 Task: Find Tudor-style Townhouses in Milwaukee with Quaint Architecture.
Action: Mouse moved to (233, 183)
Screenshot: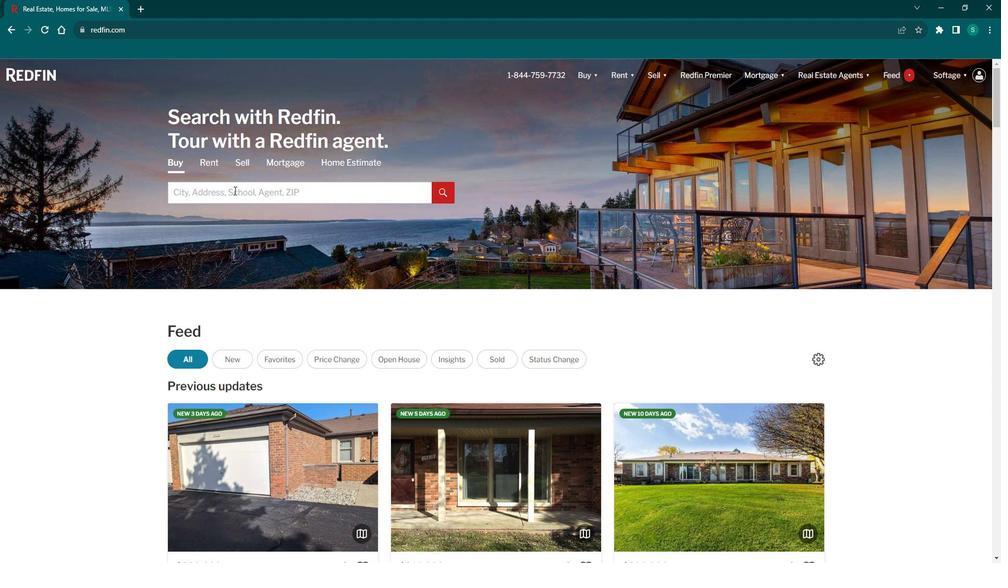
Action: Mouse pressed left at (233, 183)
Screenshot: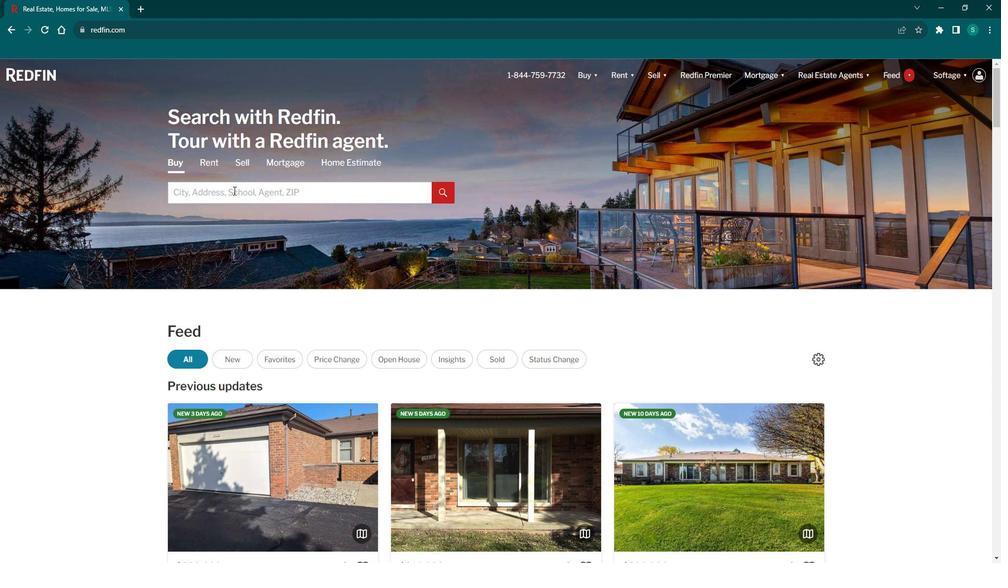 
Action: Key pressed <Key.caps_lock>M<Key.caps_lock>ilwaukee
Screenshot: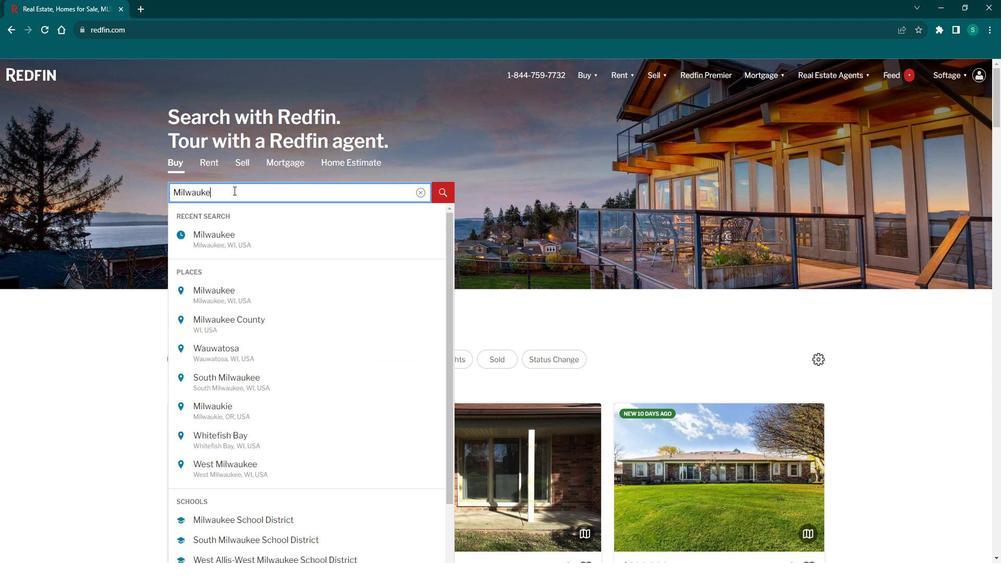 
Action: Mouse moved to (238, 222)
Screenshot: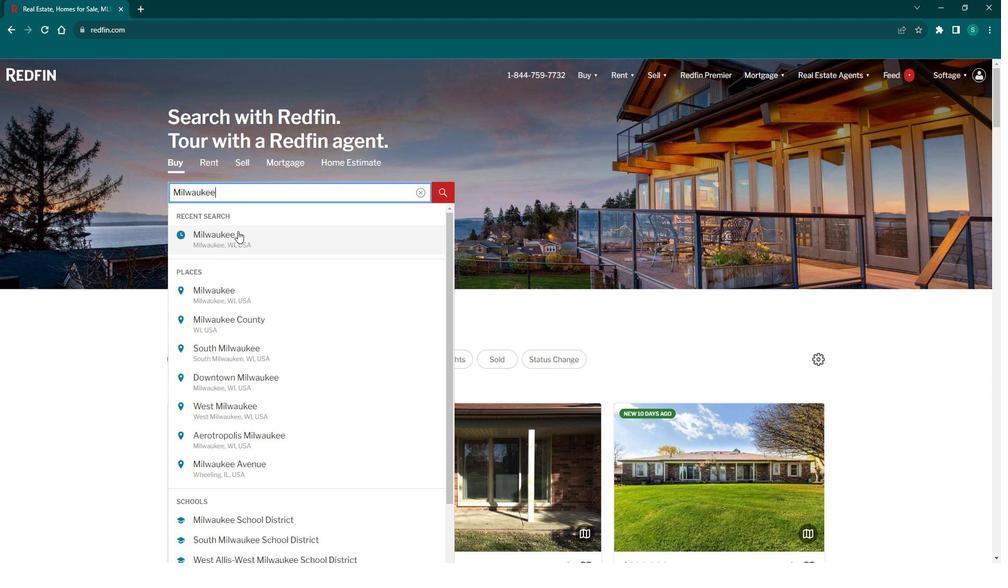 
Action: Mouse pressed left at (238, 222)
Screenshot: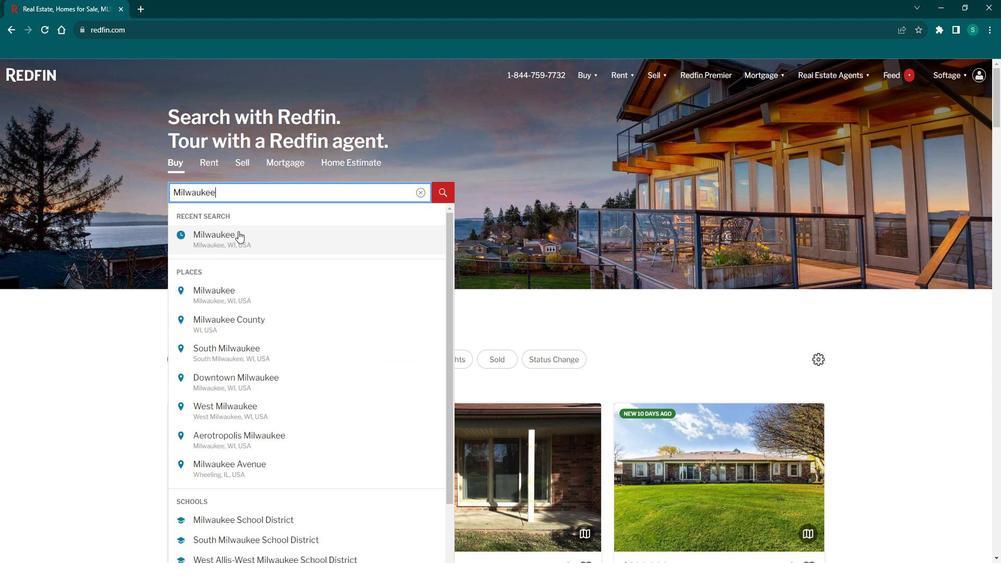 
Action: Mouse moved to (909, 140)
Screenshot: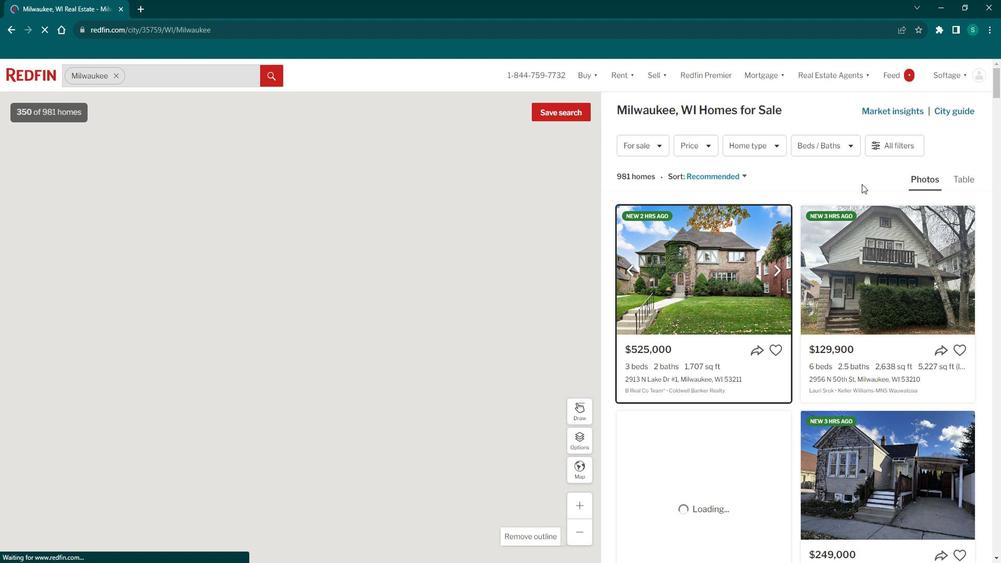 
Action: Mouse pressed left at (909, 140)
Screenshot: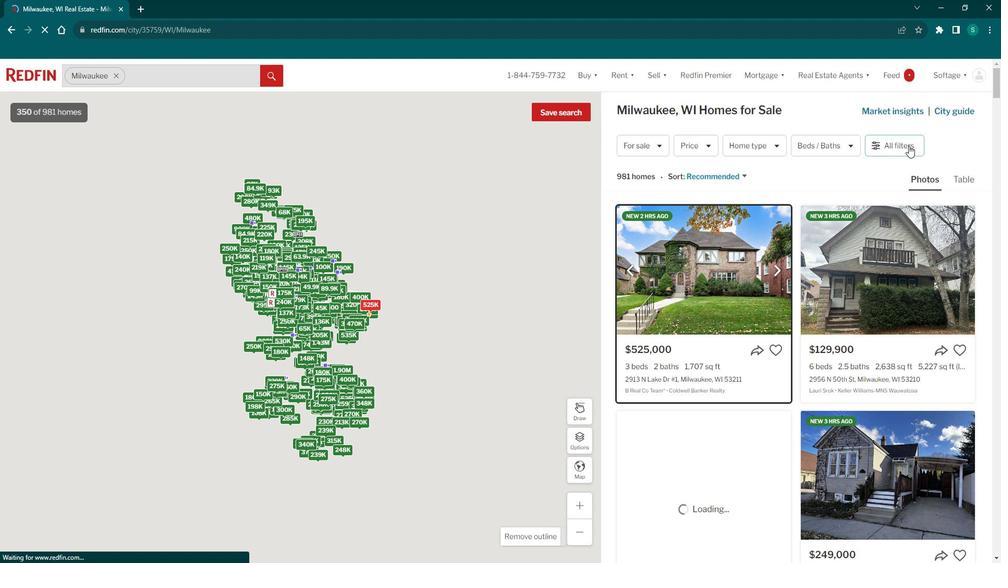 
Action: Mouse moved to (903, 142)
Screenshot: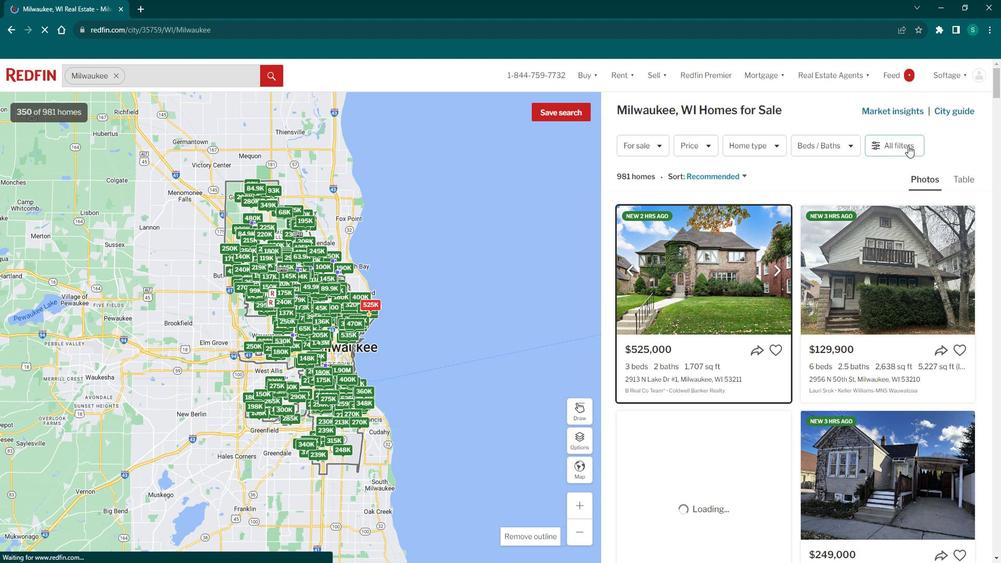 
Action: Mouse pressed left at (903, 142)
Screenshot: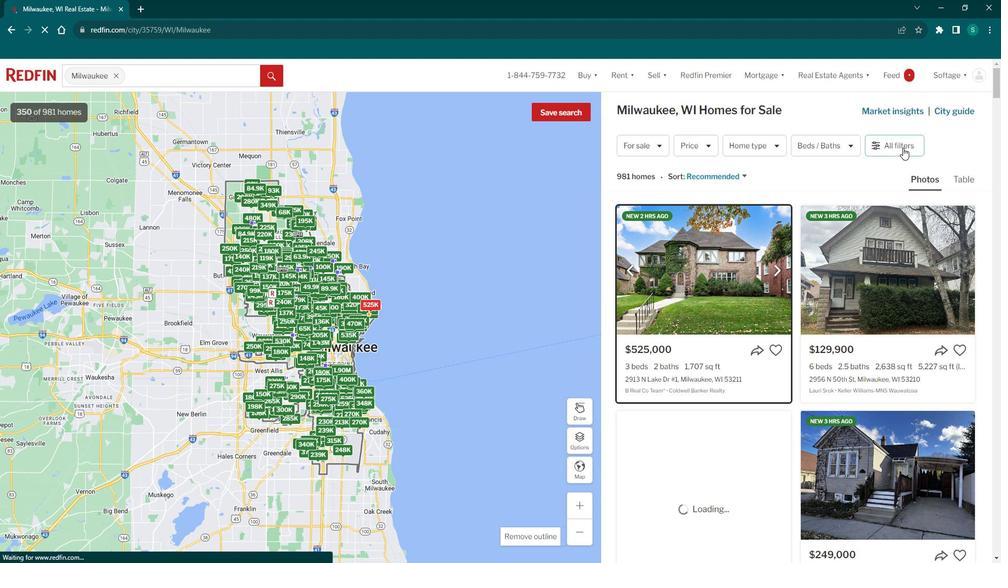 
Action: Mouse pressed left at (903, 142)
Screenshot: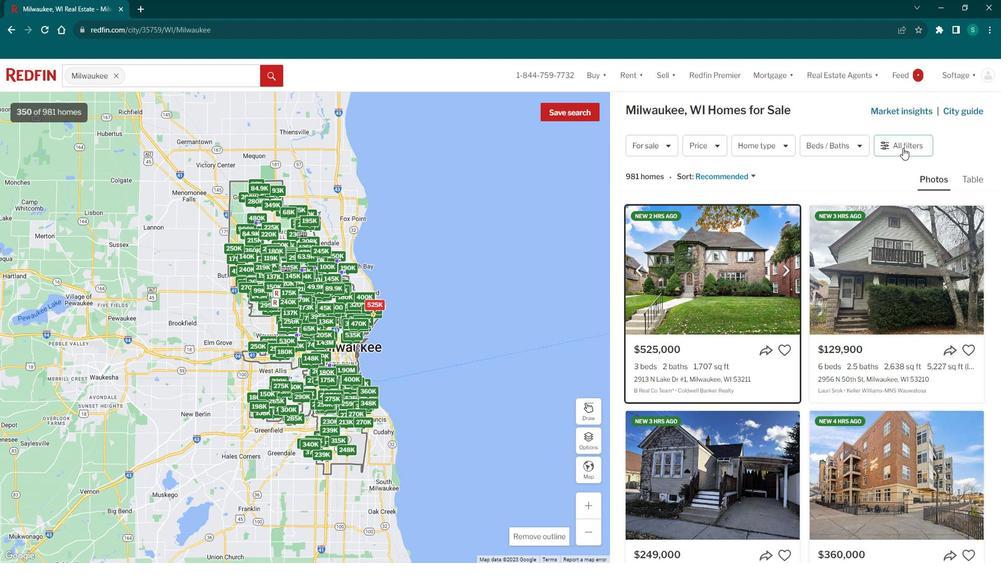 
Action: Mouse moved to (747, 355)
Screenshot: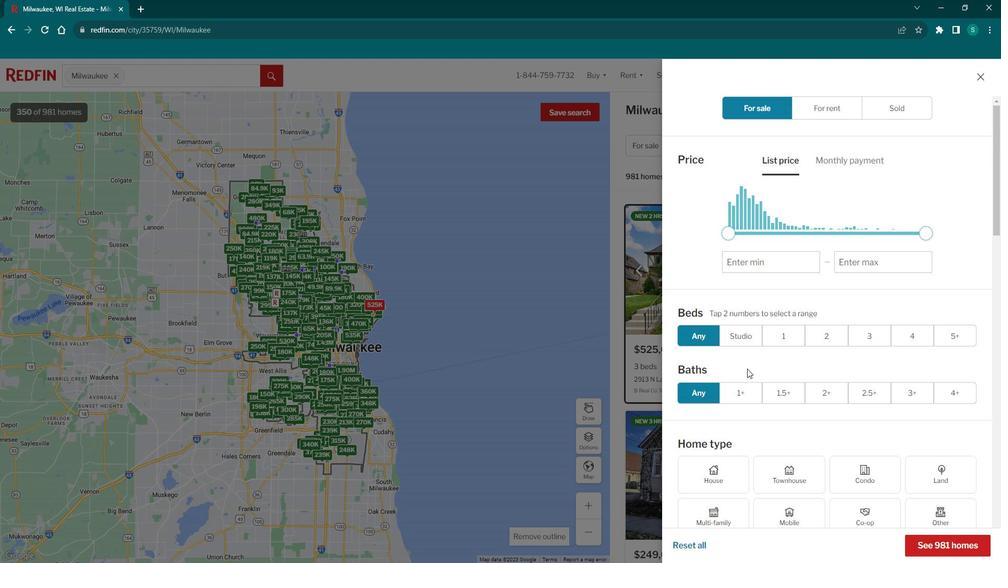
Action: Mouse scrolled (747, 354) with delta (0, 0)
Screenshot: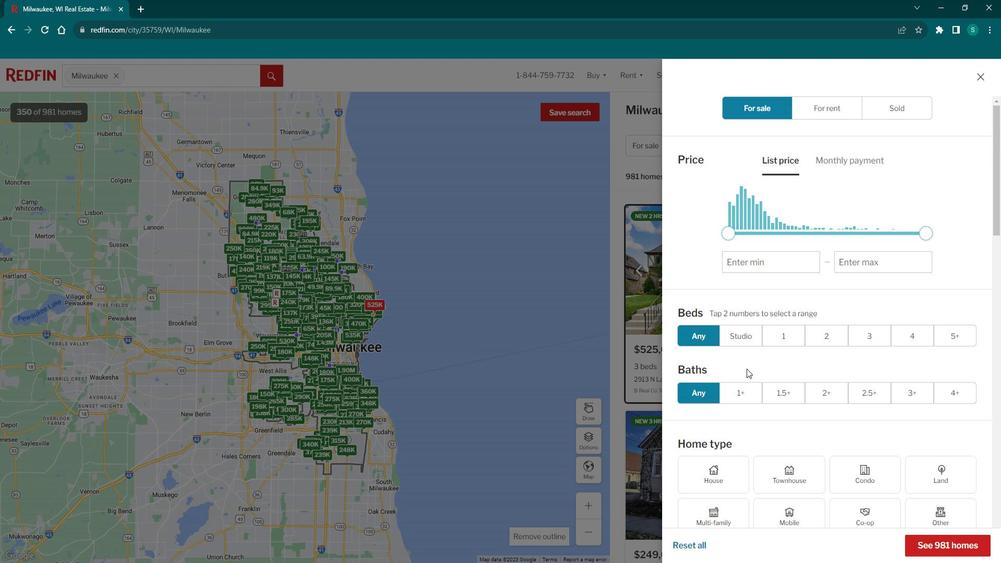 
Action: Mouse scrolled (747, 354) with delta (0, 0)
Screenshot: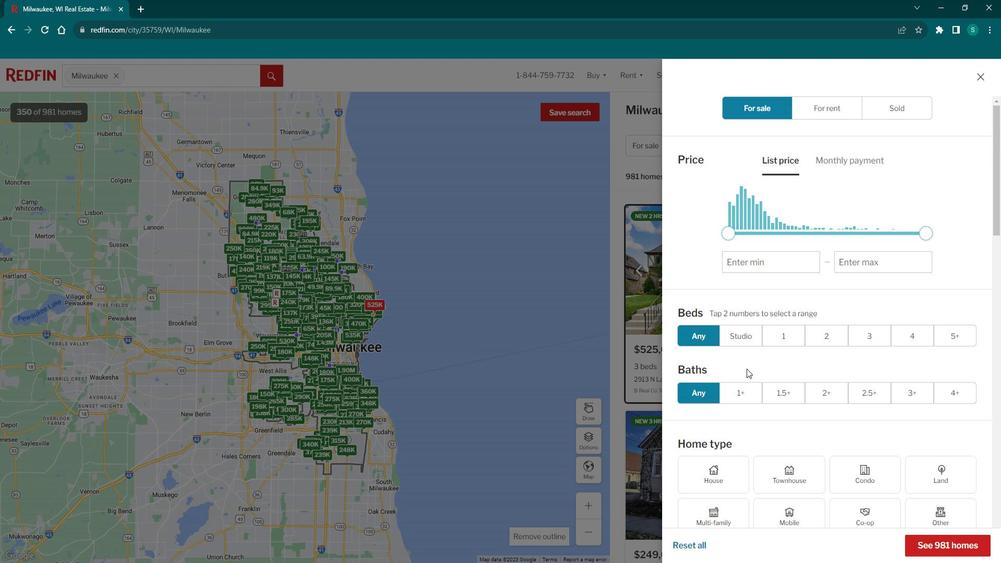 
Action: Mouse scrolled (747, 354) with delta (0, 0)
Screenshot: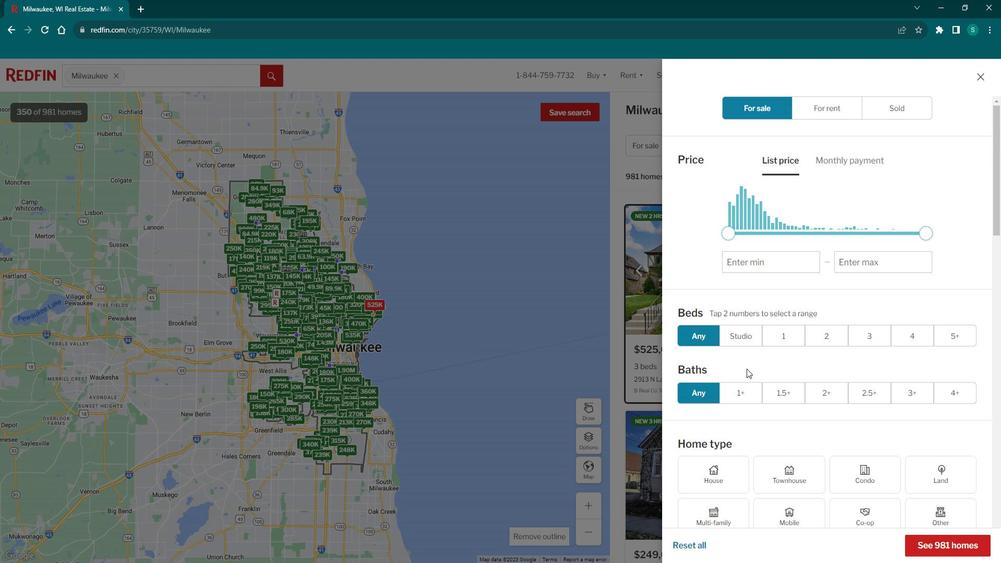 
Action: Mouse moved to (695, 298)
Screenshot: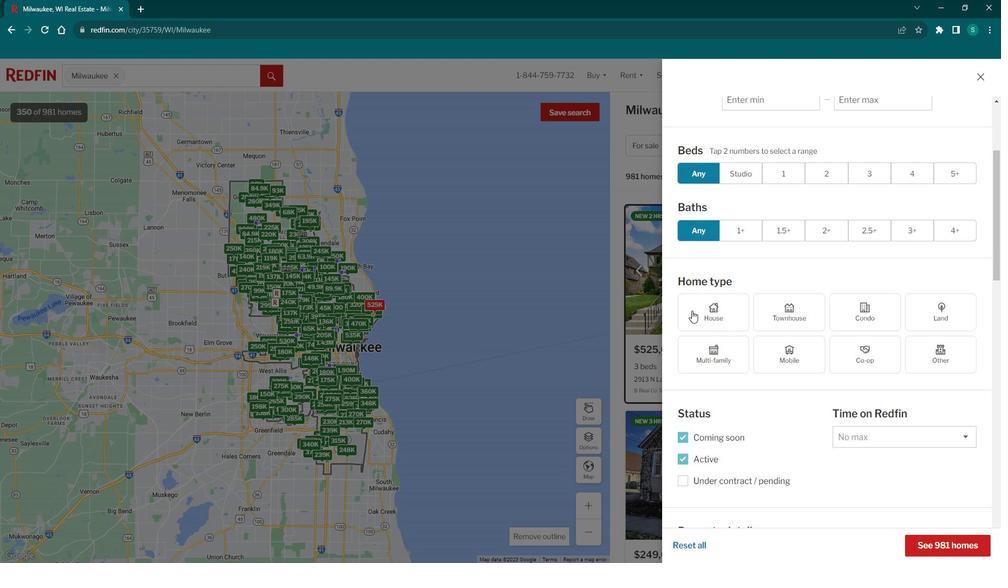 
Action: Mouse pressed left at (695, 298)
Screenshot: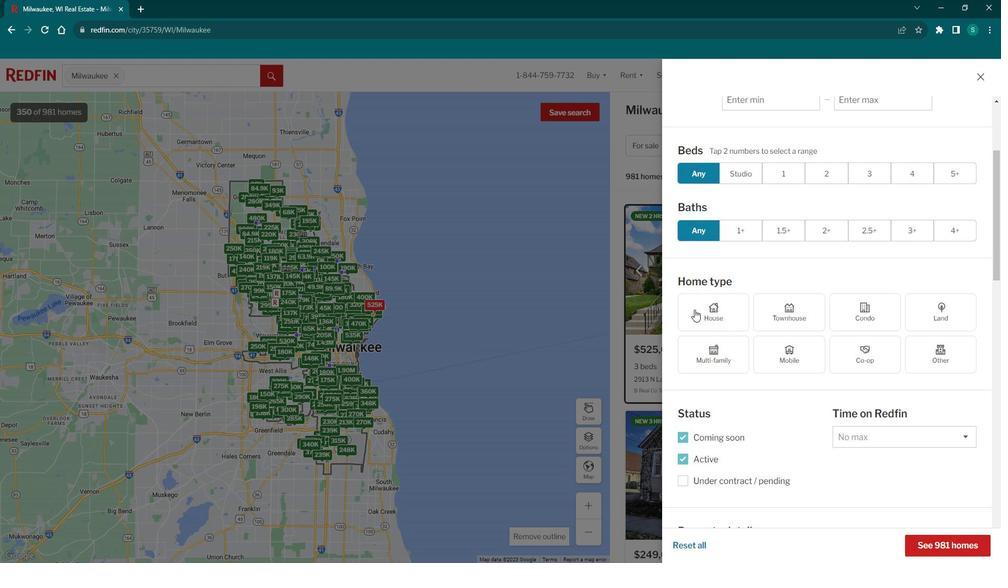 
Action: Mouse moved to (770, 303)
Screenshot: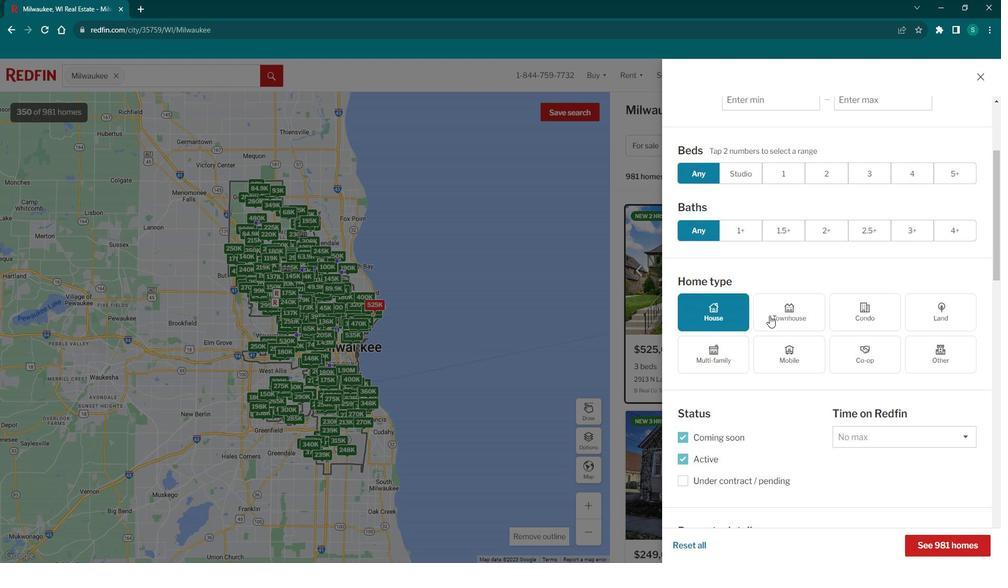 
Action: Mouse pressed left at (770, 303)
Screenshot: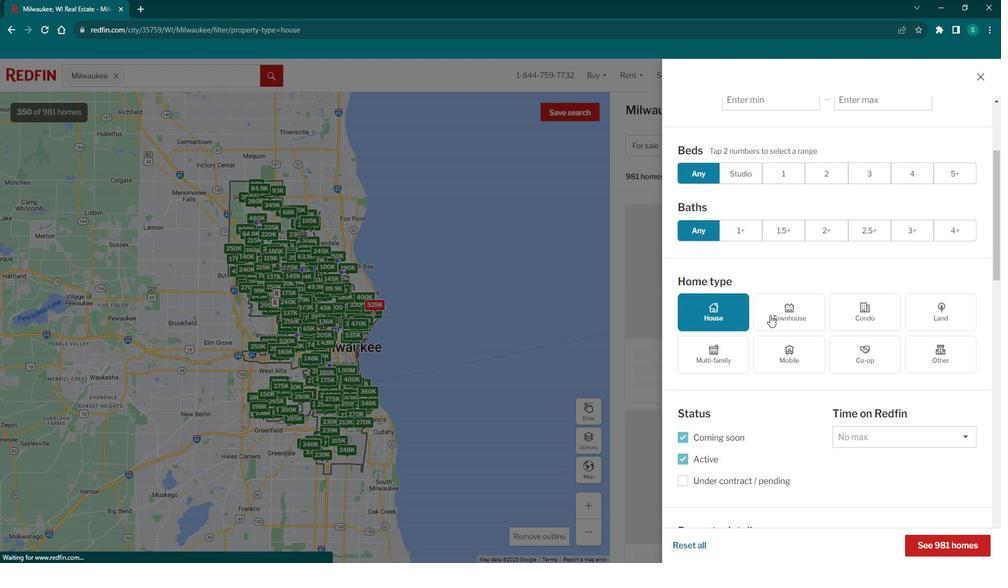 
Action: Mouse moved to (921, 528)
Screenshot: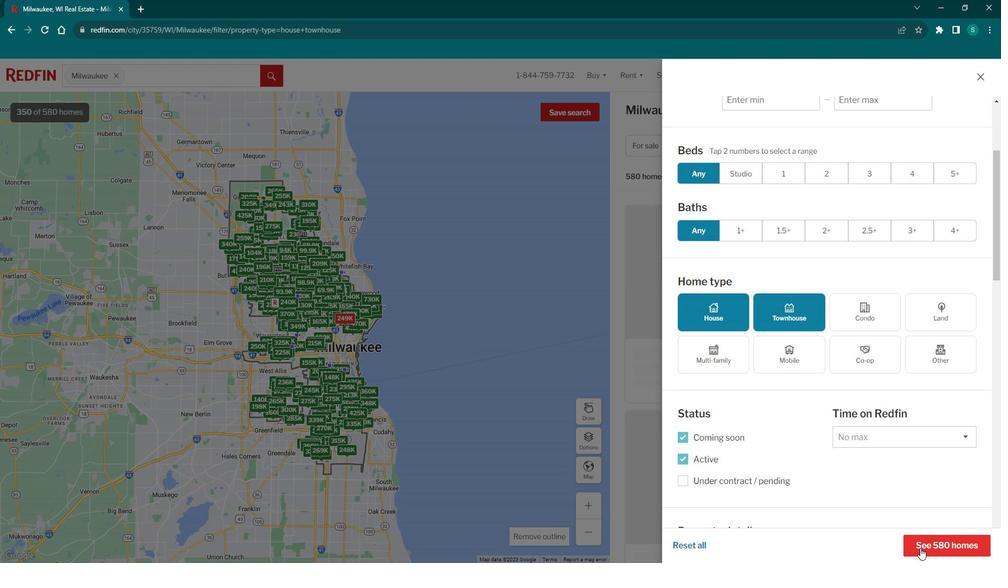 
Action: Mouse pressed left at (921, 528)
Screenshot: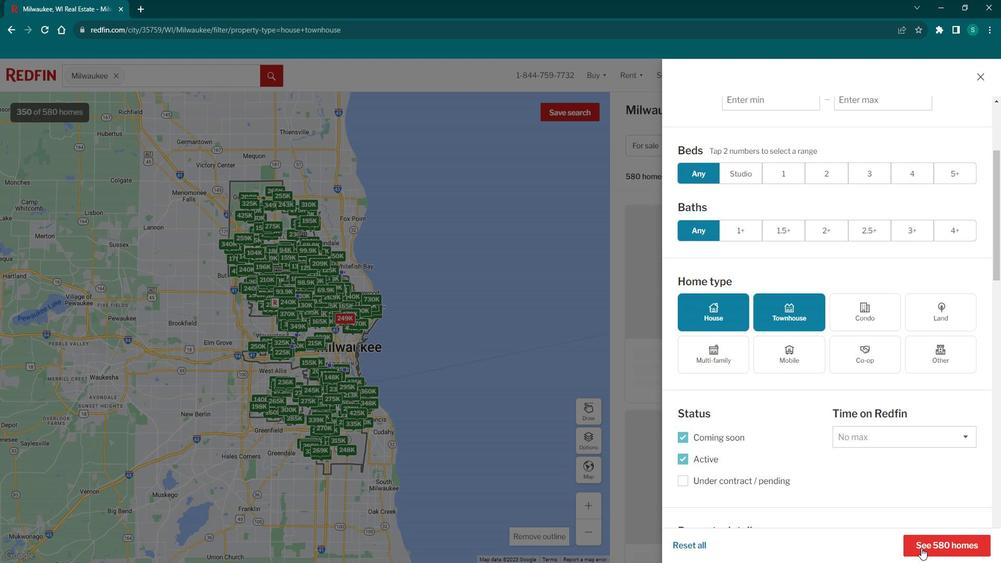 
Action: Mouse moved to (840, 321)
Screenshot: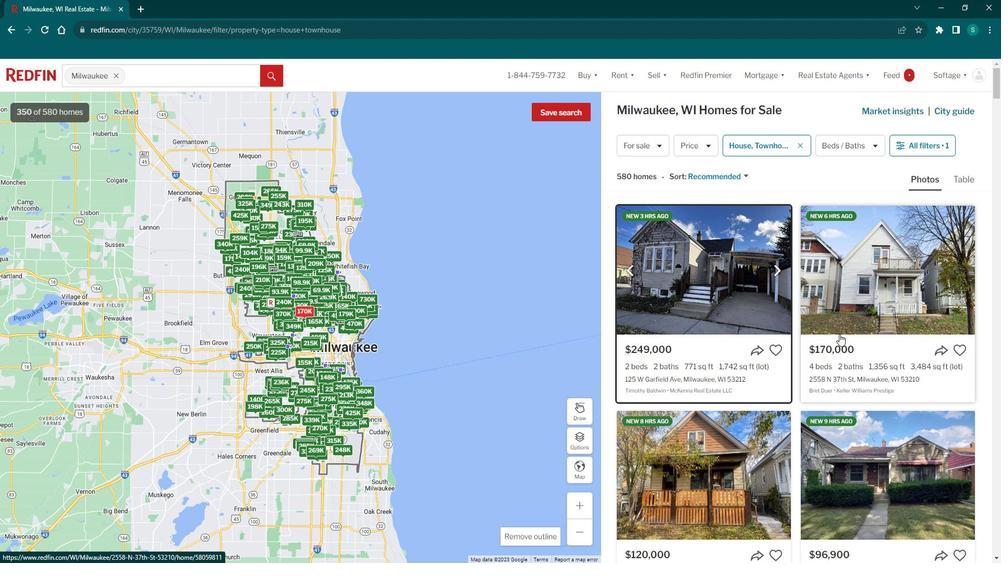 
Action: Mouse pressed left at (840, 321)
Screenshot: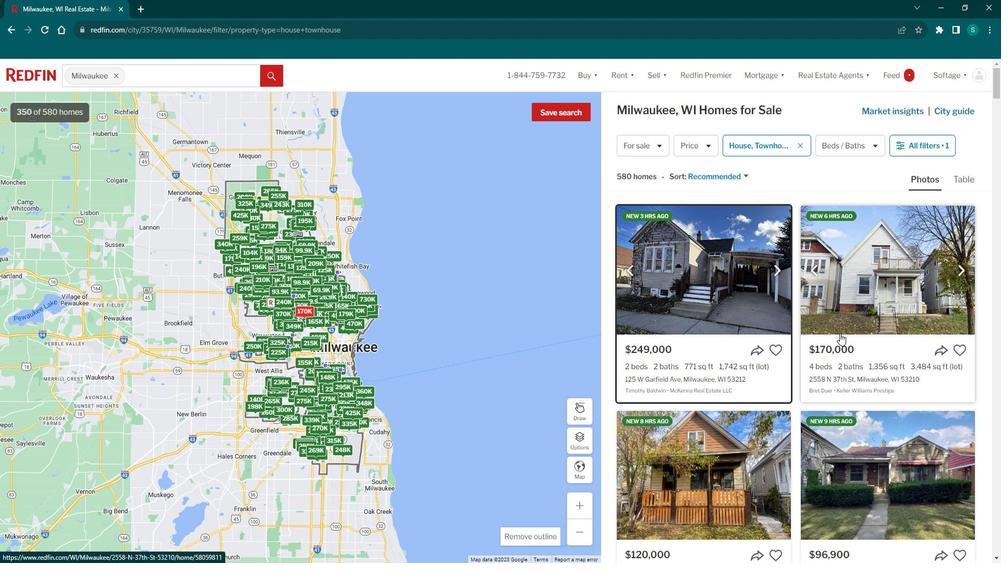 
Action: Mouse moved to (319, 298)
Screenshot: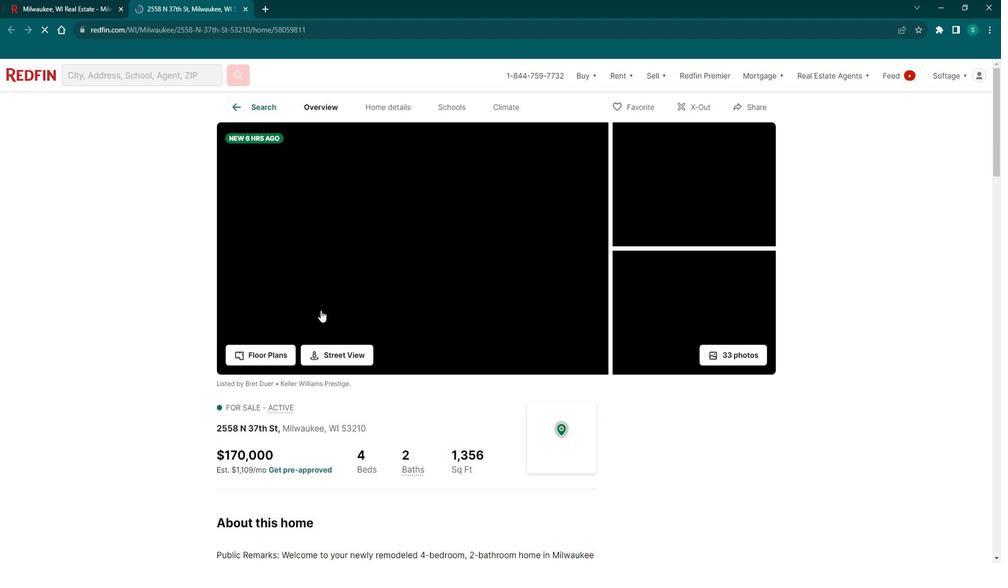 
Action: Mouse scrolled (319, 297) with delta (0, 0)
Screenshot: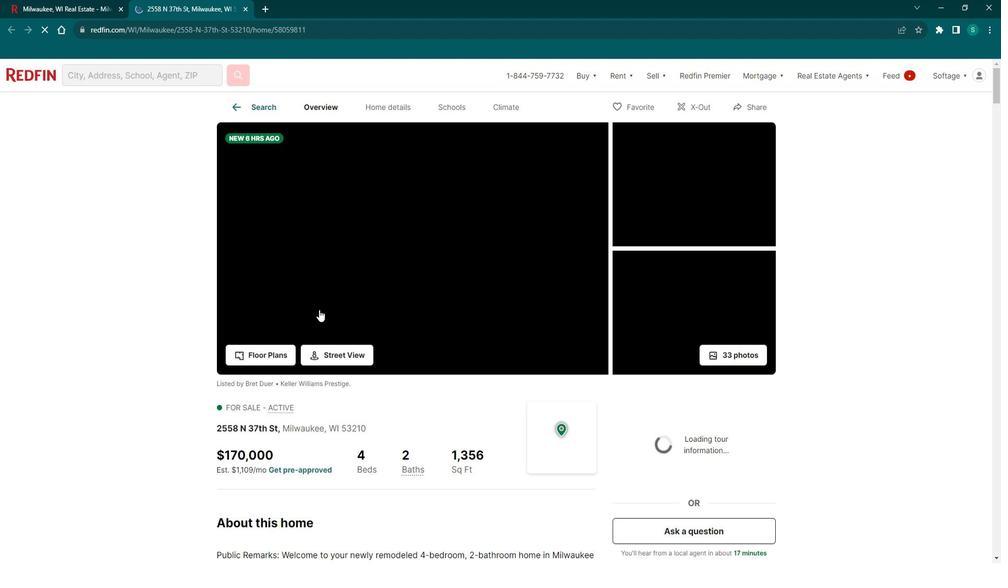 
Action: Mouse scrolled (319, 297) with delta (0, 0)
Screenshot: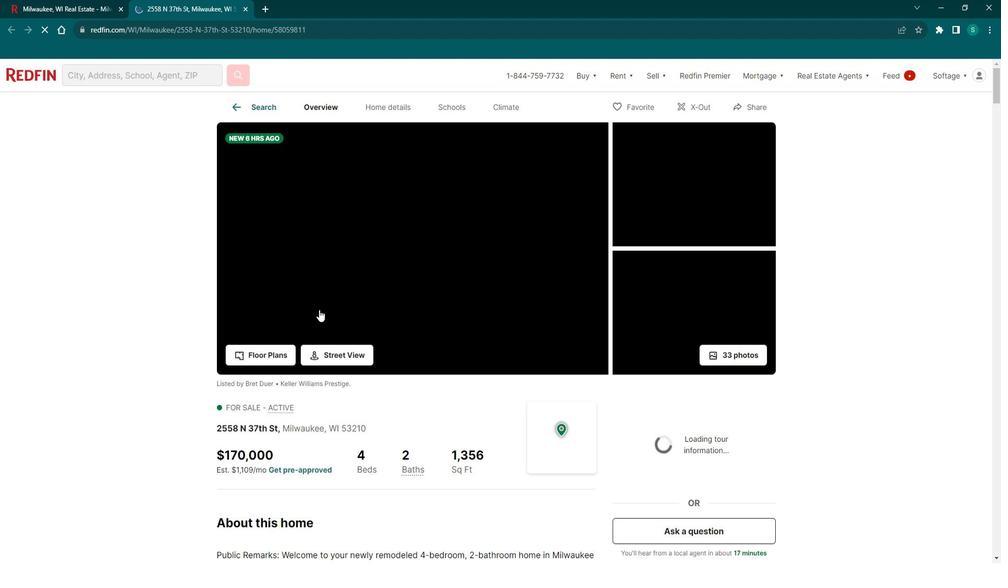 
Action: Mouse scrolled (319, 297) with delta (0, 0)
Screenshot: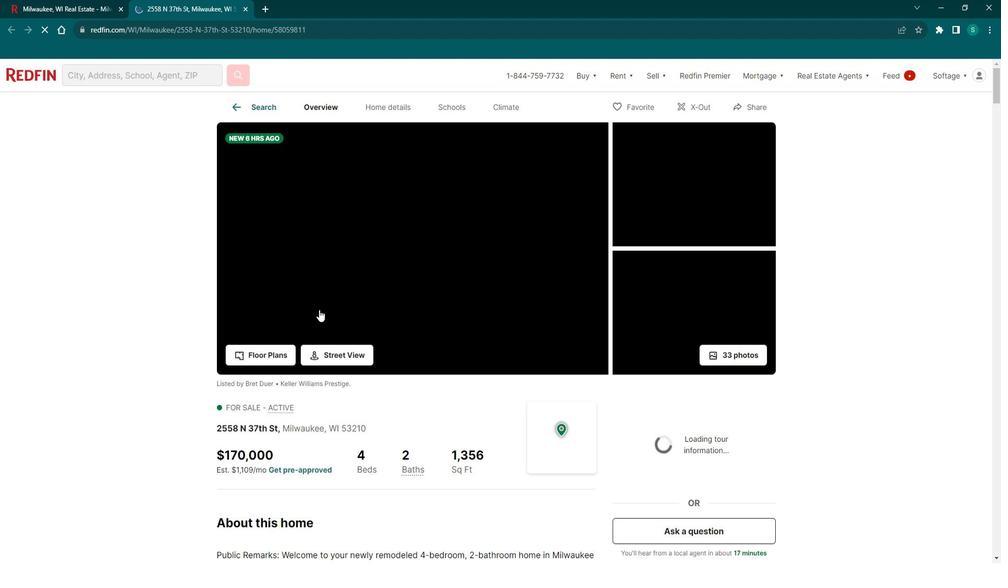 
Action: Mouse moved to (318, 298)
Screenshot: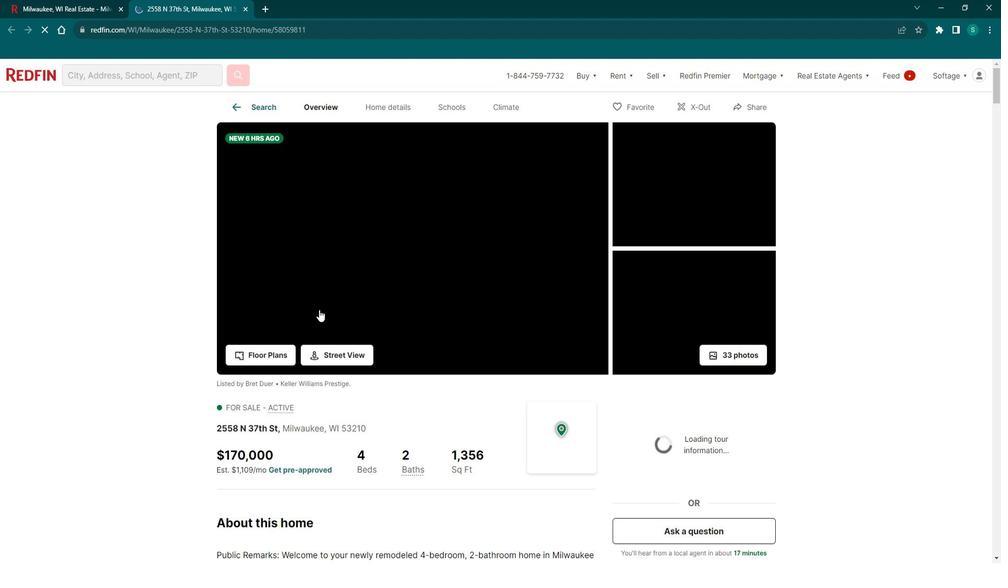 
Action: Mouse scrolled (318, 297) with delta (0, 0)
Screenshot: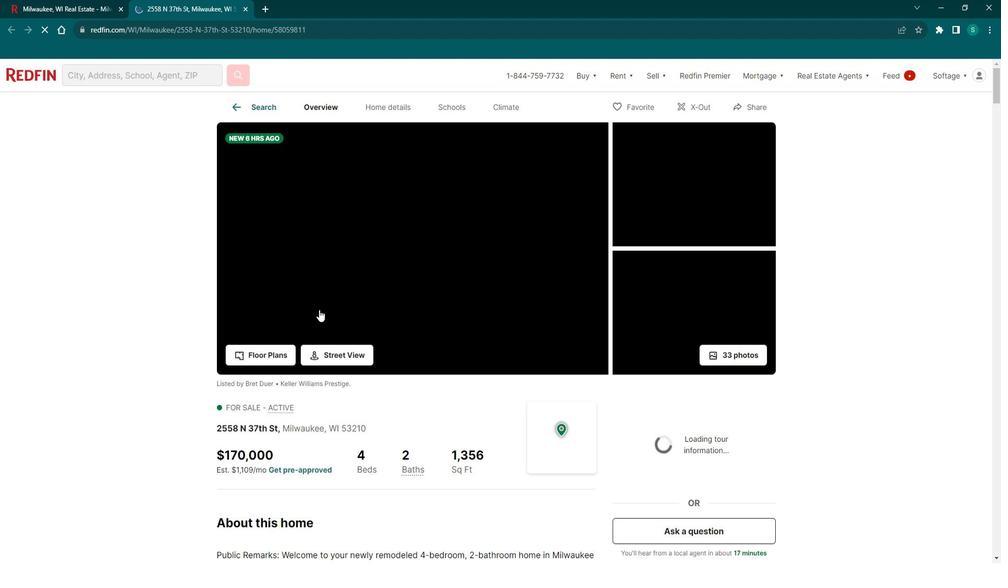 
Action: Mouse moved to (317, 298)
Screenshot: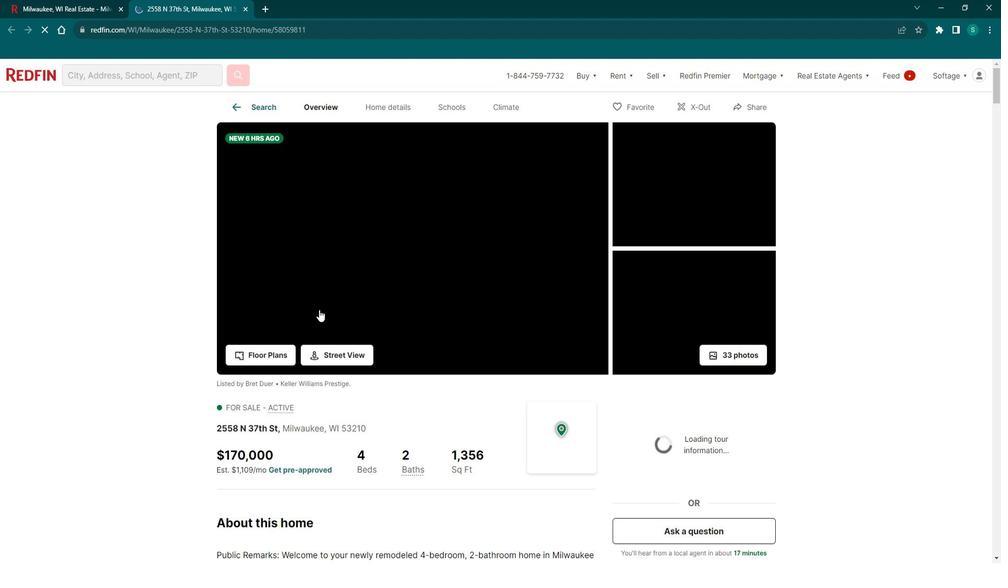 
Action: Mouse scrolled (317, 297) with delta (0, 0)
Screenshot: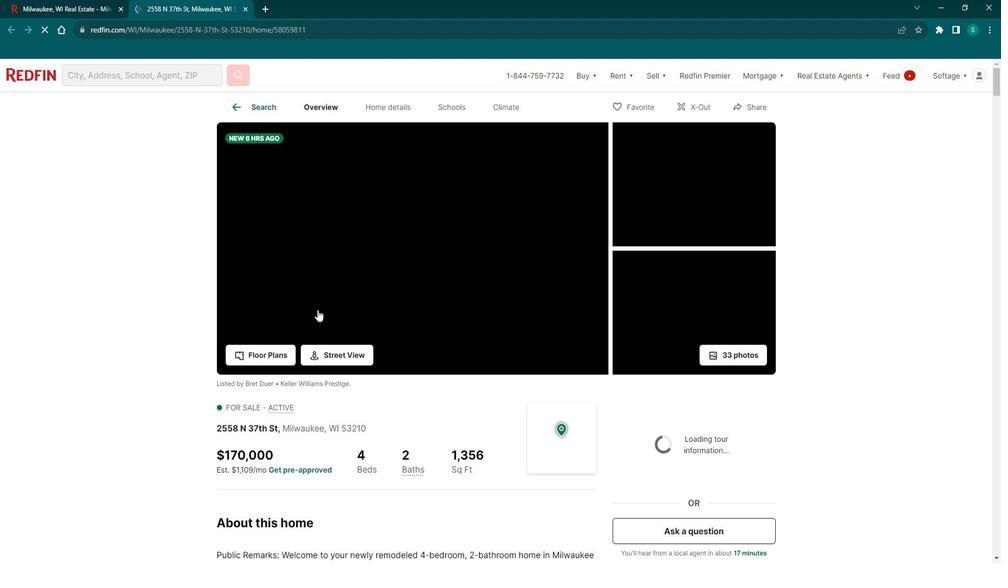 
Action: Mouse scrolled (317, 297) with delta (0, 0)
Screenshot: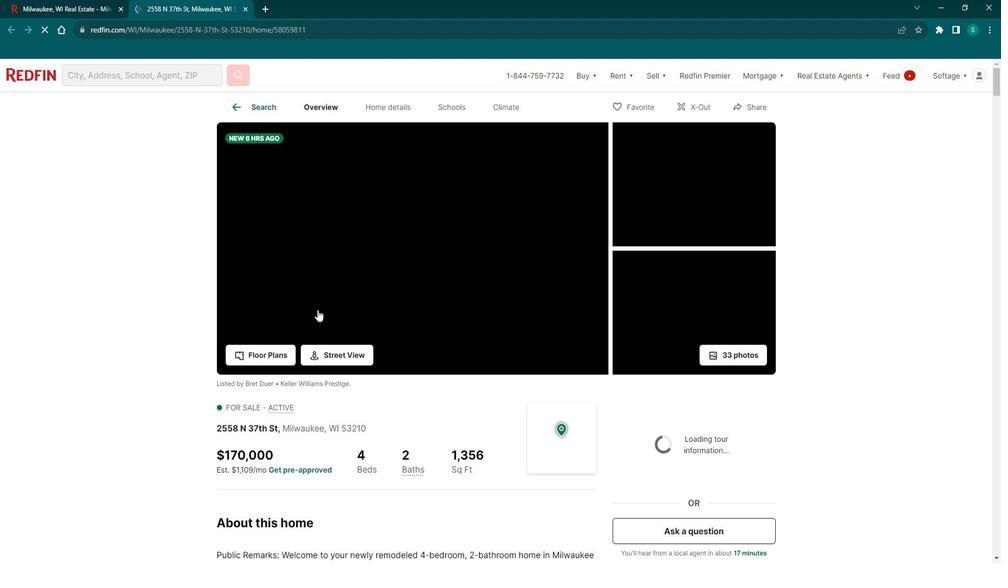 
Action: Mouse moved to (248, 264)
Screenshot: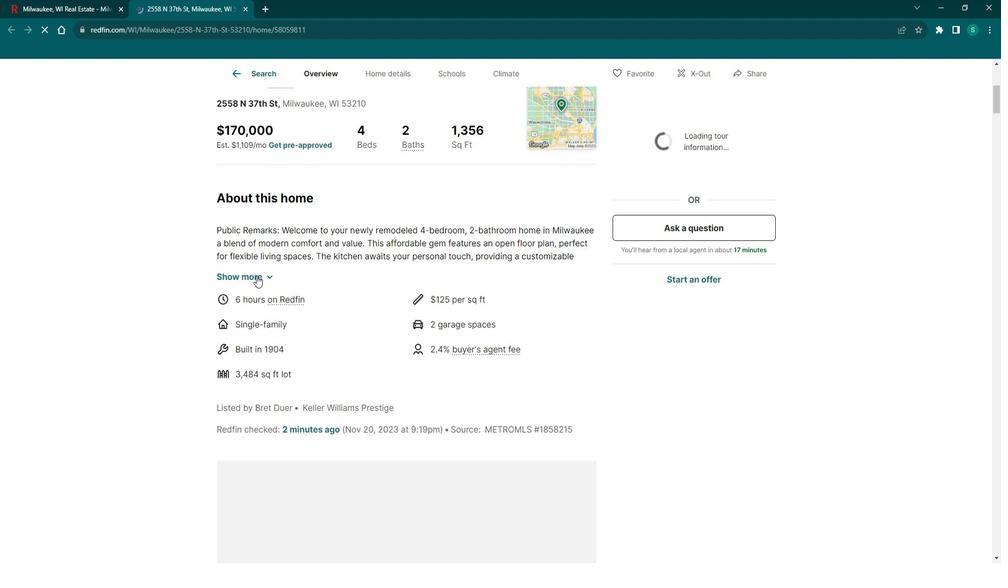 
Action: Mouse pressed left at (248, 264)
Screenshot: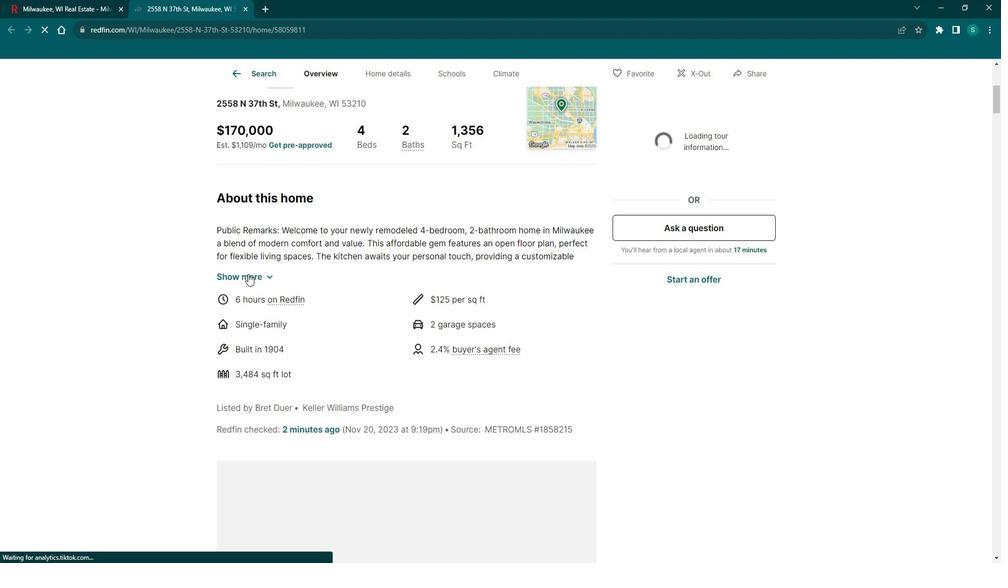 
Action: Mouse moved to (282, 298)
Screenshot: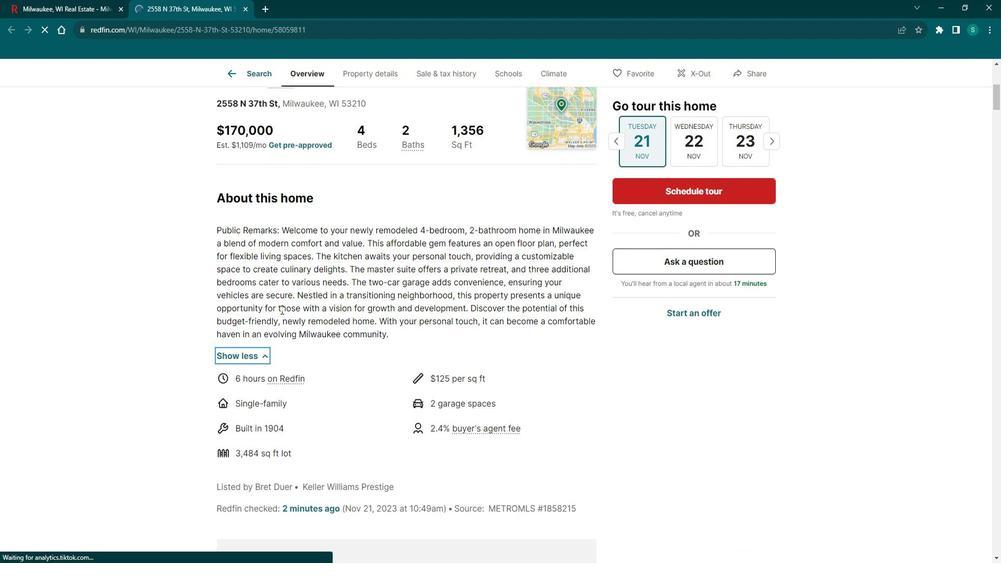 
Action: Mouse scrolled (282, 297) with delta (0, 0)
Screenshot: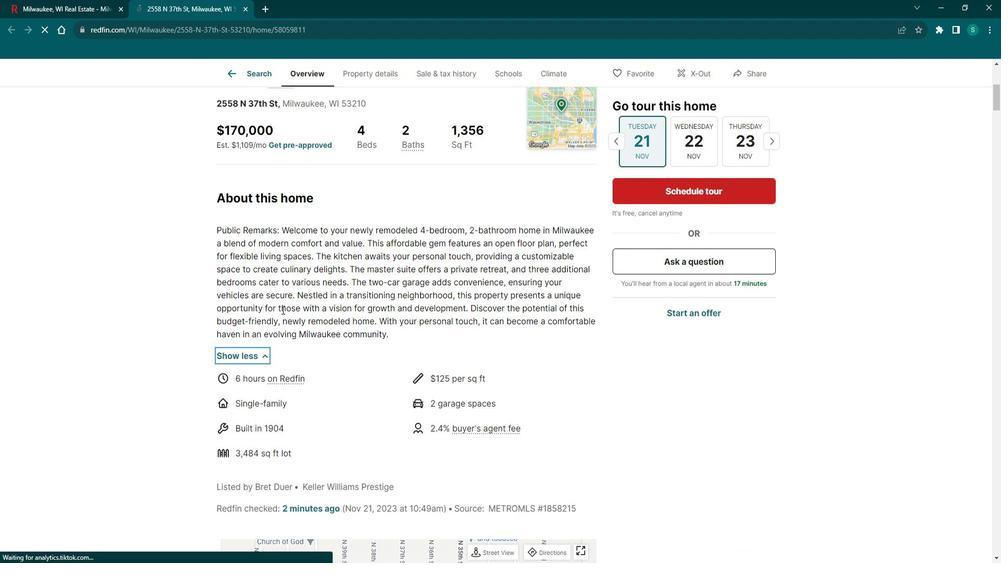 
Action: Mouse scrolled (282, 297) with delta (0, 0)
Screenshot: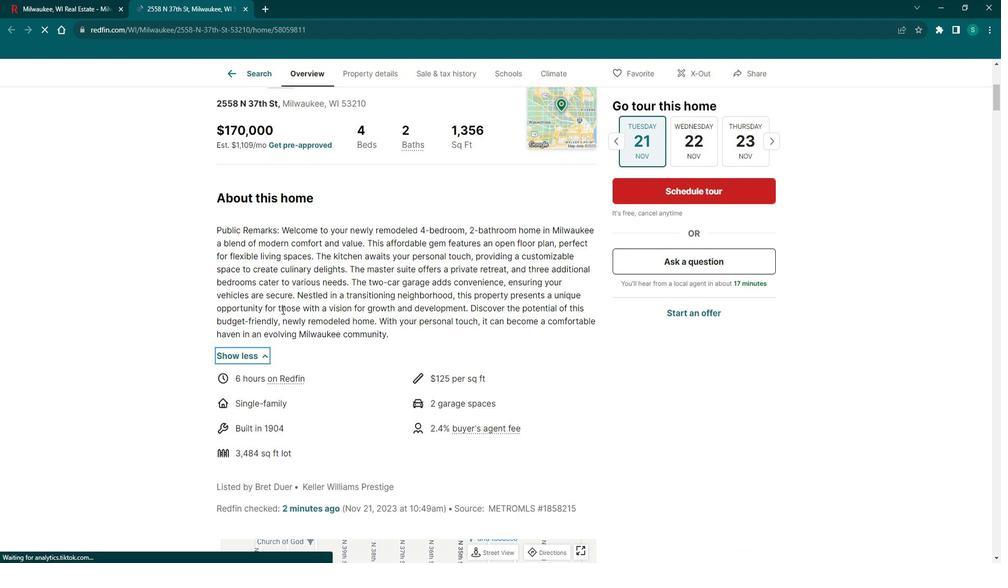 
Action: Mouse scrolled (282, 297) with delta (0, 0)
Screenshot: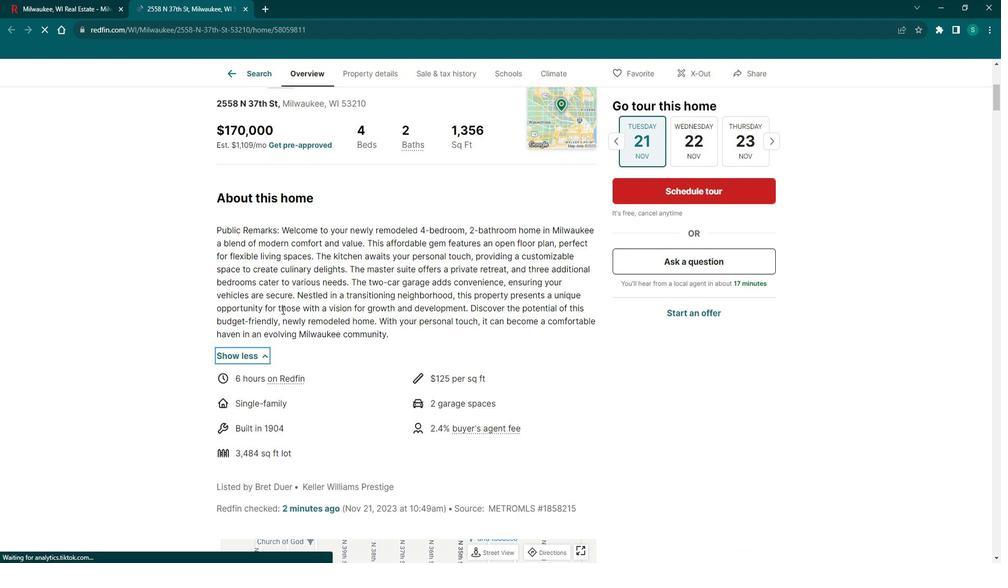 
Action: Mouse scrolled (282, 297) with delta (0, 0)
Screenshot: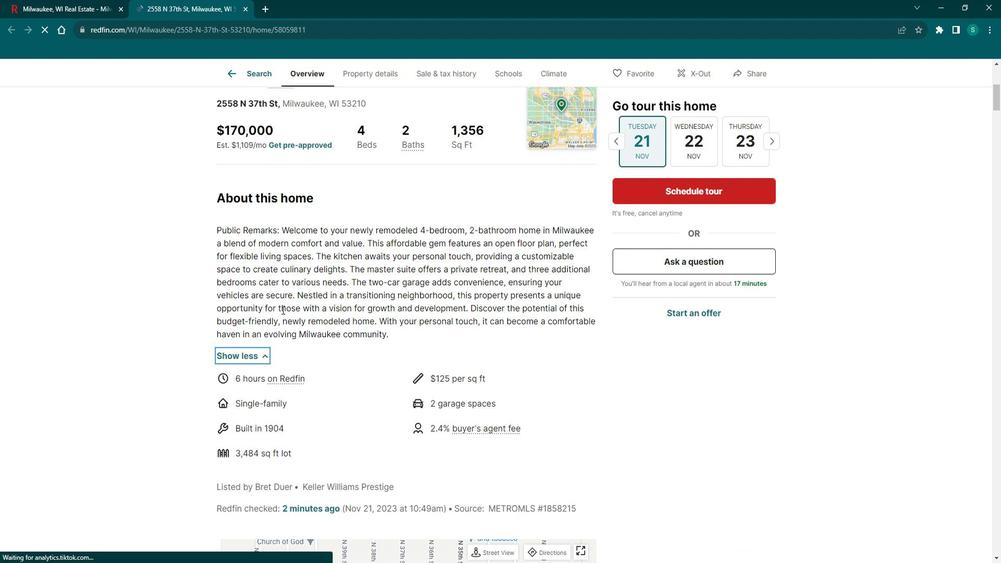
Action: Mouse scrolled (282, 297) with delta (0, 0)
Screenshot: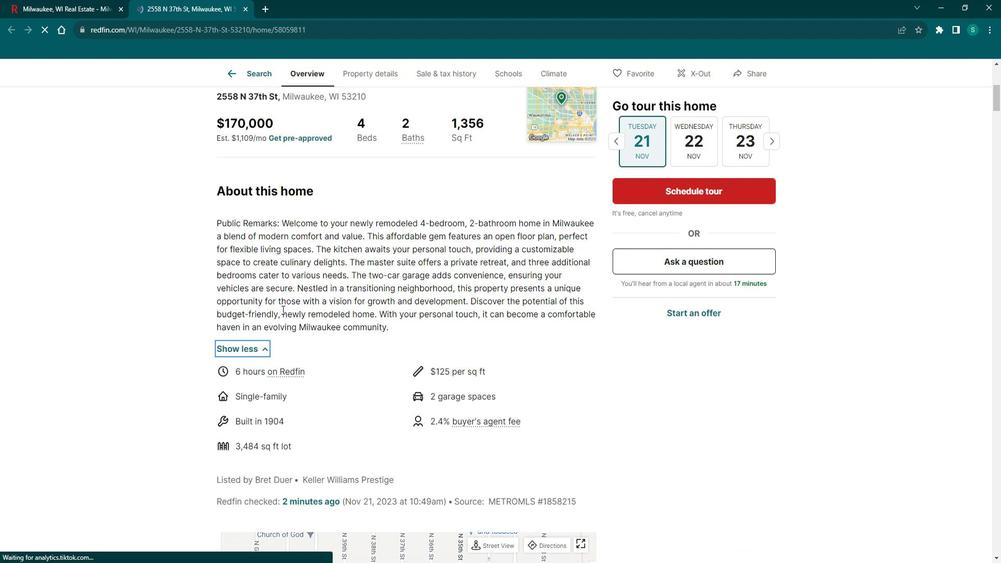 
Action: Mouse scrolled (282, 297) with delta (0, 0)
Screenshot: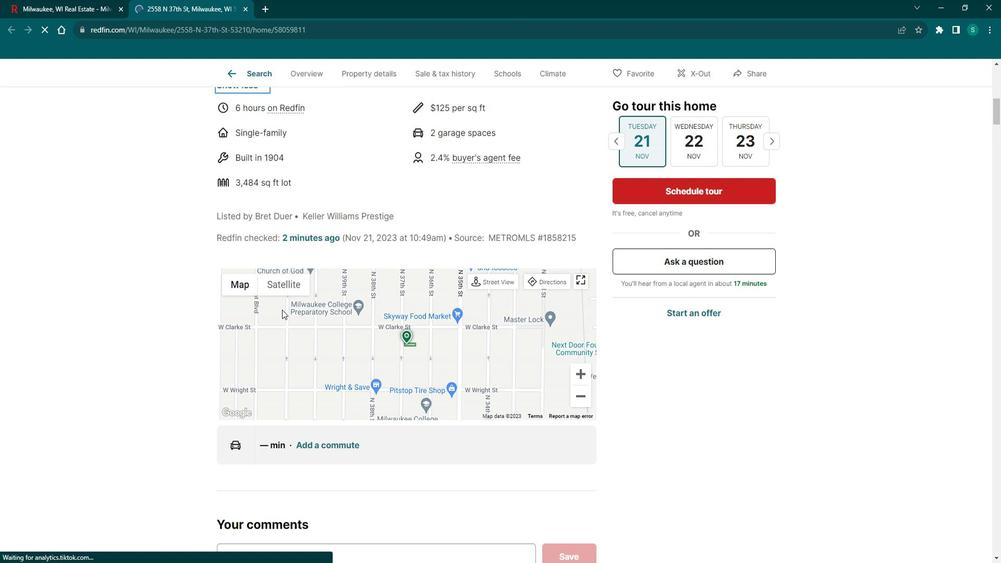 
Action: Mouse scrolled (282, 297) with delta (0, 0)
Screenshot: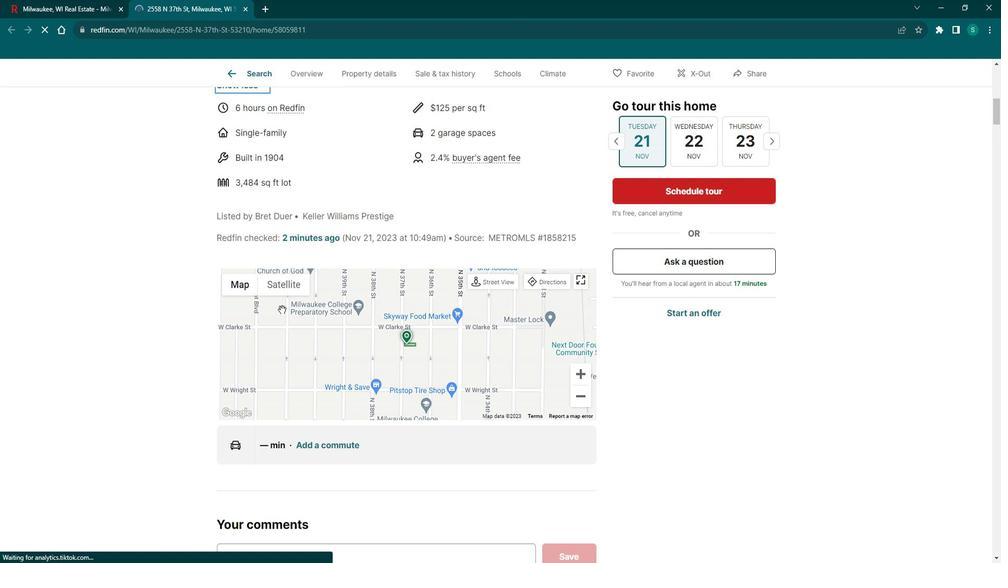 
Action: Mouse scrolled (282, 297) with delta (0, 0)
Screenshot: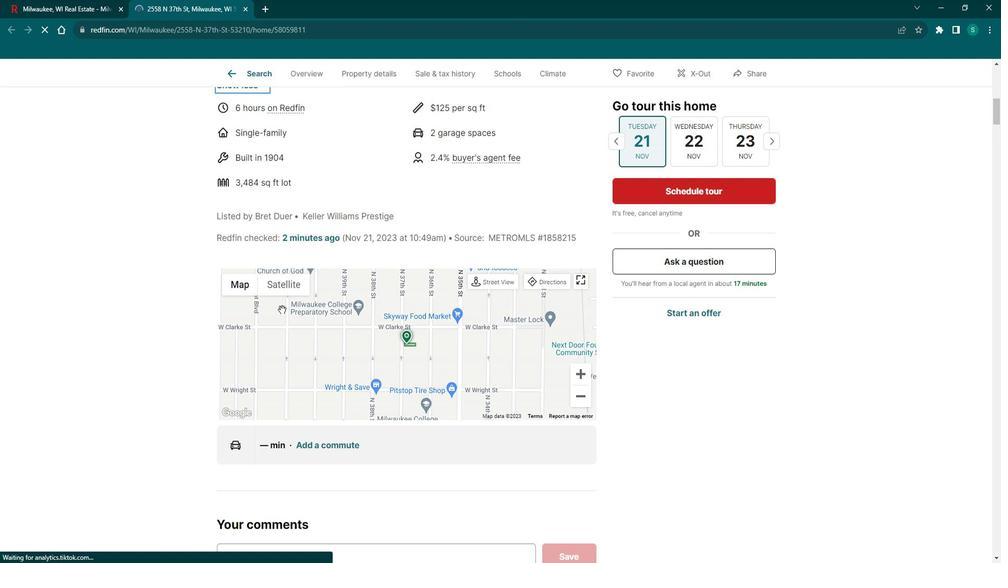 
Action: Mouse scrolled (282, 297) with delta (0, 0)
Screenshot: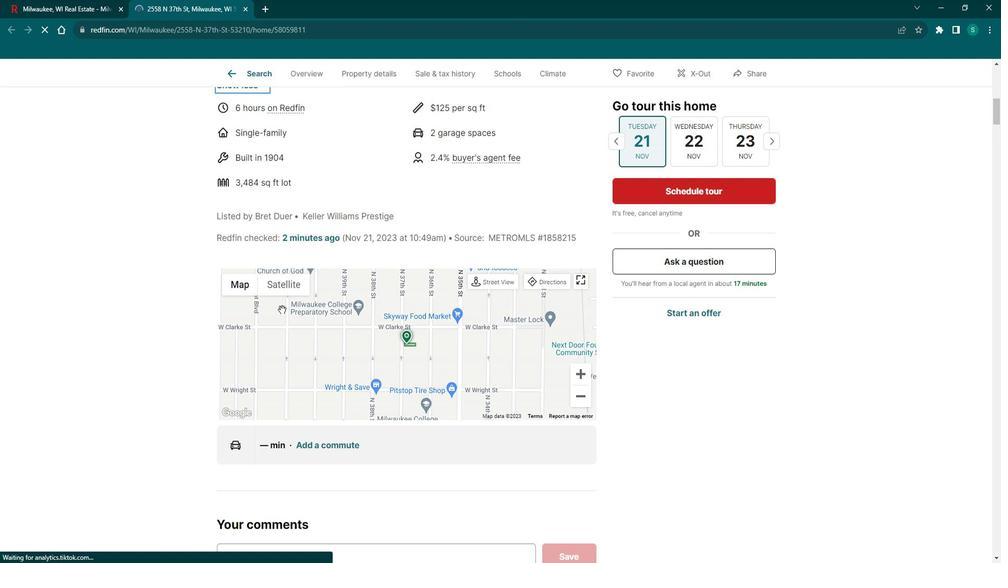 
Action: Mouse scrolled (282, 297) with delta (0, 0)
Screenshot: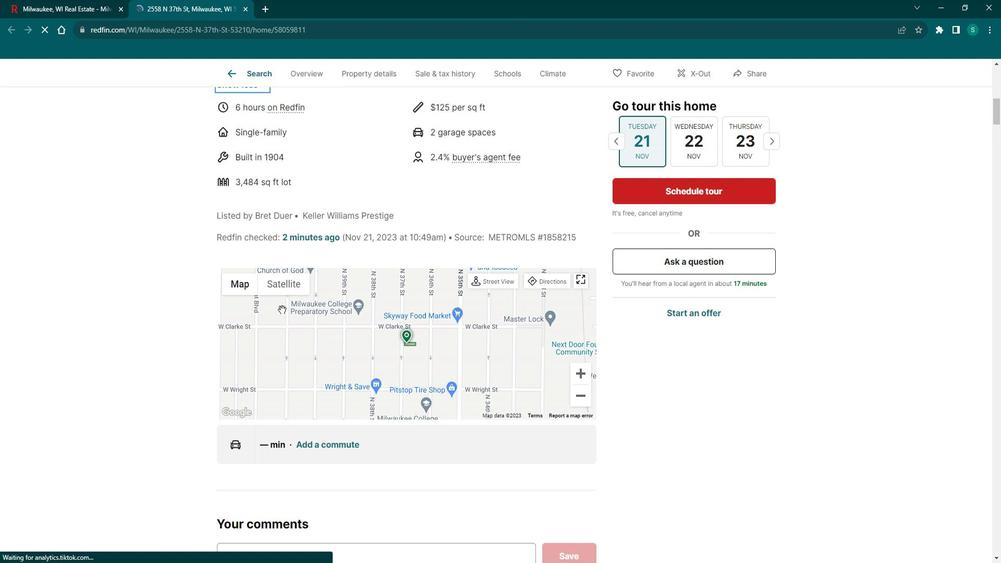 
Action: Mouse scrolled (282, 297) with delta (0, 0)
Screenshot: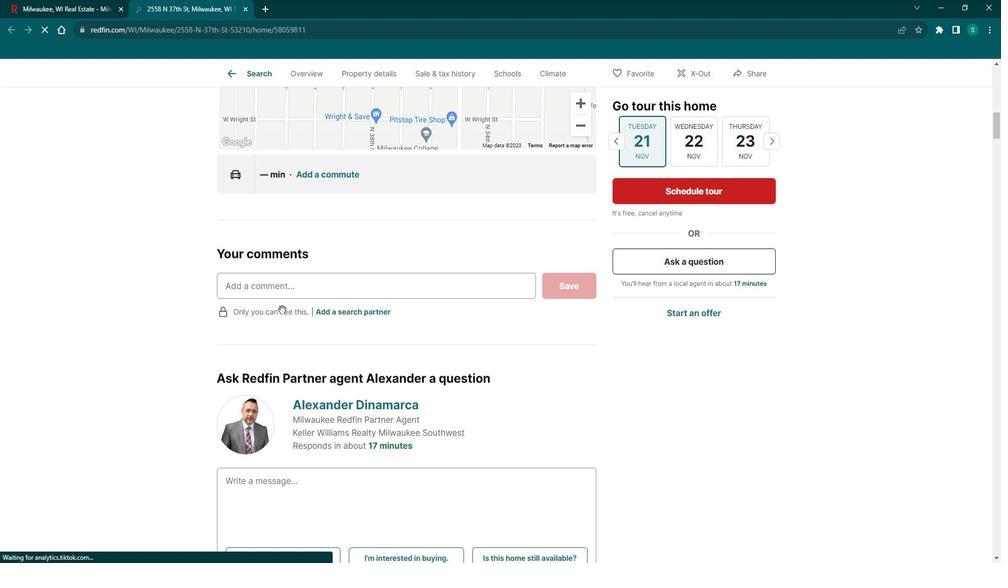 
Action: Mouse scrolled (282, 297) with delta (0, 0)
Screenshot: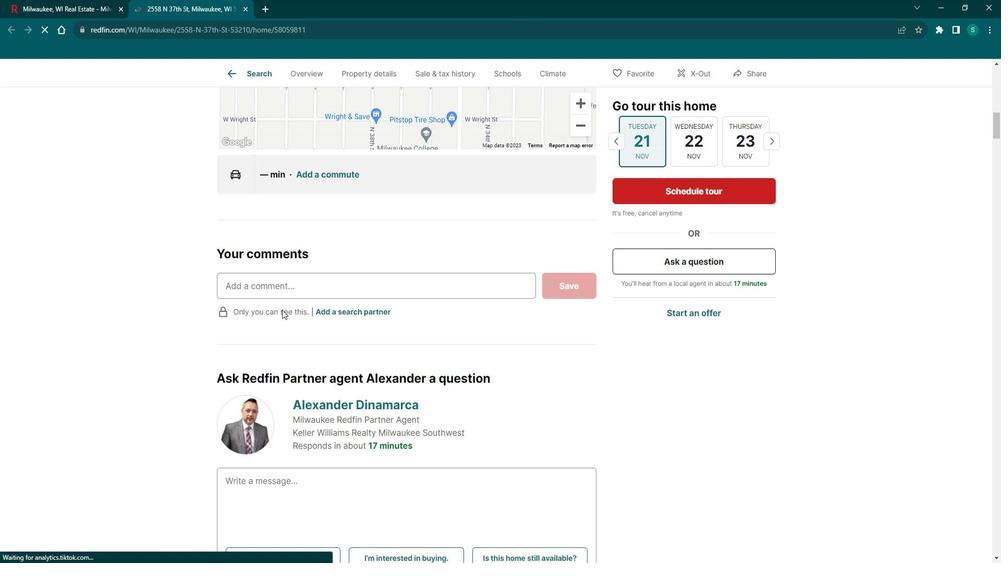 
Action: Mouse scrolled (282, 297) with delta (0, 0)
Screenshot: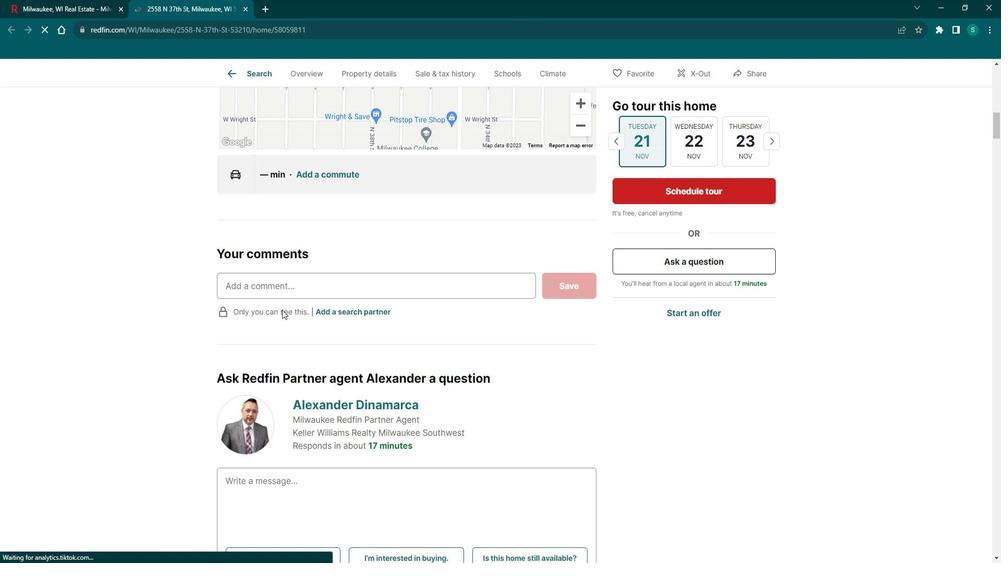 
Action: Mouse scrolled (282, 297) with delta (0, 0)
Screenshot: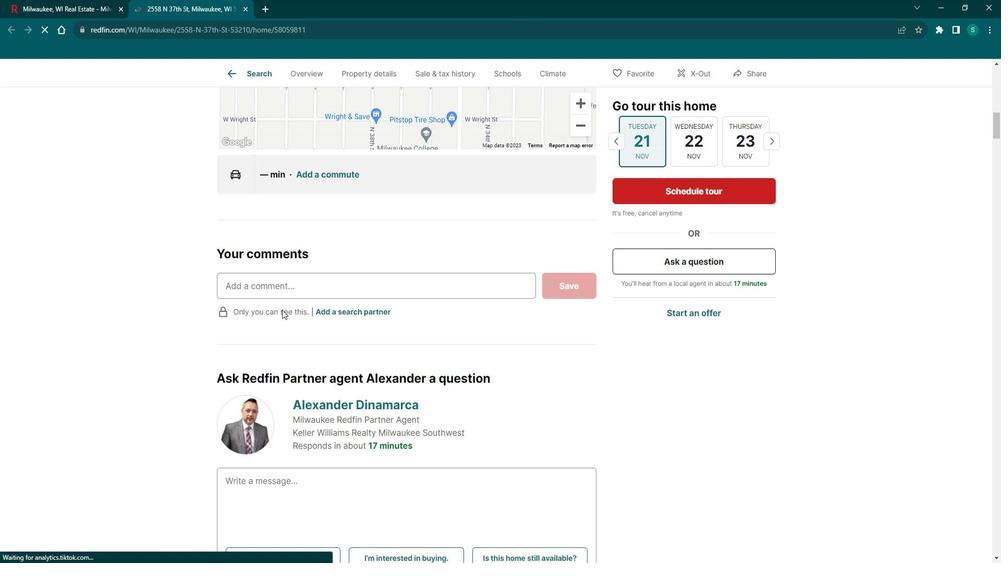 
Action: Mouse scrolled (282, 297) with delta (0, 0)
Screenshot: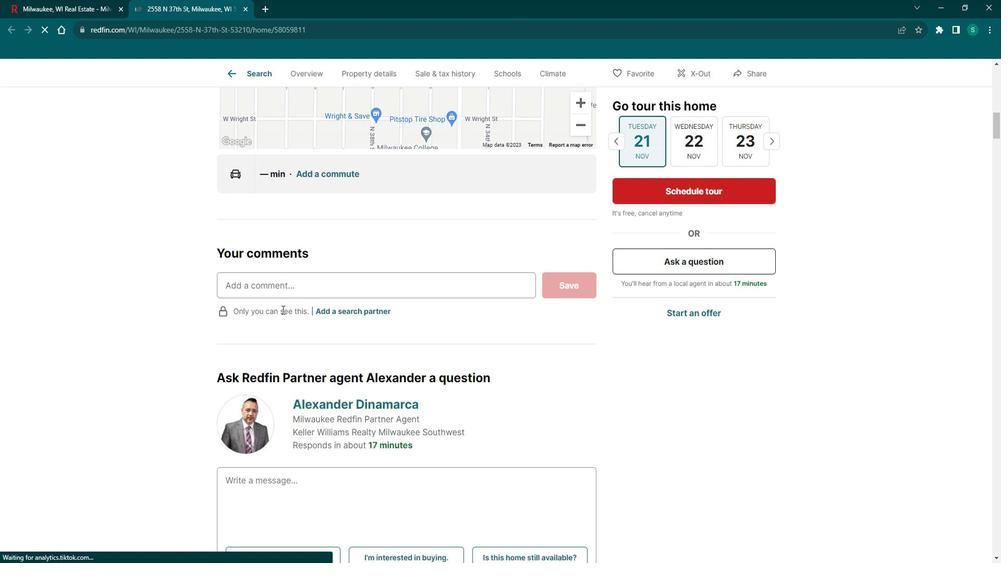 
Action: Mouse scrolled (282, 297) with delta (0, 0)
Screenshot: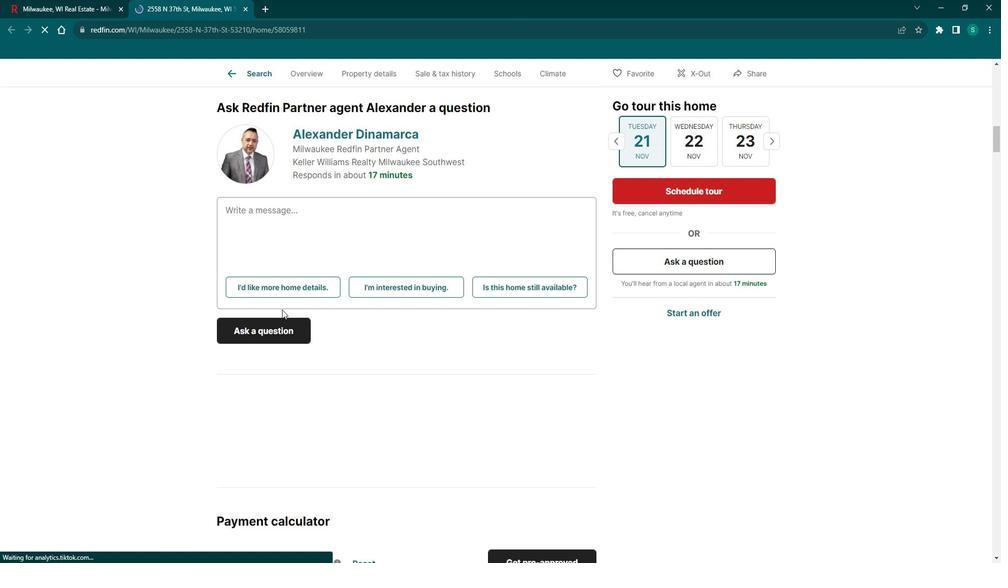 
Action: Mouse scrolled (282, 297) with delta (0, 0)
Screenshot: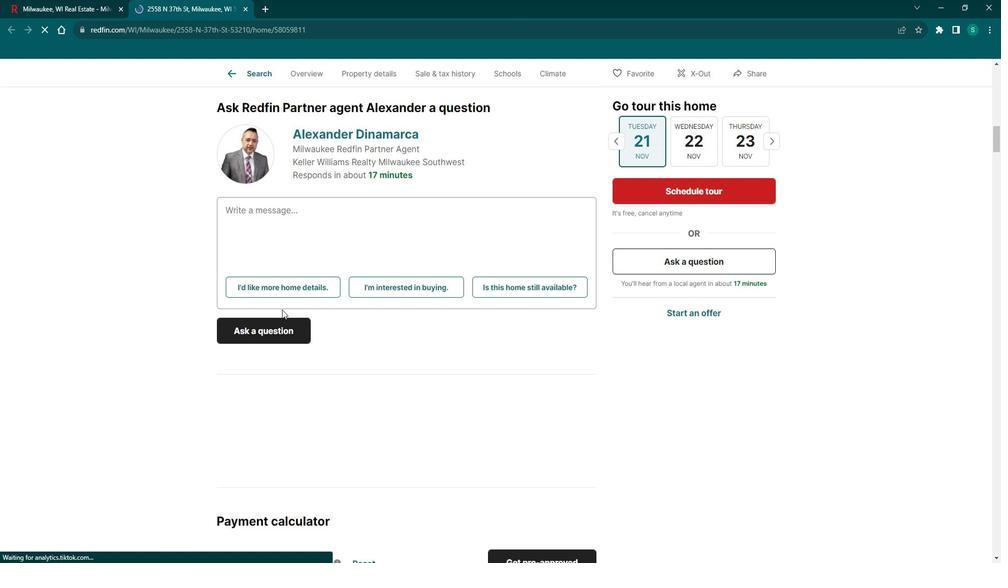 
Action: Mouse scrolled (282, 297) with delta (0, 0)
Screenshot: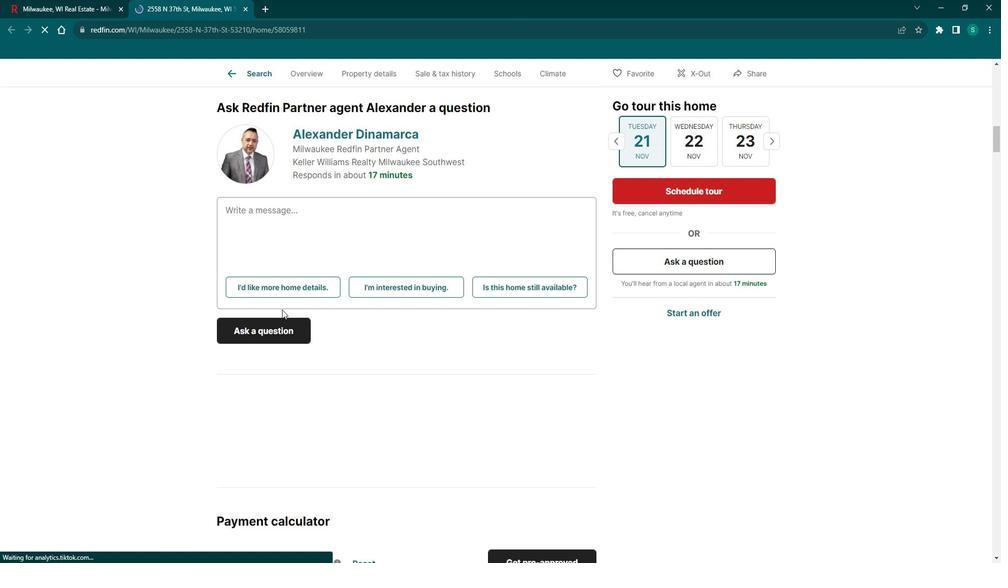 
Action: Mouse scrolled (282, 297) with delta (0, 0)
Screenshot: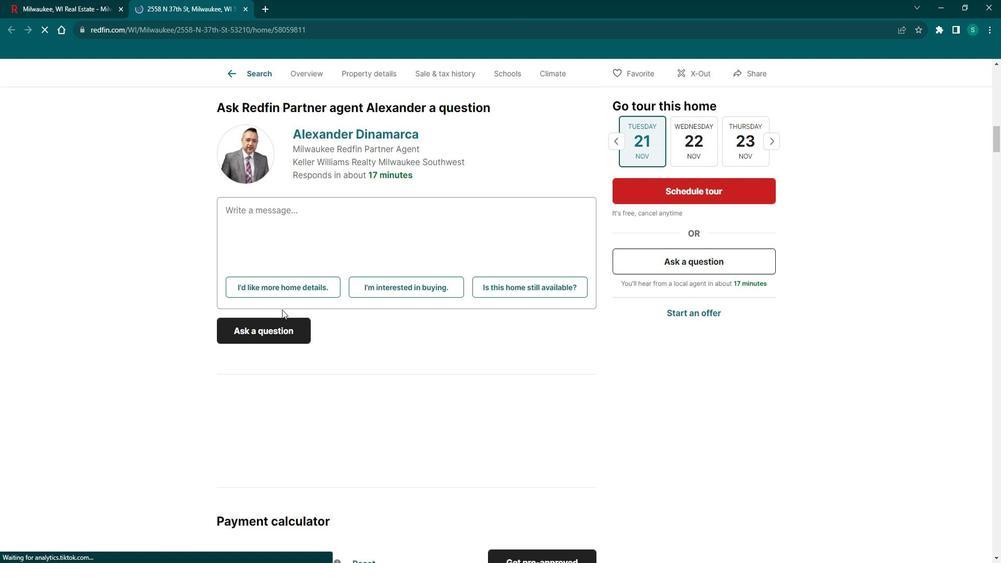 
Action: Mouse scrolled (282, 297) with delta (0, 0)
Screenshot: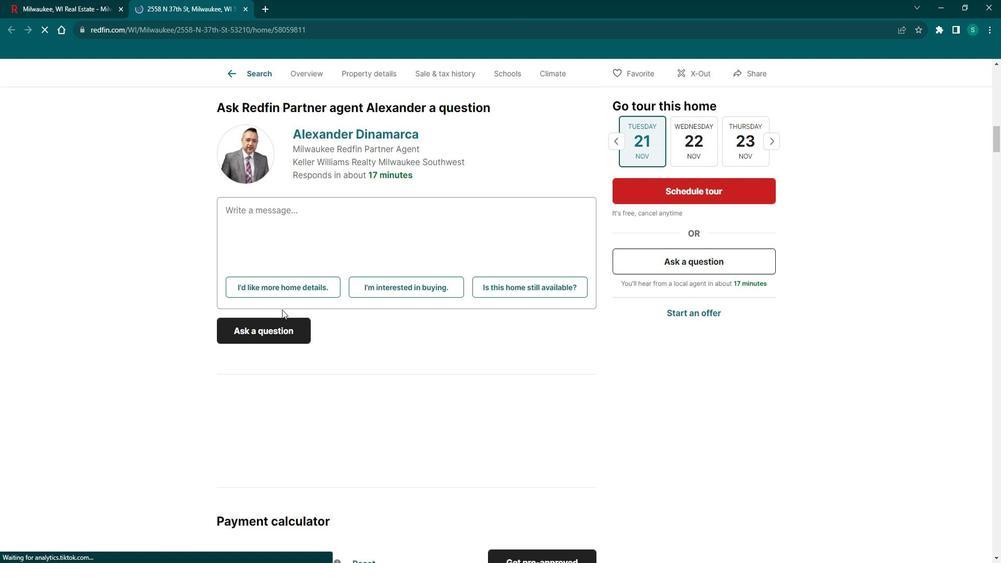 
Action: Mouse scrolled (282, 297) with delta (0, 0)
Screenshot: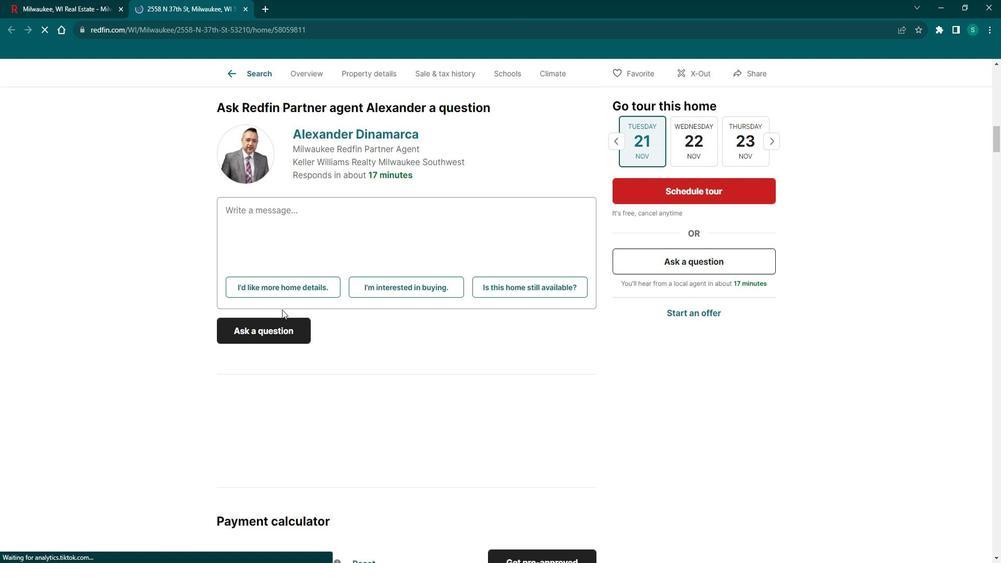 
Action: Mouse scrolled (282, 297) with delta (0, 0)
Screenshot: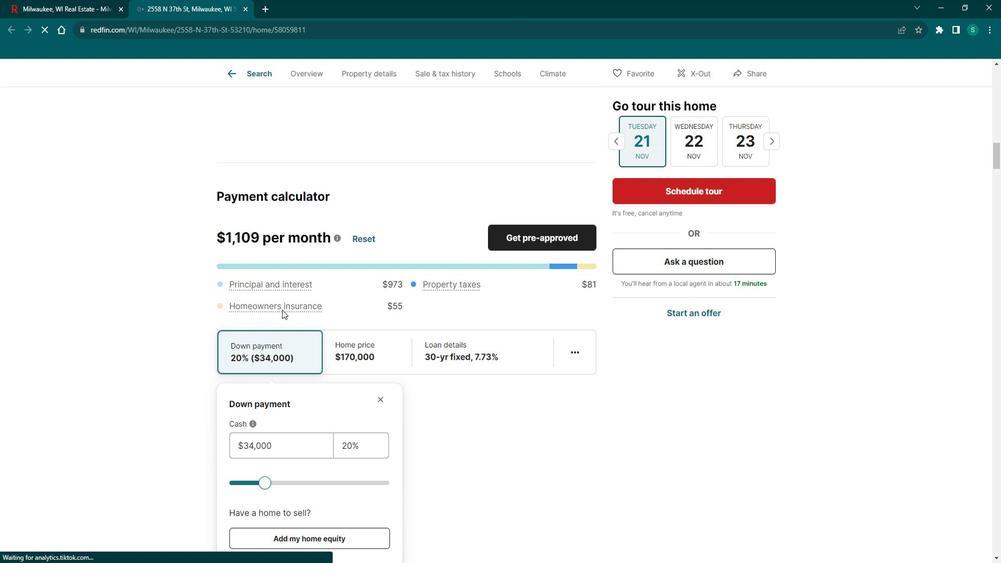 
Action: Mouse scrolled (282, 297) with delta (0, 0)
Screenshot: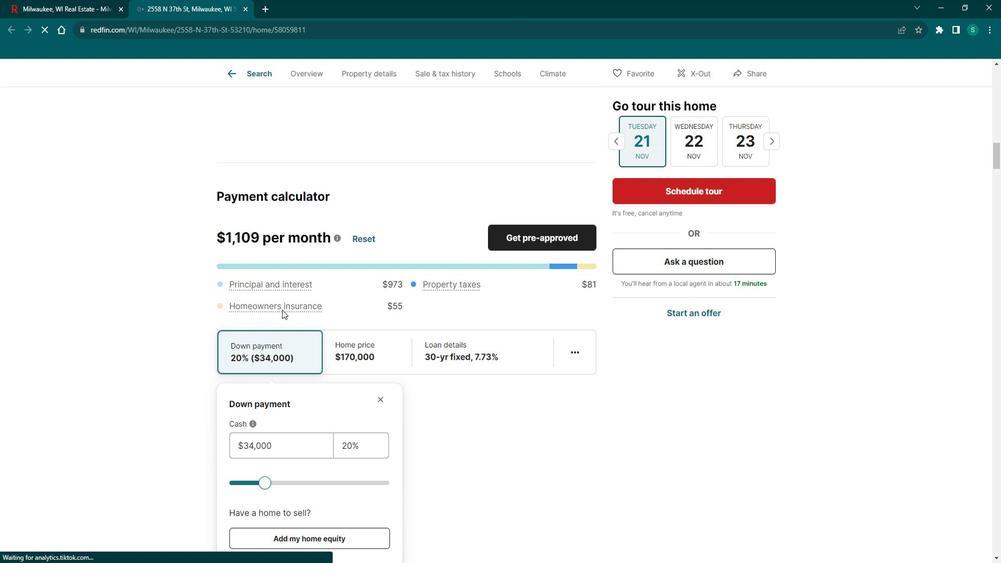 
Action: Mouse scrolled (282, 297) with delta (0, 0)
Screenshot: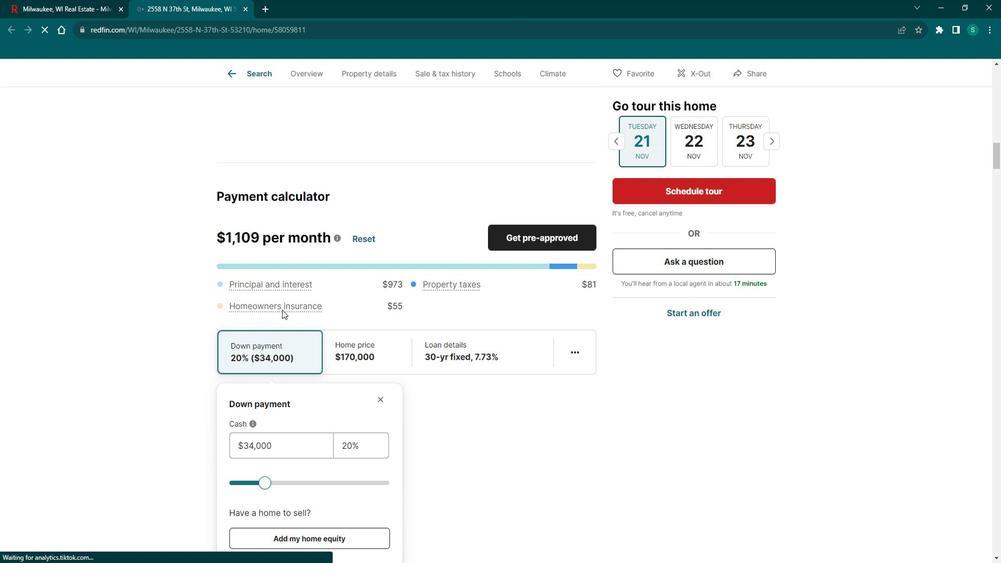 
Action: Mouse scrolled (282, 297) with delta (0, 0)
Screenshot: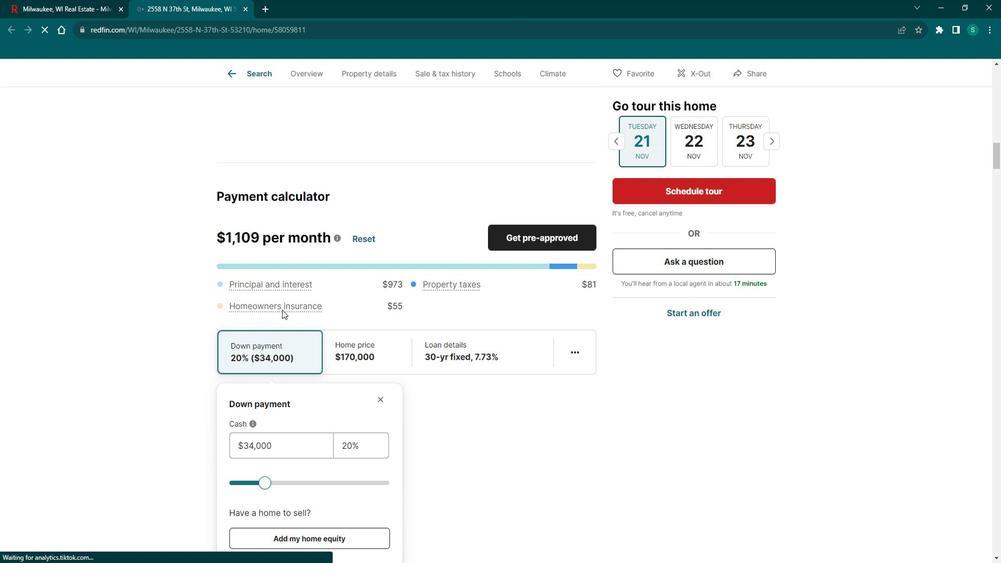 
Action: Mouse scrolled (282, 297) with delta (0, 0)
Screenshot: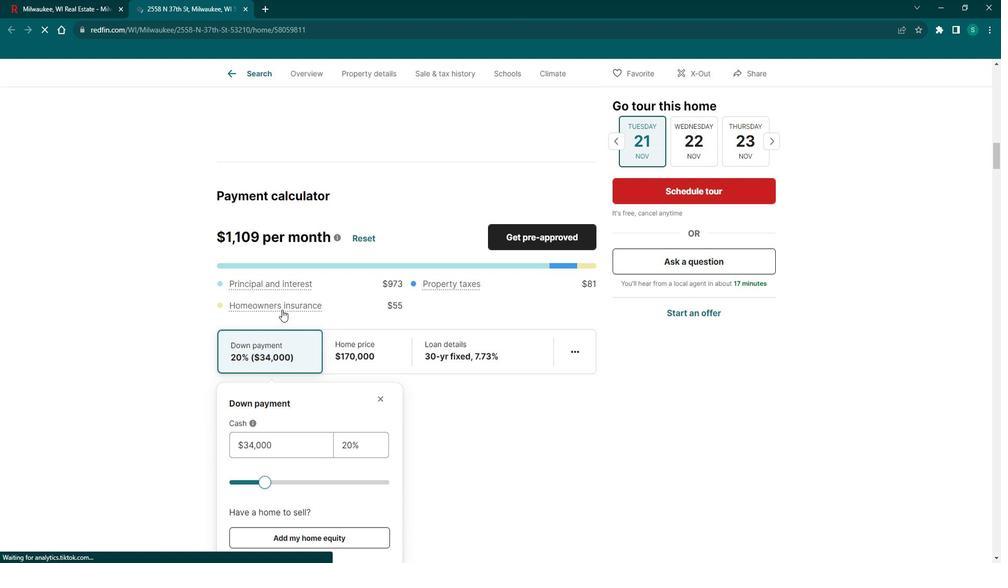 
Action: Mouse scrolled (282, 297) with delta (0, 0)
Screenshot: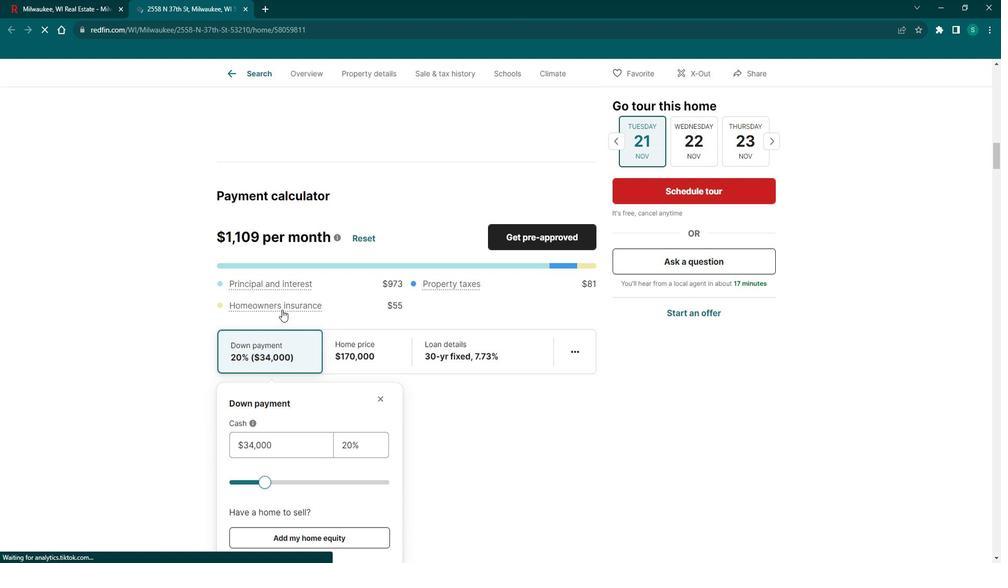 
Action: Mouse scrolled (282, 297) with delta (0, 0)
Screenshot: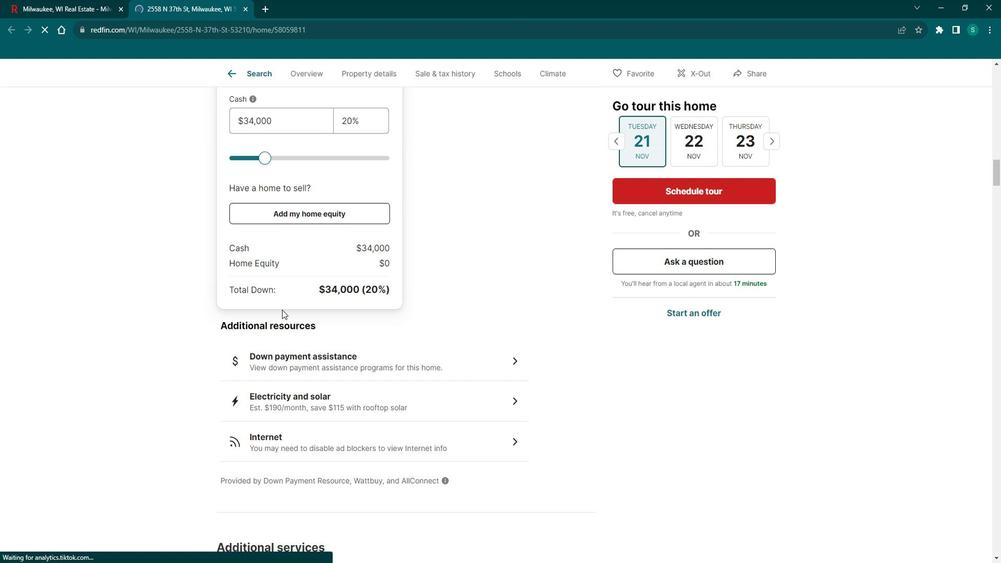 
Action: Mouse scrolled (282, 297) with delta (0, 0)
Screenshot: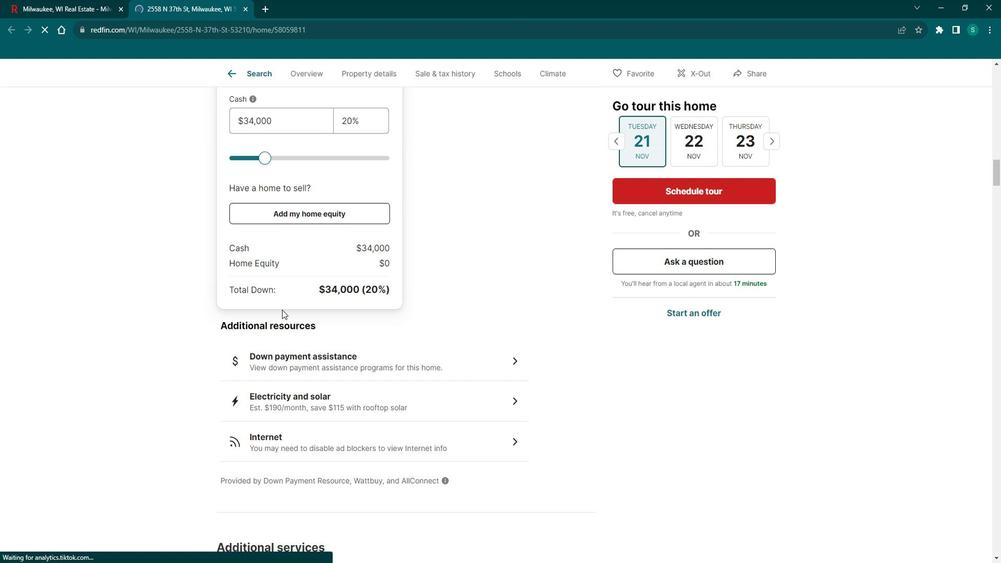 
Action: Mouse scrolled (282, 297) with delta (0, 0)
Screenshot: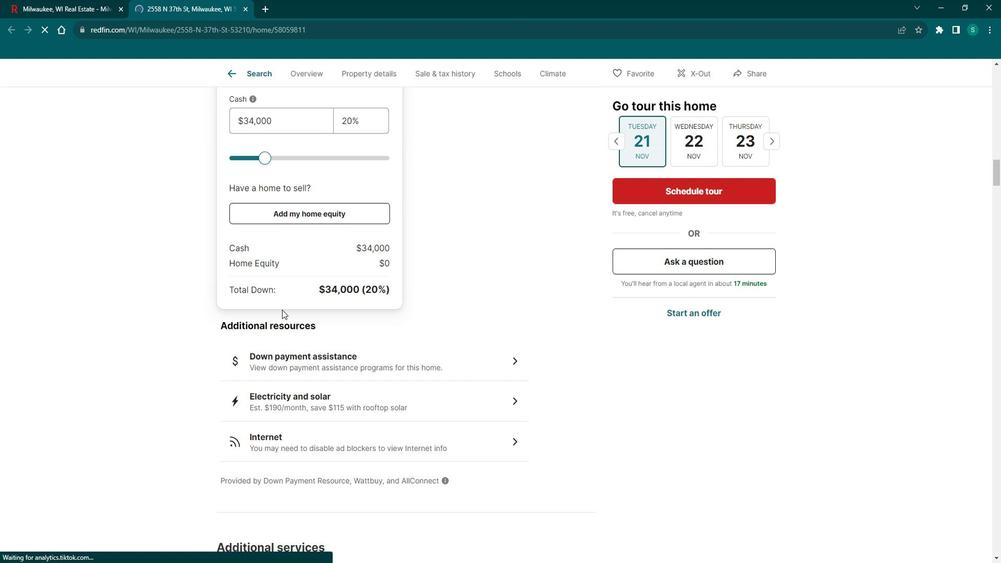 
Action: Mouse scrolled (282, 297) with delta (0, 0)
Screenshot: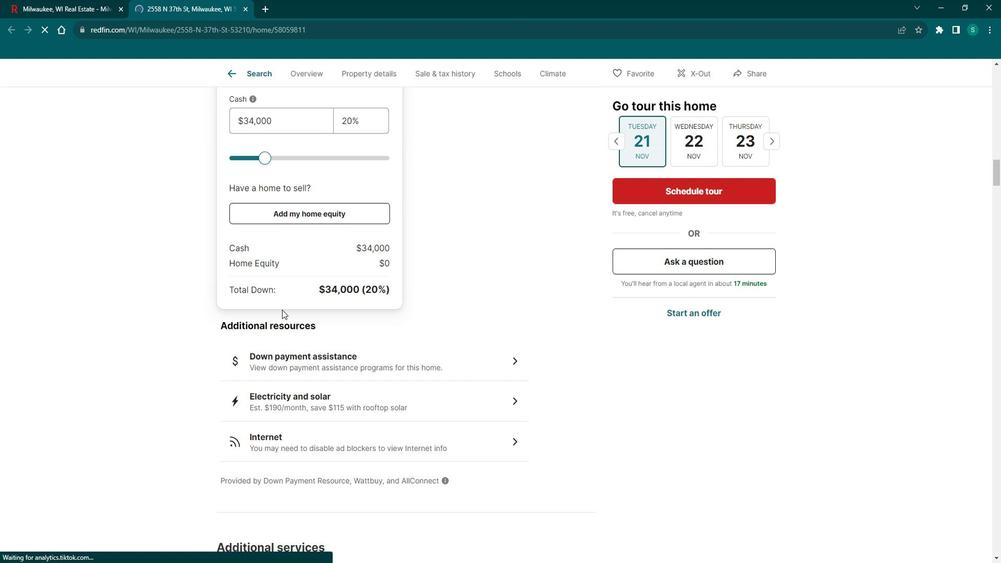 
Action: Mouse scrolled (282, 297) with delta (0, 0)
Screenshot: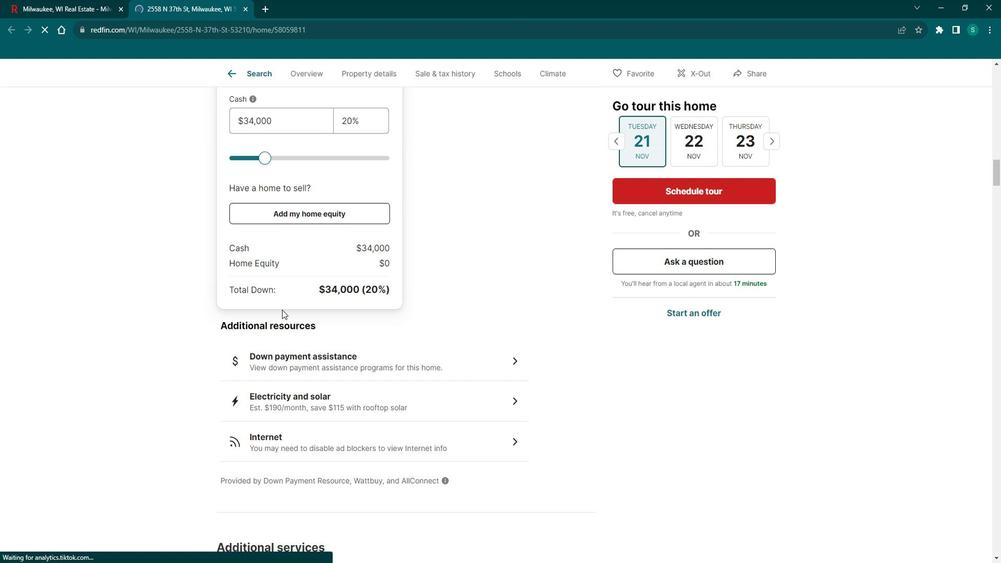 
Action: Mouse scrolled (282, 297) with delta (0, 0)
Screenshot: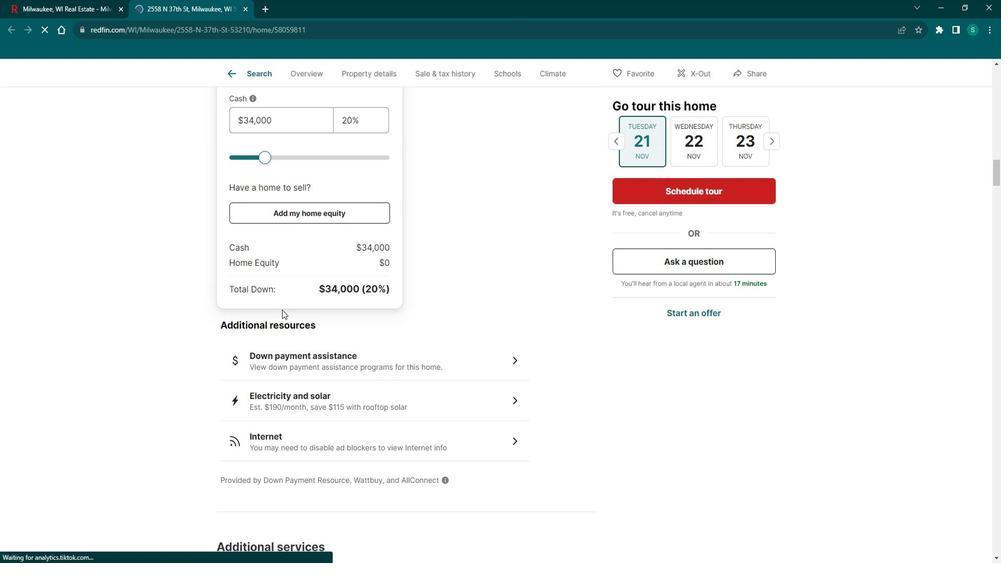 
Action: Mouse scrolled (282, 297) with delta (0, 0)
Screenshot: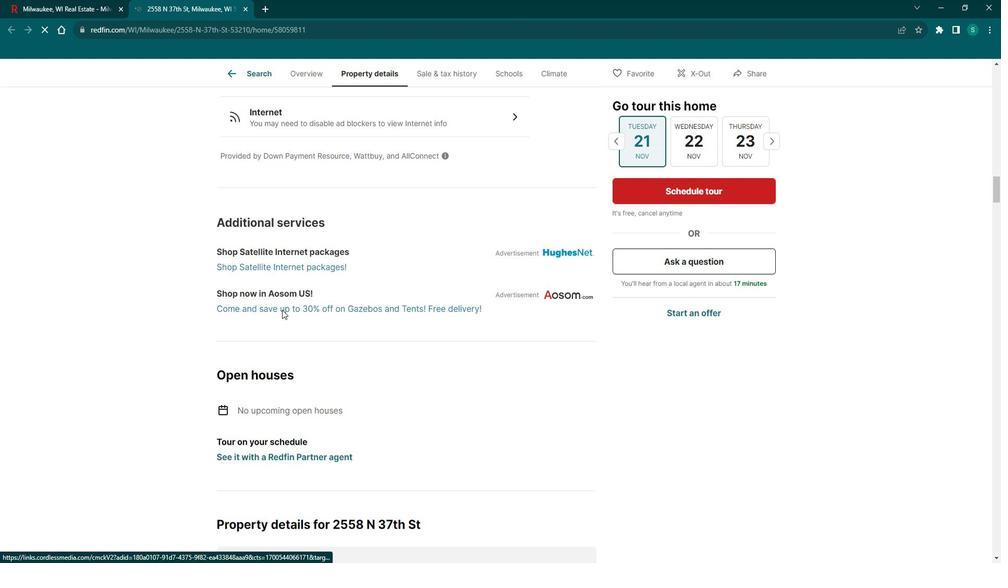 
Action: Mouse scrolled (282, 297) with delta (0, 0)
Screenshot: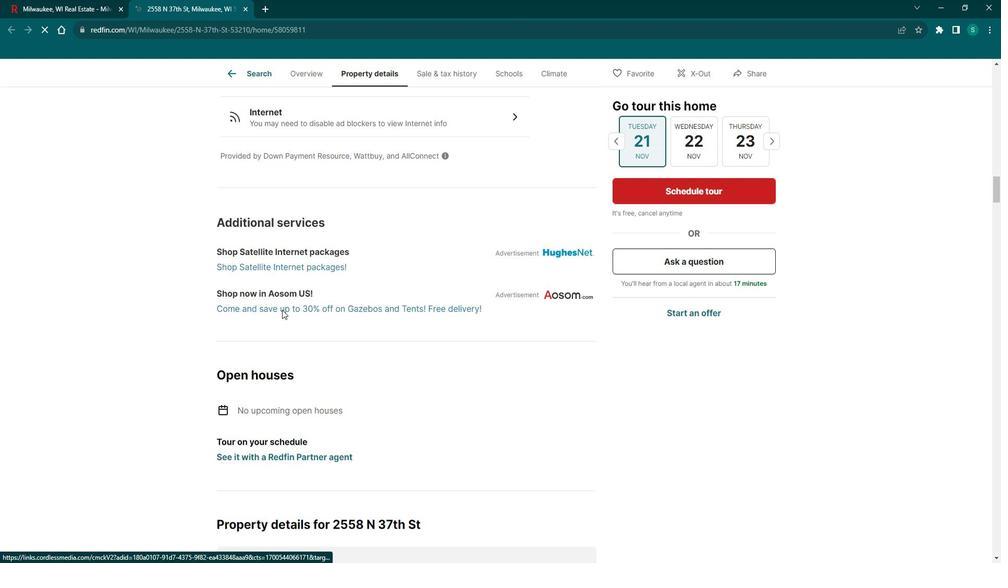 
Action: Mouse scrolled (282, 297) with delta (0, 0)
Screenshot: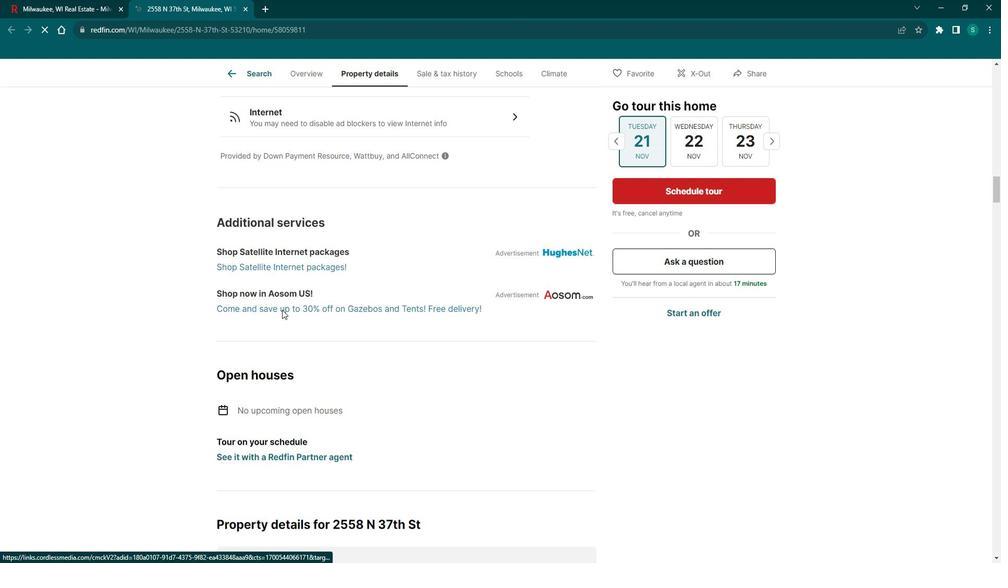 
Action: Mouse scrolled (282, 297) with delta (0, 0)
Screenshot: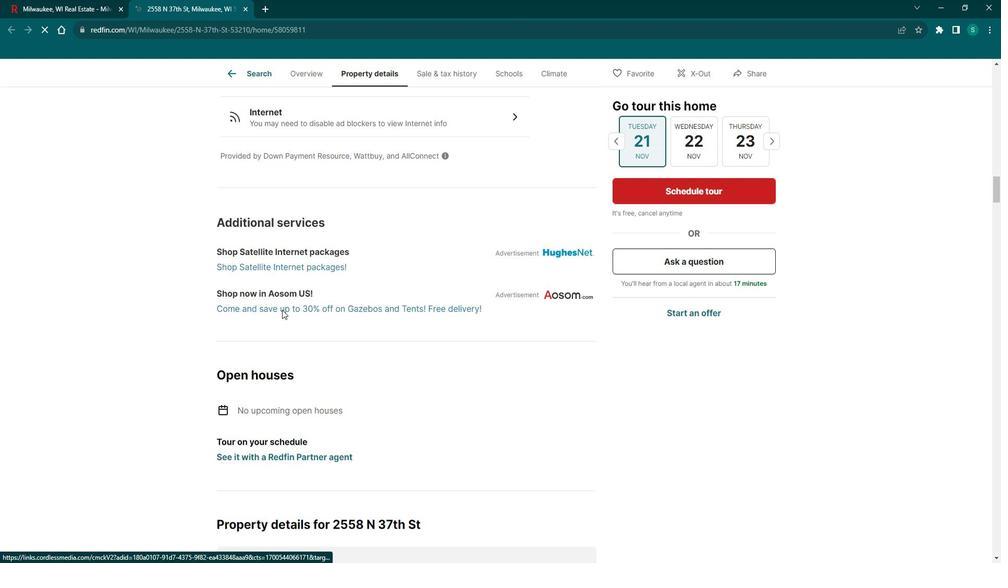 
Action: Mouse scrolled (282, 297) with delta (0, 0)
Screenshot: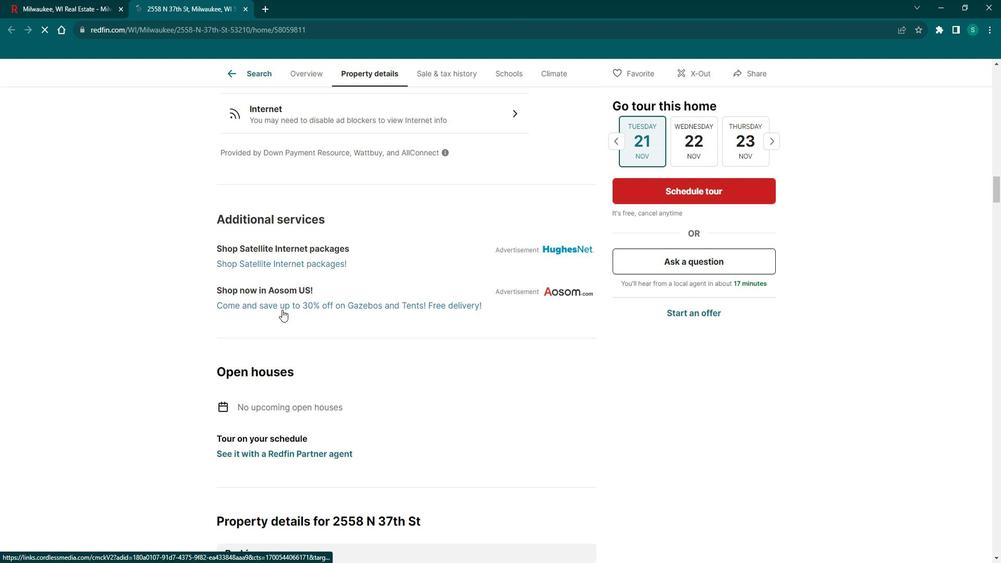 
Action: Mouse scrolled (282, 297) with delta (0, 0)
Screenshot: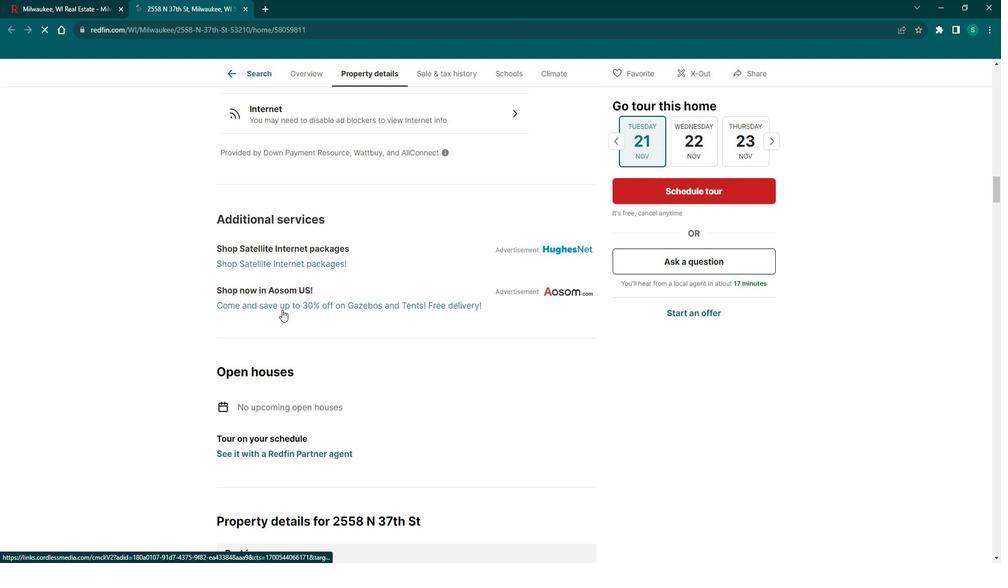 
Action: Mouse scrolled (282, 297) with delta (0, 0)
Screenshot: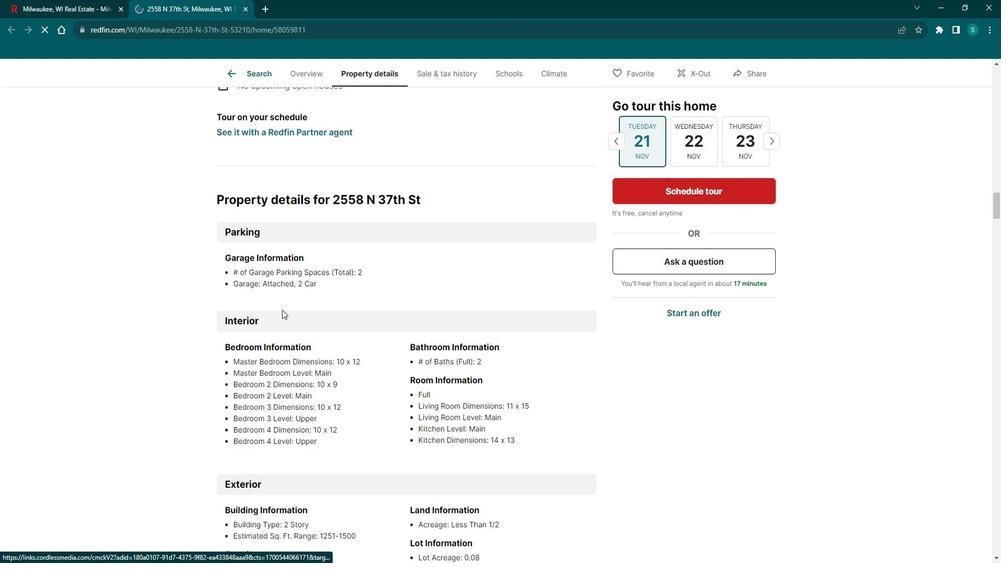 
Action: Mouse scrolled (282, 297) with delta (0, 0)
Screenshot: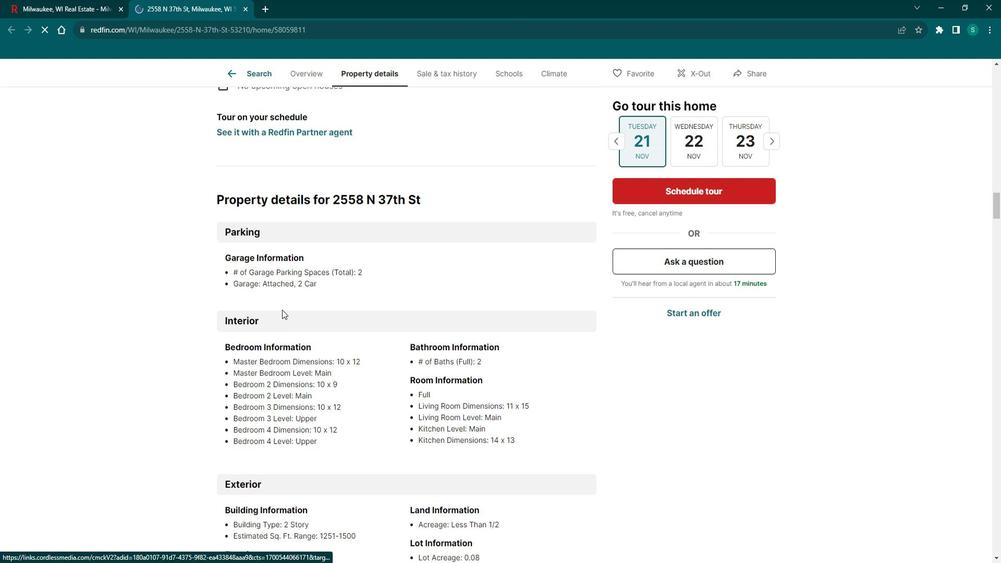 
Action: Mouse scrolled (282, 297) with delta (0, 0)
Screenshot: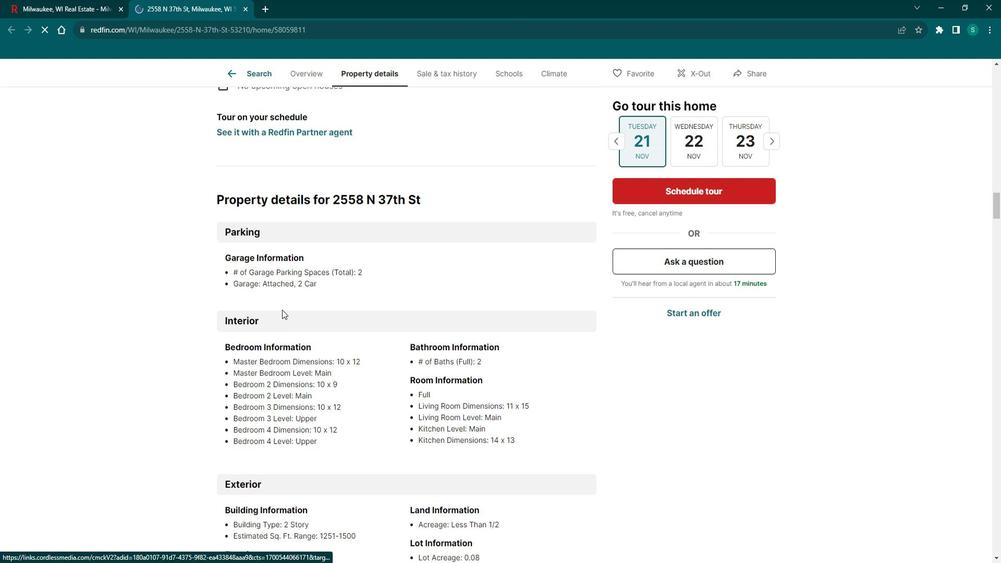 
Action: Mouse scrolled (282, 297) with delta (0, 0)
Screenshot: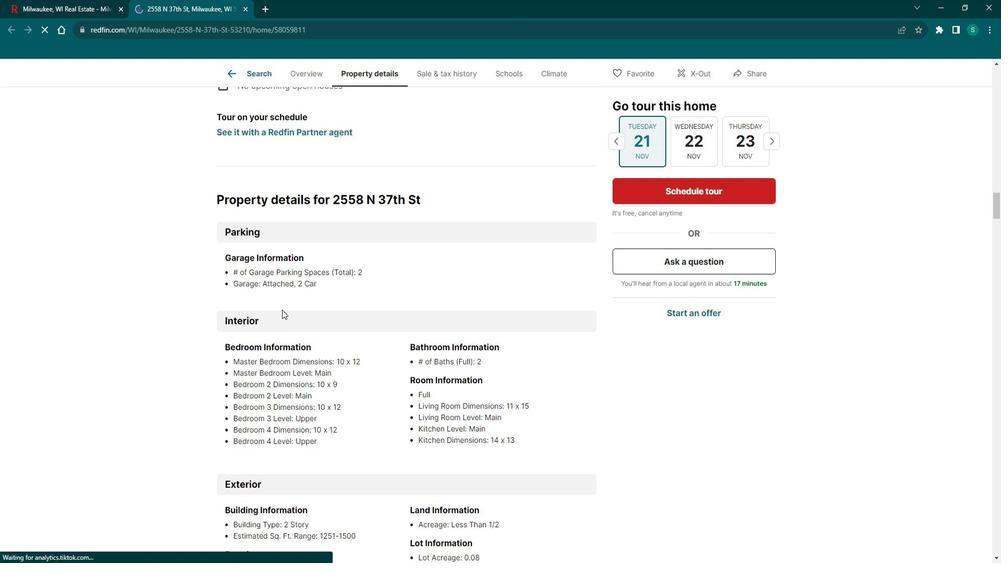 
Action: Mouse scrolled (282, 297) with delta (0, 0)
Screenshot: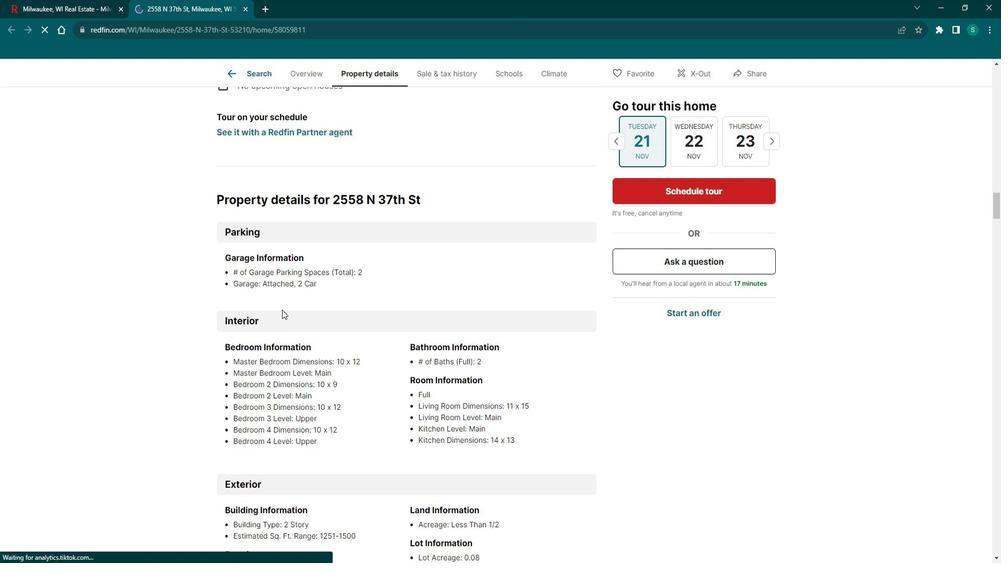 
Action: Mouse scrolled (282, 297) with delta (0, 0)
Screenshot: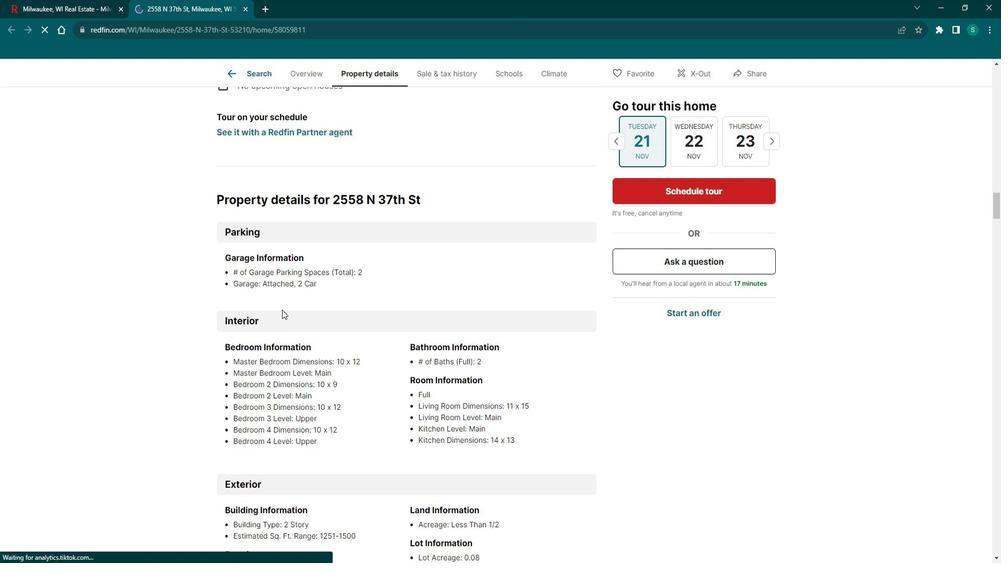 
Action: Mouse scrolled (282, 297) with delta (0, 0)
Screenshot: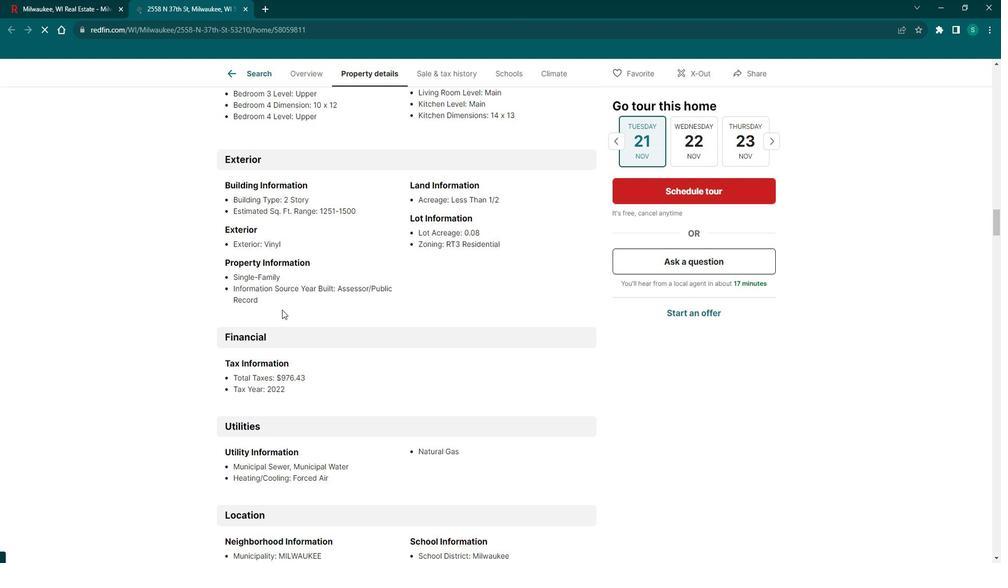 
Action: Mouse scrolled (282, 297) with delta (0, 0)
Screenshot: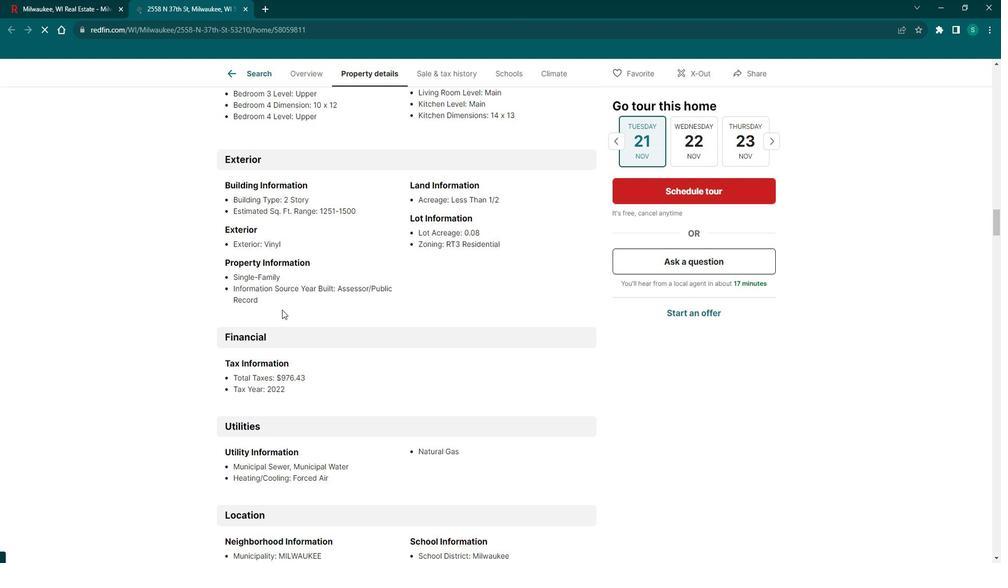 
Action: Mouse scrolled (282, 297) with delta (0, 0)
Screenshot: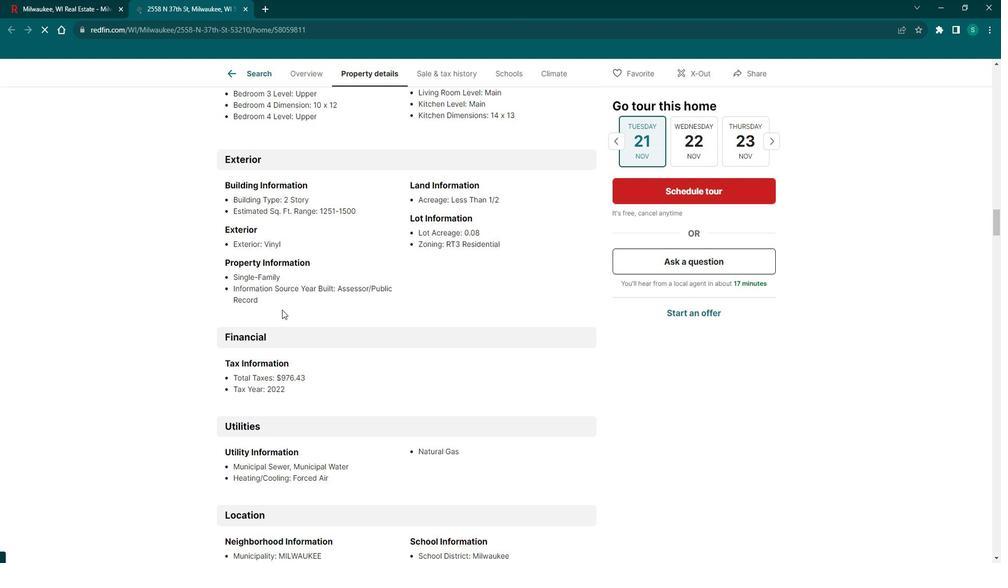 
Action: Mouse scrolled (282, 297) with delta (0, 0)
Screenshot: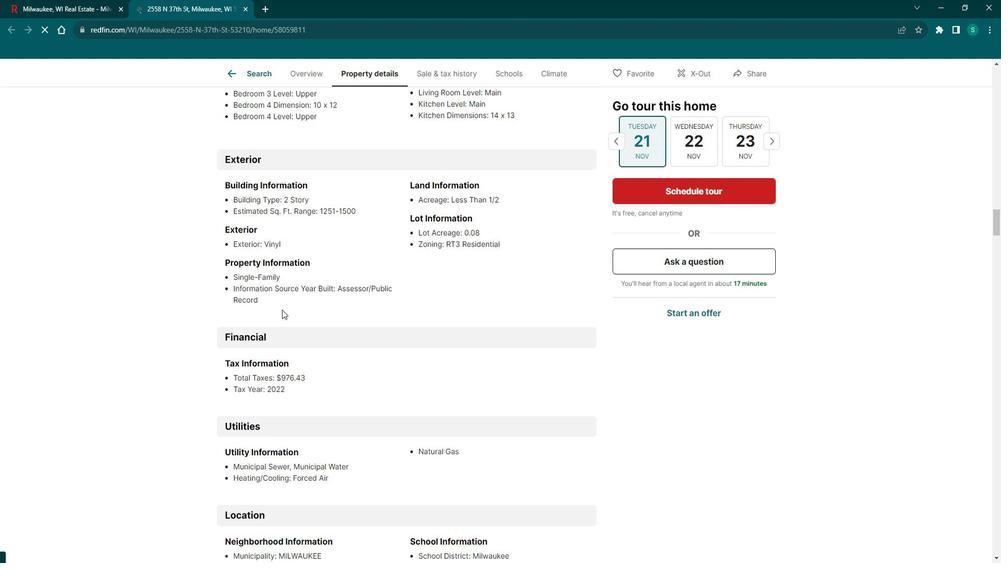 
Action: Mouse scrolled (282, 297) with delta (0, 0)
Screenshot: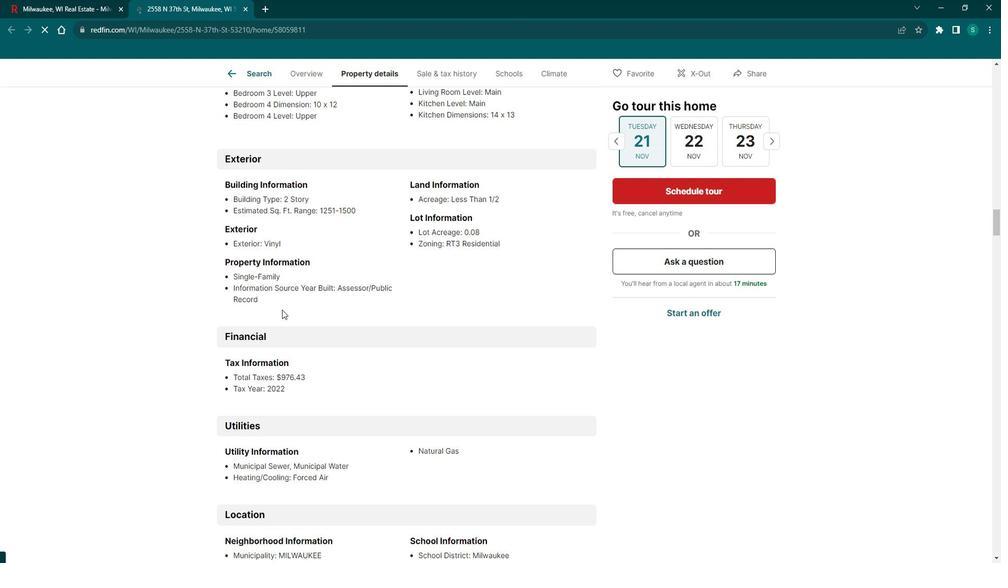 
Action: Mouse scrolled (282, 297) with delta (0, 0)
Screenshot: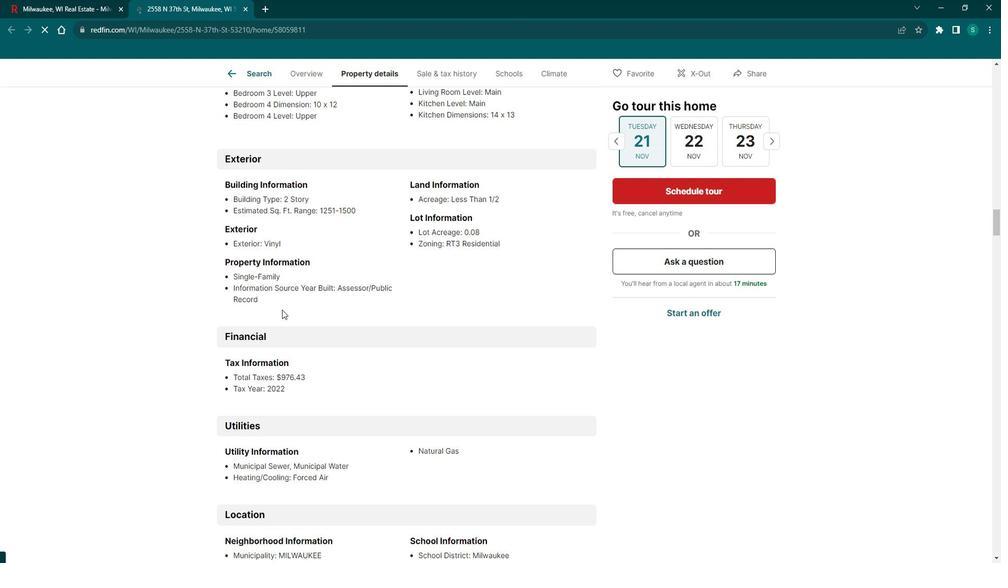 
Action: Mouse scrolled (282, 297) with delta (0, 0)
Screenshot: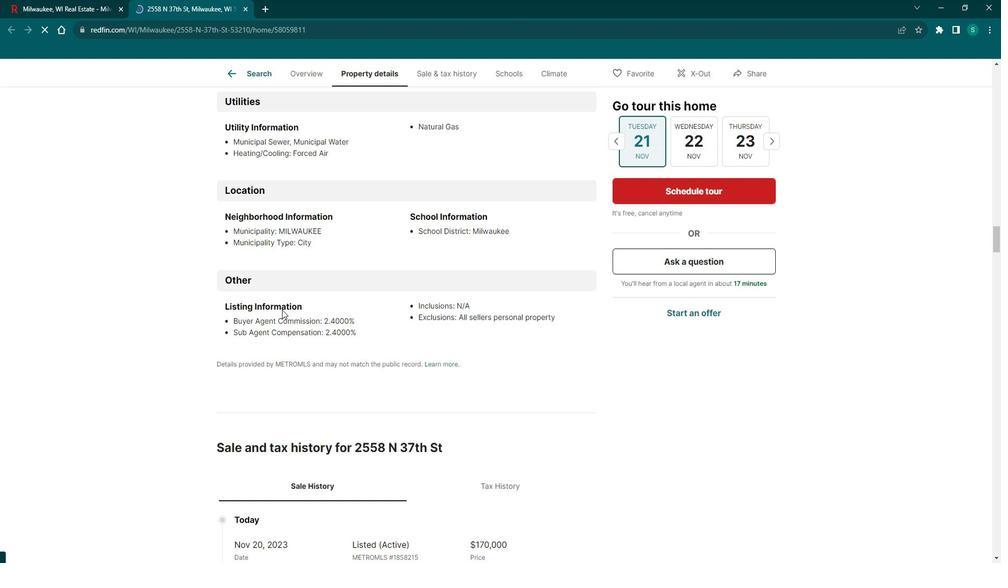 
Action: Mouse scrolled (282, 297) with delta (0, 0)
Screenshot: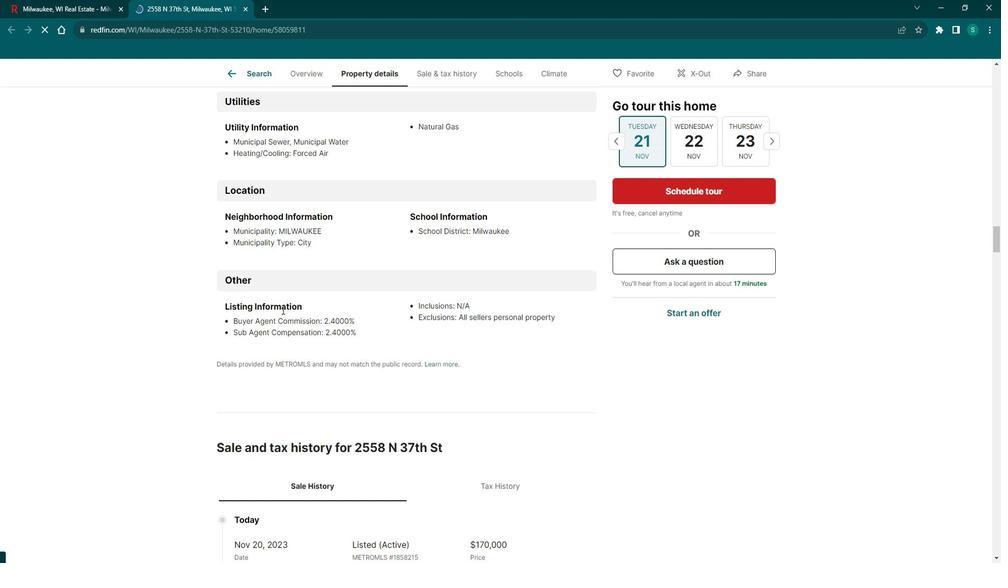 
Action: Mouse scrolled (282, 297) with delta (0, 0)
Screenshot: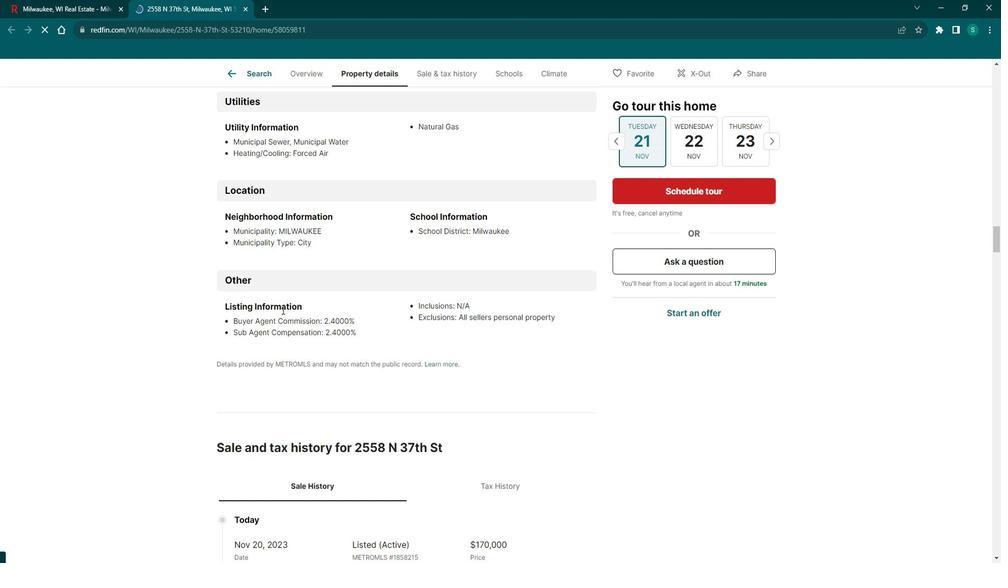 
Action: Mouse scrolled (282, 297) with delta (0, 0)
Screenshot: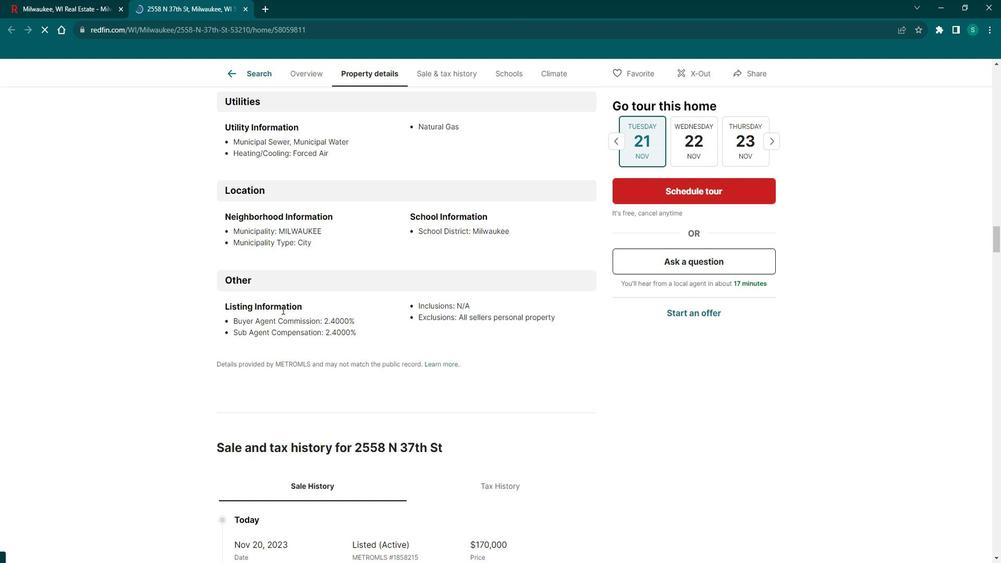 
Action: Mouse scrolled (282, 297) with delta (0, 0)
Screenshot: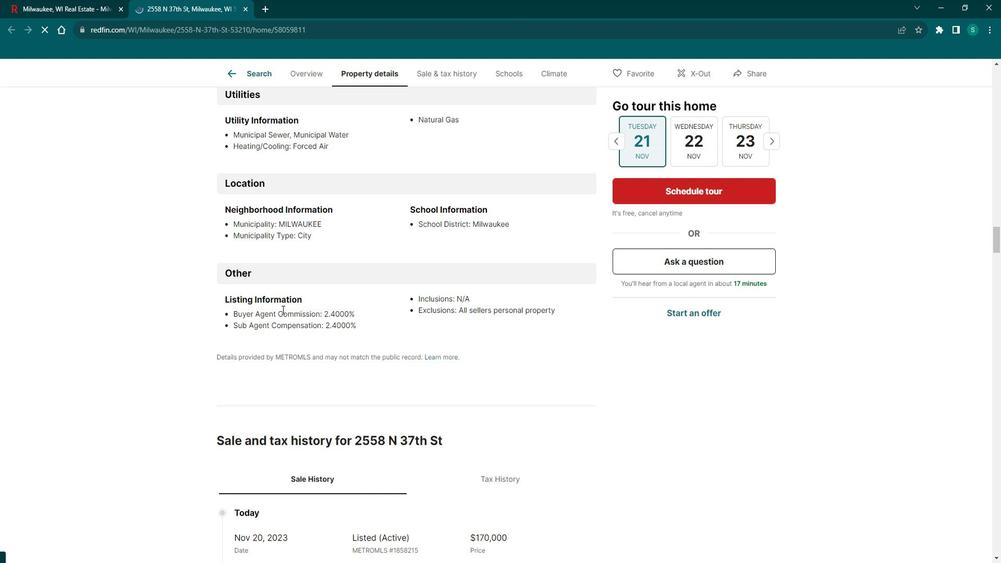 
Action: Mouse scrolled (282, 297) with delta (0, 0)
Screenshot: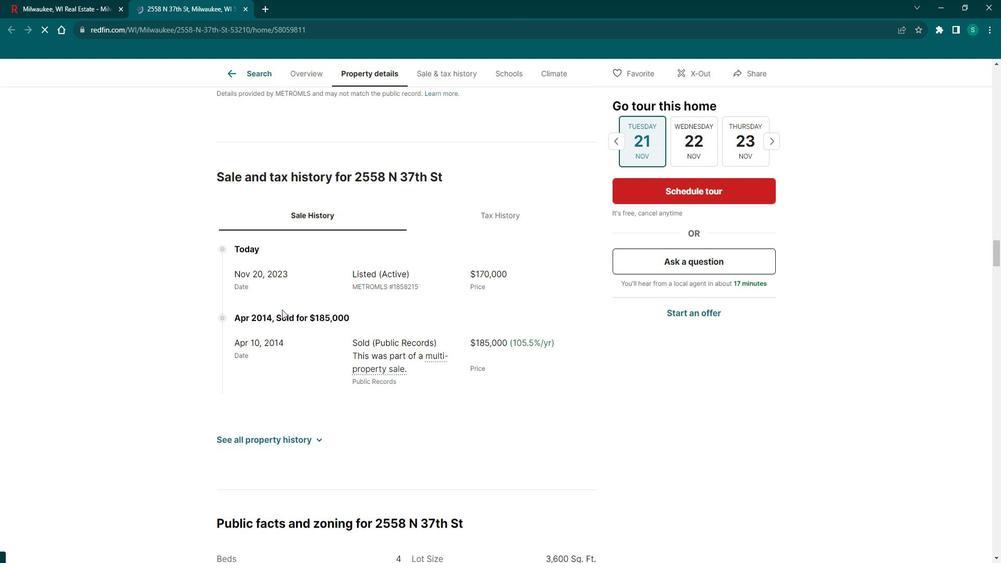 
Action: Mouse scrolled (282, 297) with delta (0, 0)
Screenshot: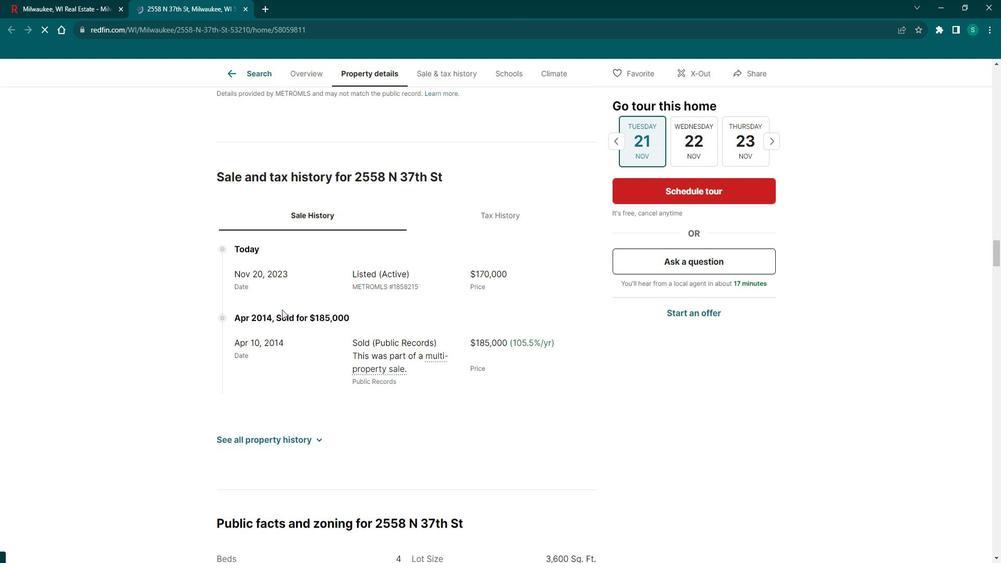 
Action: Mouse scrolled (282, 297) with delta (0, 0)
Screenshot: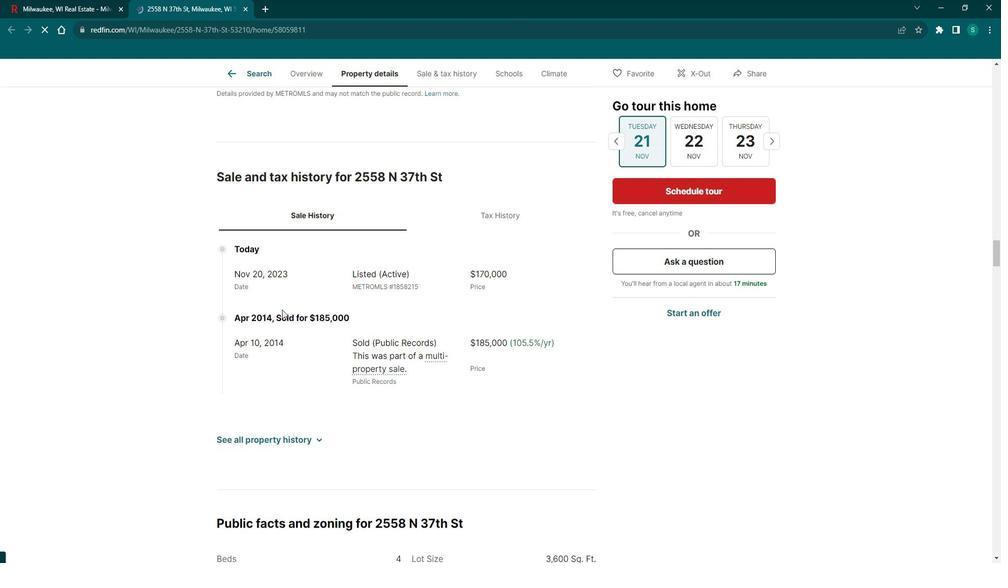 
Action: Mouse scrolled (282, 297) with delta (0, 0)
Screenshot: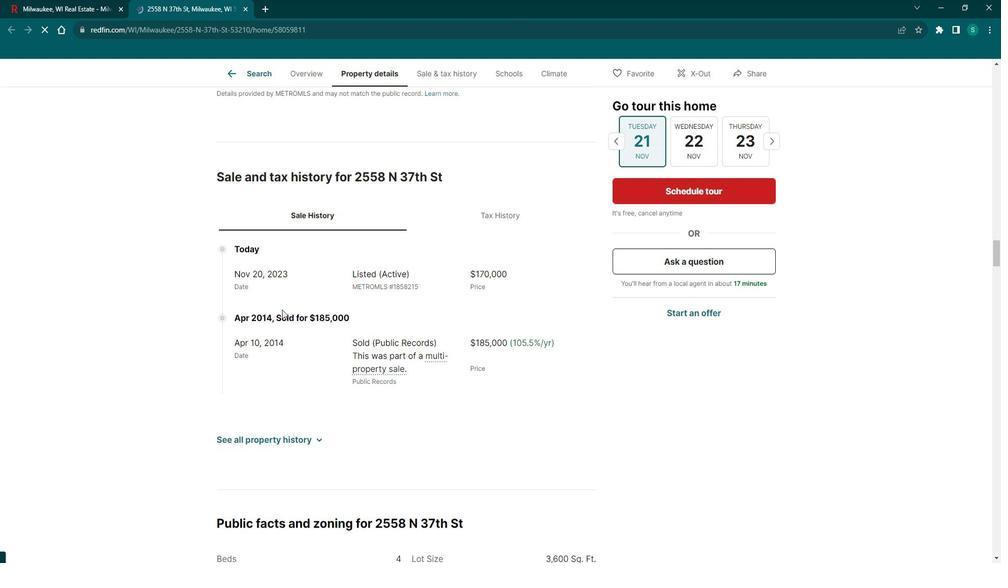 
Action: Mouse scrolled (282, 297) with delta (0, 0)
Screenshot: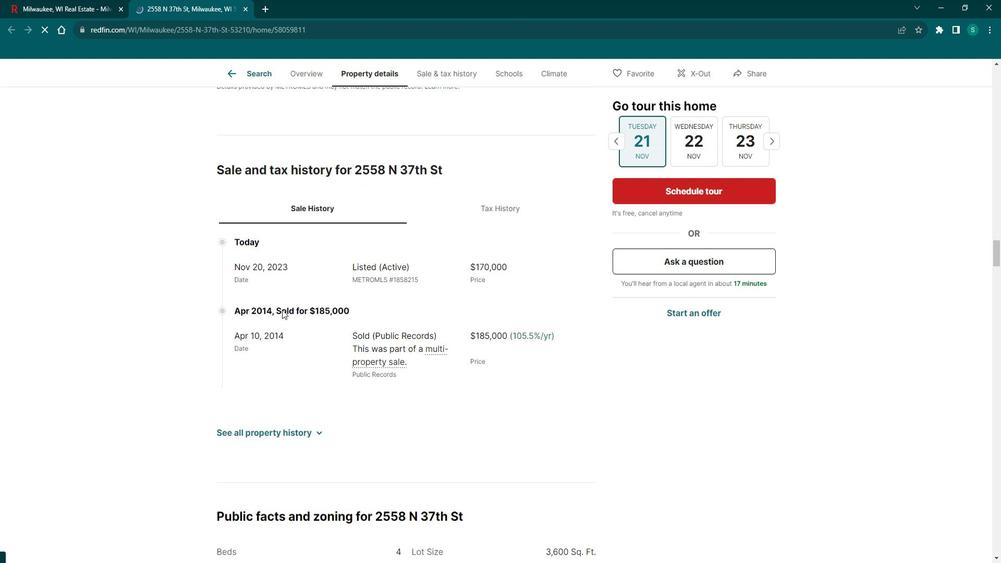 
Action: Mouse scrolled (282, 297) with delta (0, 0)
Screenshot: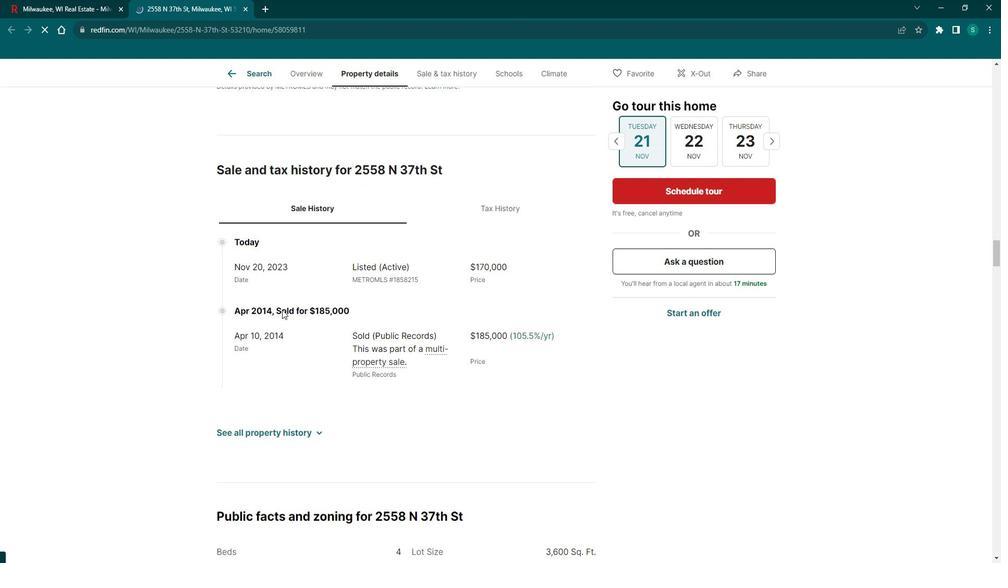 
Action: Mouse scrolled (282, 297) with delta (0, 0)
Screenshot: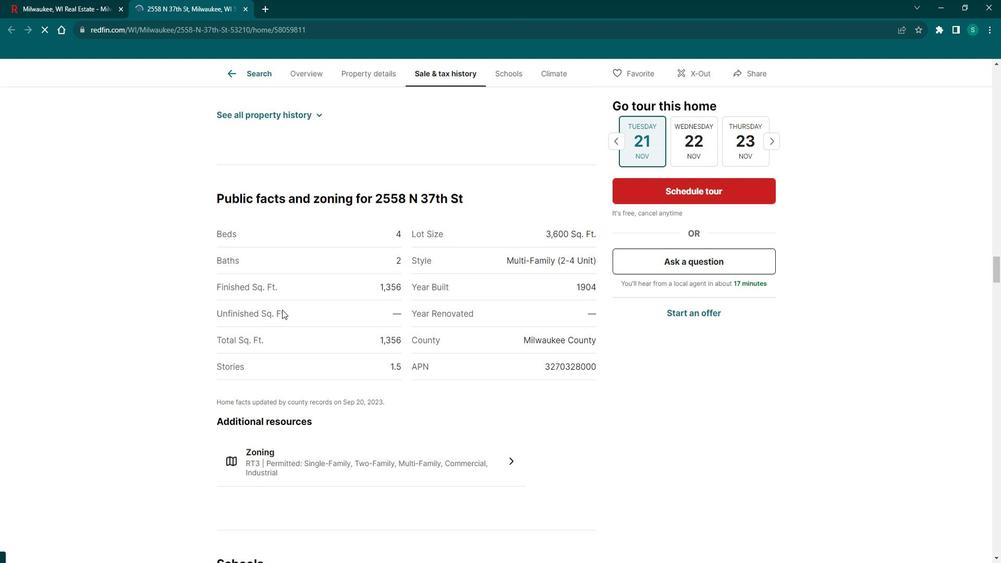 
Action: Mouse scrolled (282, 297) with delta (0, 0)
Screenshot: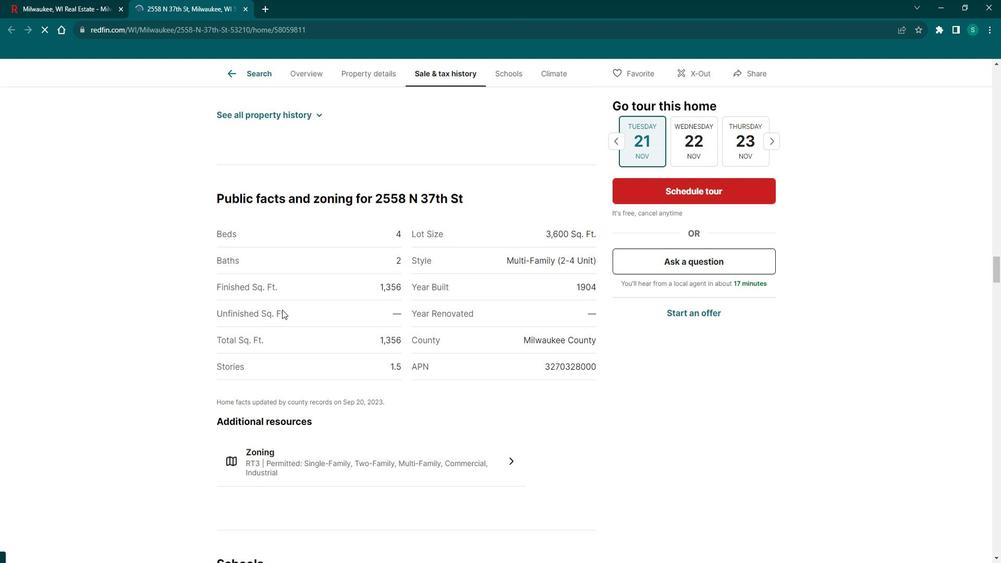 
Action: Mouse scrolled (282, 297) with delta (0, 0)
Screenshot: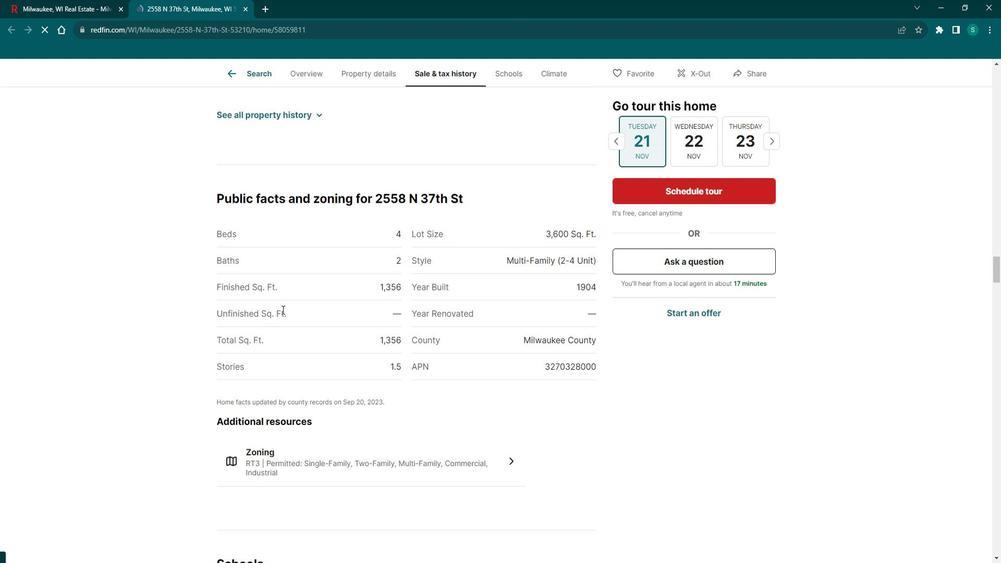 
Action: Mouse scrolled (282, 297) with delta (0, 0)
Screenshot: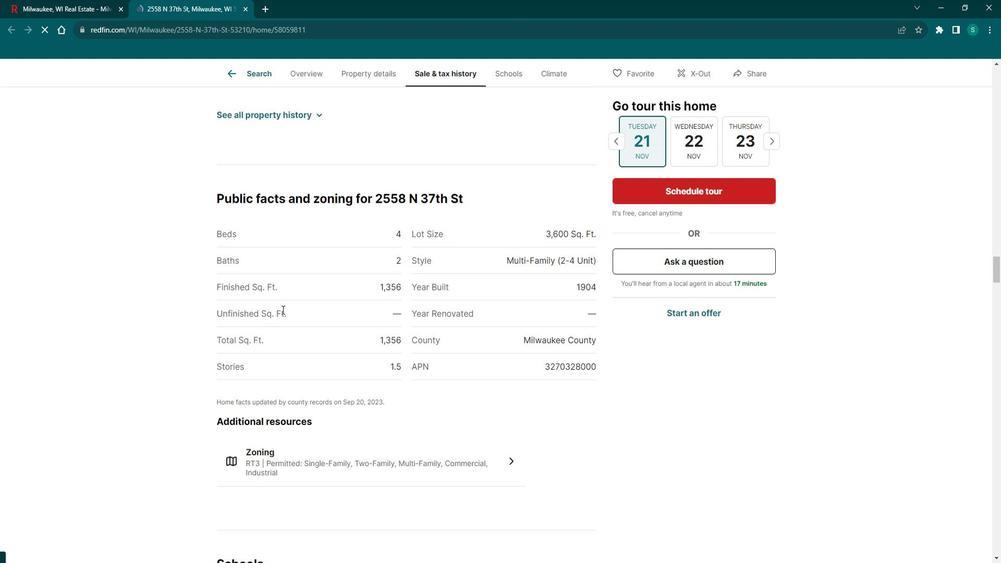 
Action: Mouse scrolled (282, 297) with delta (0, 0)
Screenshot: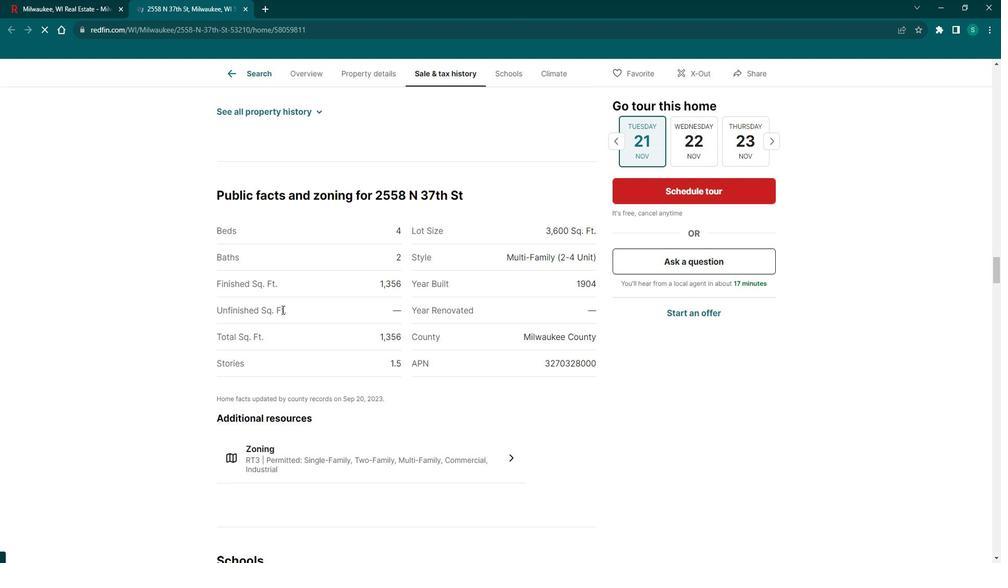 
Action: Mouse scrolled (282, 297) with delta (0, 0)
Screenshot: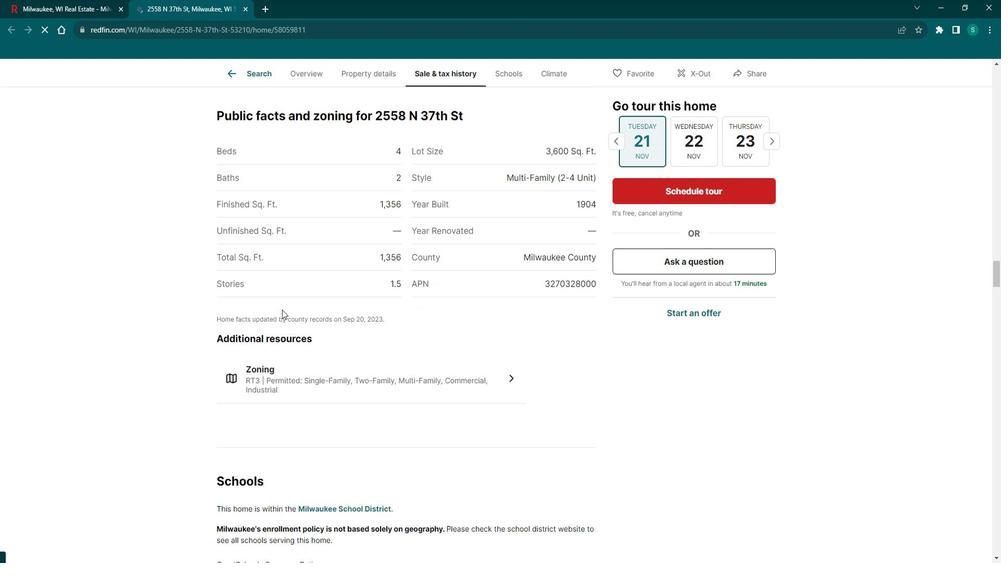 
Action: Mouse scrolled (282, 297) with delta (0, 0)
Screenshot: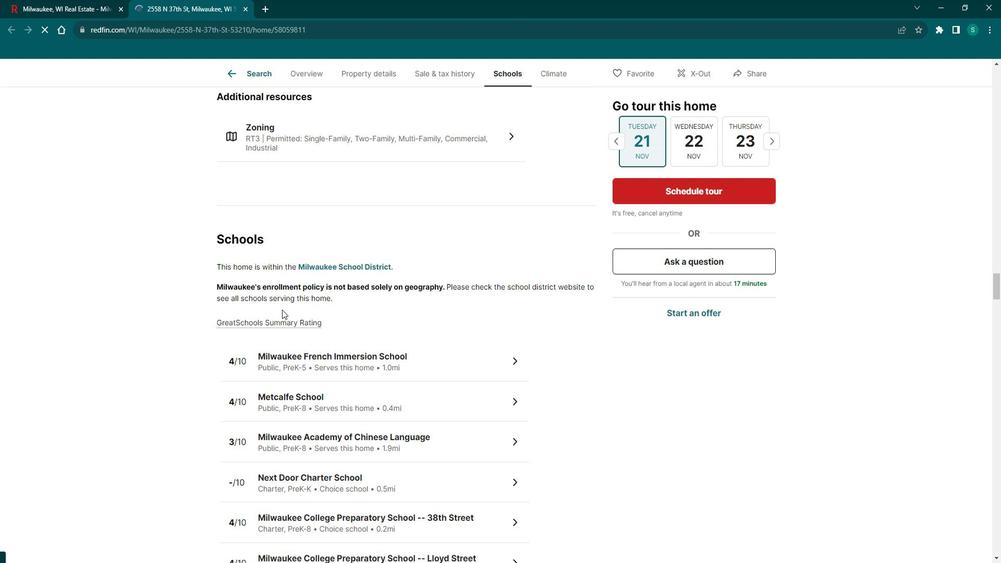 
Action: Mouse scrolled (282, 297) with delta (0, 0)
Screenshot: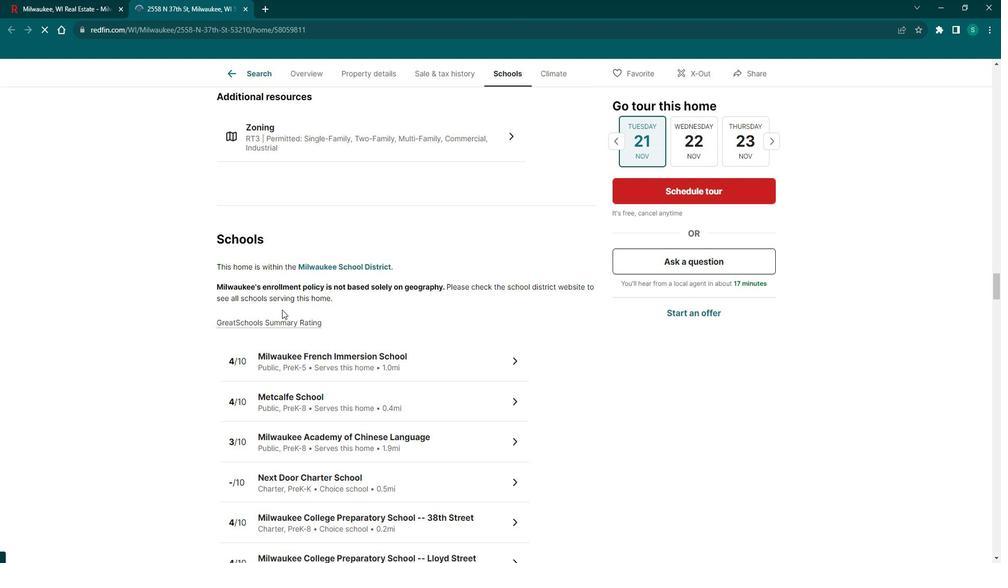 
Action: Mouse scrolled (282, 297) with delta (0, 0)
Screenshot: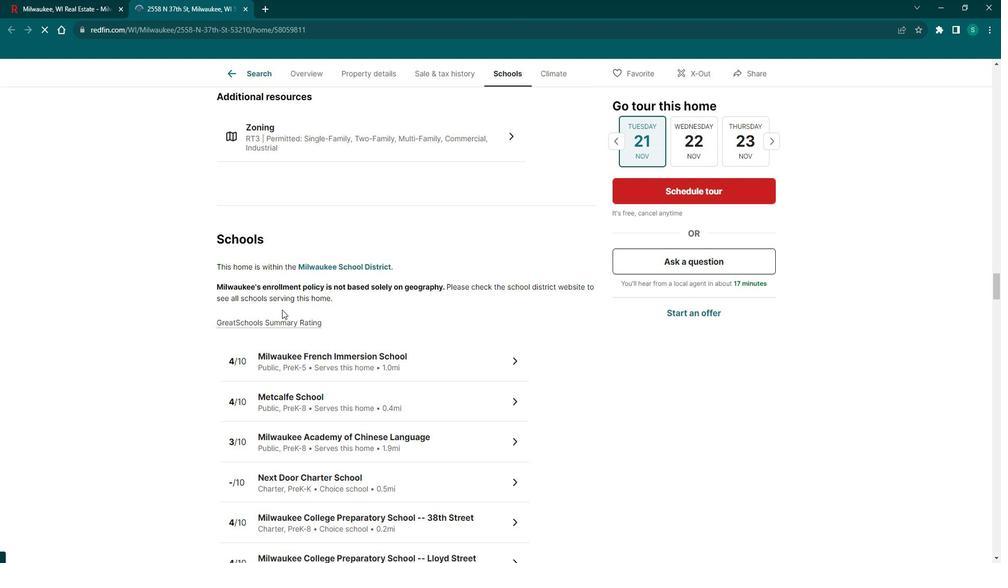 
Action: Mouse scrolled (282, 297) with delta (0, 0)
Screenshot: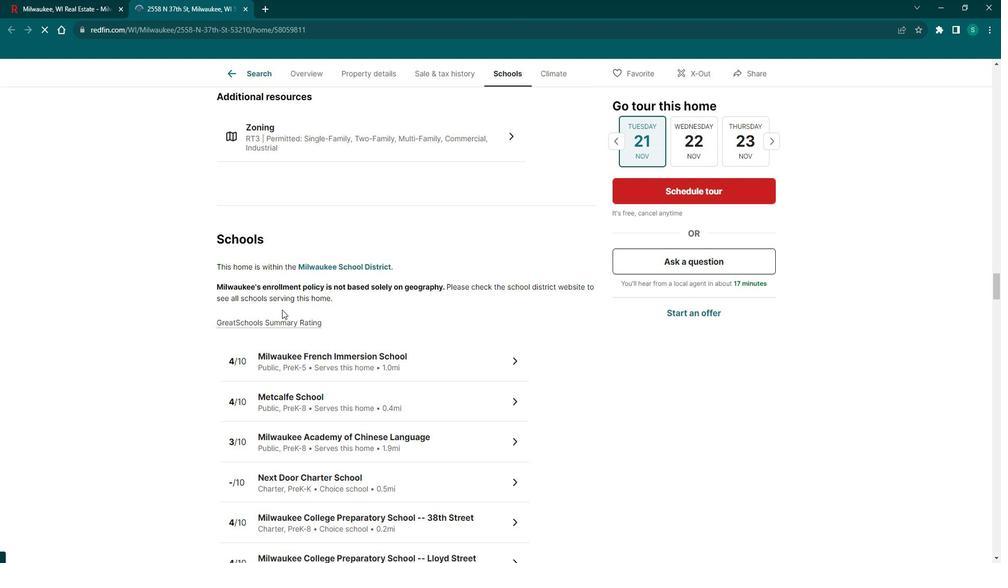 
Action: Mouse scrolled (282, 297) with delta (0, 0)
Screenshot: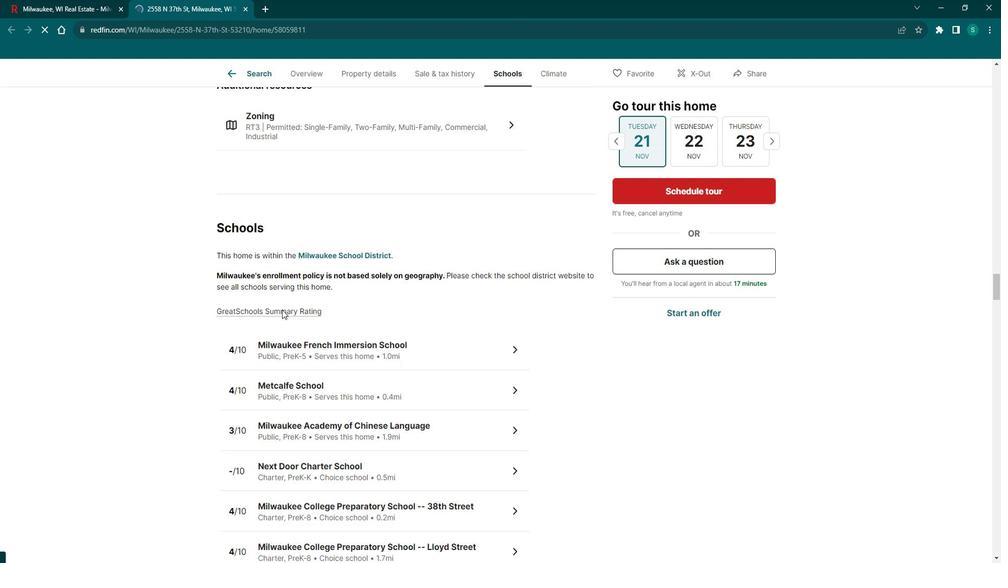 
Action: Mouse scrolled (282, 297) with delta (0, 0)
Screenshot: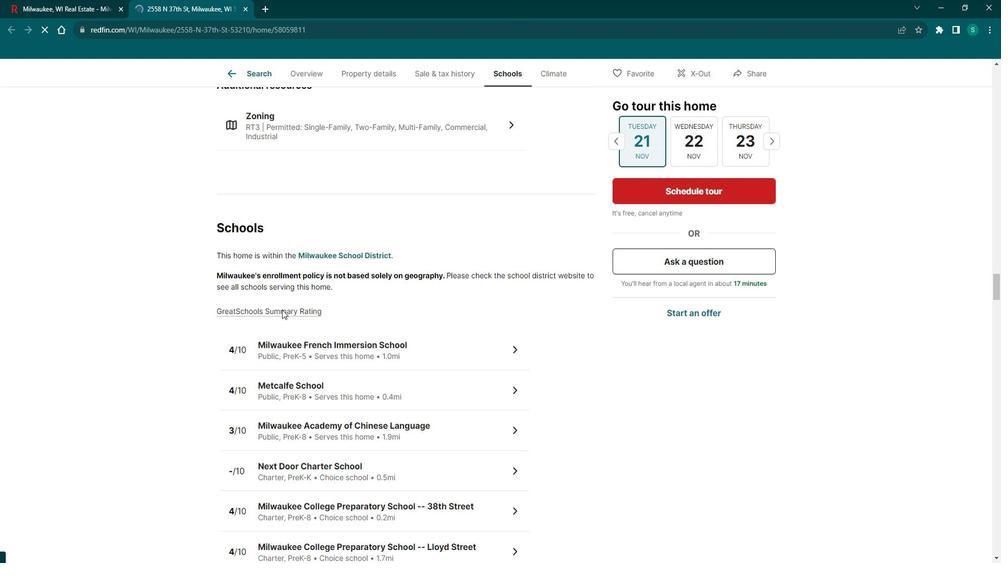 
Action: Mouse scrolled (282, 297) with delta (0, 0)
Screenshot: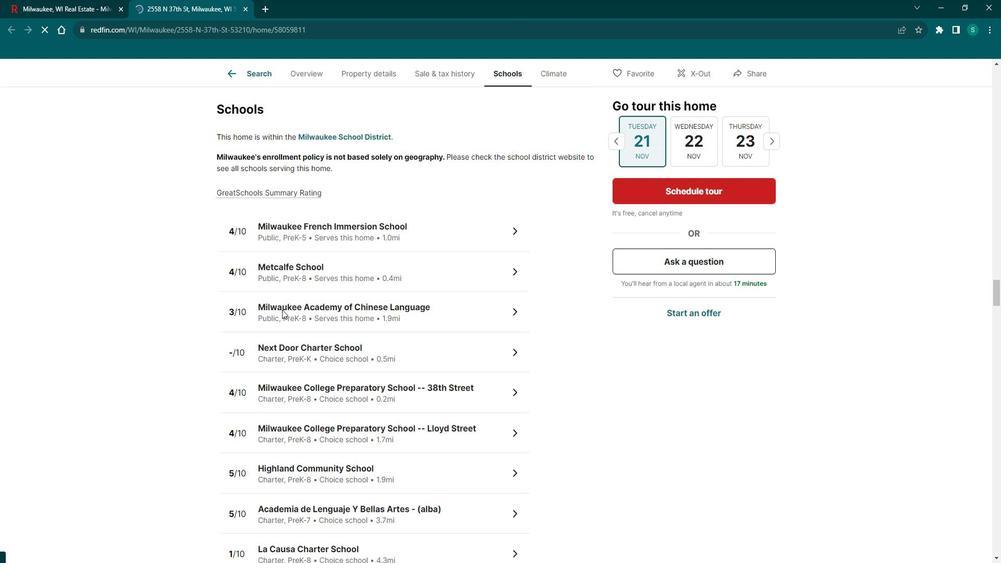 
Action: Mouse scrolled (282, 298) with delta (0, 0)
Screenshot: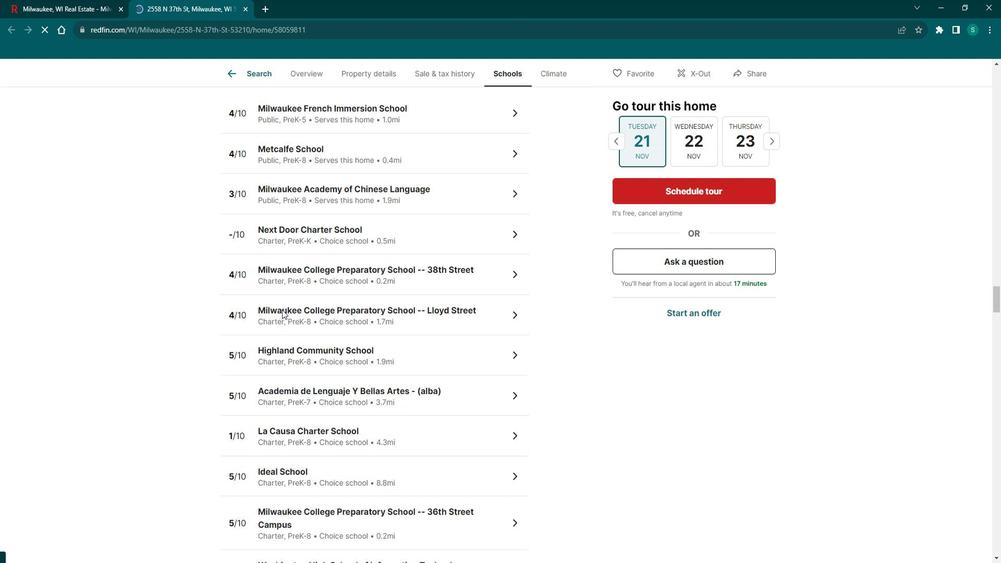 
Action: Mouse scrolled (282, 297) with delta (0, 0)
Screenshot: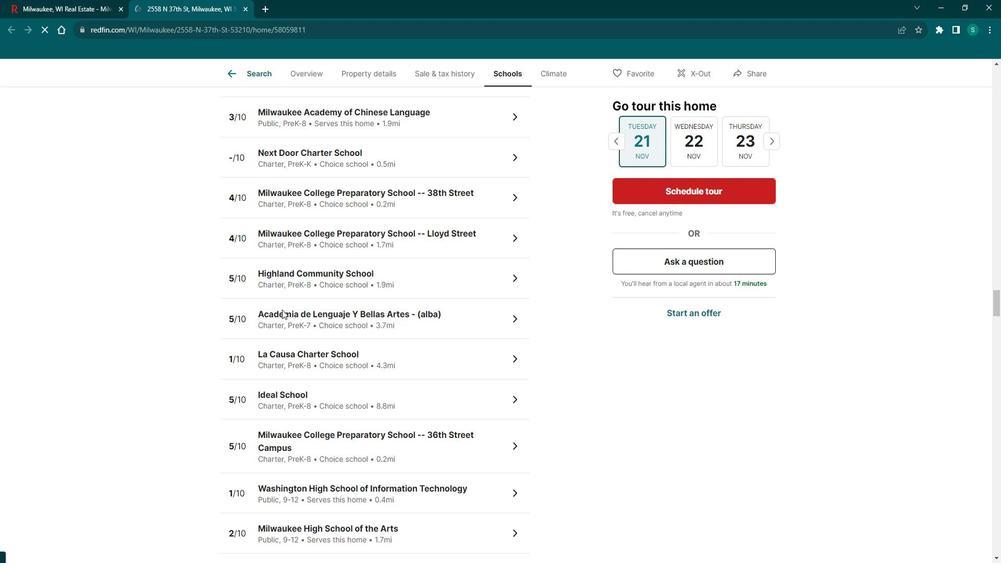 
Action: Mouse scrolled (282, 297) with delta (0, 0)
Screenshot: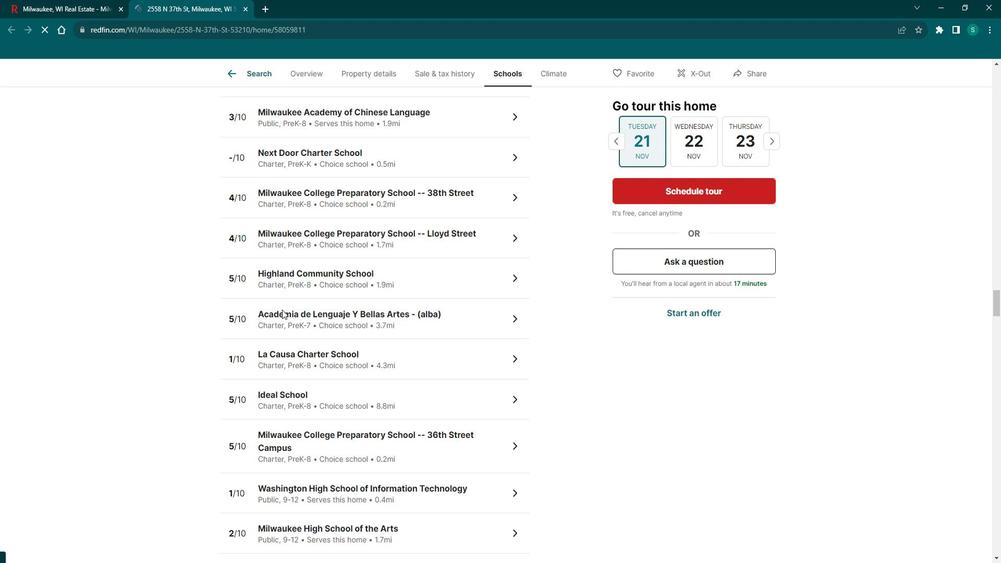 
Action: Mouse scrolled (282, 297) with delta (0, 0)
Screenshot: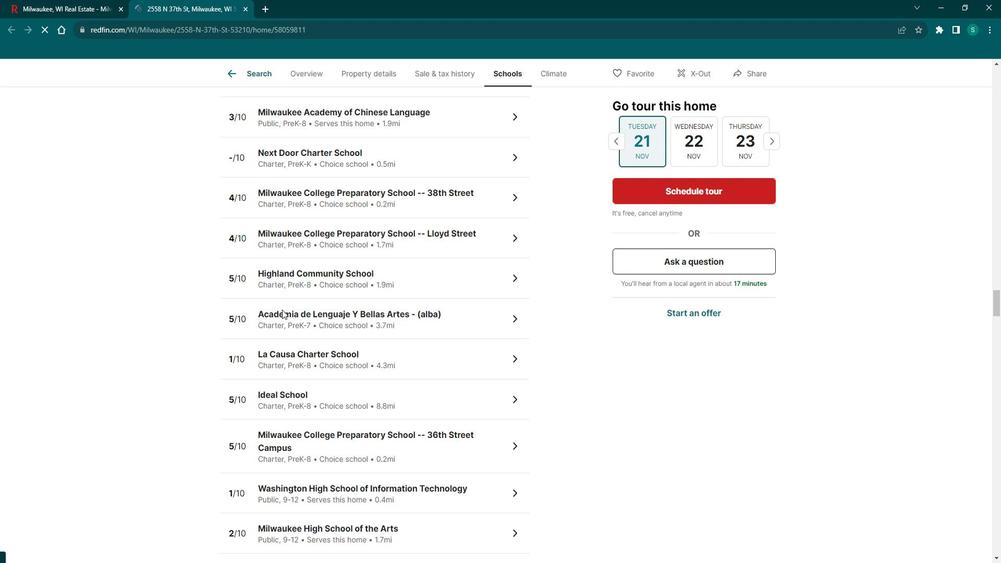 
Action: Mouse scrolled (282, 297) with delta (0, 0)
Screenshot: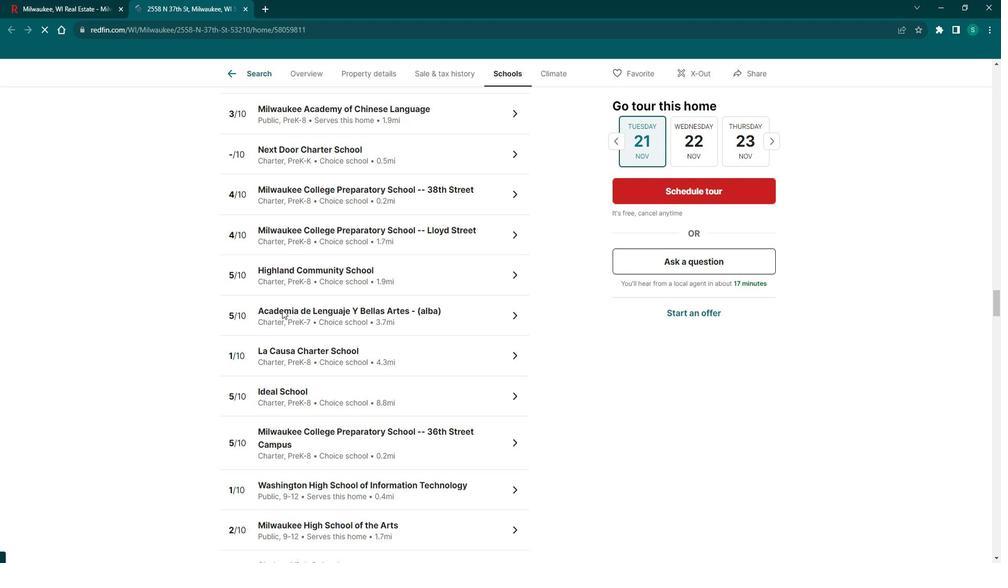 
Action: Mouse scrolled (282, 297) with delta (0, 0)
Screenshot: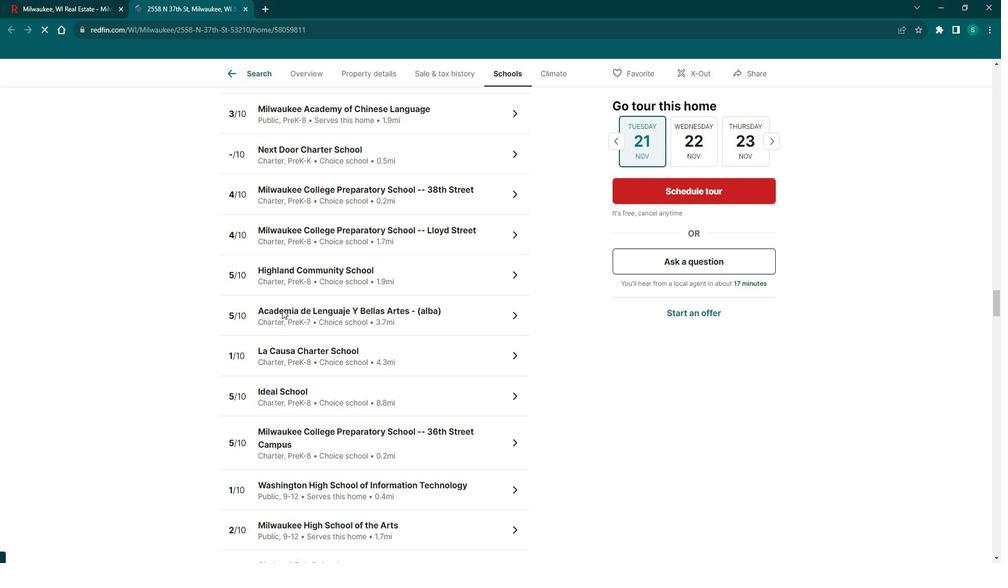 
Action: Mouse scrolled (282, 297) with delta (0, 0)
Screenshot: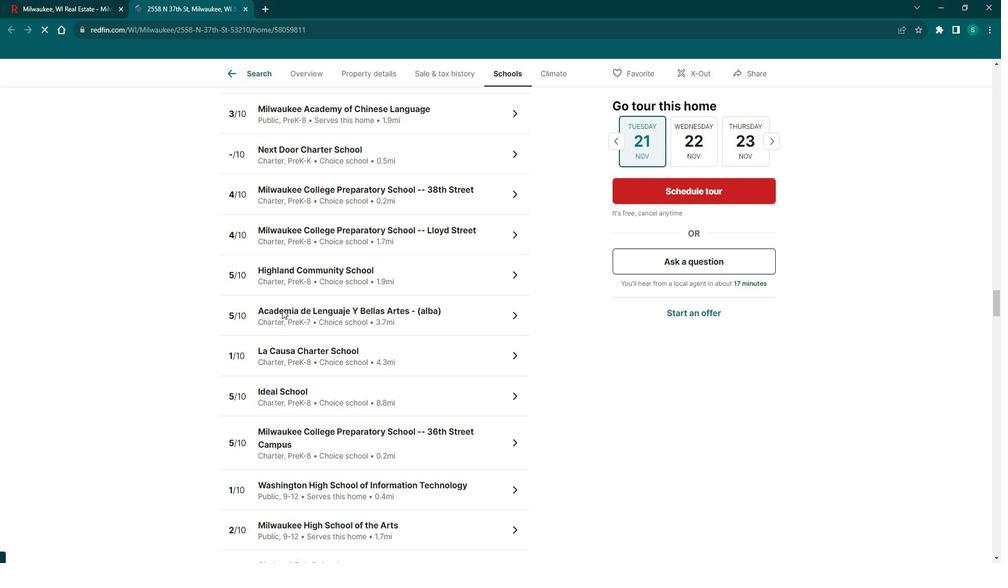 
Action: Mouse scrolled (282, 297) with delta (0, 0)
Screenshot: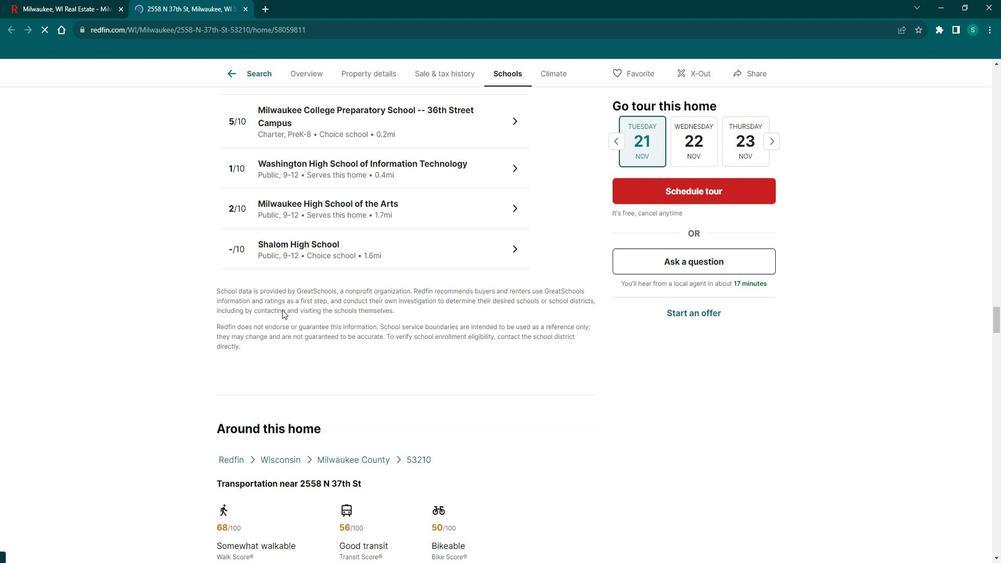 
Action: Mouse scrolled (282, 297) with delta (0, 0)
Screenshot: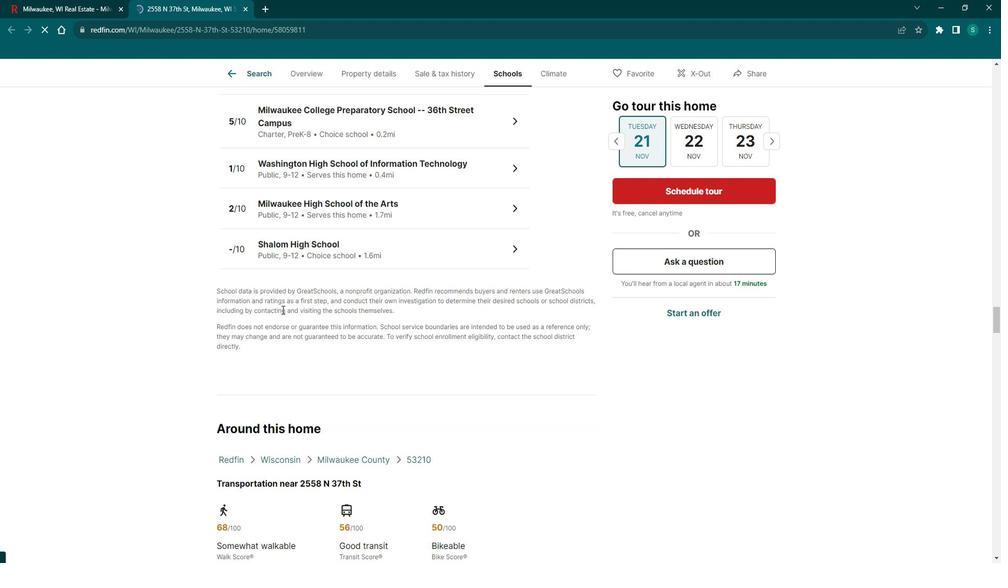 
Action: Mouse scrolled (282, 297) with delta (0, 0)
Screenshot: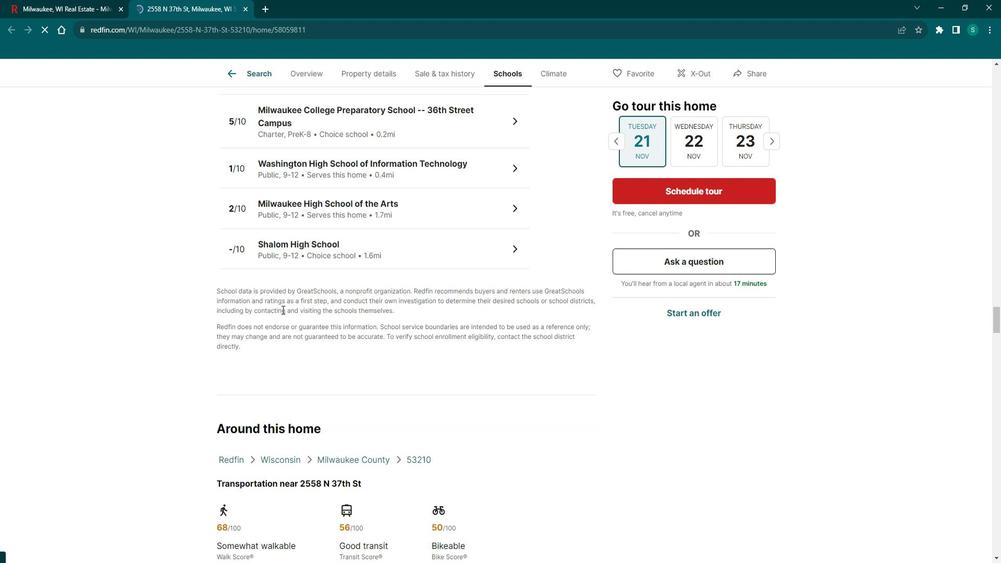 
Action: Mouse scrolled (282, 297) with delta (0, 0)
Screenshot: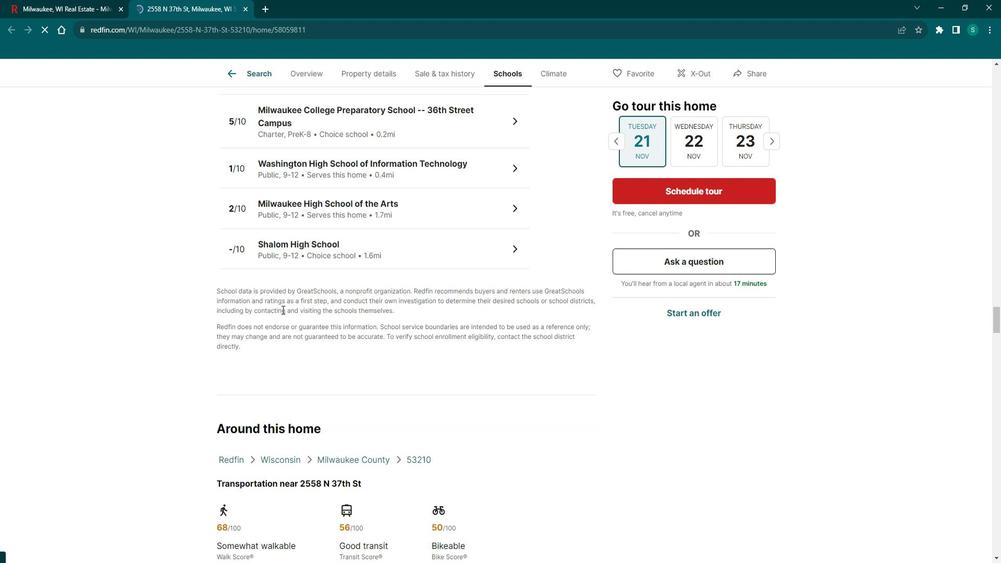 
Action: Mouse scrolled (282, 297) with delta (0, 0)
Screenshot: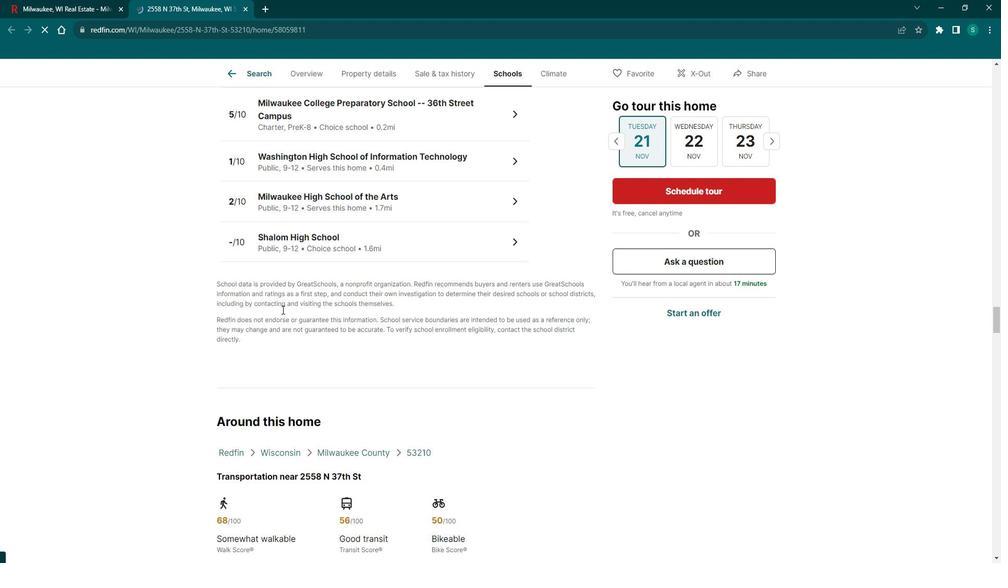 
Action: Mouse scrolled (282, 297) with delta (0, 0)
Screenshot: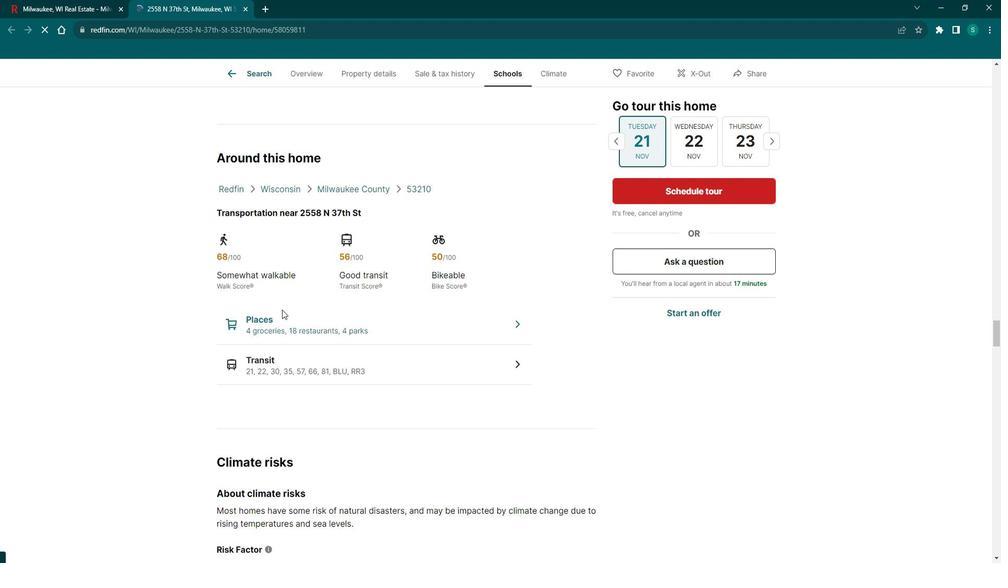 
Action: Mouse scrolled (282, 297) with delta (0, 0)
Screenshot: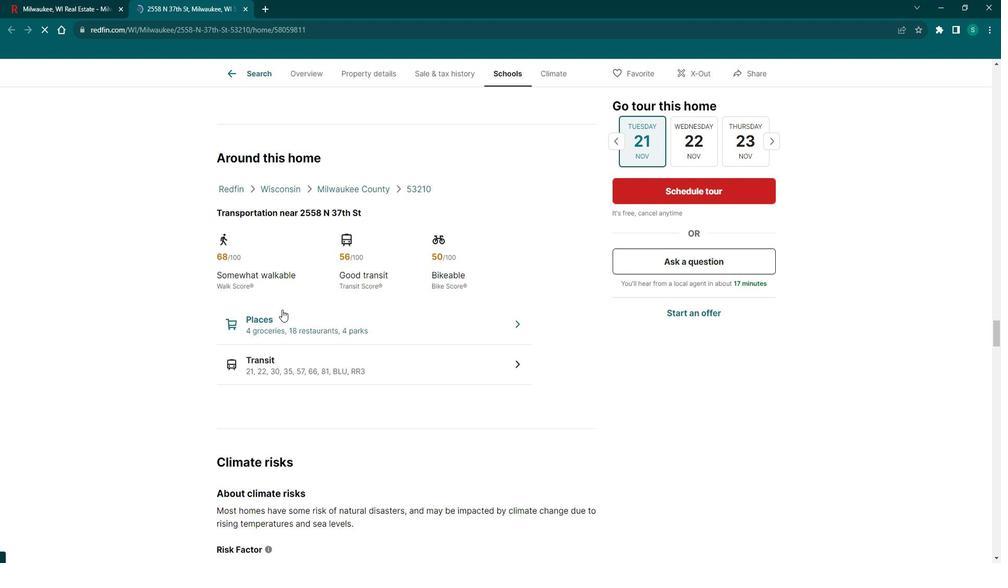 
Action: Mouse scrolled (282, 297) with delta (0, 0)
Screenshot: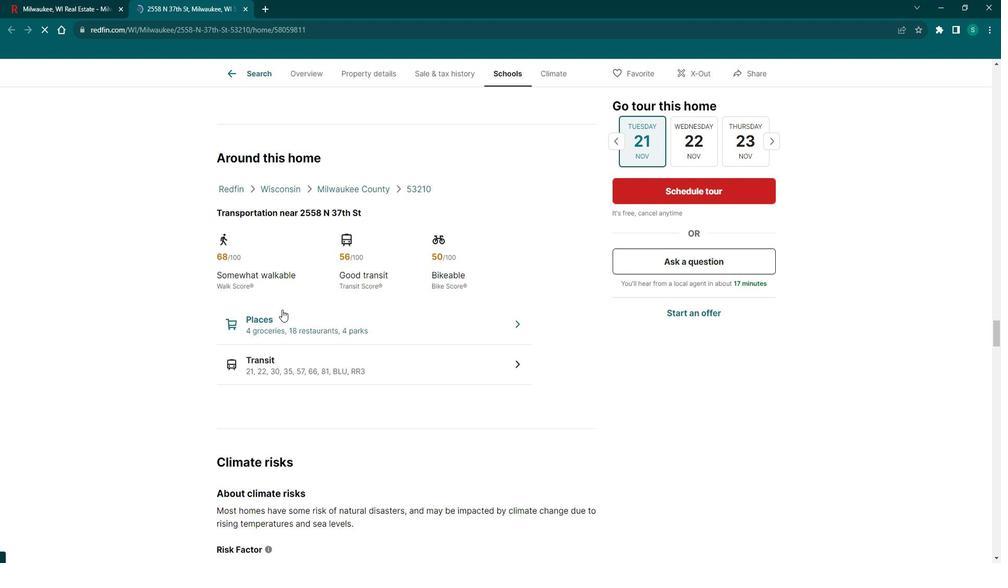 
Action: Mouse scrolled (282, 297) with delta (0, 0)
Screenshot: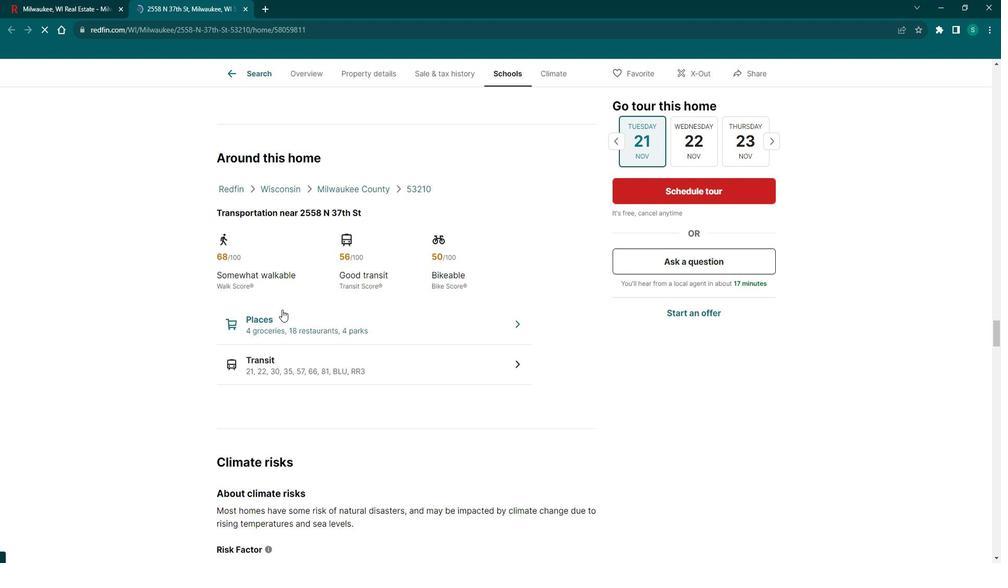 
Action: Mouse scrolled (282, 297) with delta (0, 0)
Screenshot: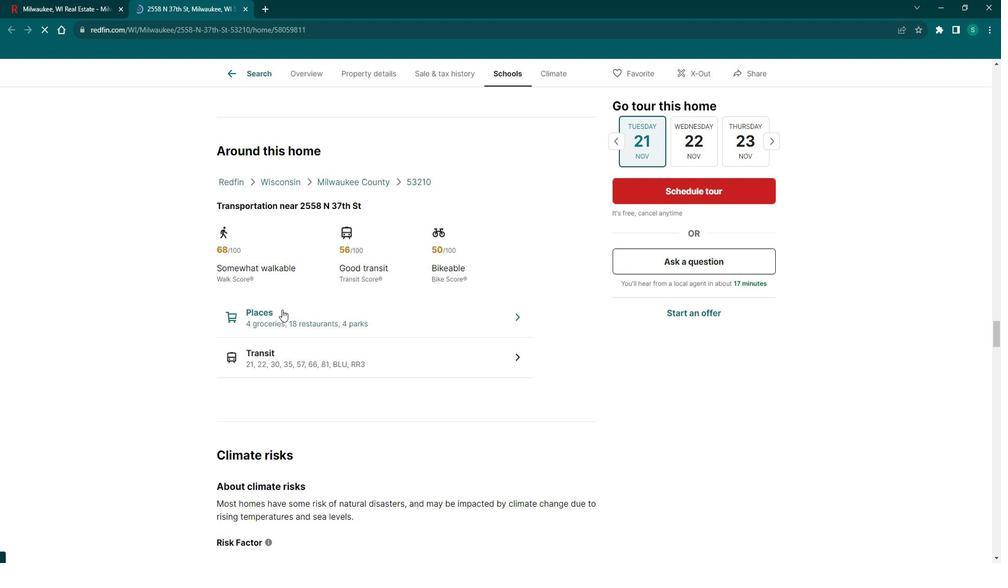 
Action: Mouse scrolled (282, 297) with delta (0, 0)
Screenshot: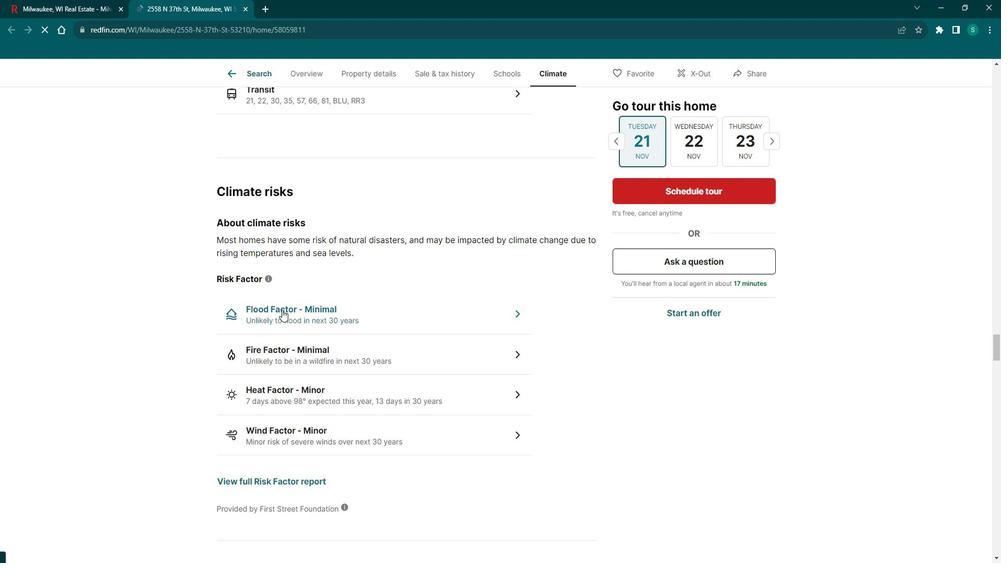 
Action: Mouse scrolled (282, 297) with delta (0, 0)
Screenshot: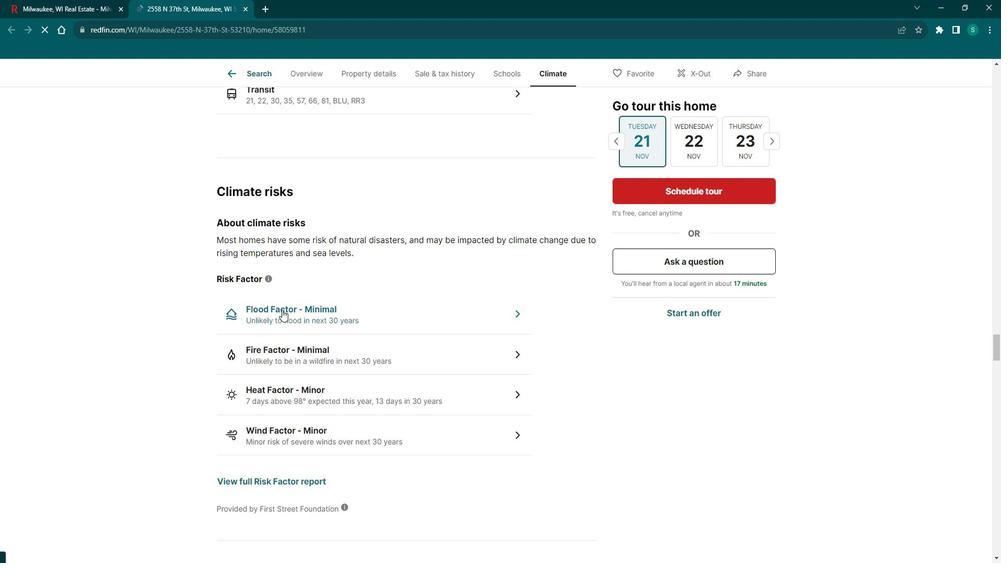 
Action: Mouse scrolled (282, 297) with delta (0, 0)
Screenshot: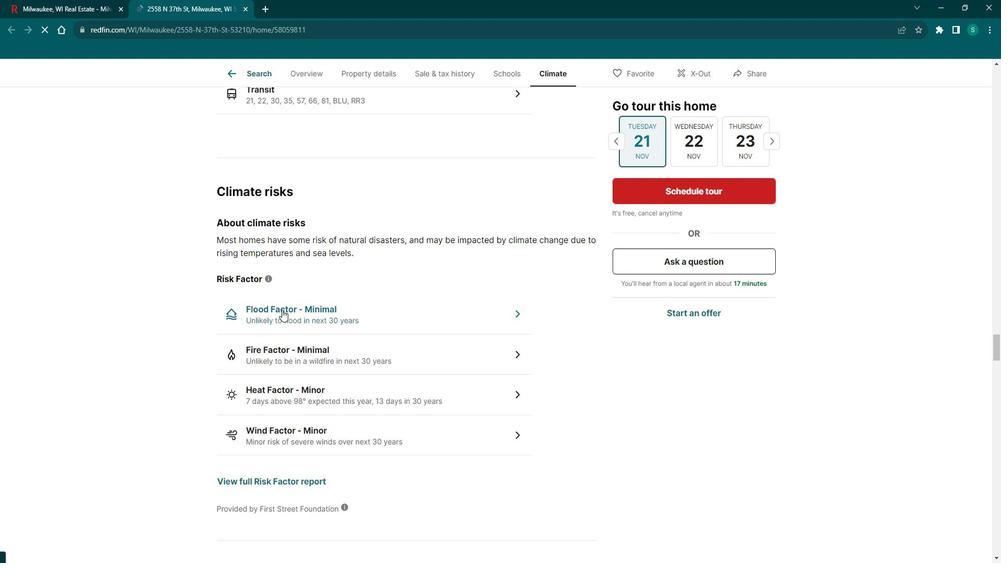 
Action: Mouse scrolled (282, 297) with delta (0, 0)
Screenshot: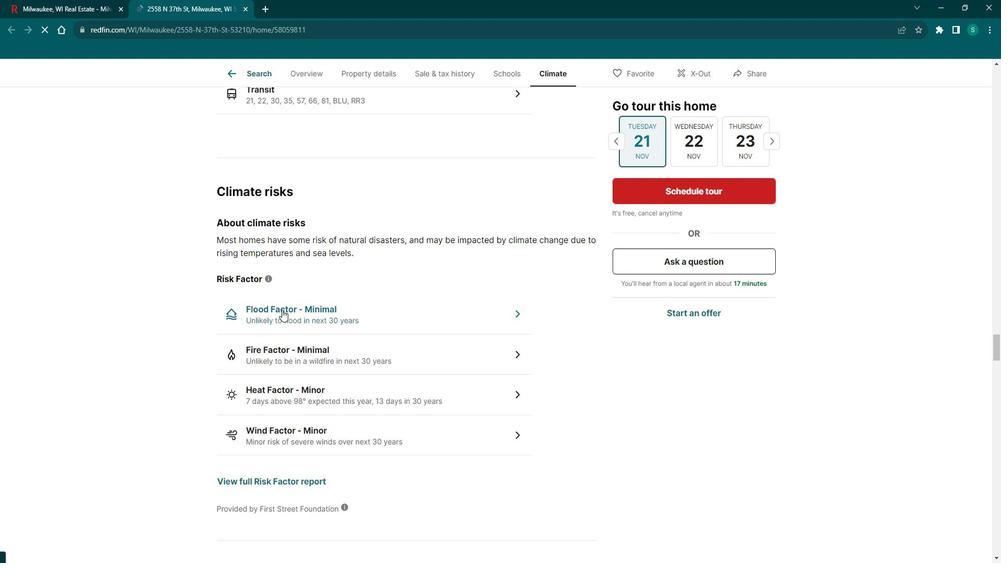 
Action: Mouse scrolled (282, 297) with delta (0, 0)
Screenshot: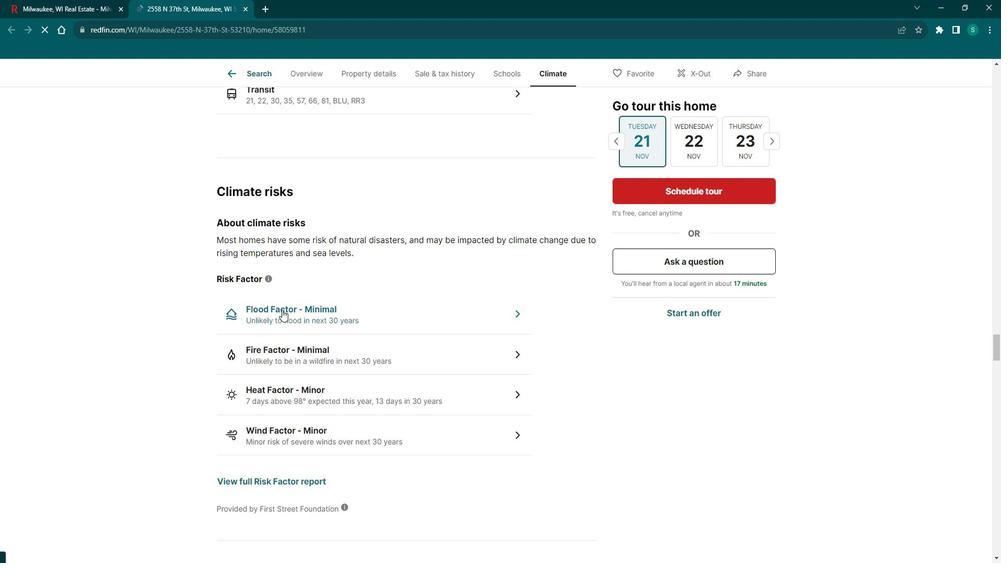 
Action: Mouse scrolled (282, 297) with delta (0, 0)
Screenshot: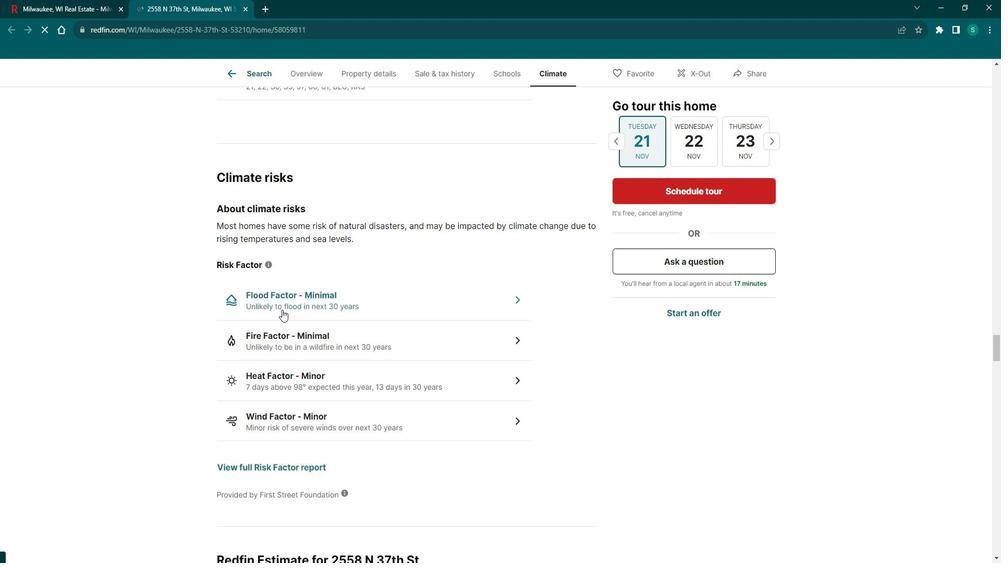 
Action: Mouse scrolled (282, 297) with delta (0, 0)
Screenshot: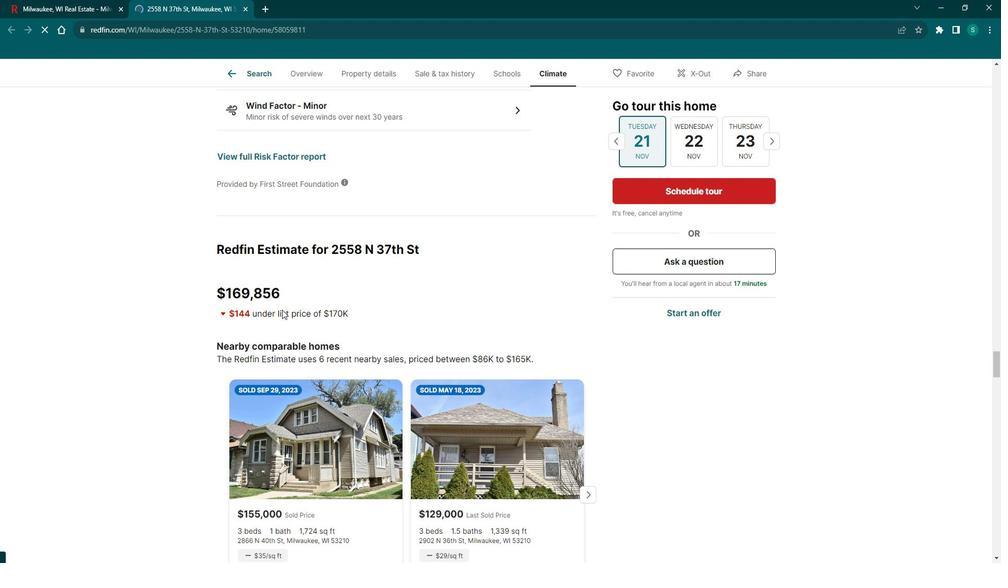 
Action: Mouse scrolled (282, 297) with delta (0, 0)
Screenshot: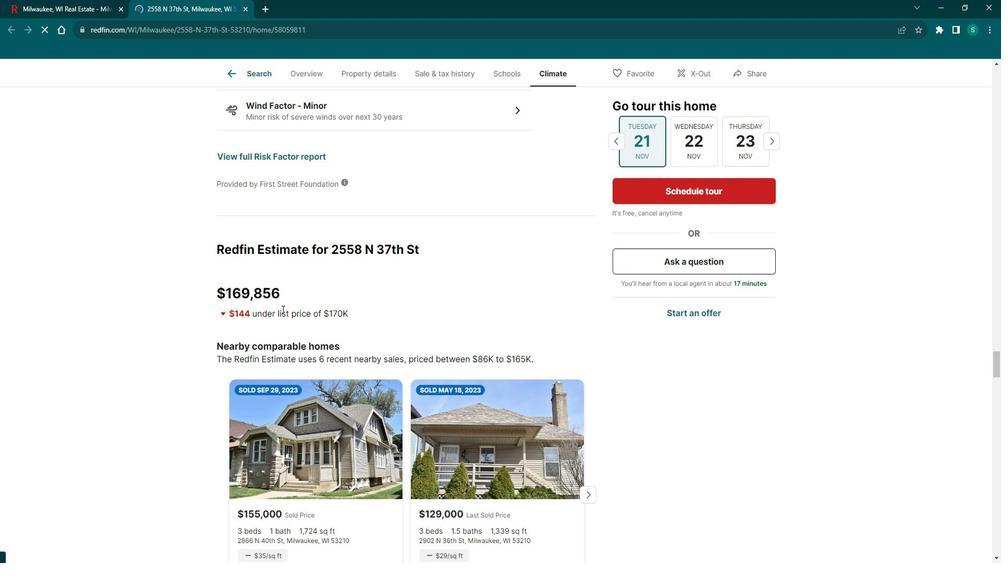 
Action: Mouse scrolled (282, 297) with delta (0, 0)
Screenshot: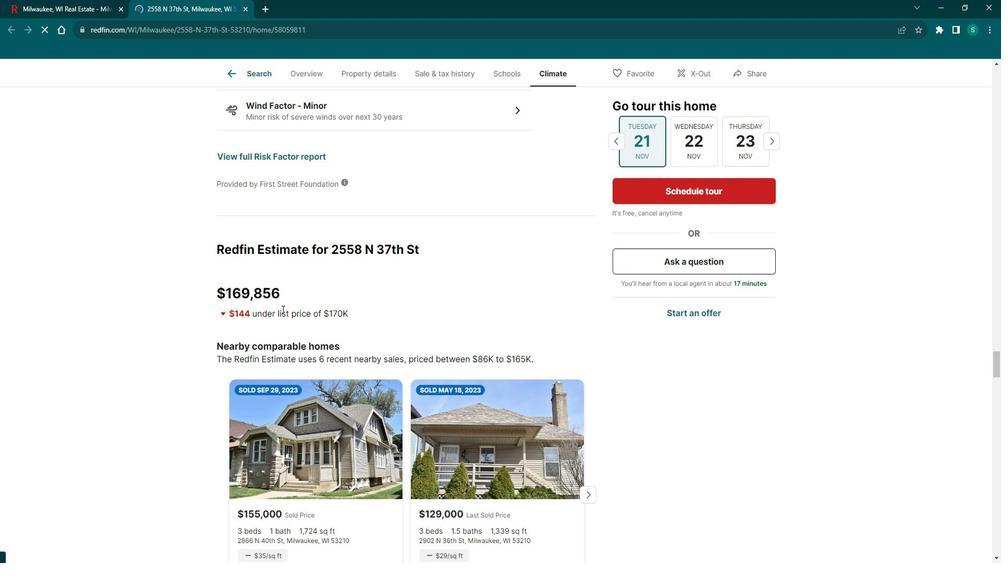 
Action: Mouse scrolled (282, 297) with delta (0, 0)
Screenshot: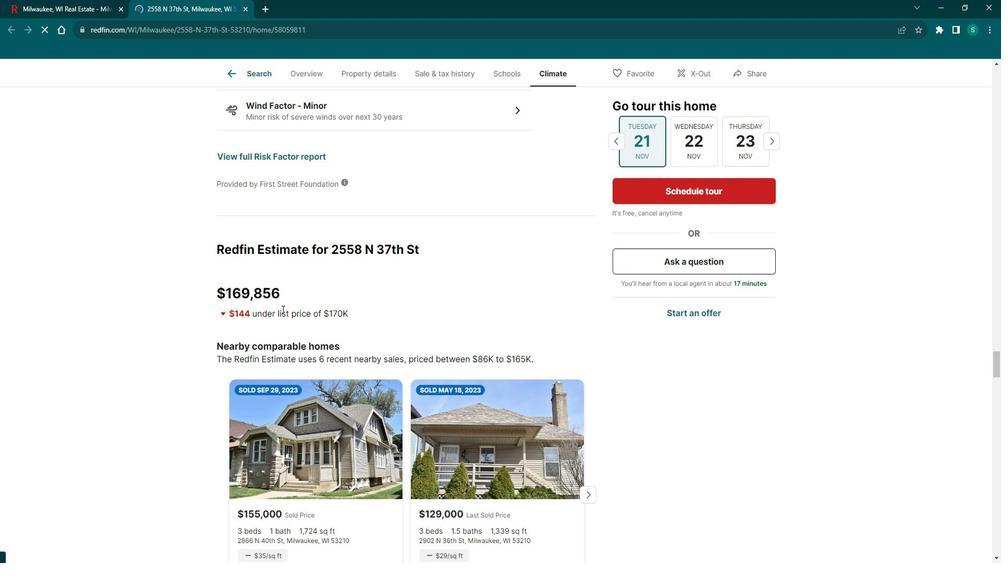 
Action: Mouse moved to (262, 63)
Screenshot: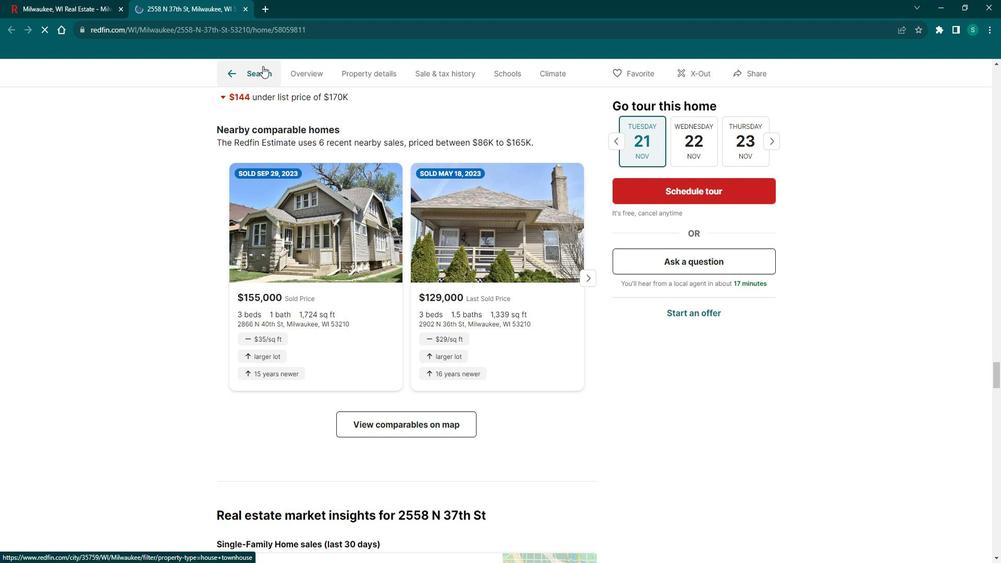 
Action: Mouse pressed left at (262, 63)
Screenshot: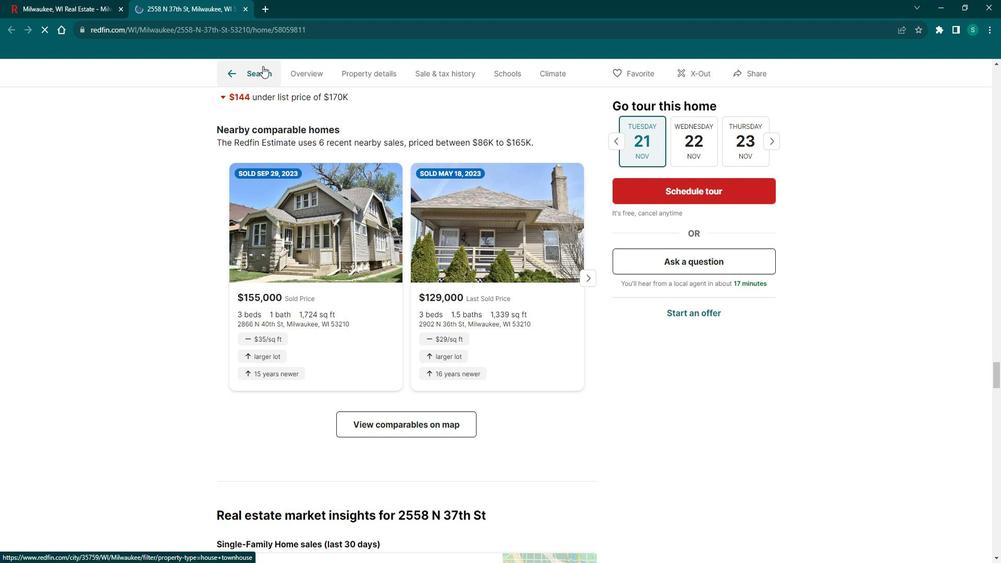 
Action: Mouse moved to (261, 71)
Screenshot: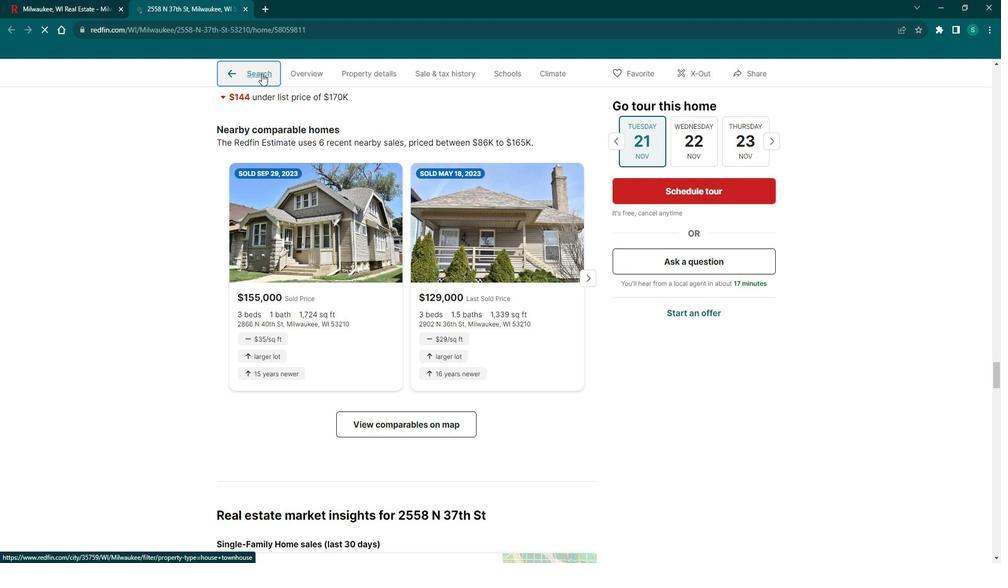 
Action: Mouse pressed left at (261, 71)
Screenshot: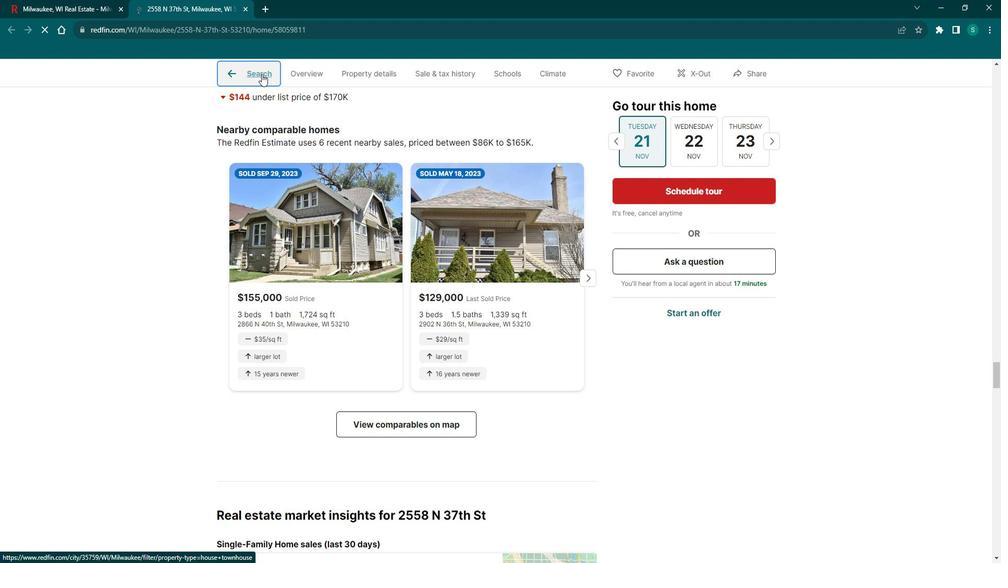 
Action: Mouse moved to (891, 326)
Screenshot: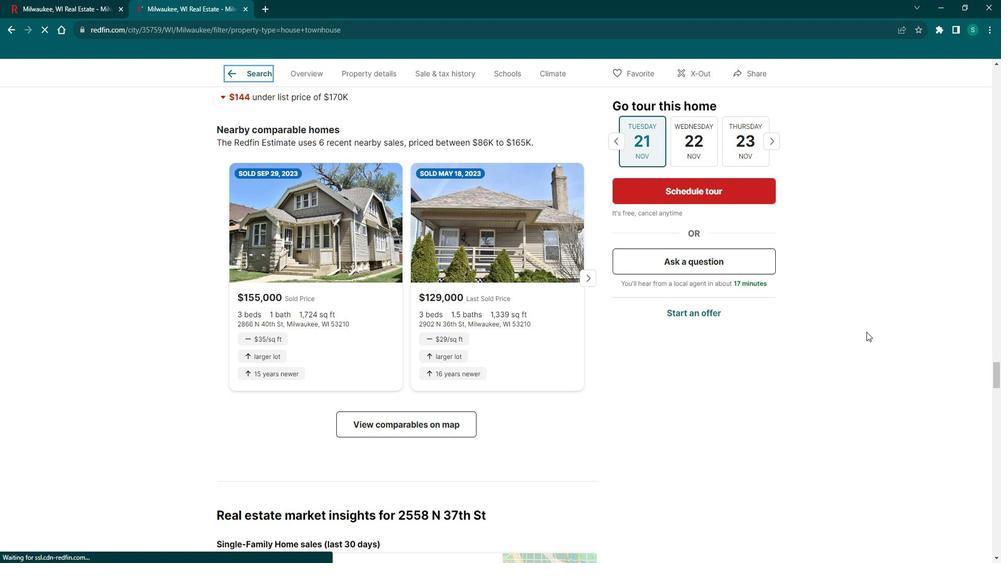 
Action: Mouse scrolled (891, 325) with delta (0, 0)
Screenshot: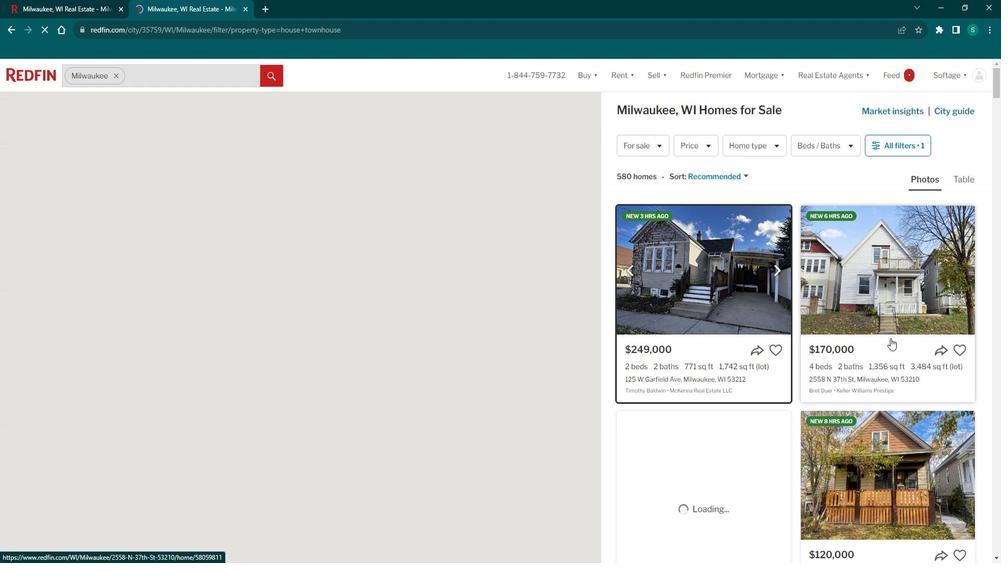 
Action: Mouse scrolled (891, 325) with delta (0, 0)
Screenshot: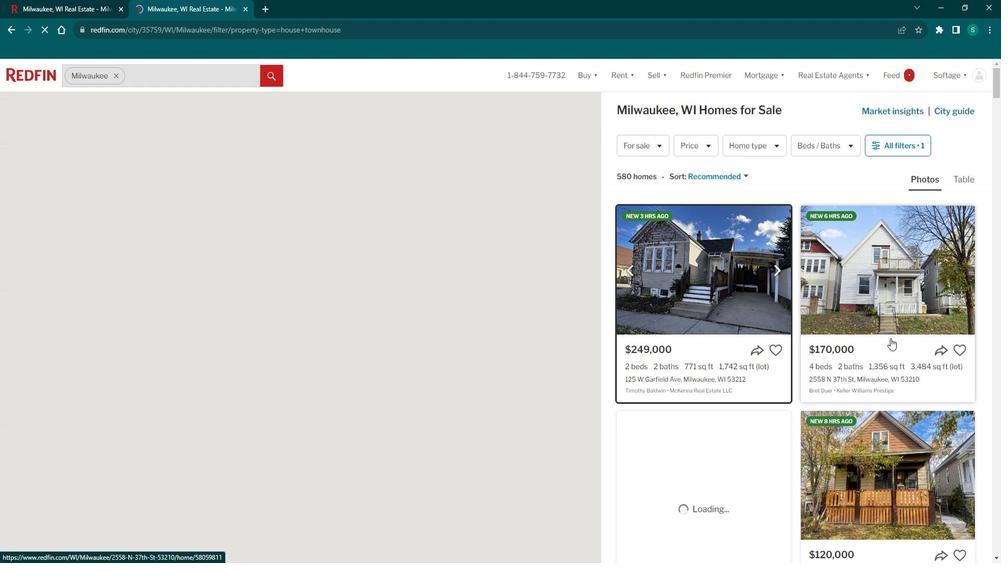 
Action: Mouse scrolled (891, 325) with delta (0, 0)
Screenshot: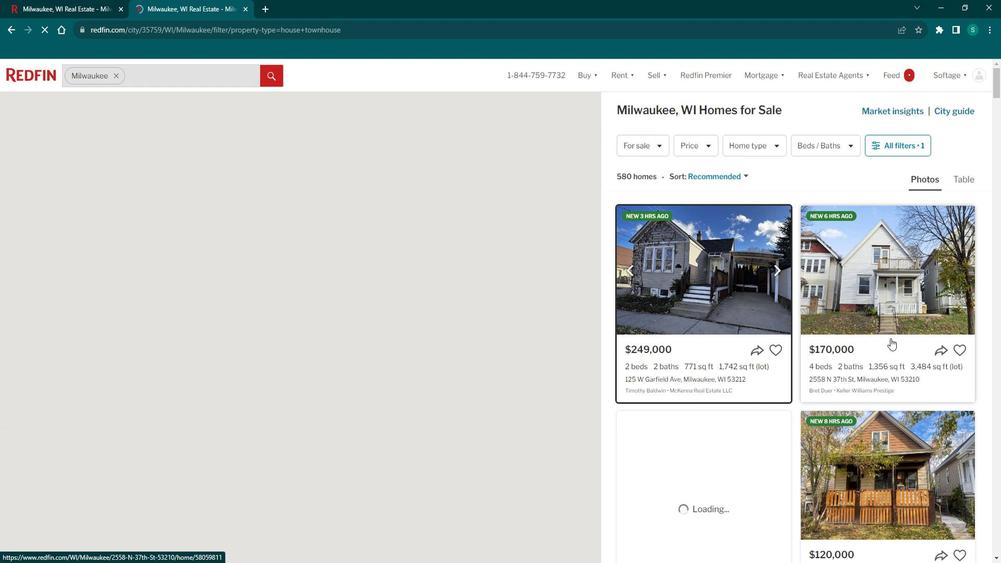 
Action: Mouse scrolled (891, 325) with delta (0, 0)
Screenshot: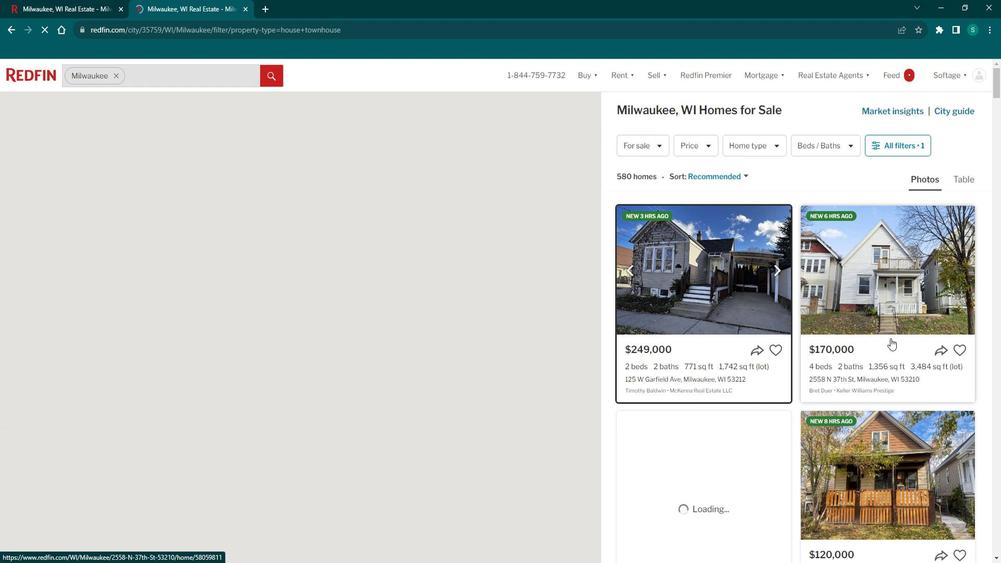 
Action: Mouse scrolled (891, 325) with delta (0, 0)
Screenshot: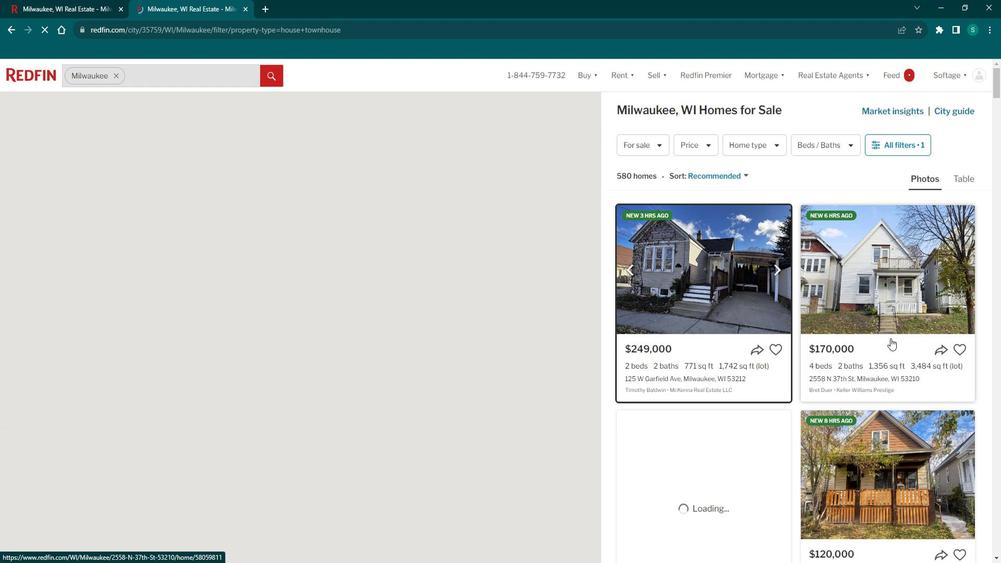 
Action: Mouse scrolled (891, 325) with delta (0, 0)
Screenshot: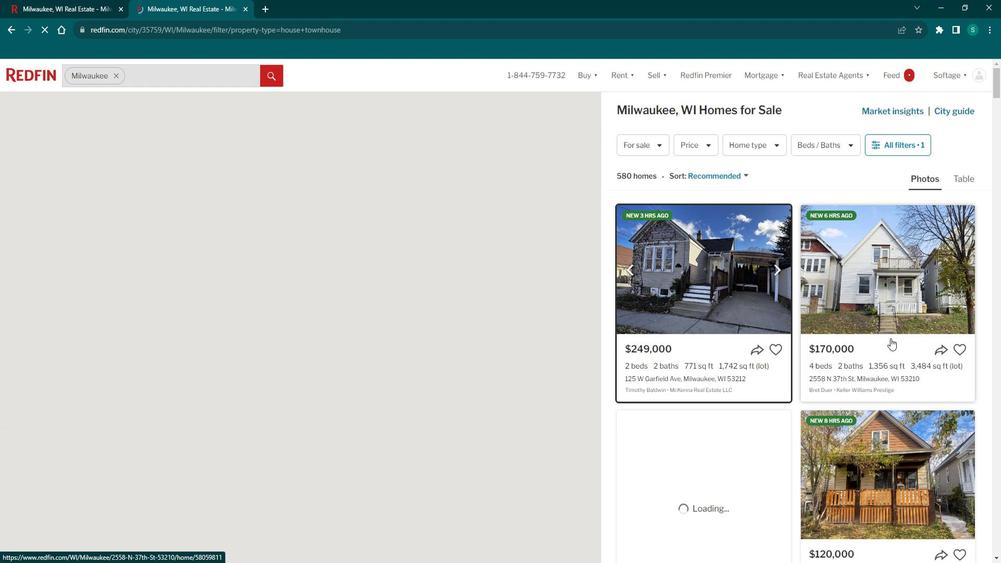 
Action: Mouse moved to (739, 352)
Screenshot: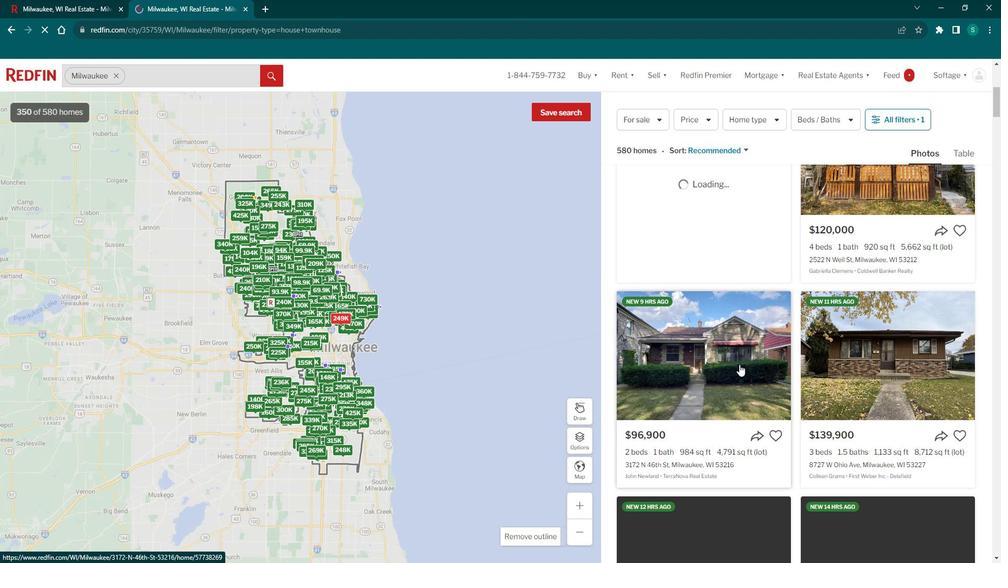 
Action: Mouse pressed left at (739, 352)
Screenshot: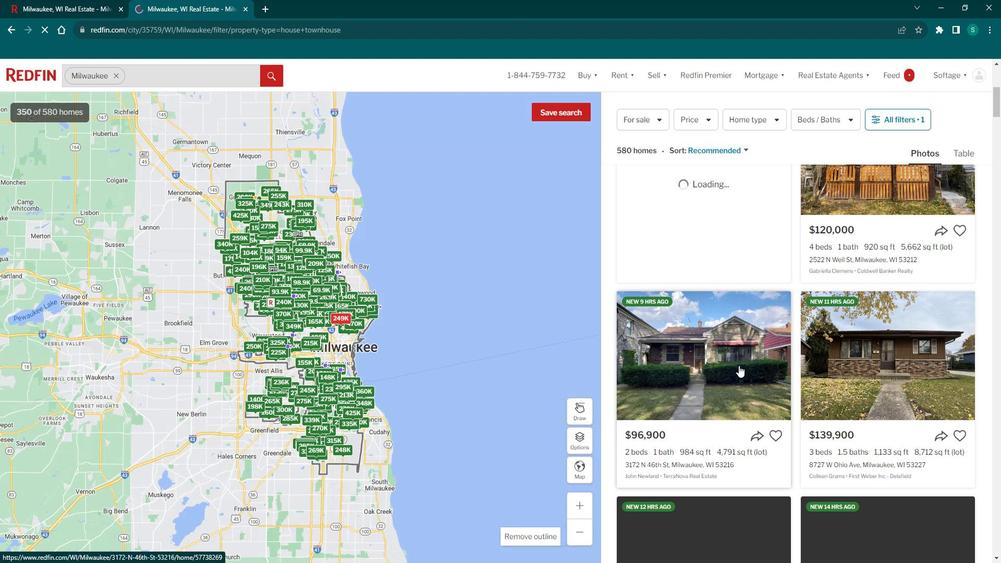 
Action: Mouse moved to (386, 284)
Screenshot: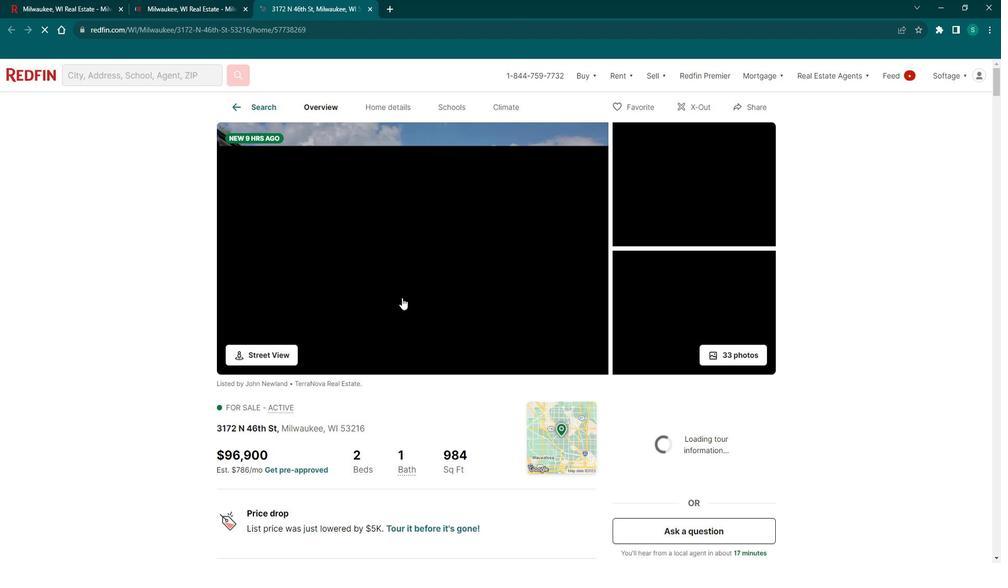 
Action: Mouse scrolled (386, 283) with delta (0, 0)
Screenshot: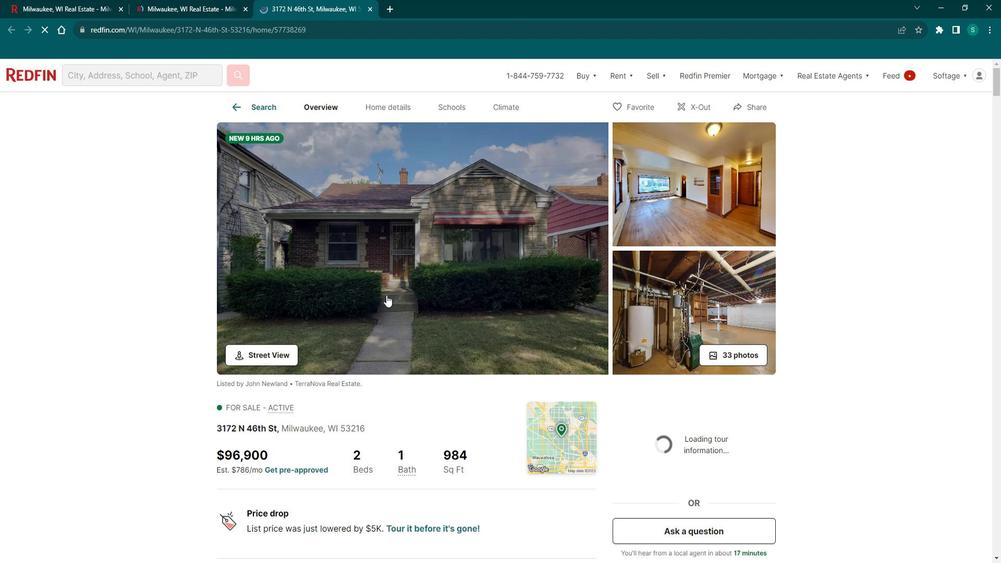 
Action: Mouse scrolled (386, 283) with delta (0, 0)
Screenshot: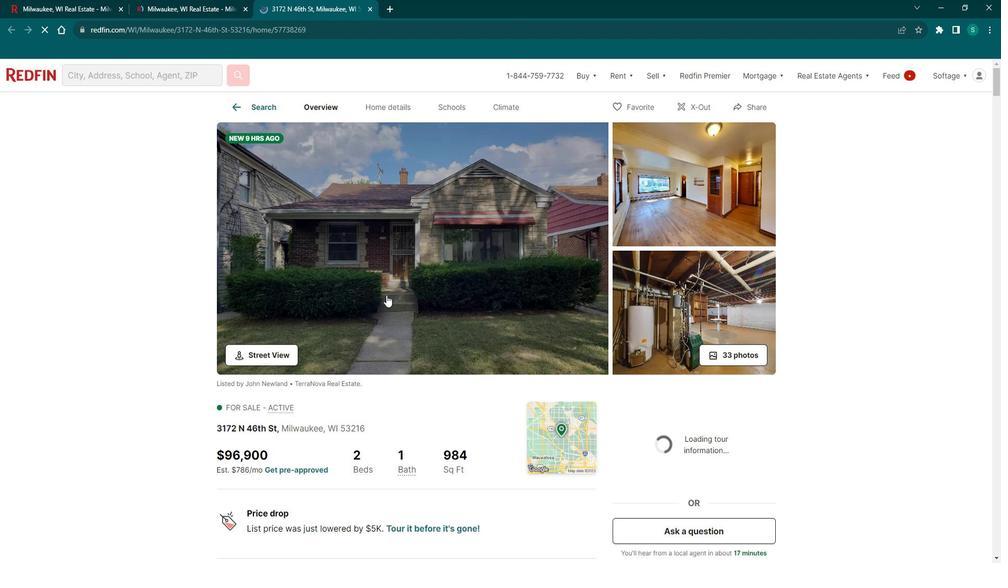 
Action: Mouse scrolled (386, 283) with delta (0, 0)
Screenshot: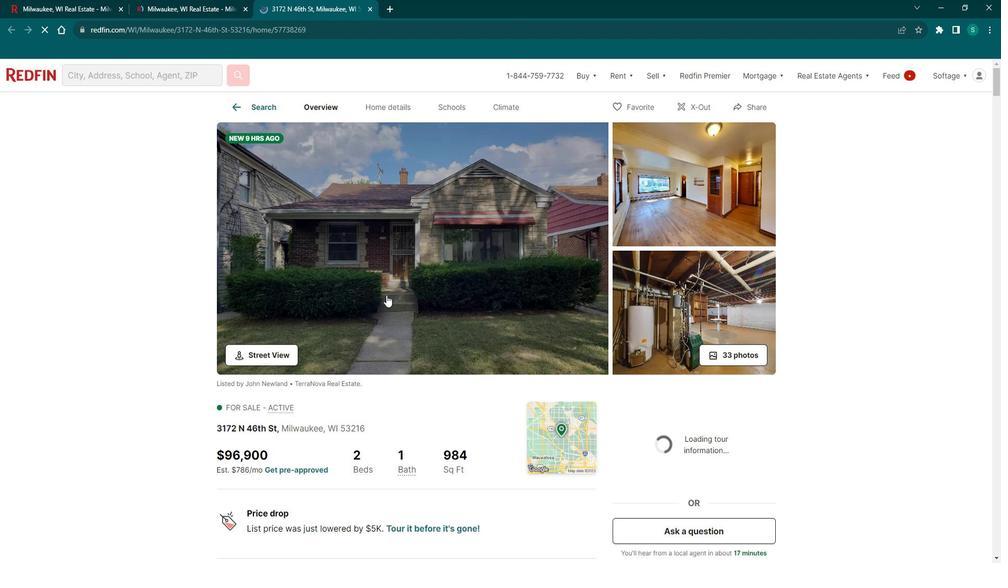 
Action: Mouse scrolled (386, 283) with delta (0, 0)
Screenshot: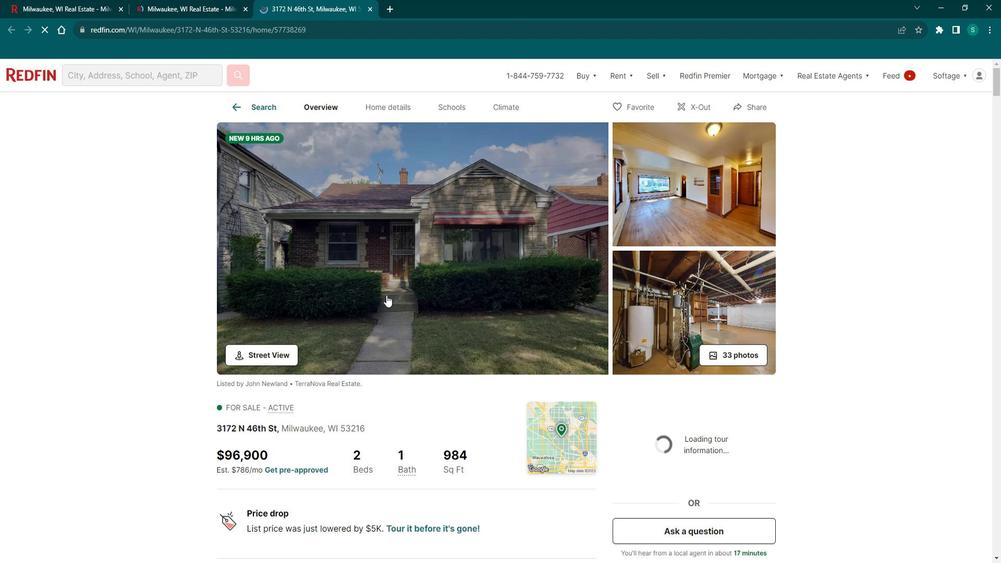 
Action: Mouse scrolled (386, 283) with delta (0, 0)
Screenshot: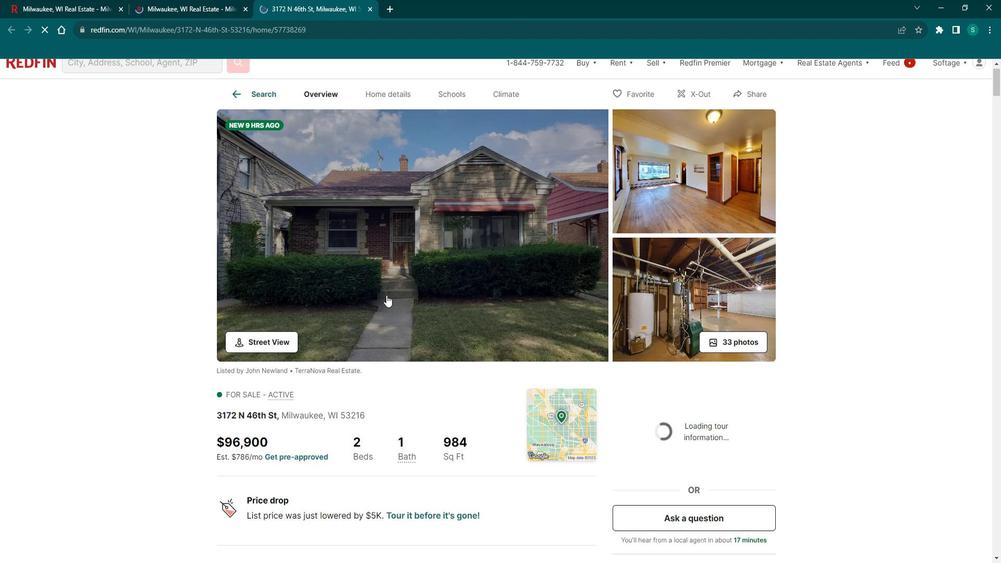 
Action: Mouse moved to (386, 284)
Screenshot: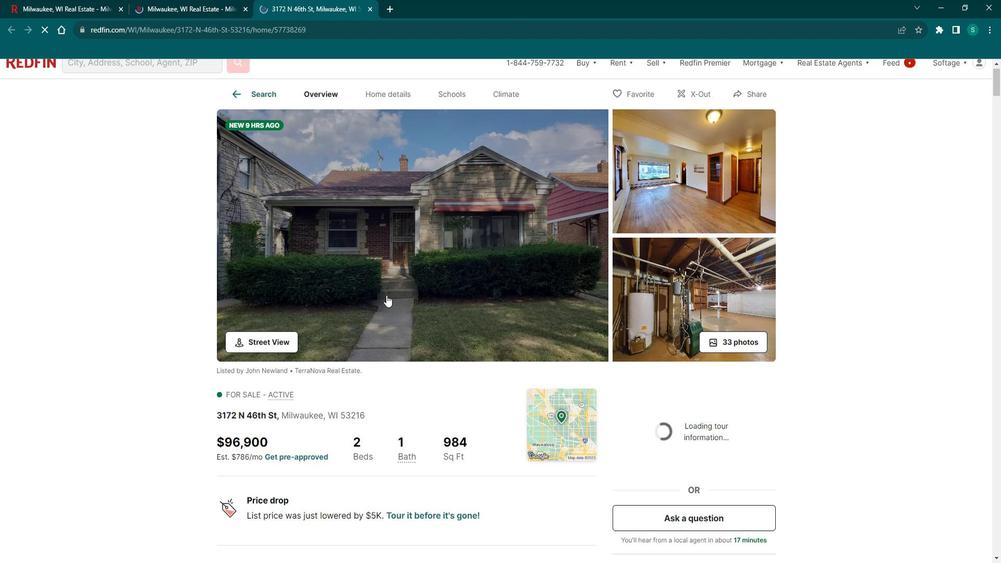 
Action: Mouse scrolled (386, 283) with delta (0, 0)
Screenshot: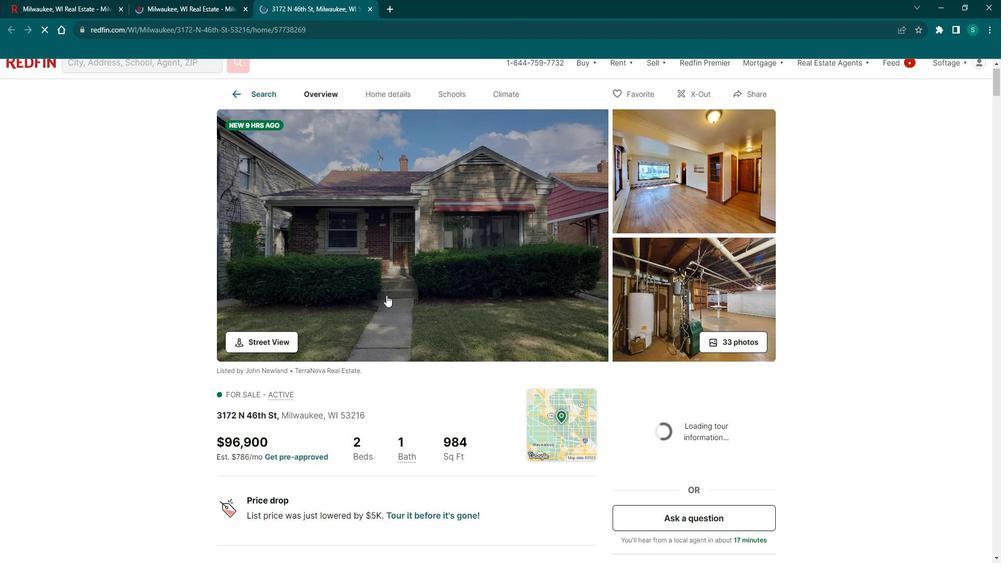 
Action: Mouse moved to (258, 331)
Screenshot: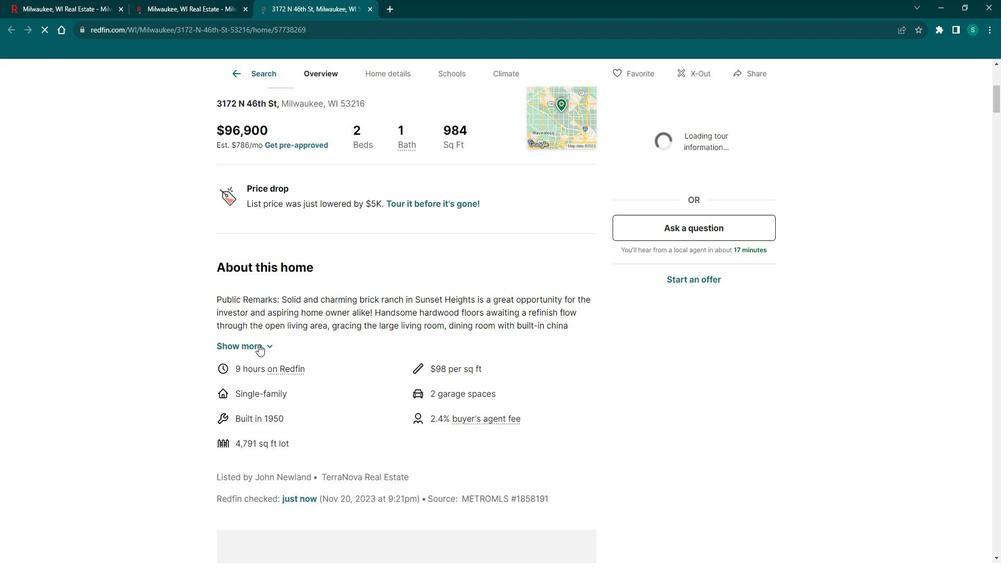 
Action: Mouse pressed left at (258, 331)
Screenshot: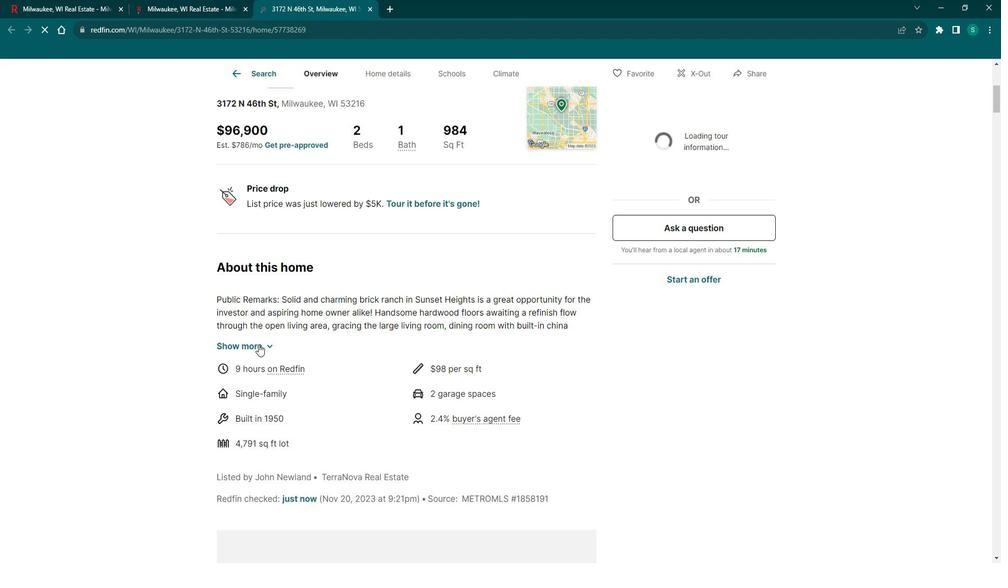 
Action: Mouse moved to (279, 319)
Screenshot: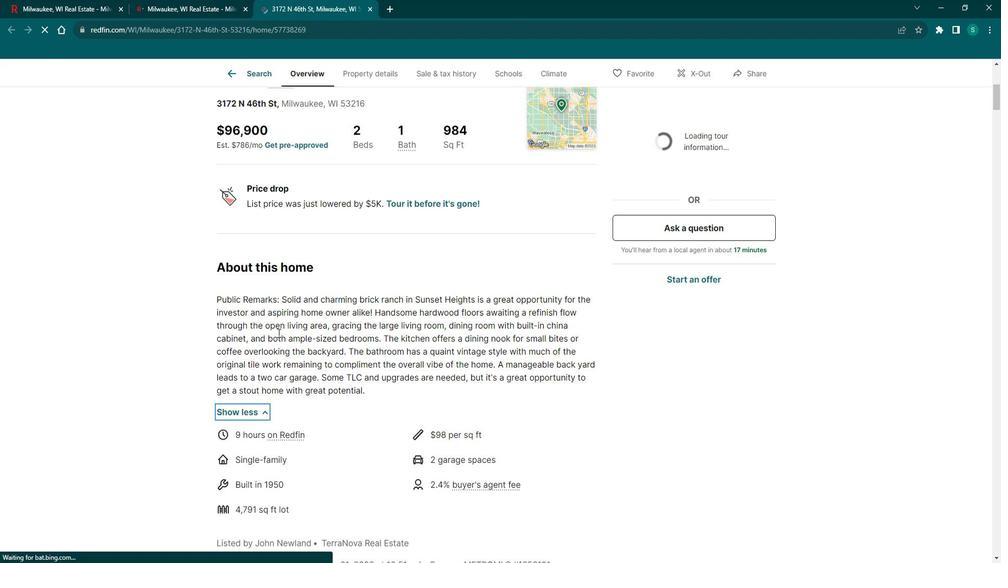 
Action: Mouse scrolled (279, 319) with delta (0, 0)
Screenshot: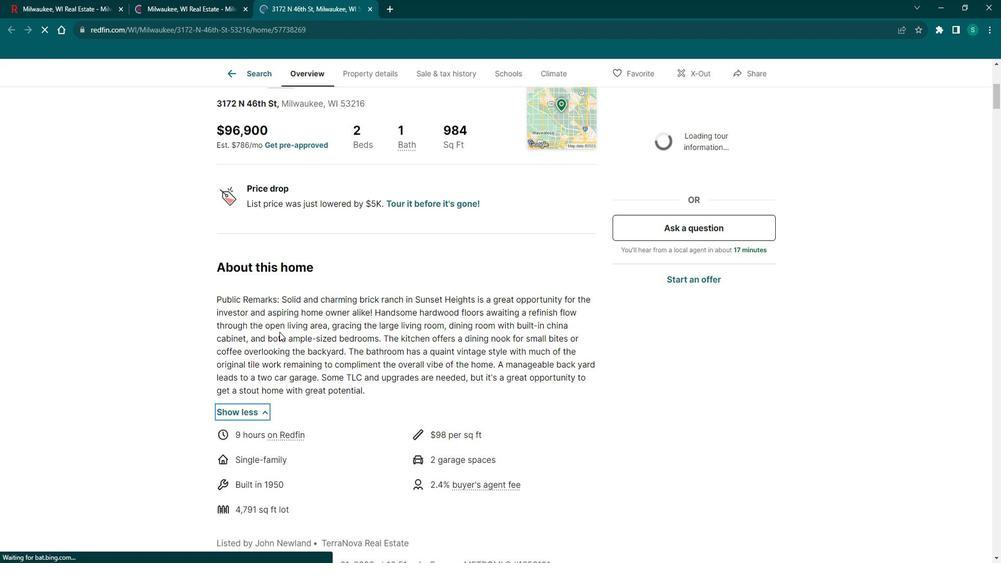 
Action: Mouse scrolled (279, 319) with delta (0, 0)
Screenshot: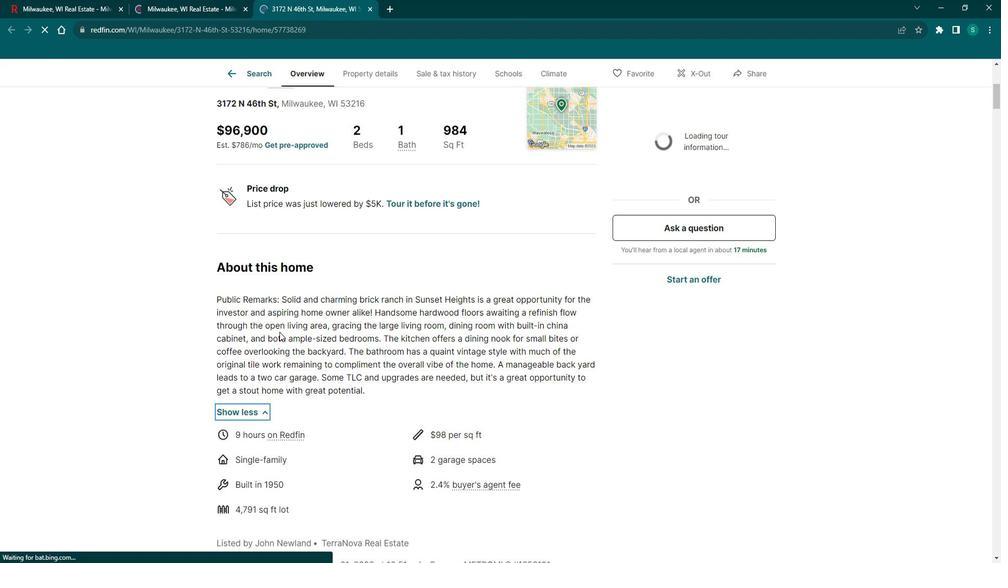 
Action: Mouse scrolled (279, 319) with delta (0, 0)
Screenshot: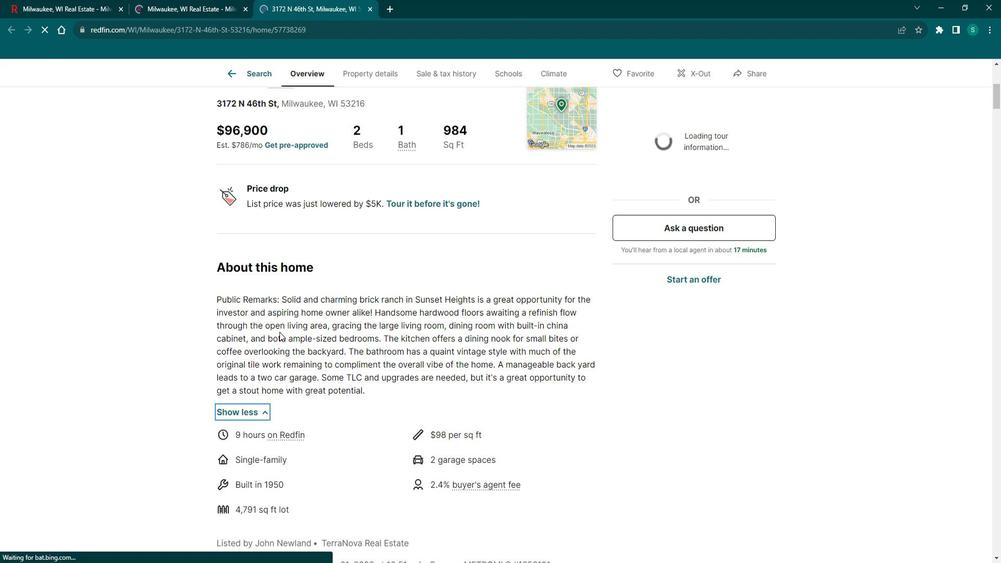 
Action: Mouse scrolled (279, 319) with delta (0, 0)
Screenshot: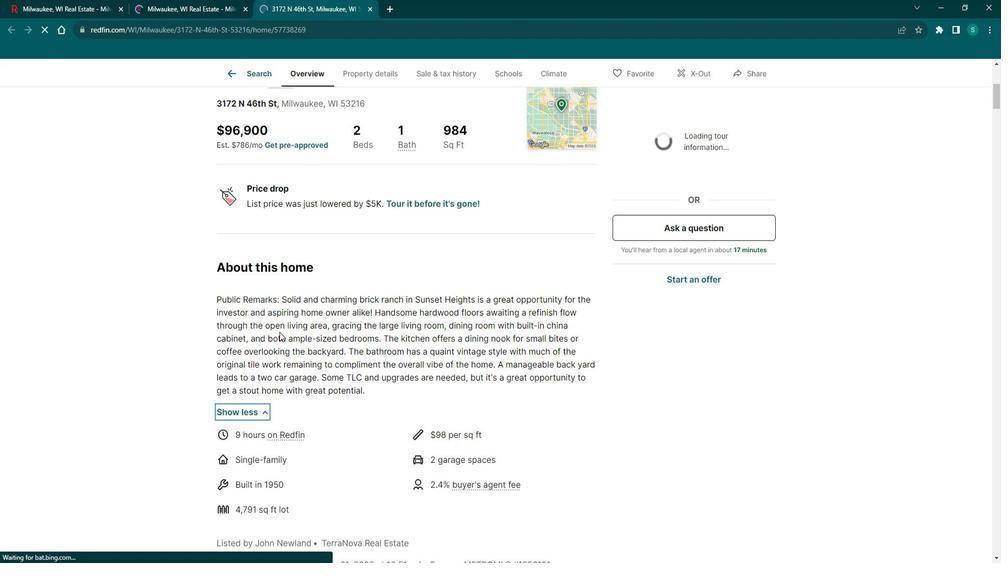 
Action: Mouse scrolled (279, 319) with delta (0, 0)
Screenshot: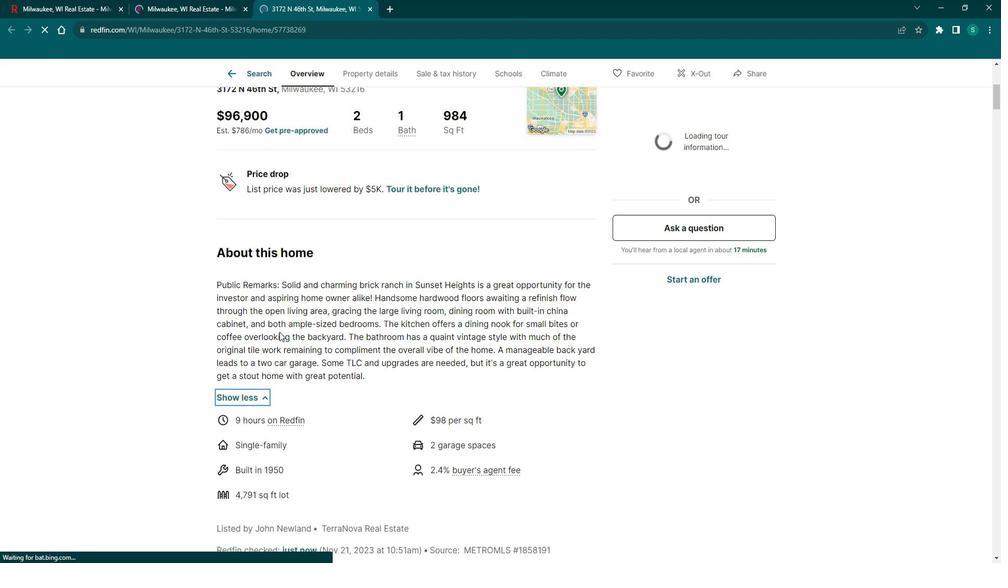 
Action: Mouse scrolled (279, 319) with delta (0, 0)
Screenshot: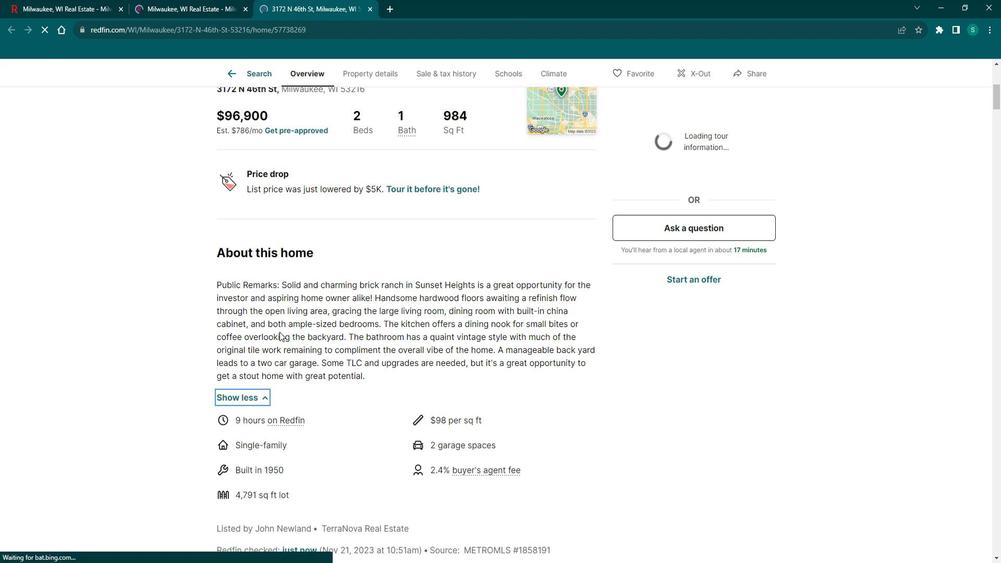 
Action: Mouse scrolled (279, 319) with delta (0, 0)
Screenshot: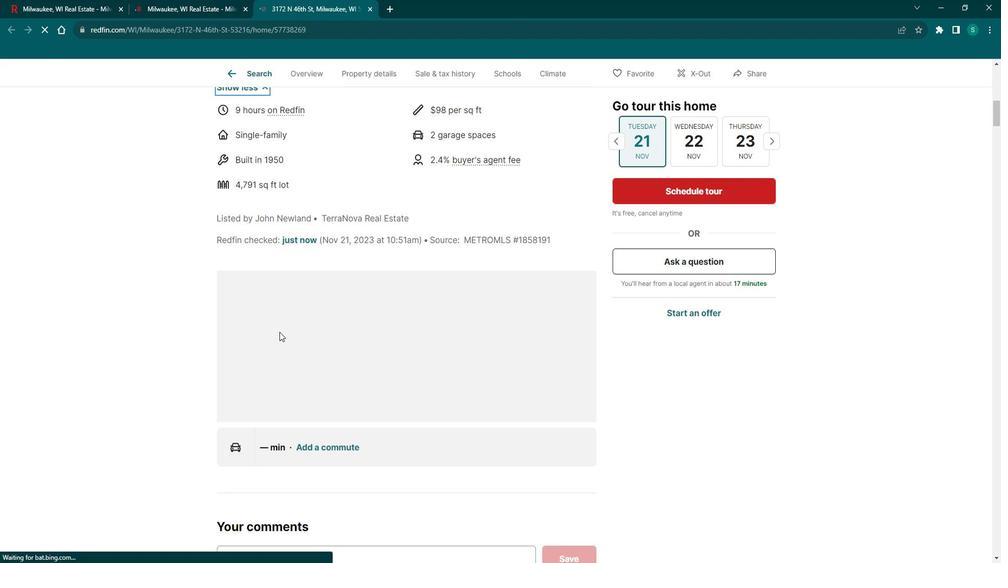 
Action: Mouse scrolled (279, 319) with delta (0, 0)
Screenshot: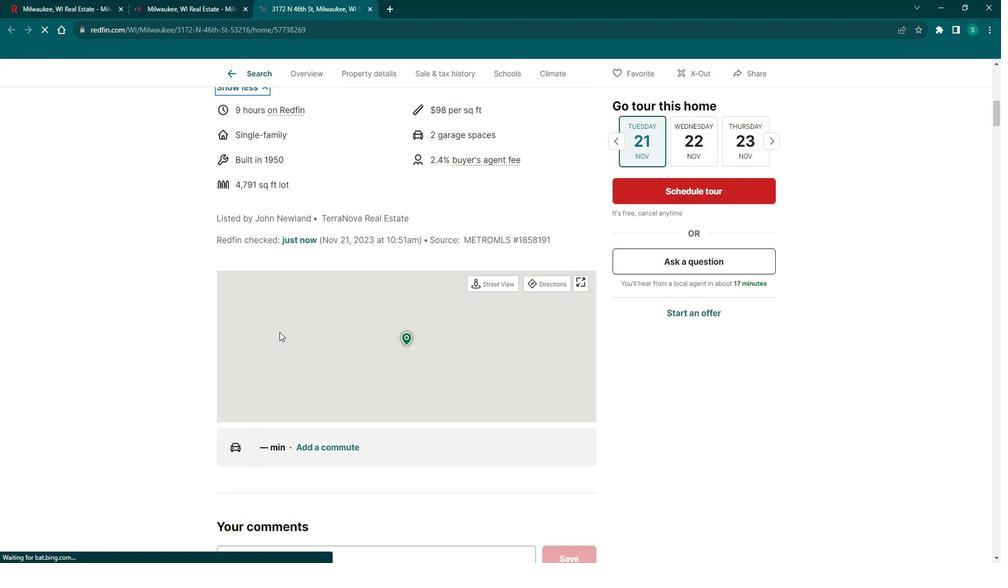 
Action: Mouse scrolled (279, 319) with delta (0, 0)
Screenshot: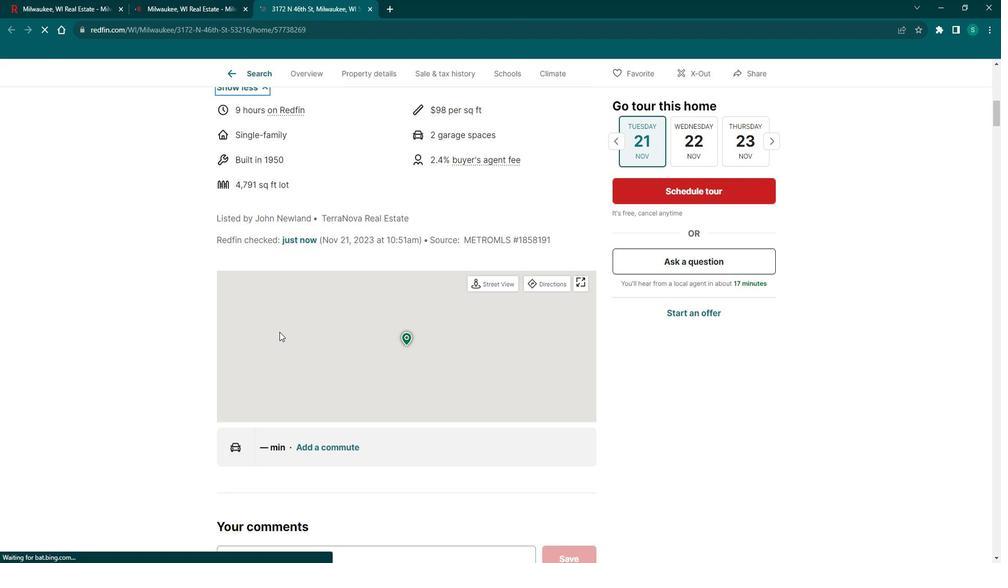 
Action: Mouse scrolled (279, 319) with delta (0, 0)
Screenshot: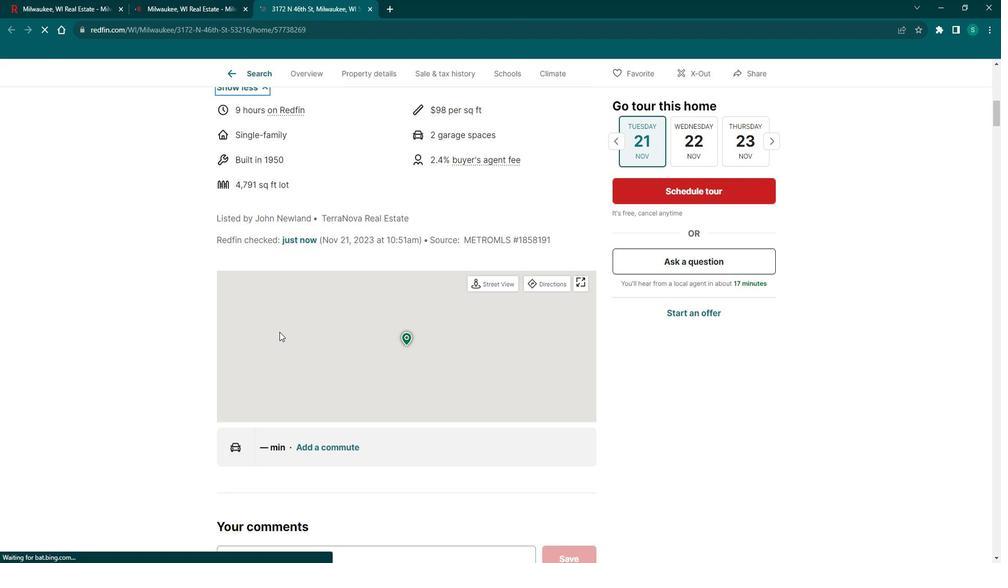 
Action: Mouse scrolled (279, 319) with delta (0, 0)
Screenshot: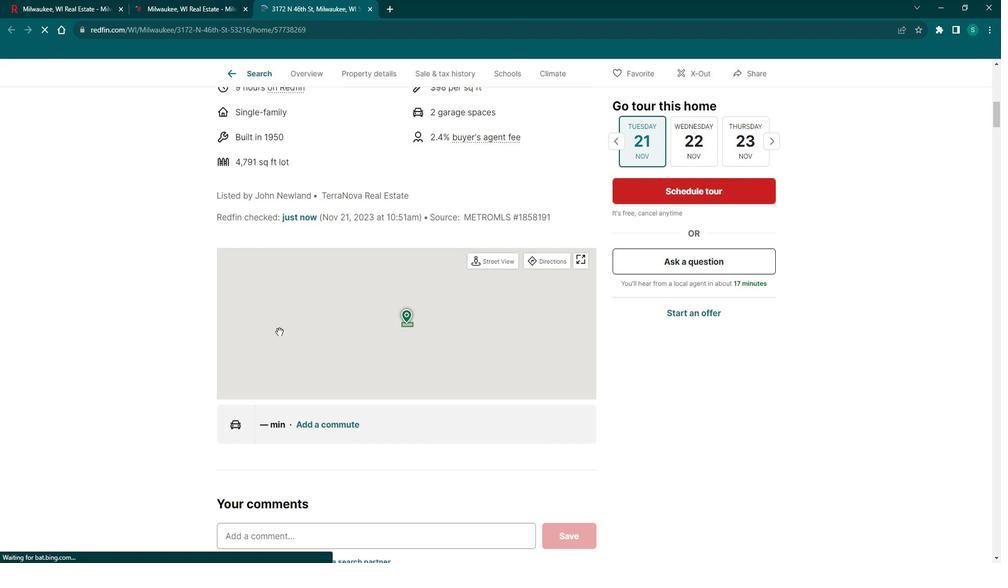 
Action: Mouse scrolled (279, 319) with delta (0, 0)
Screenshot: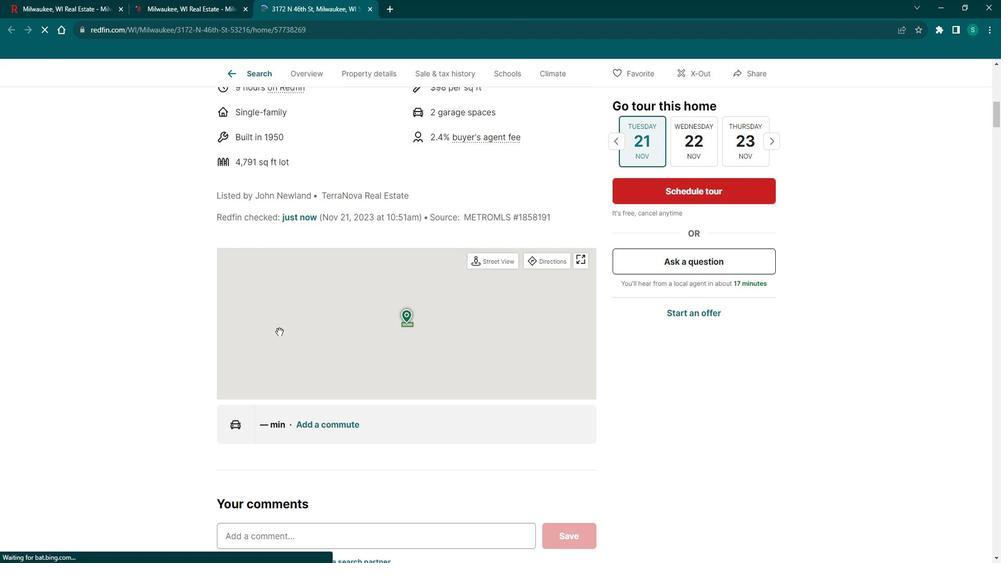 
Action: Mouse scrolled (279, 319) with delta (0, 0)
Screenshot: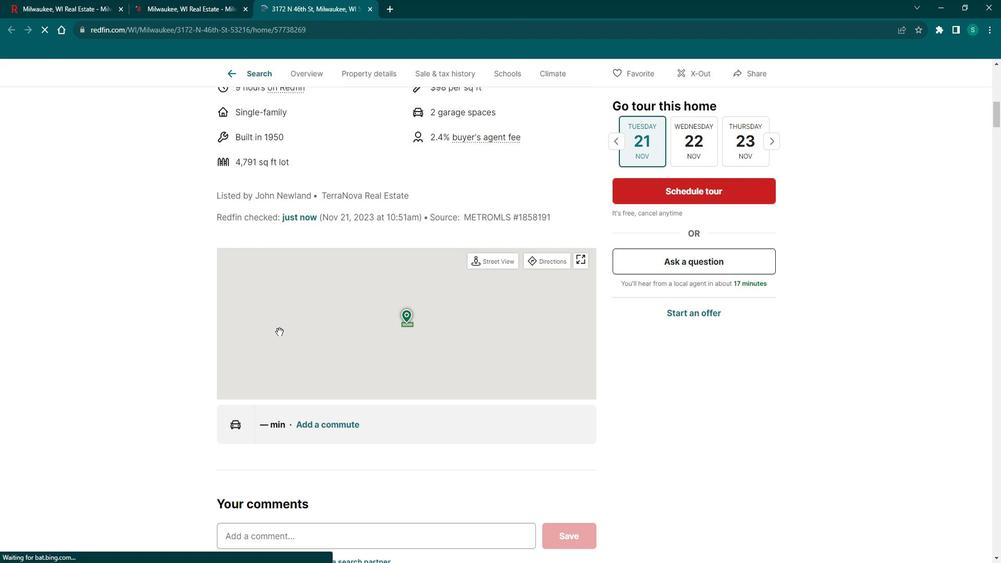 
Action: Mouse scrolled (279, 319) with delta (0, 0)
Screenshot: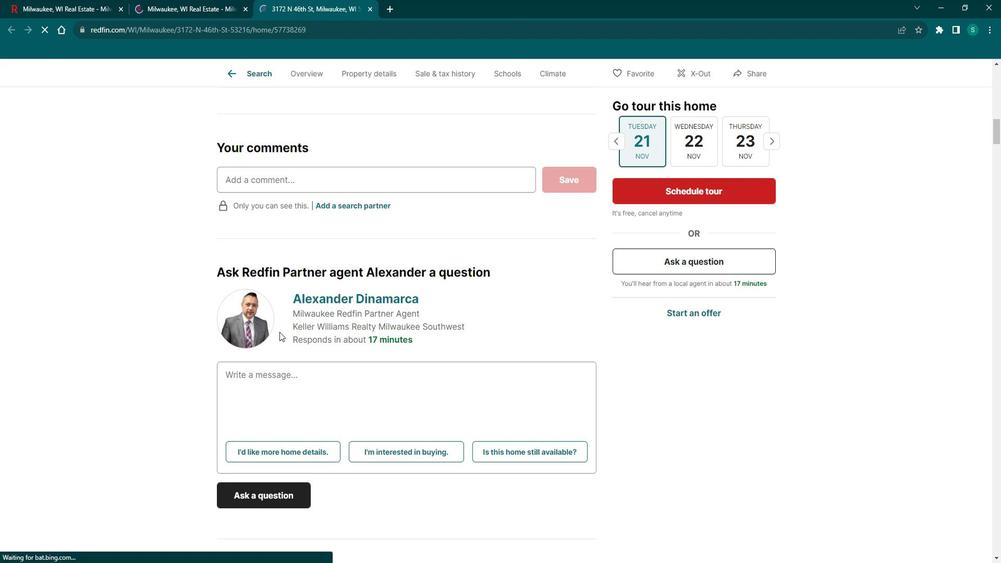 
Action: Mouse scrolled (279, 319) with delta (0, 0)
Screenshot: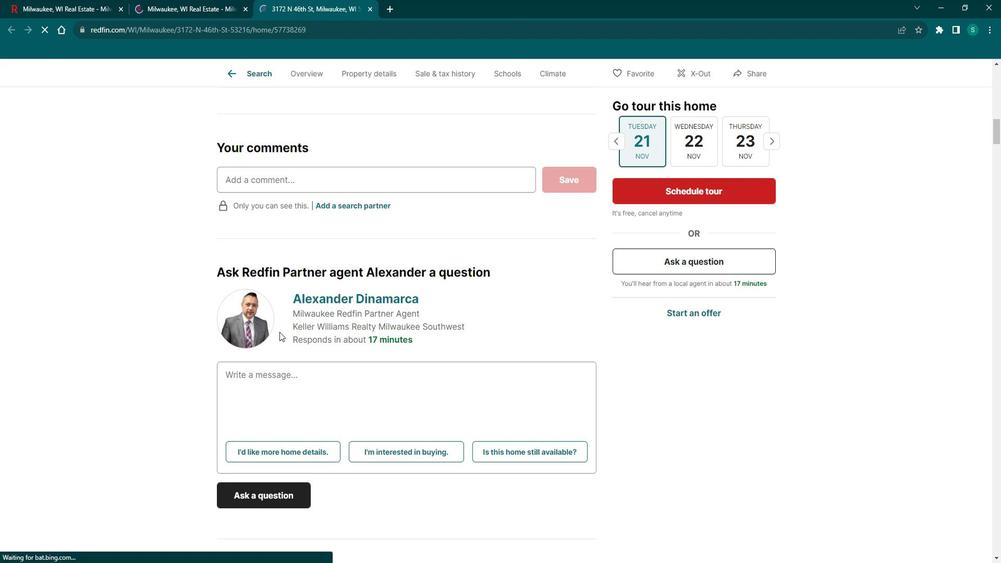 
Action: Mouse scrolled (279, 319) with delta (0, 0)
Screenshot: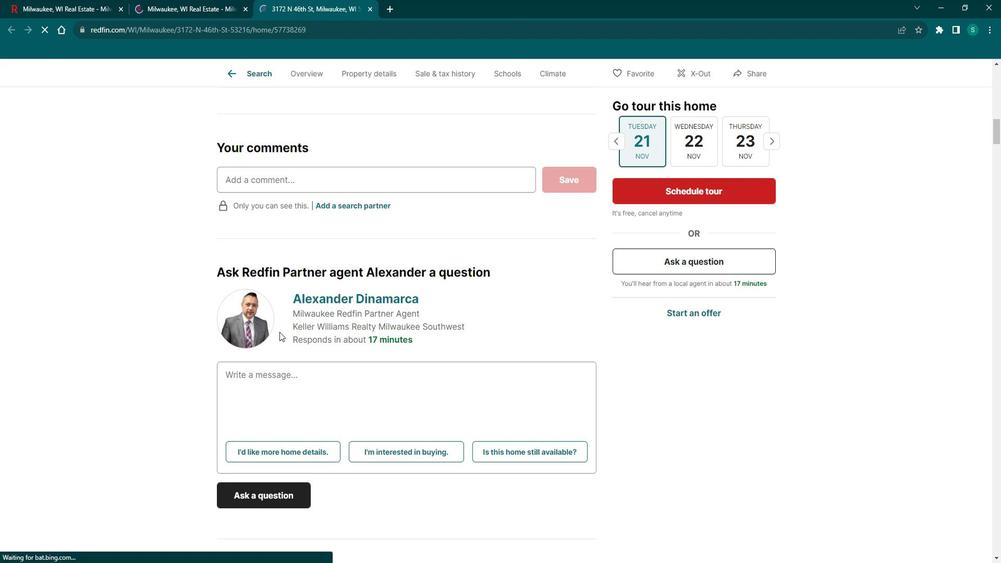 
Action: Mouse scrolled (279, 319) with delta (0, 0)
Screenshot: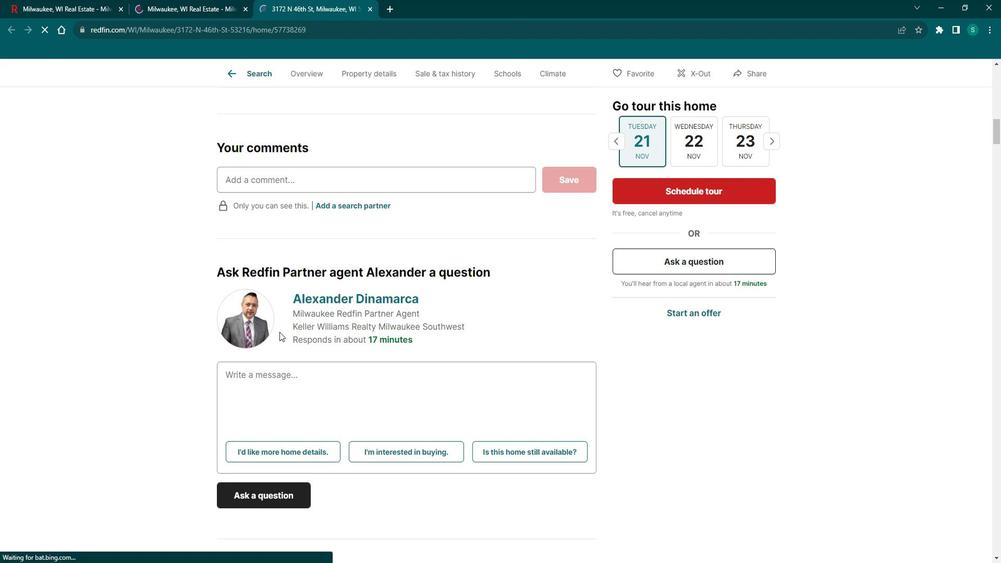 
Action: Mouse scrolled (279, 319) with delta (0, 0)
Screenshot: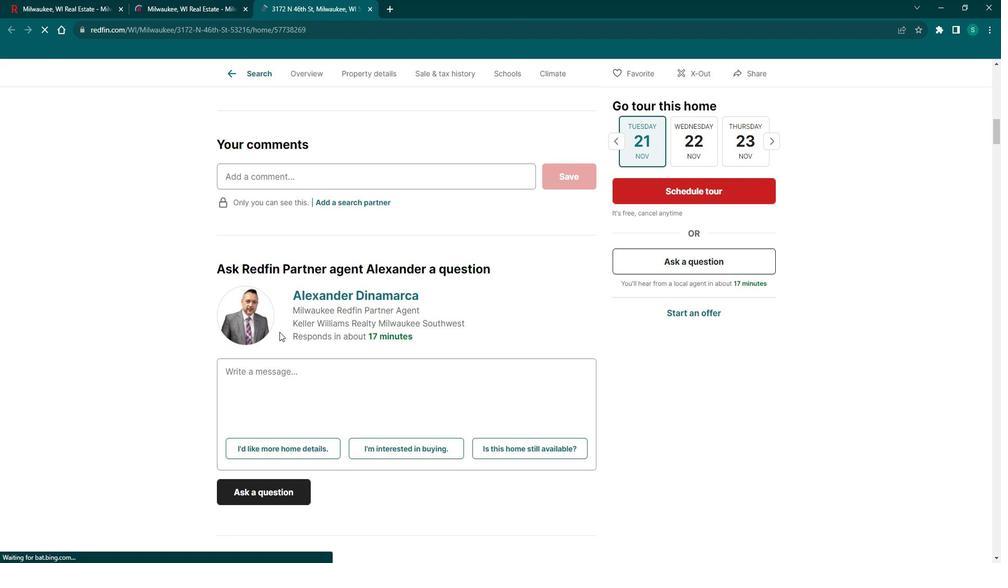 
Action: Mouse scrolled (279, 319) with delta (0, 0)
Screenshot: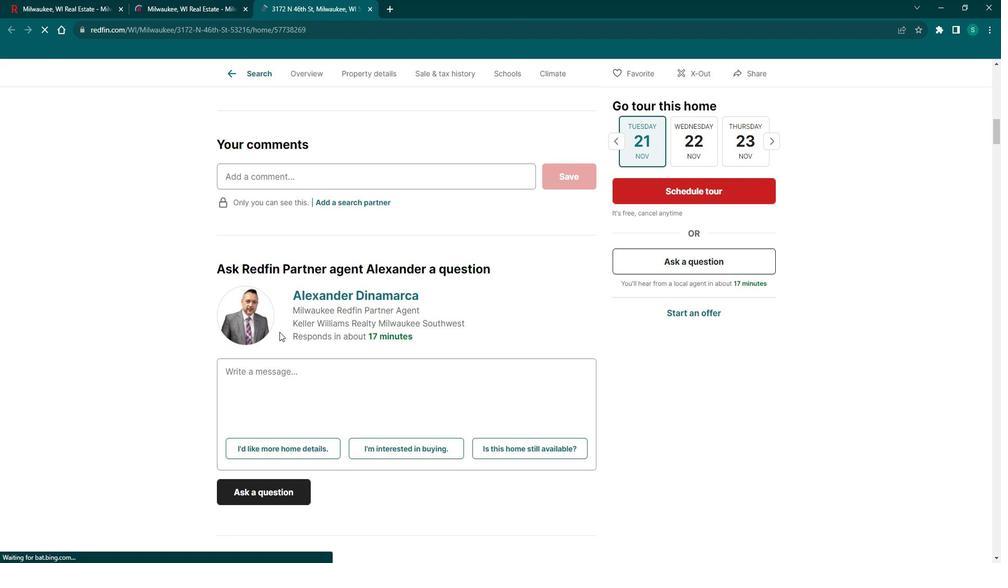
Action: Mouse scrolled (279, 319) with delta (0, 0)
Screenshot: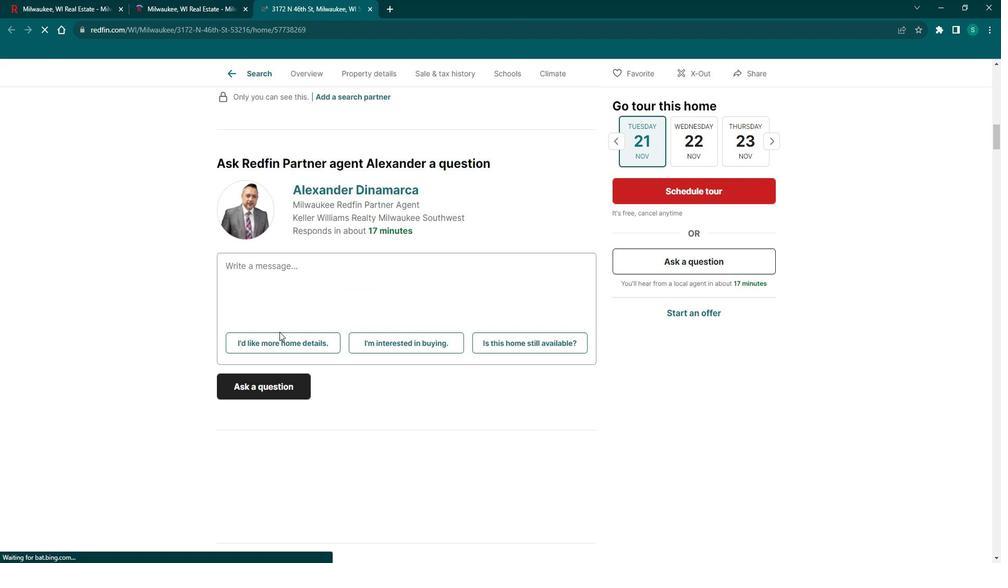 
Action: Mouse scrolled (279, 320) with delta (0, 0)
Screenshot: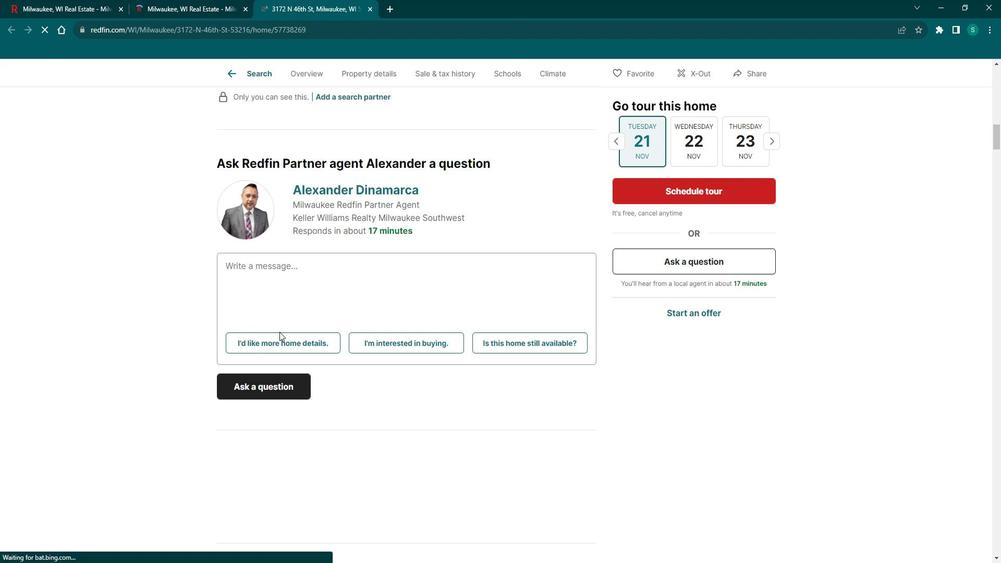 
Action: Mouse scrolled (279, 320) with delta (0, 0)
Screenshot: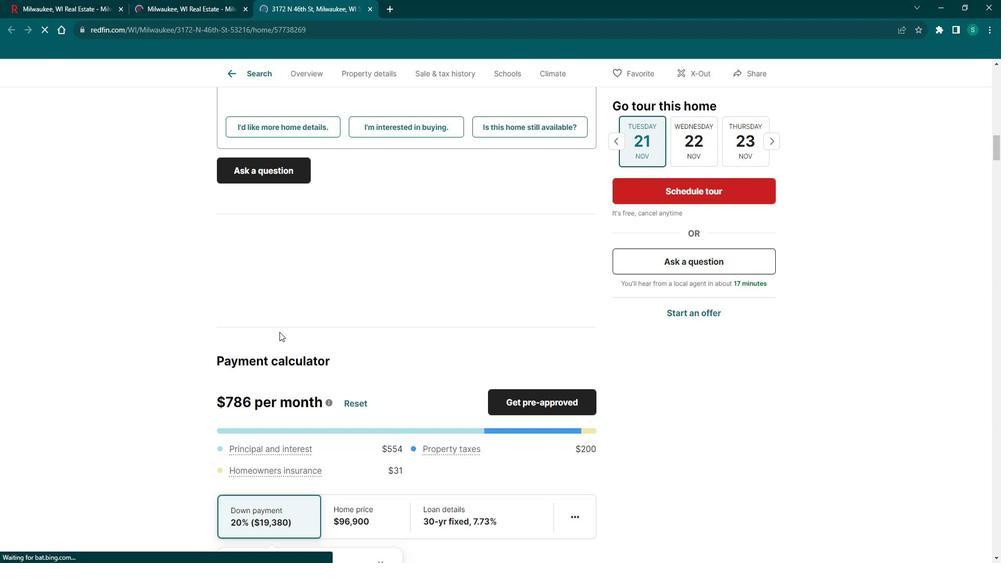 
Action: Mouse scrolled (279, 320) with delta (0, 0)
Screenshot: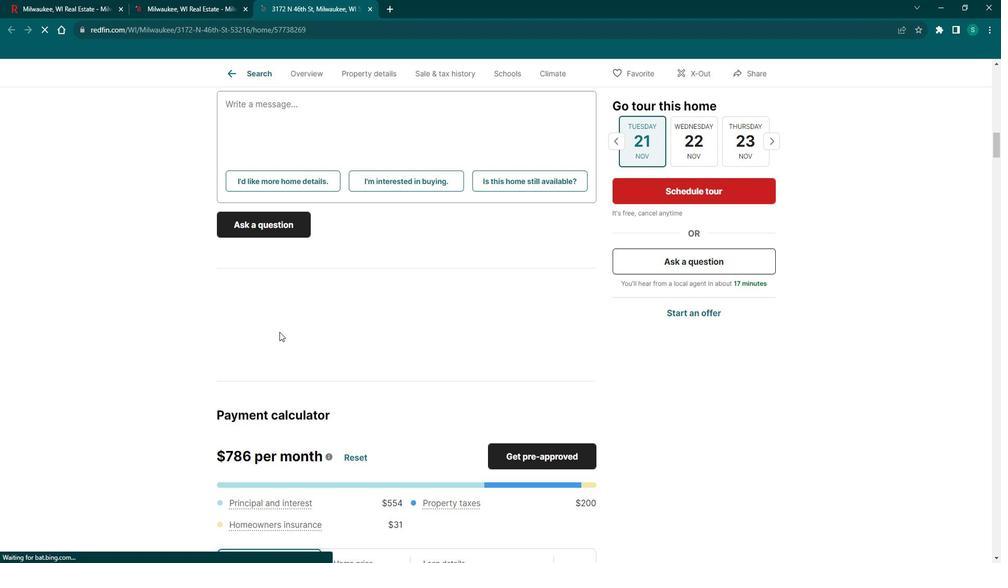 
Action: Mouse scrolled (279, 320) with delta (0, 0)
Screenshot: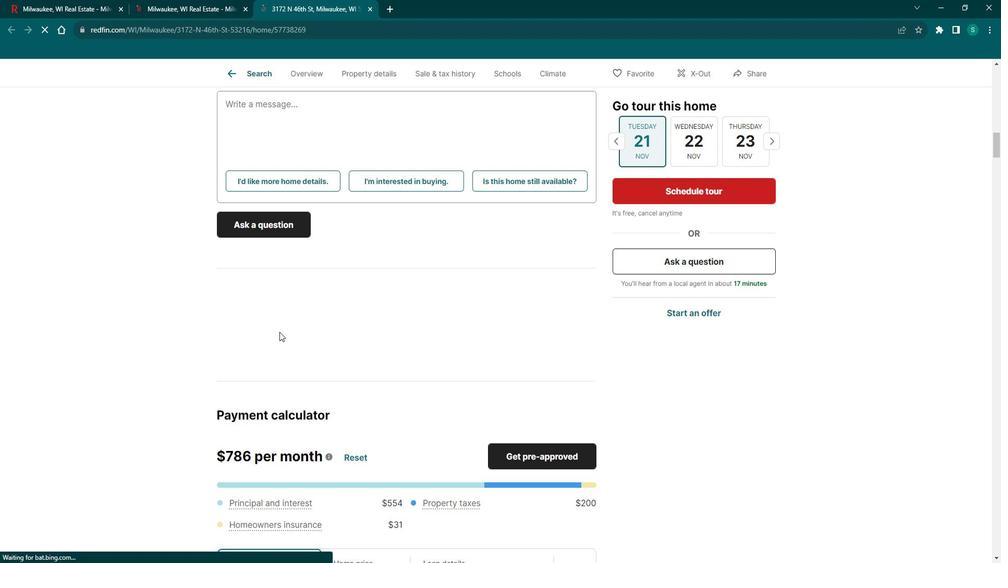 
Action: Mouse scrolled (279, 319) with delta (0, 0)
Screenshot: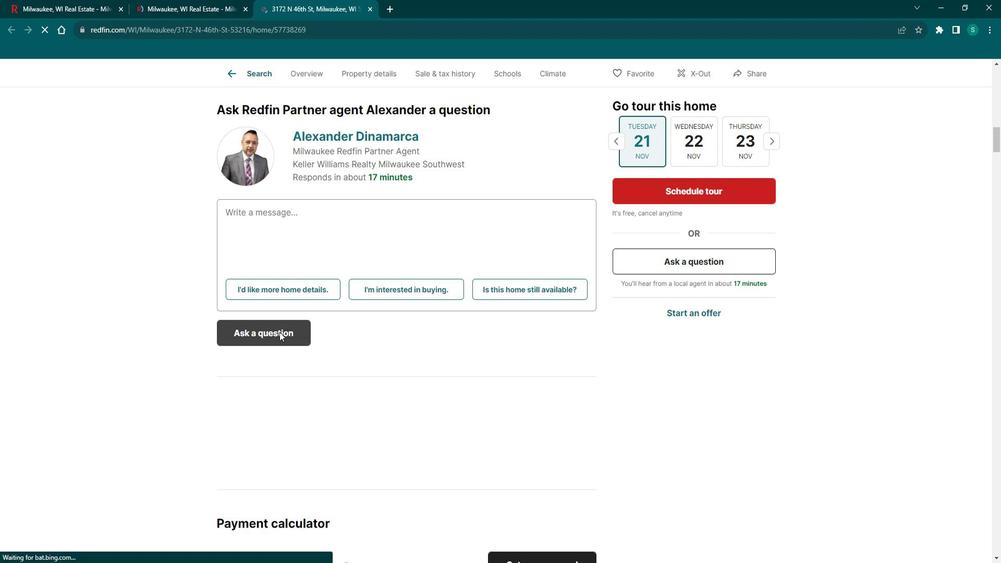 
Action: Mouse scrolled (279, 319) with delta (0, 0)
Screenshot: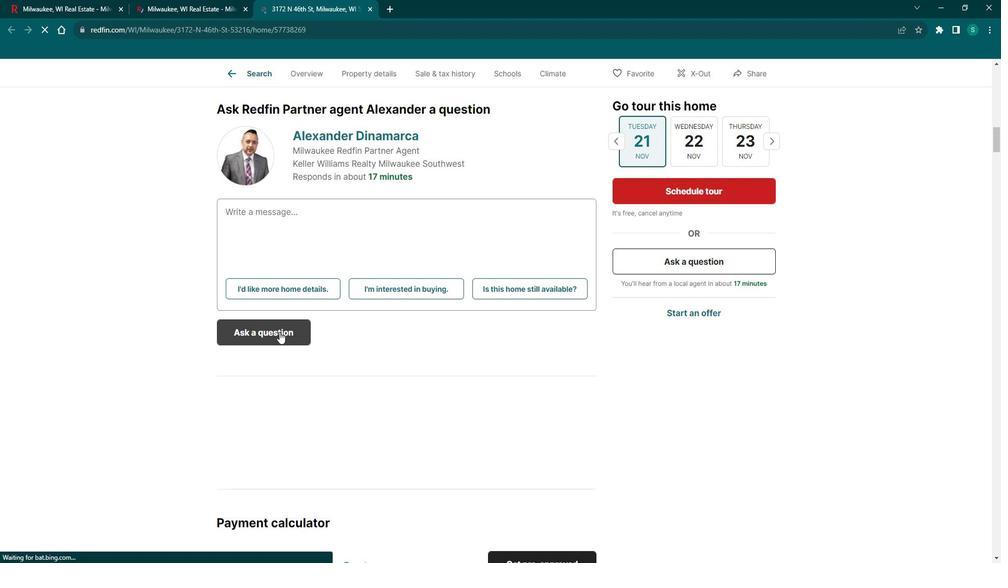 
Action: Mouse scrolled (279, 319) with delta (0, 0)
Screenshot: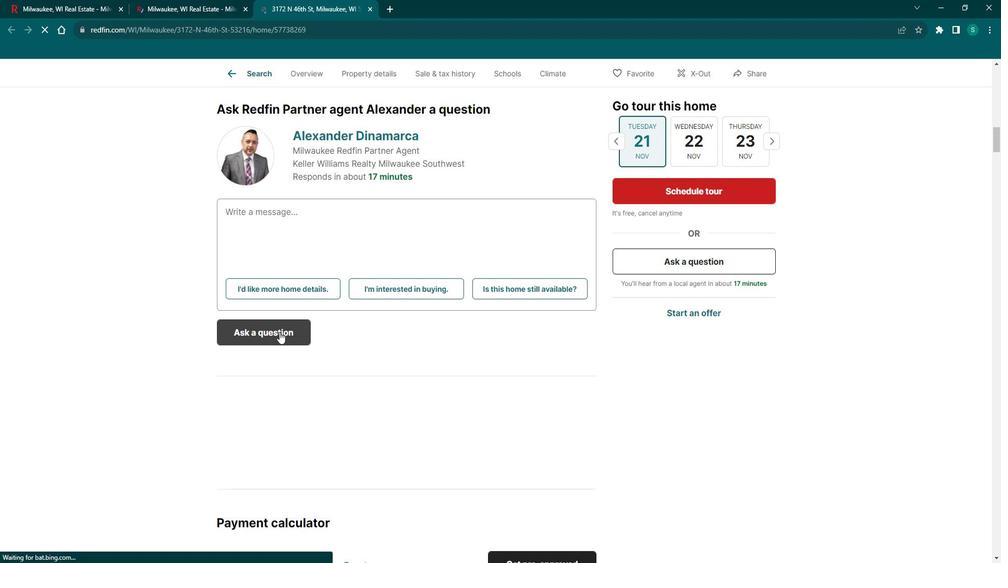 
Action: Mouse scrolled (279, 319) with delta (0, 0)
Screenshot: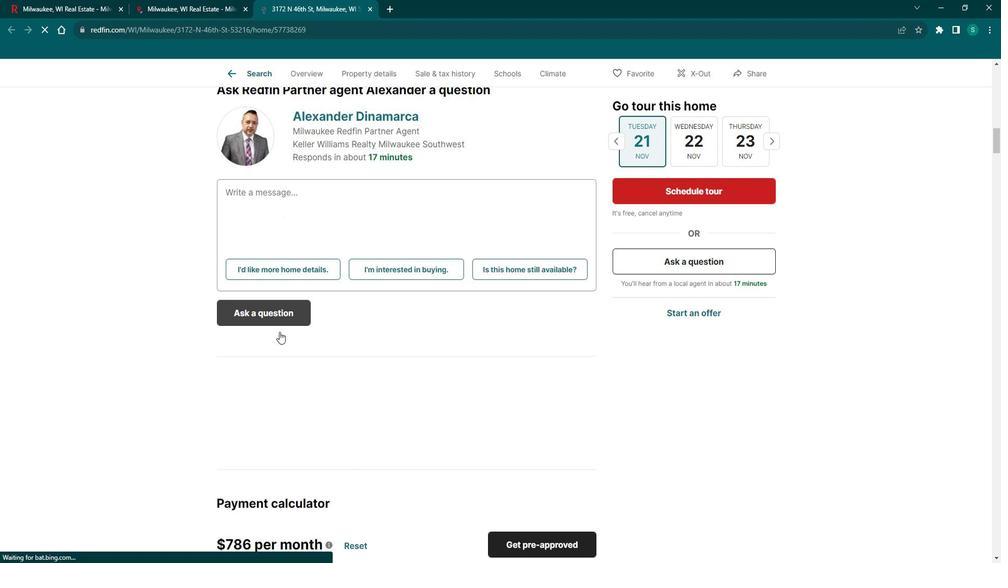 
Action: Mouse scrolled (279, 319) with delta (0, 0)
Screenshot: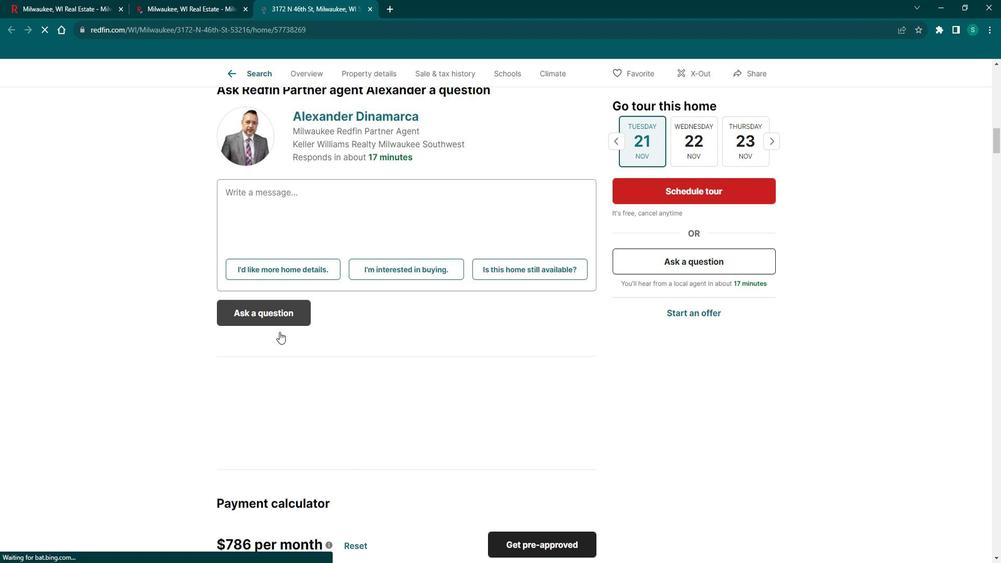 
Action: Mouse scrolled (279, 319) with delta (0, 0)
Screenshot: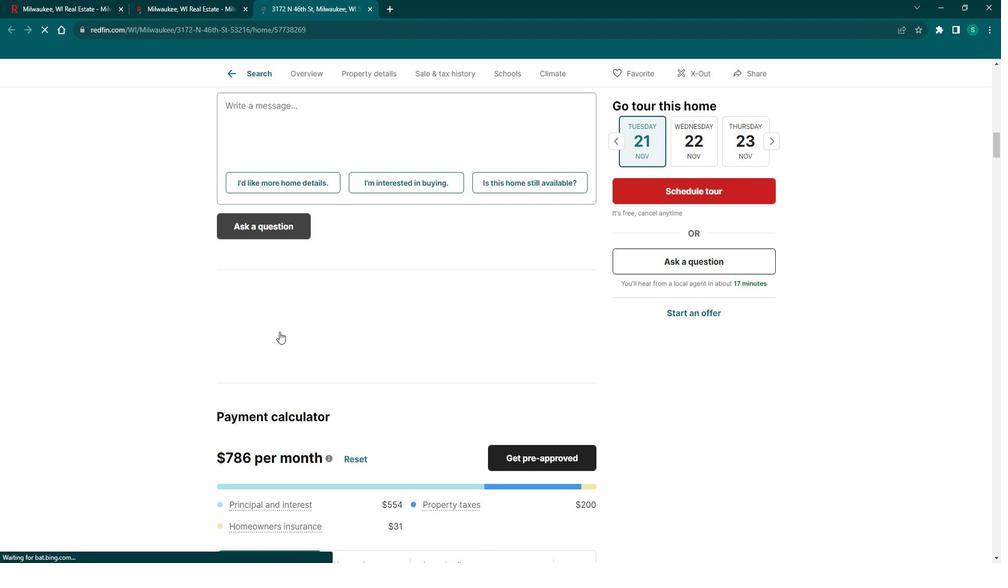 
Action: Mouse scrolled (279, 319) with delta (0, 0)
Screenshot: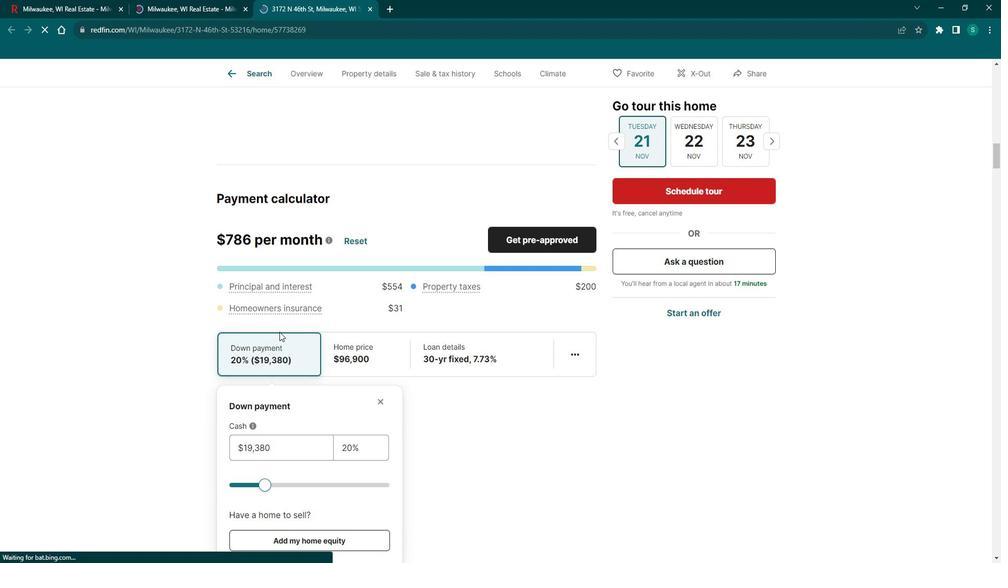 
Action: Mouse scrolled (279, 319) with delta (0, 0)
Screenshot: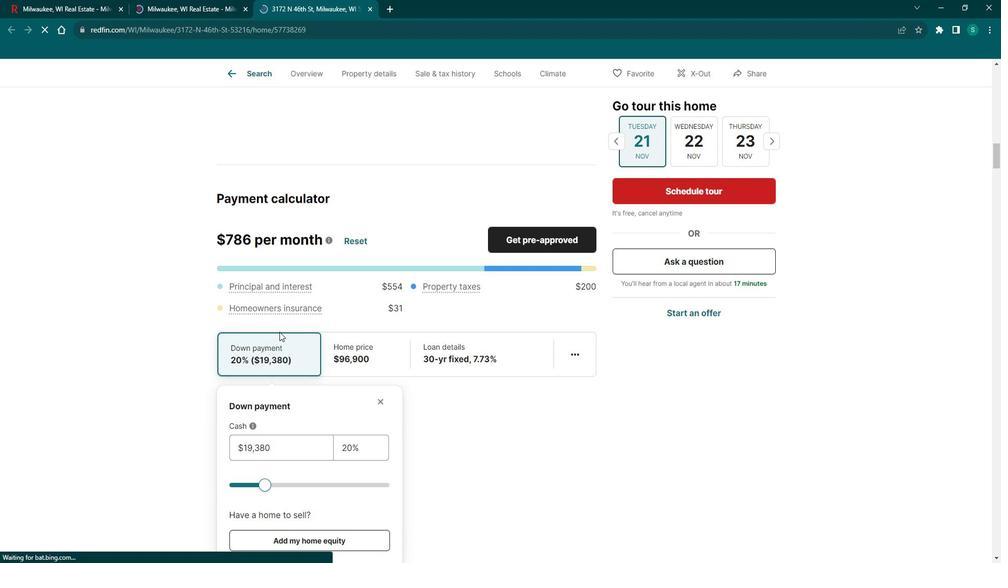 
Action: Mouse scrolled (279, 319) with delta (0, 0)
Screenshot: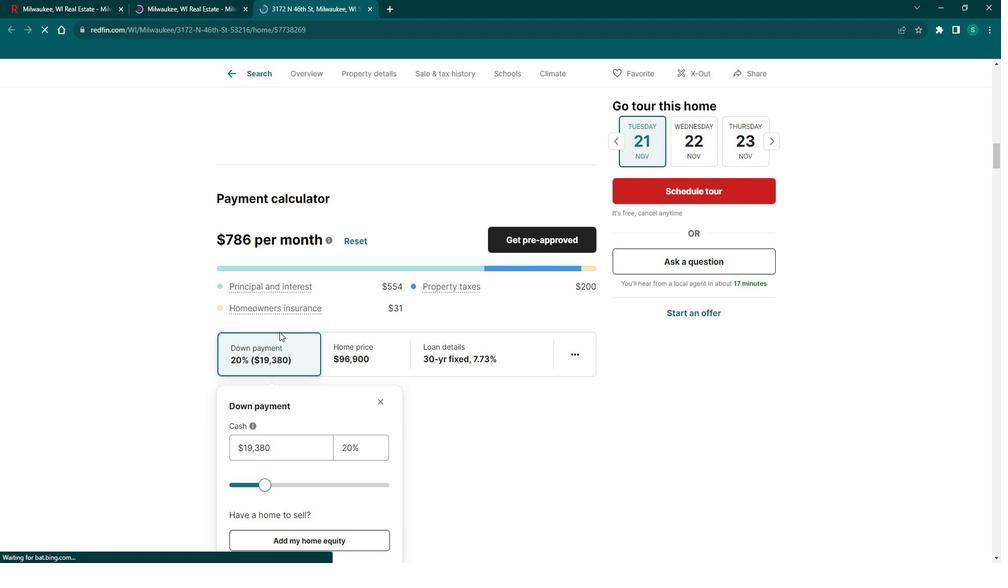 
Action: Mouse scrolled (279, 319) with delta (0, 0)
Screenshot: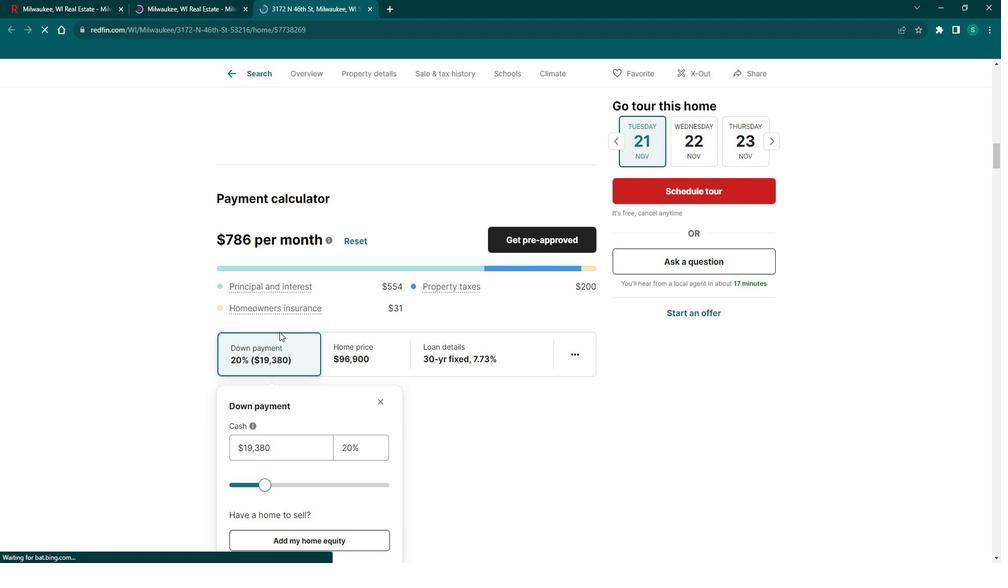 
Action: Mouse scrolled (279, 319) with delta (0, 0)
Screenshot: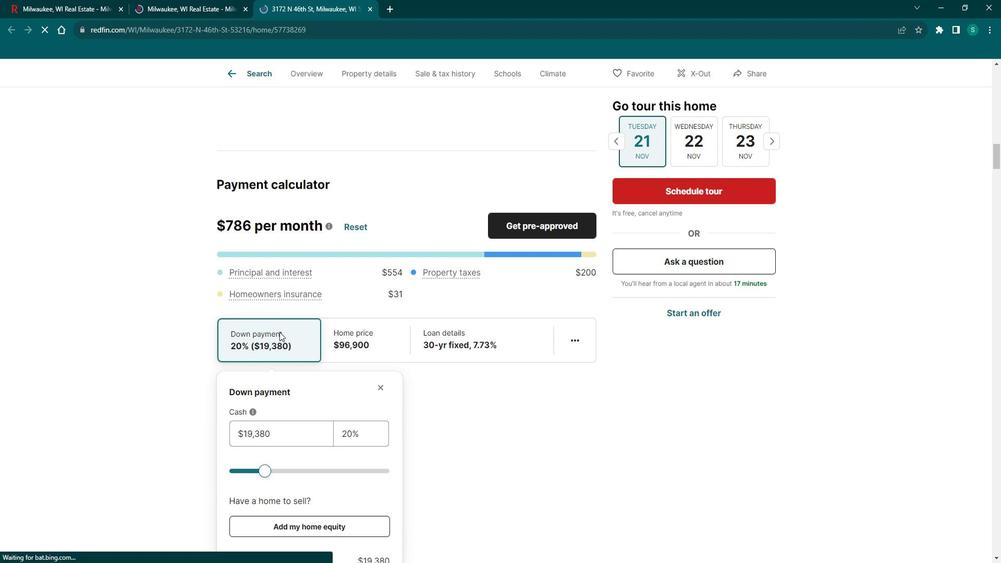 
Action: Mouse scrolled (279, 319) with delta (0, 0)
Screenshot: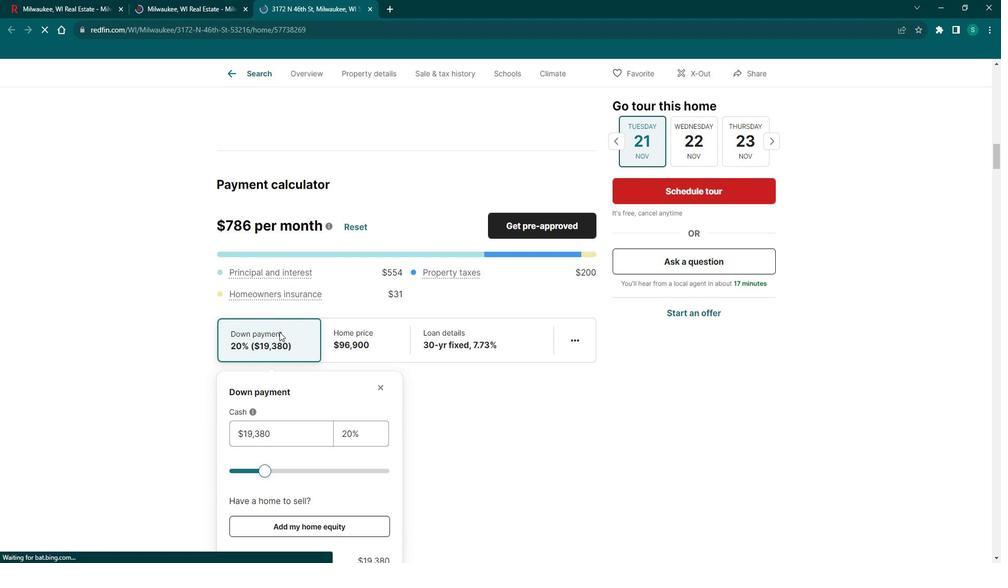 
Action: Mouse scrolled (279, 319) with delta (0, 0)
Screenshot: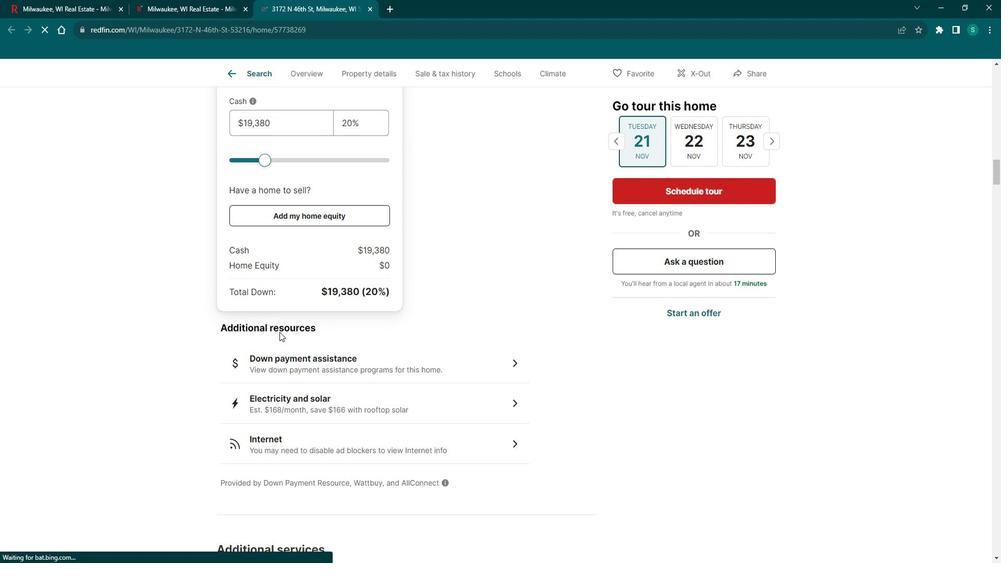 
Action: Mouse scrolled (279, 319) with delta (0, 0)
Screenshot: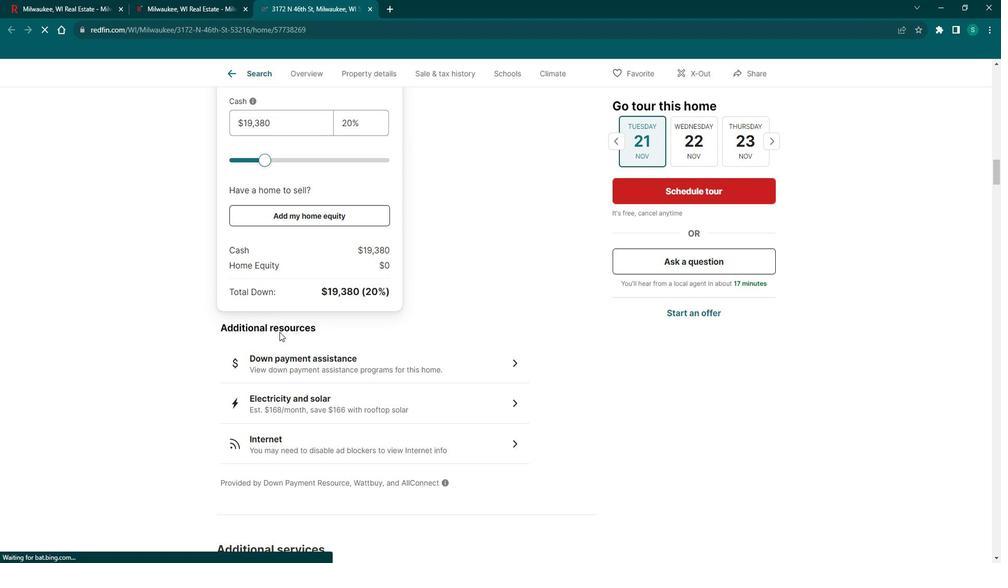 
Action: Mouse scrolled (279, 319) with delta (0, 0)
Screenshot: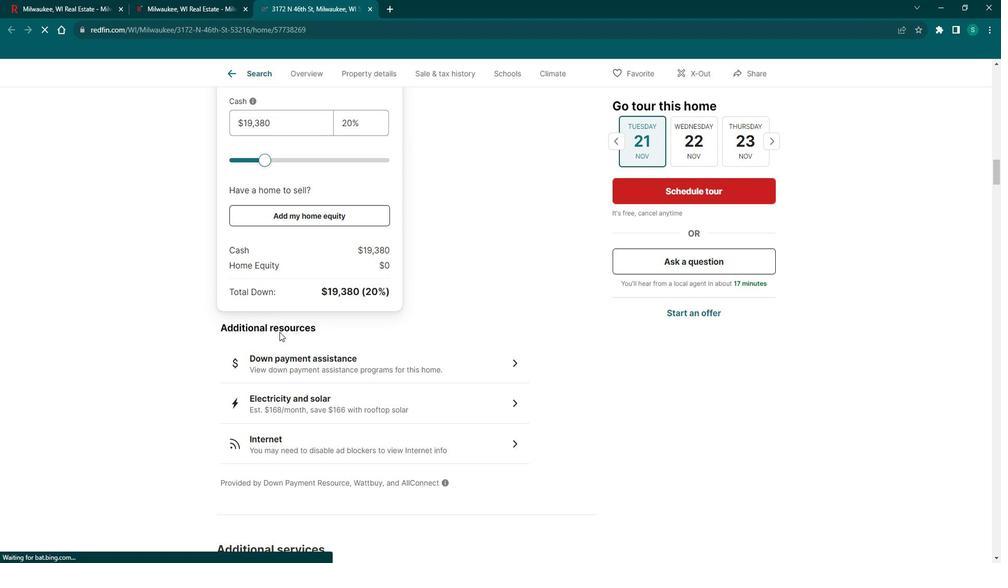 
Action: Mouse scrolled (279, 319) with delta (0, 0)
Screenshot: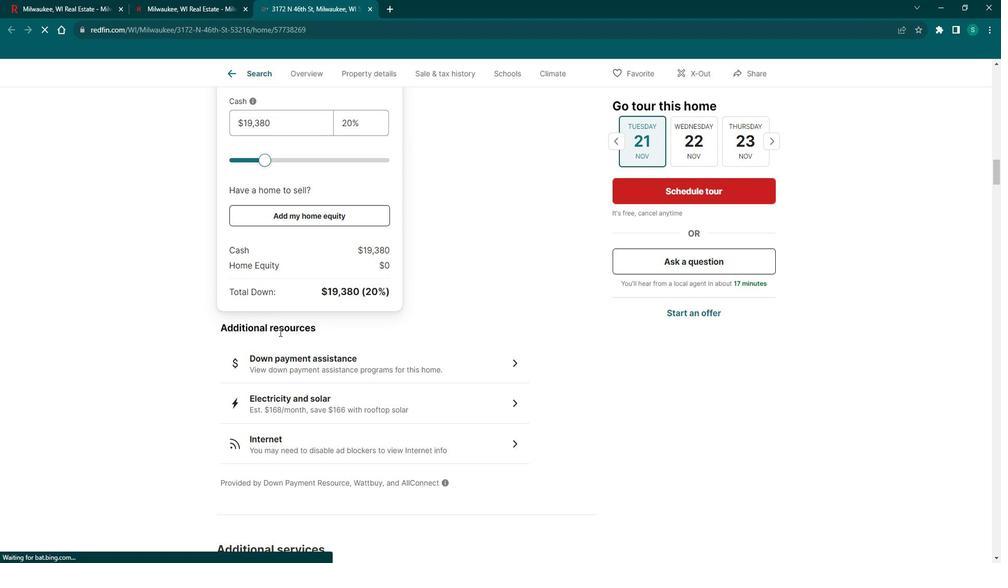 
Action: Mouse scrolled (279, 319) with delta (0, 0)
Screenshot: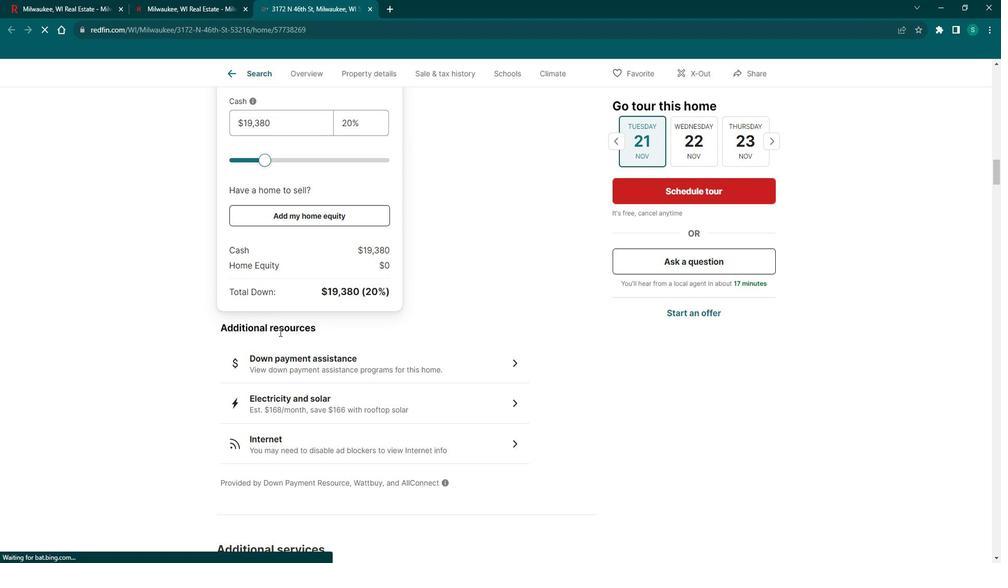 
Action: Mouse scrolled (279, 319) with delta (0, 0)
Screenshot: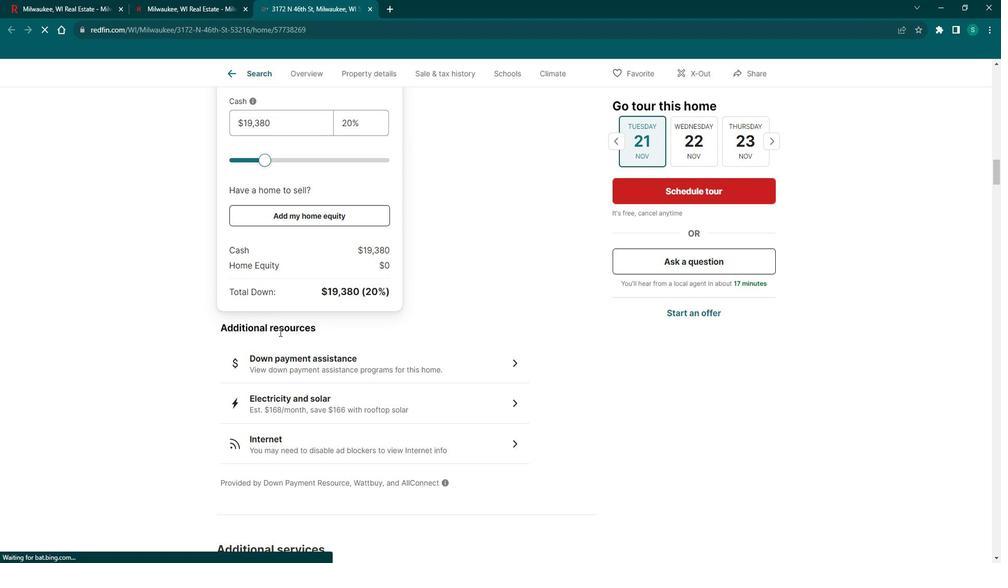 
Action: Mouse scrolled (279, 319) with delta (0, 0)
Screenshot: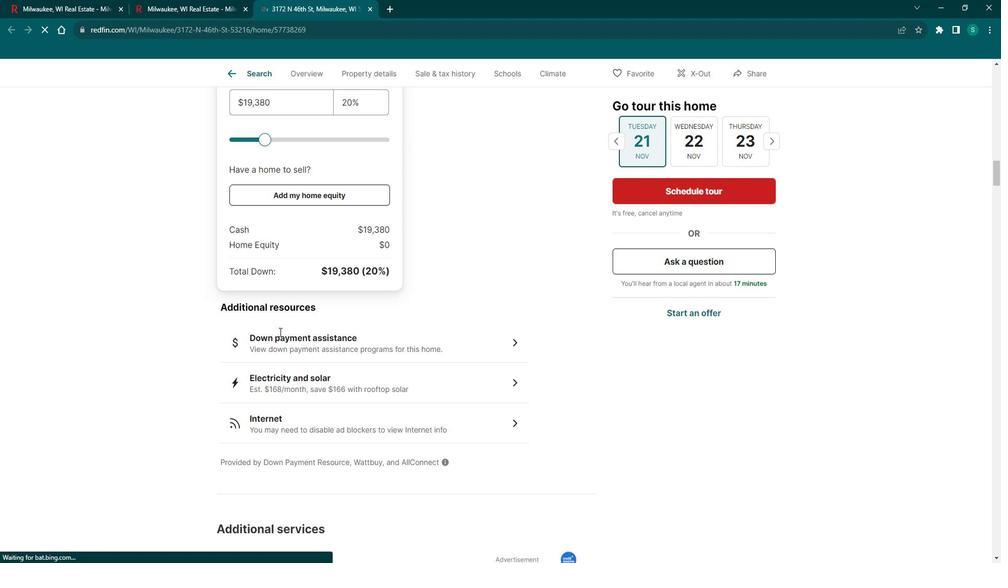 
Action: Mouse scrolled (279, 319) with delta (0, 0)
Screenshot: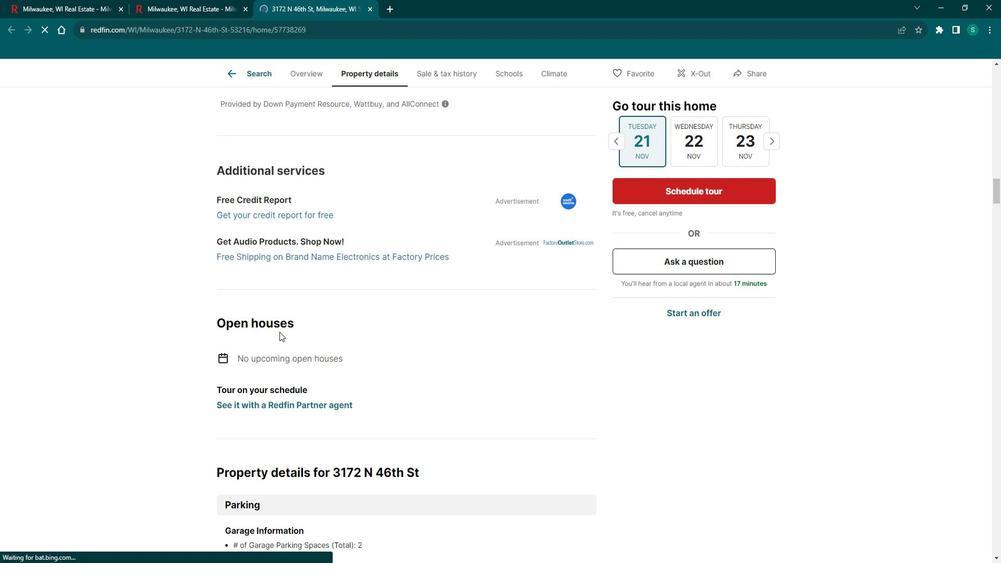 
Action: Mouse scrolled (279, 319) with delta (0, 0)
Screenshot: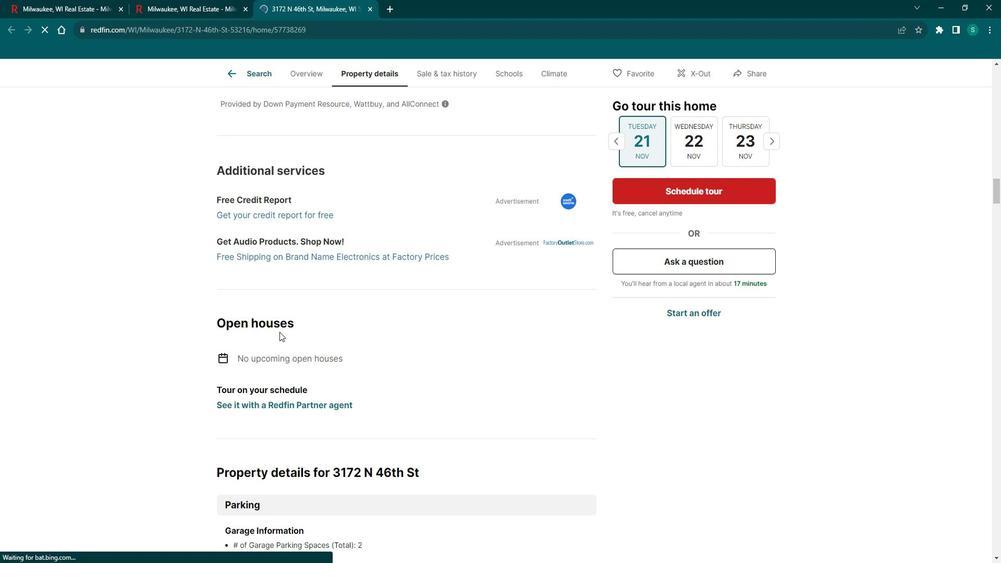 
Action: Mouse scrolled (279, 319) with delta (0, 0)
Screenshot: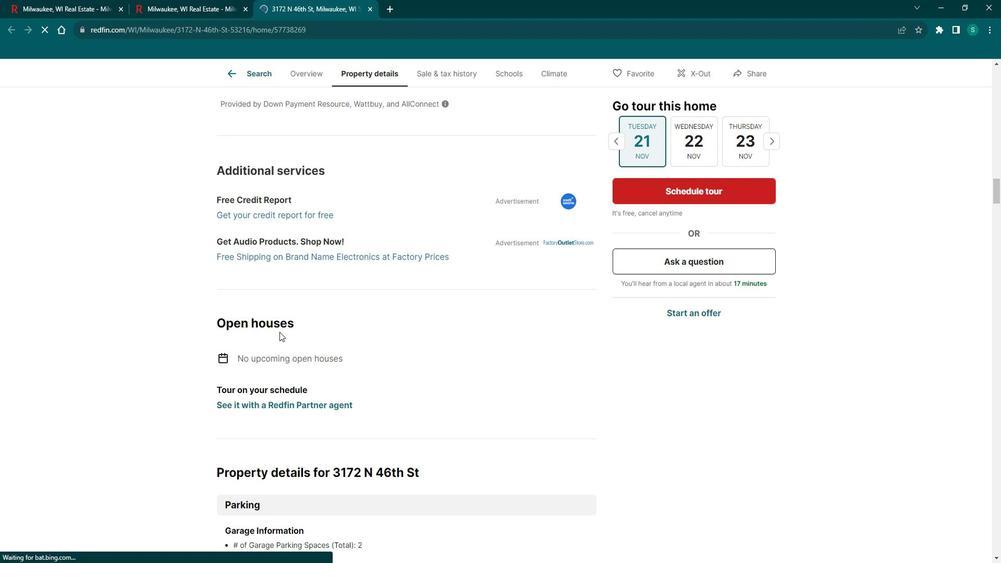 
Action: Mouse scrolled (279, 319) with delta (0, 0)
Screenshot: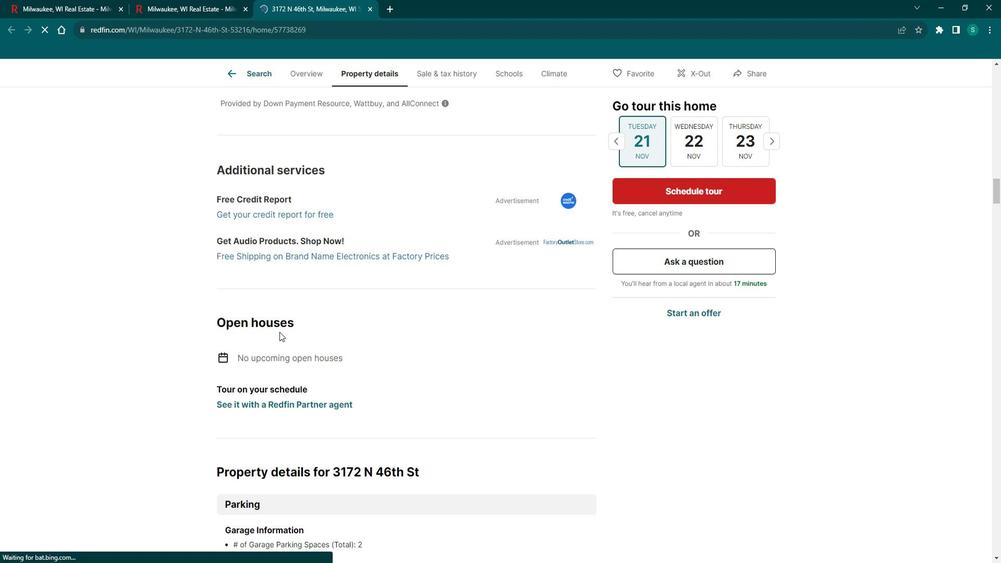 
Action: Mouse scrolled (279, 319) with delta (0, 0)
Screenshot: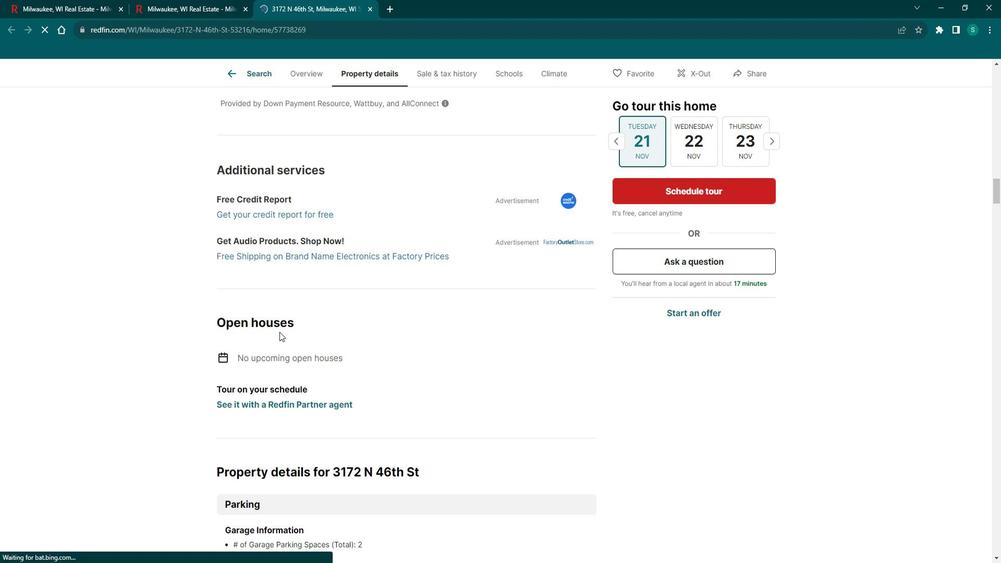 
Action: Mouse scrolled (279, 319) with delta (0, 0)
Screenshot: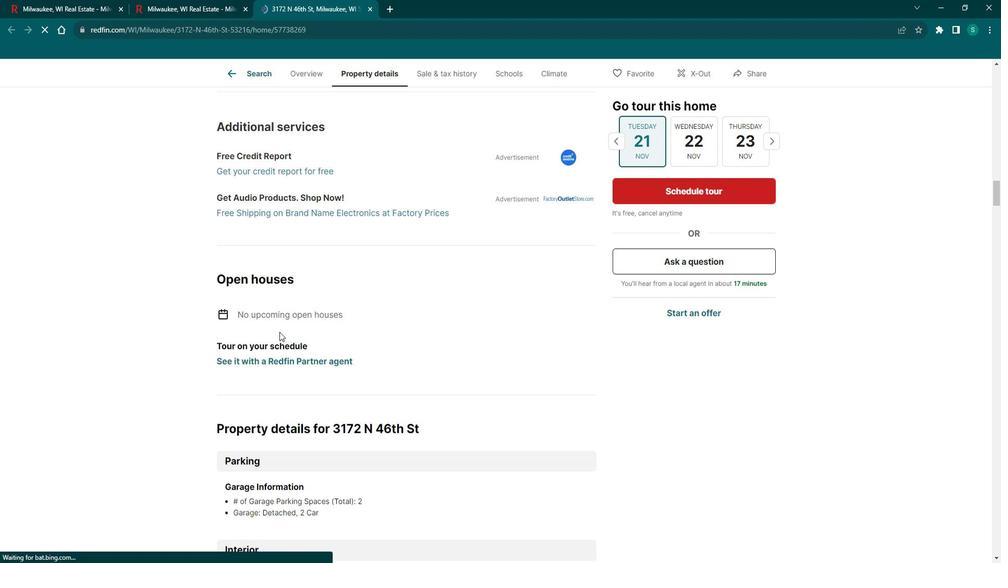 
Action: Mouse scrolled (279, 319) with delta (0, 0)
Screenshot: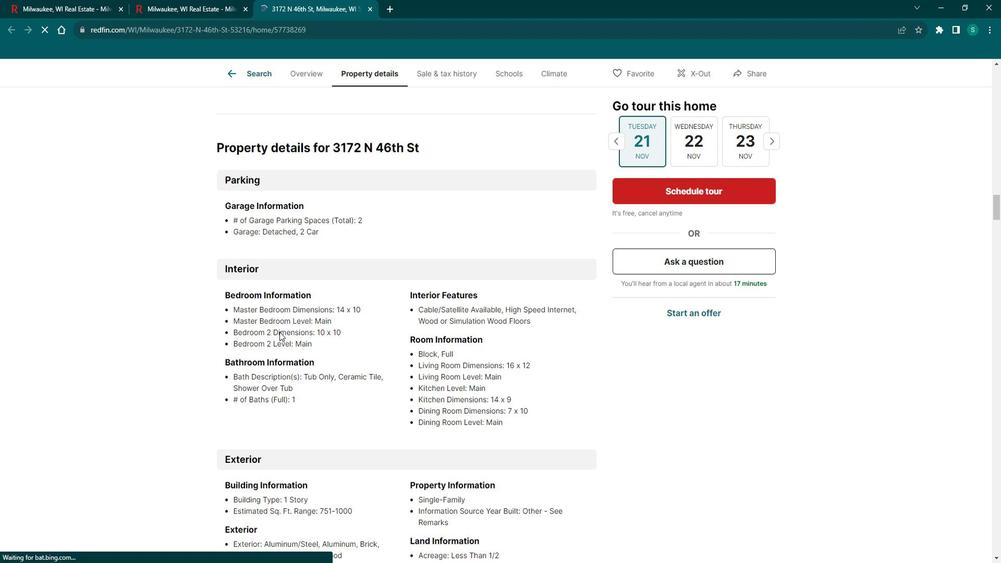 
Action: Mouse scrolled (279, 319) with delta (0, 0)
Screenshot: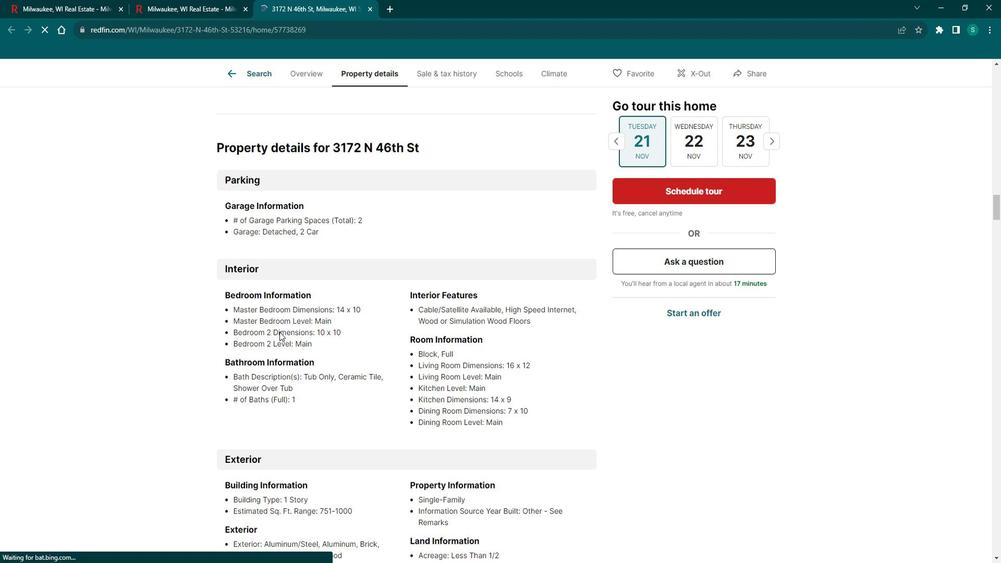 
Action: Mouse scrolled (279, 319) with delta (0, 0)
Screenshot: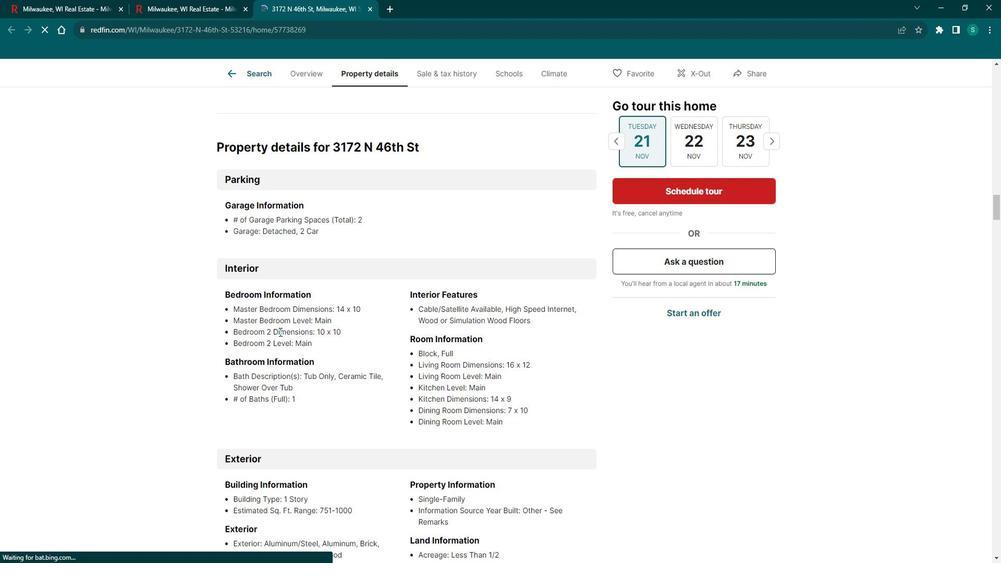 
Action: Mouse scrolled (279, 319) with delta (0, 0)
Screenshot: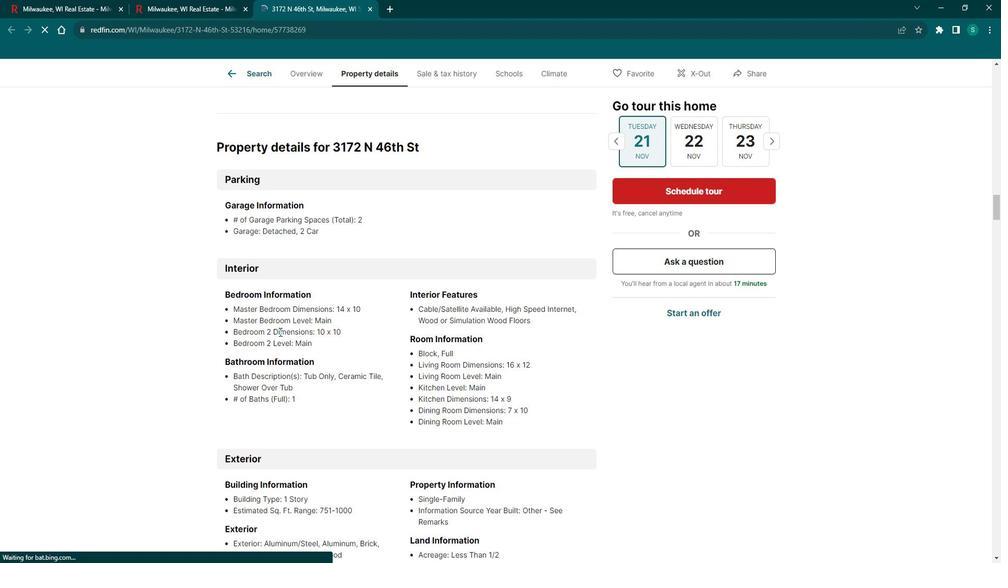 
Action: Mouse scrolled (279, 319) with delta (0, 0)
Screenshot: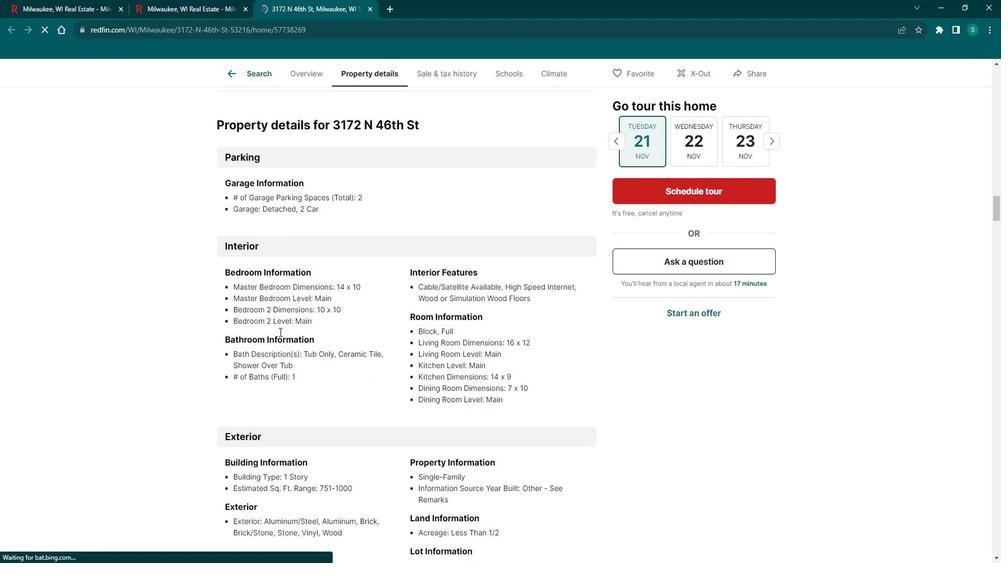 
Action: Mouse scrolled (279, 319) with delta (0, 0)
Screenshot: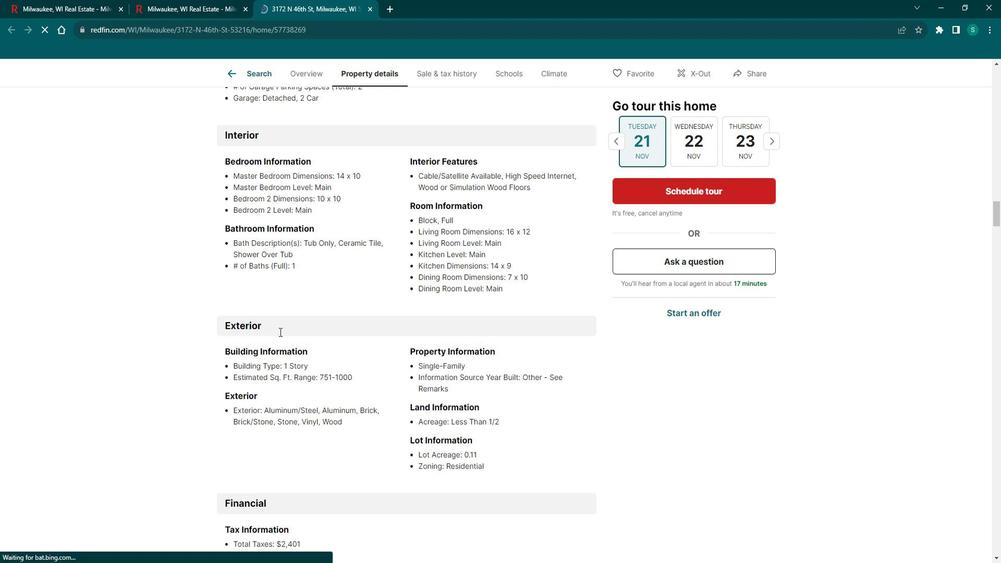 
Action: Mouse scrolled (279, 319) with delta (0, 0)
Screenshot: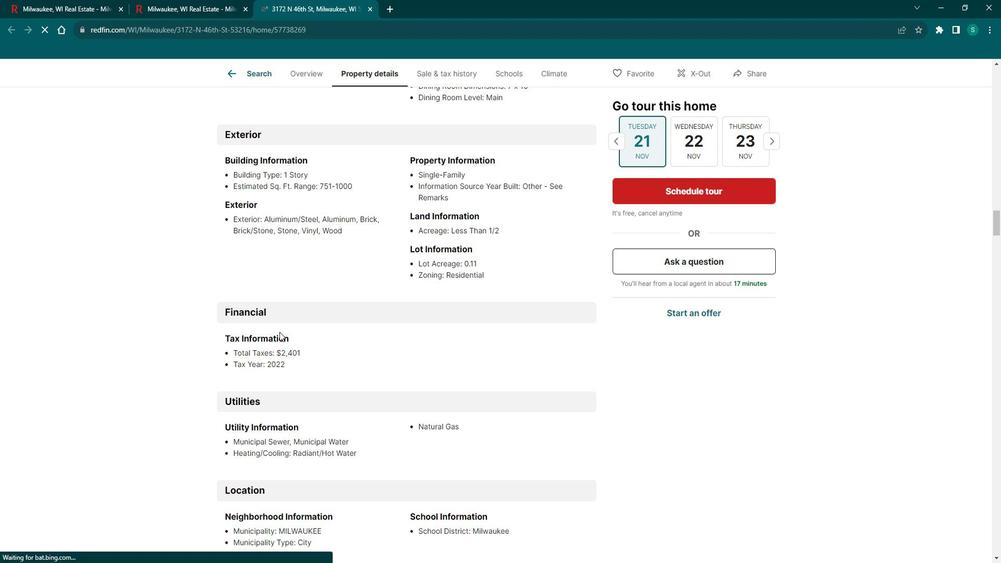 
Action: Mouse scrolled (279, 319) with delta (0, 0)
Screenshot: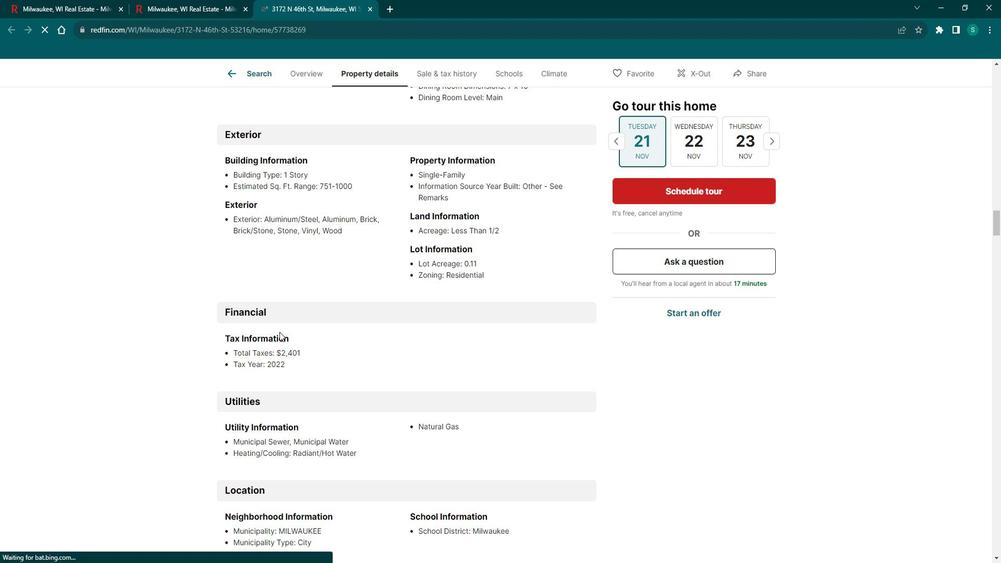 
Action: Mouse scrolled (279, 319) with delta (0, 0)
Screenshot: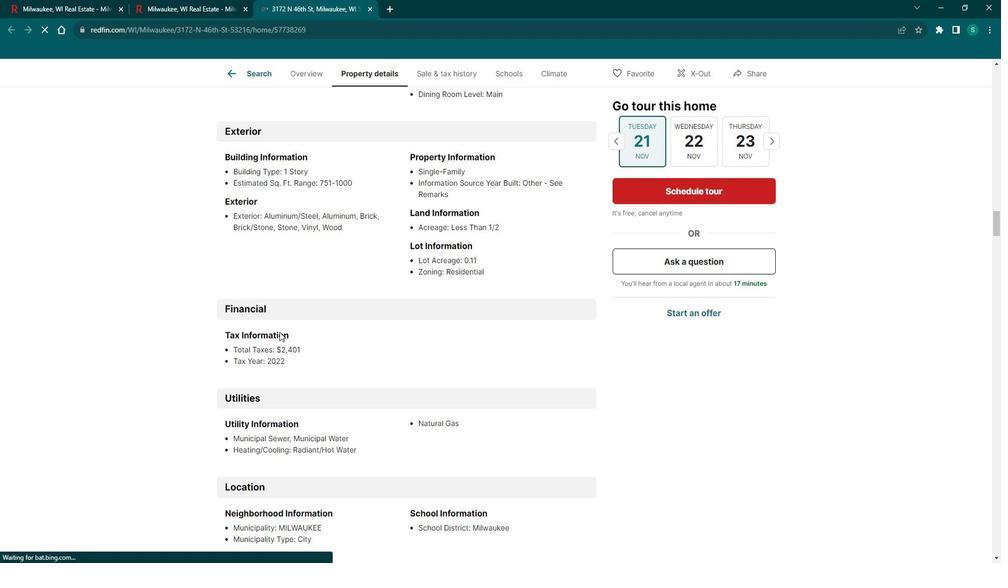 
Action: Mouse scrolled (279, 319) with delta (0, 0)
Screenshot: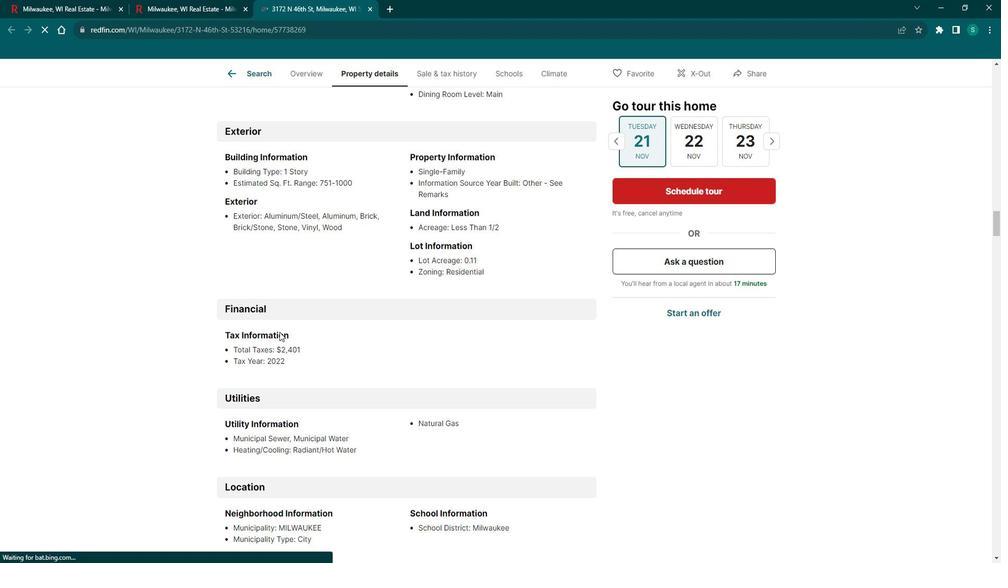 
Action: Mouse scrolled (279, 319) with delta (0, 0)
Screenshot: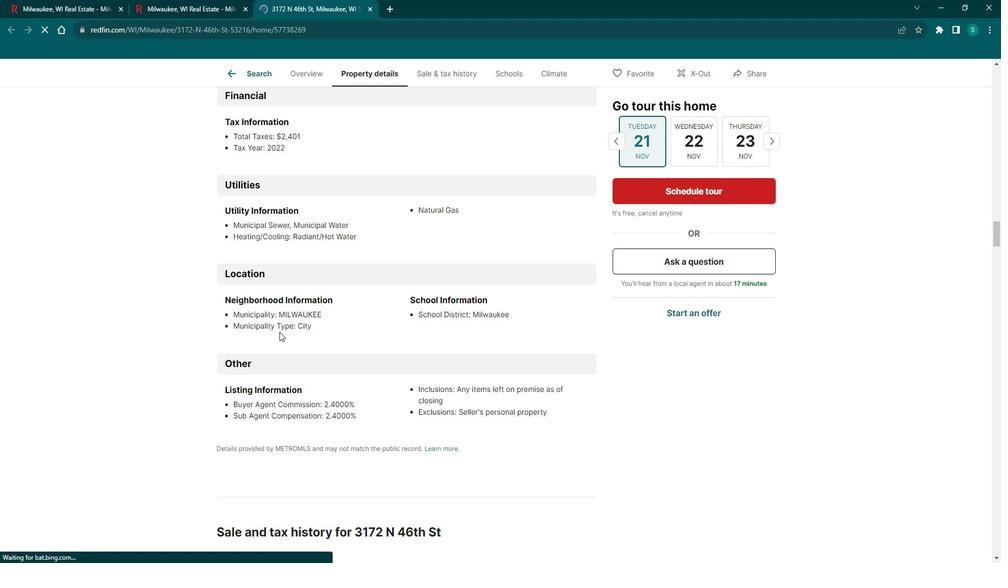 
Action: Mouse scrolled (279, 319) with delta (0, 0)
Screenshot: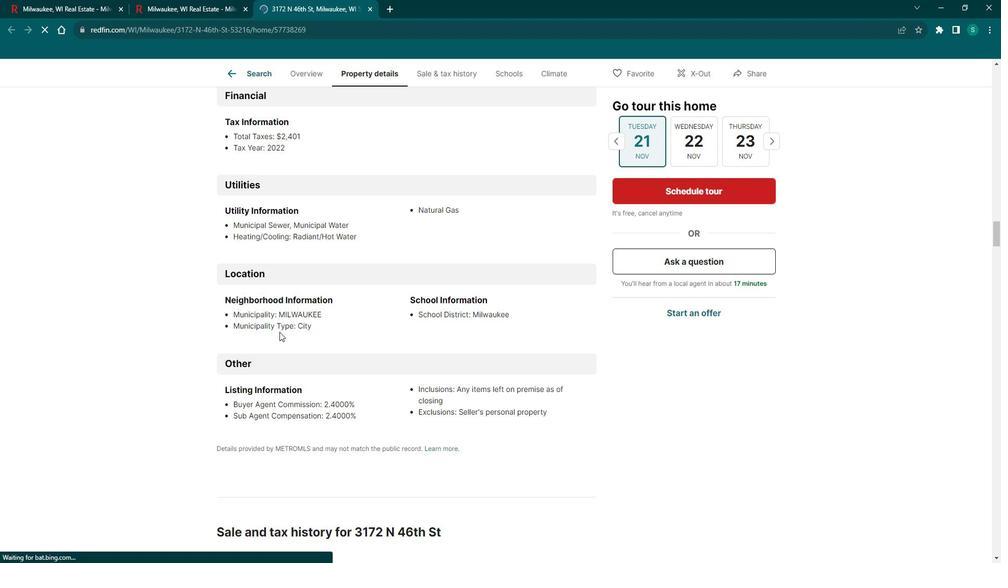 
Action: Mouse scrolled (279, 319) with delta (0, 0)
Screenshot: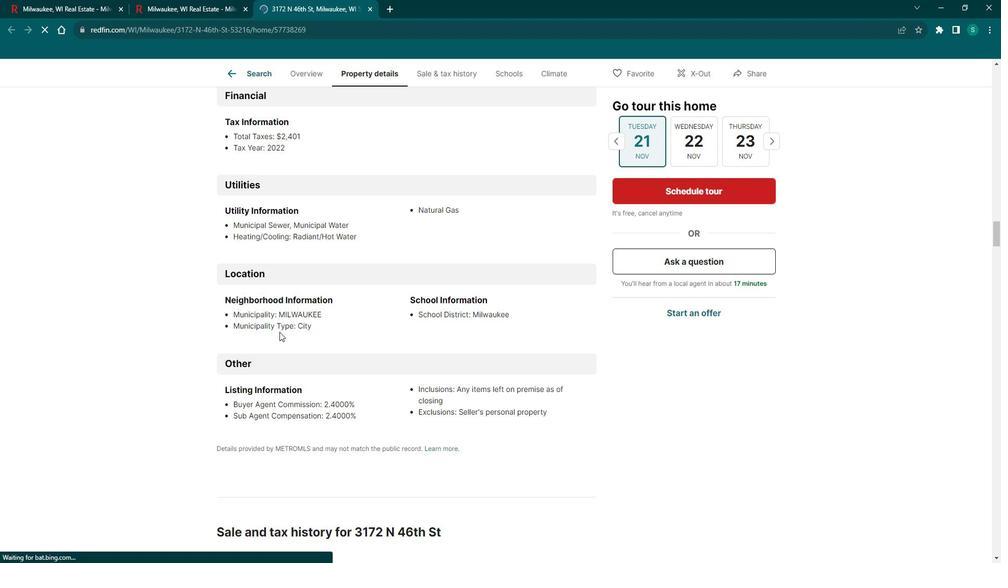 
Action: Mouse scrolled (279, 319) with delta (0, 0)
Screenshot: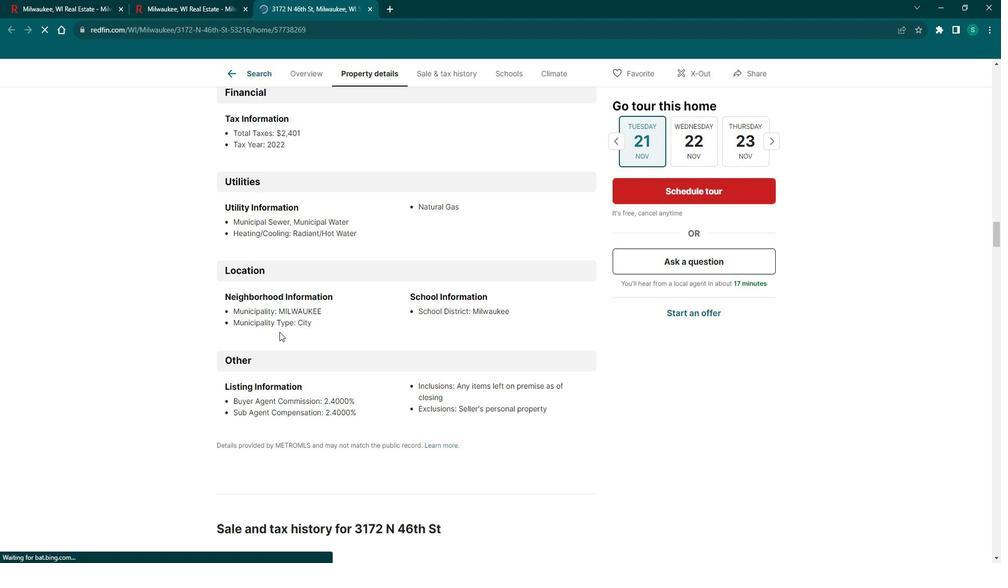 
Action: Mouse scrolled (279, 319) with delta (0, 0)
Screenshot: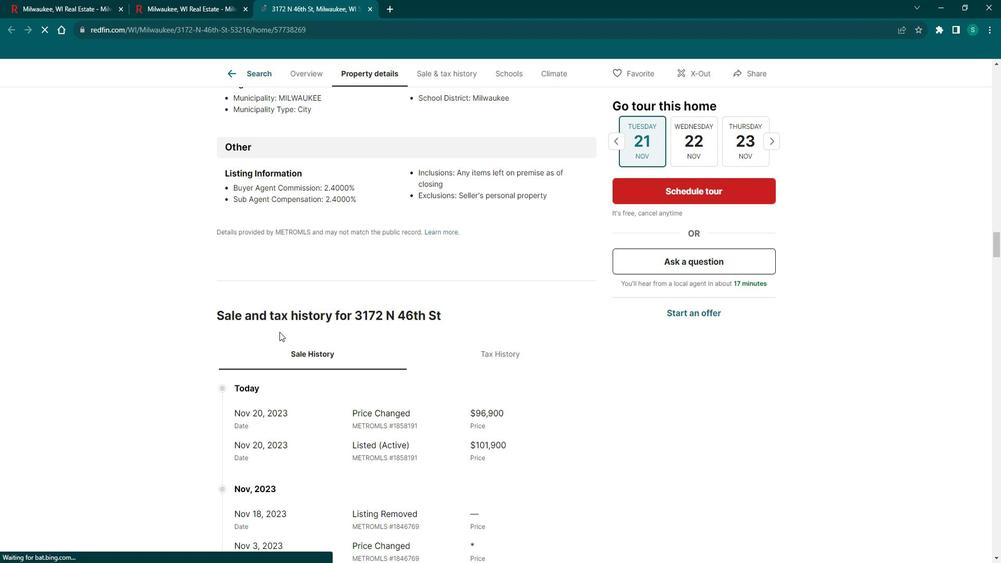 
Action: Mouse scrolled (279, 319) with delta (0, 0)
Screenshot: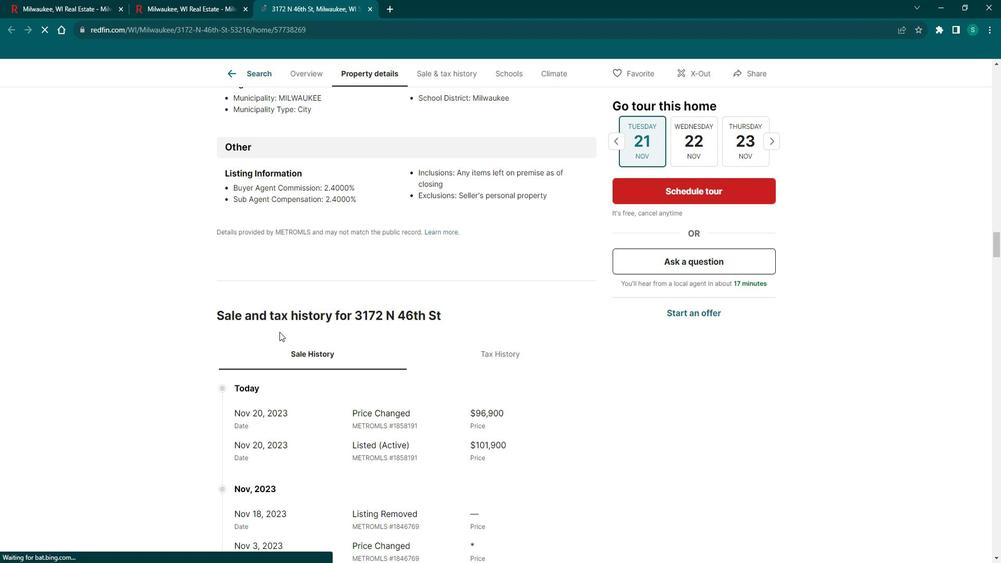 
Action: Mouse scrolled (279, 319) with delta (0, 0)
Screenshot: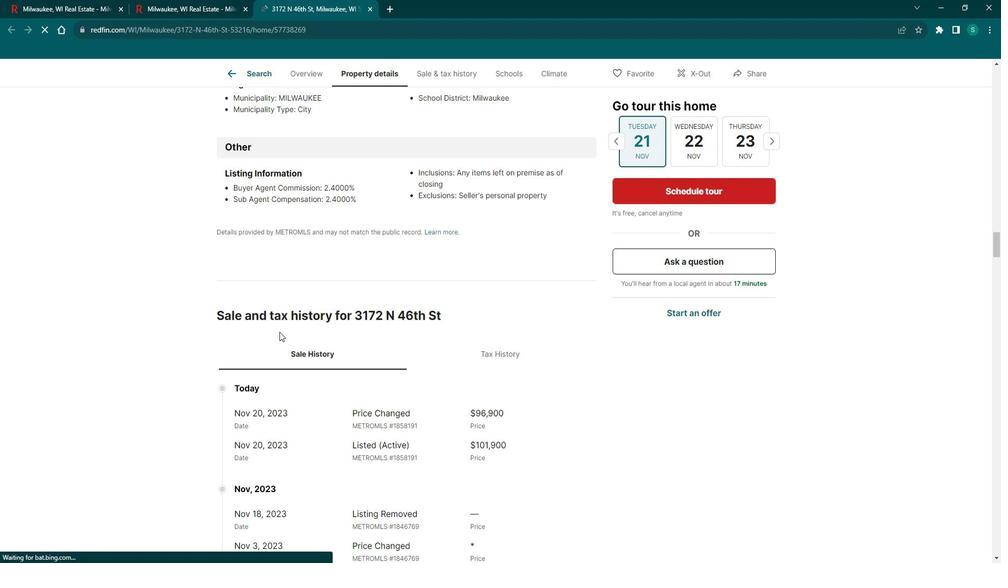 
Action: Mouse scrolled (279, 319) with delta (0, 0)
Screenshot: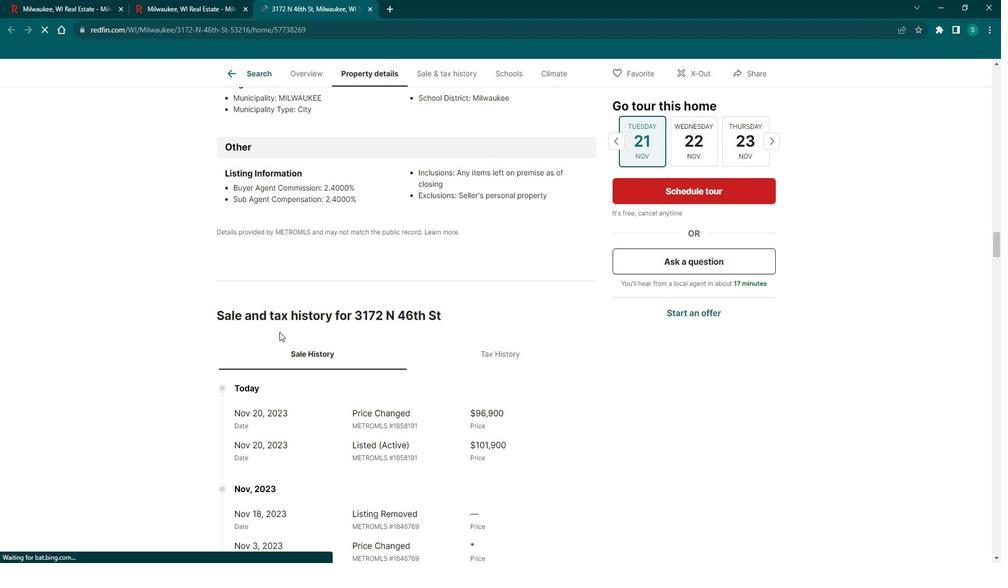 
Action: Mouse scrolled (279, 319) with delta (0, 0)
Screenshot: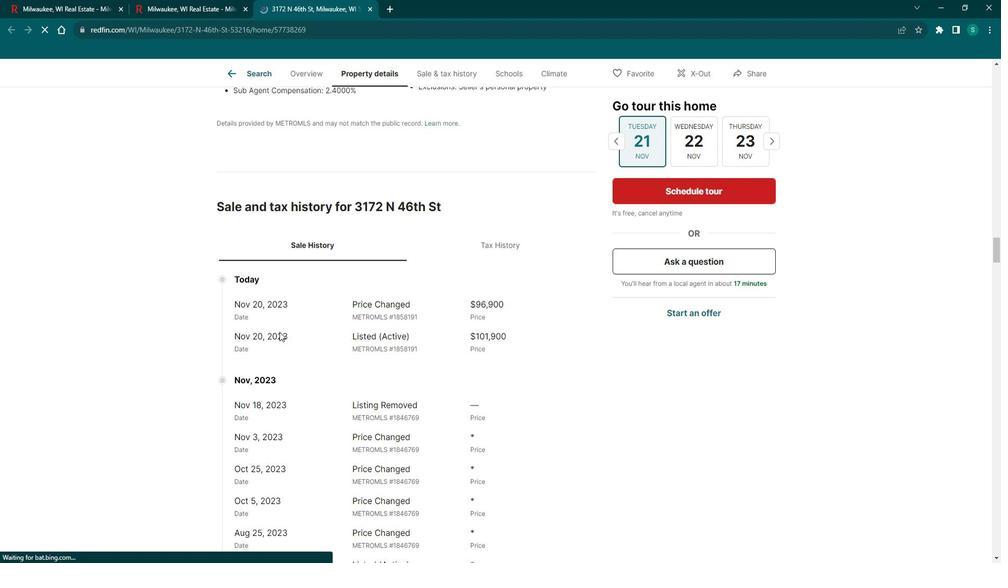 
Action: Mouse scrolled (279, 319) with delta (0, 0)
Screenshot: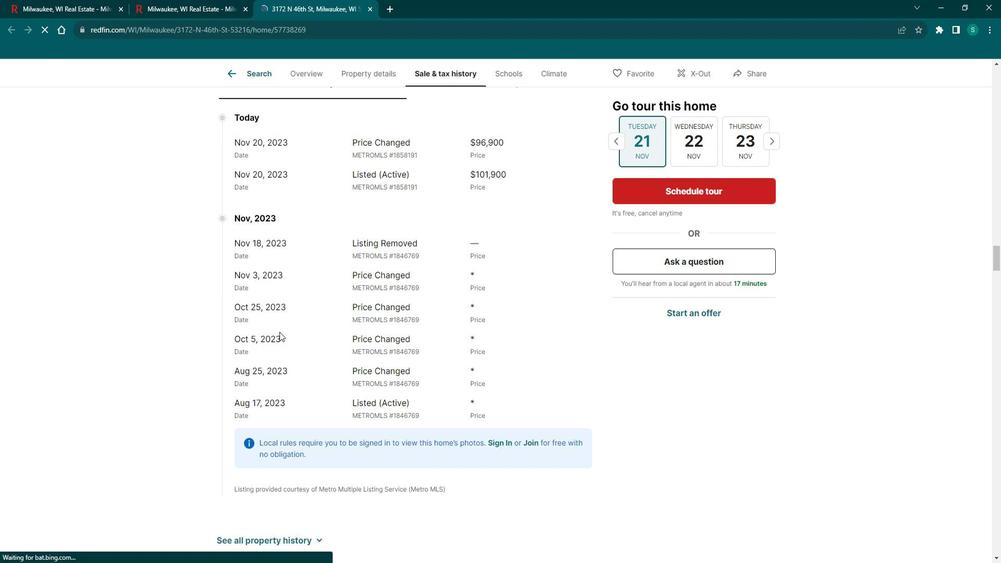 
Action: Mouse scrolled (279, 319) with delta (0, 0)
Screenshot: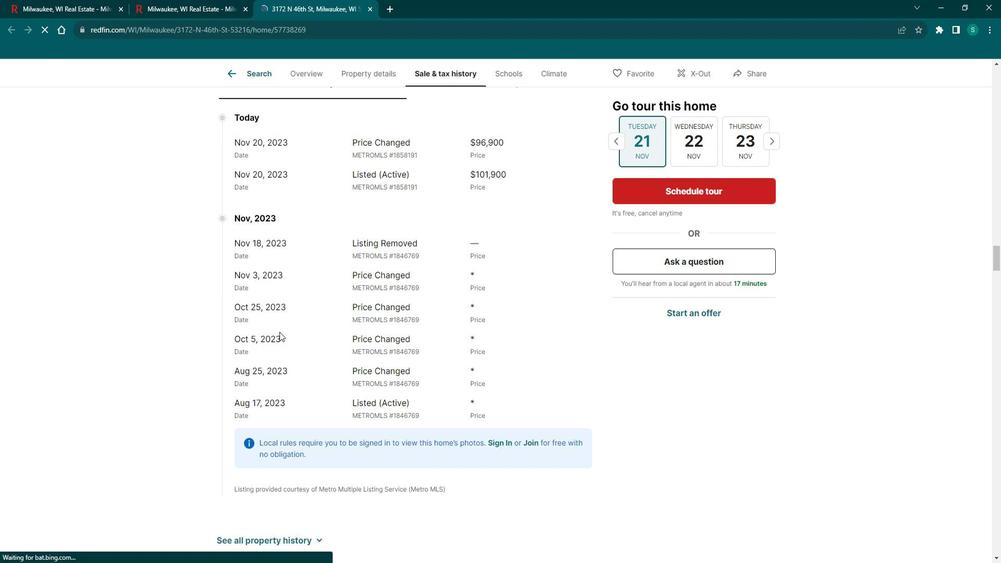 
Action: Mouse scrolled (279, 319) with delta (0, 0)
Screenshot: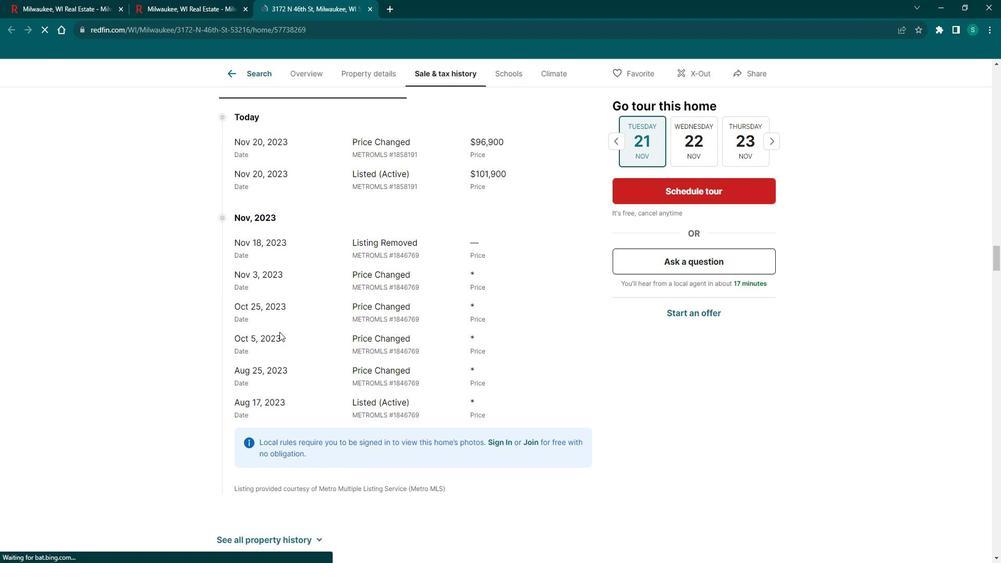 
Action: Mouse scrolled (279, 319) with delta (0, 0)
Screenshot: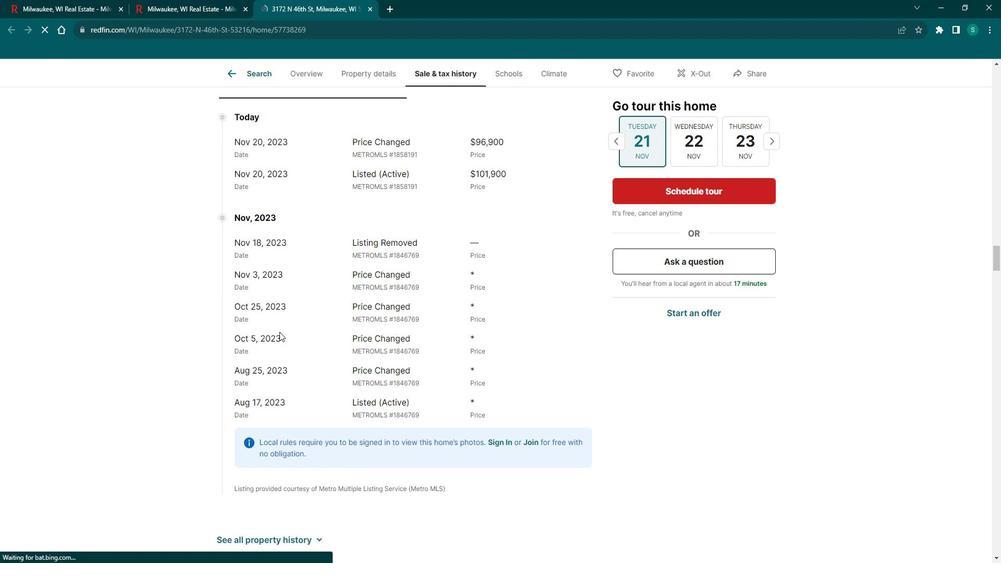 
Action: Mouse scrolled (279, 319) with delta (0, 0)
Screenshot: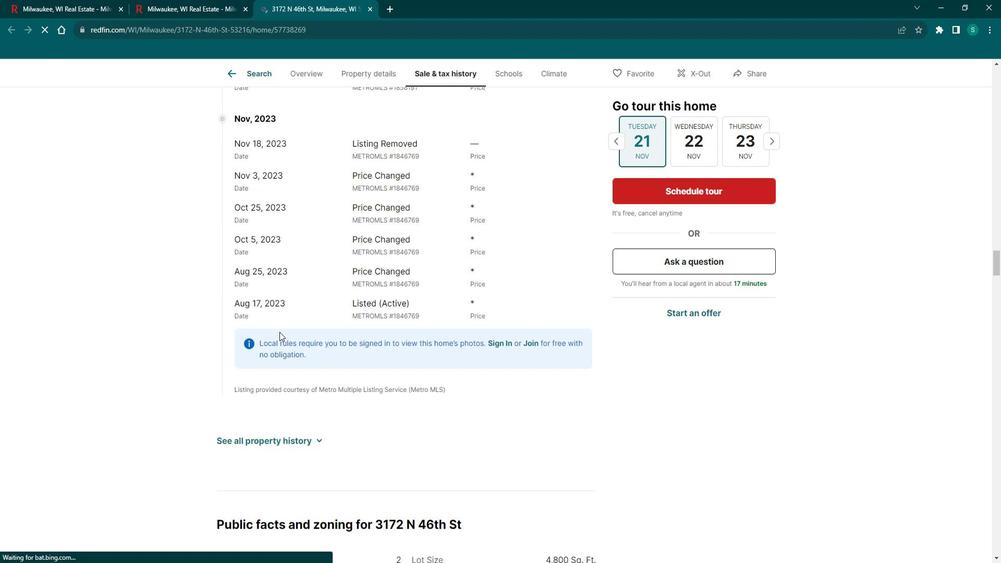 
Action: Mouse scrolled (279, 319) with delta (0, 0)
Screenshot: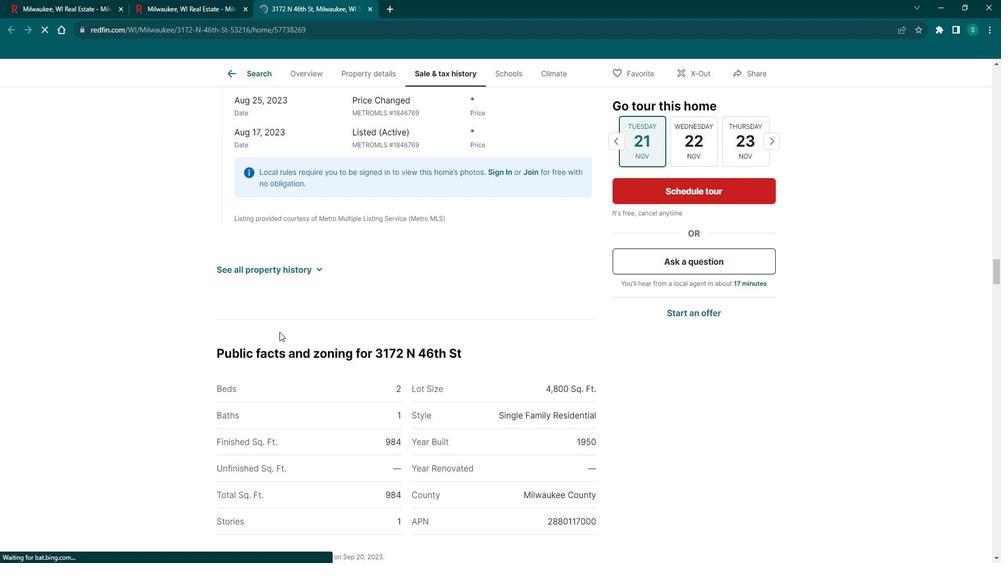 
Action: Mouse scrolled (279, 319) with delta (0, 0)
Screenshot: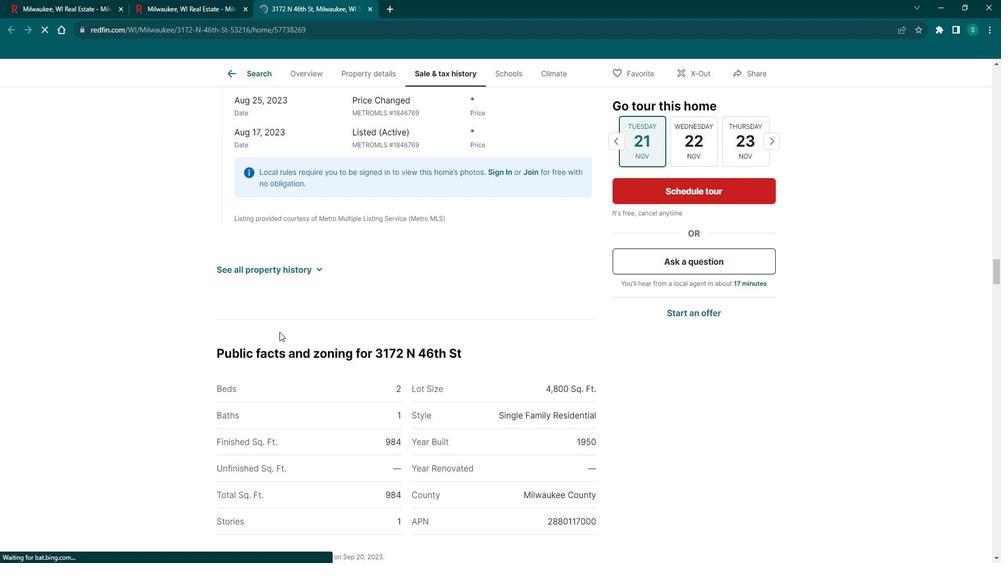 
Action: Mouse scrolled (279, 319) with delta (0, 0)
Screenshot: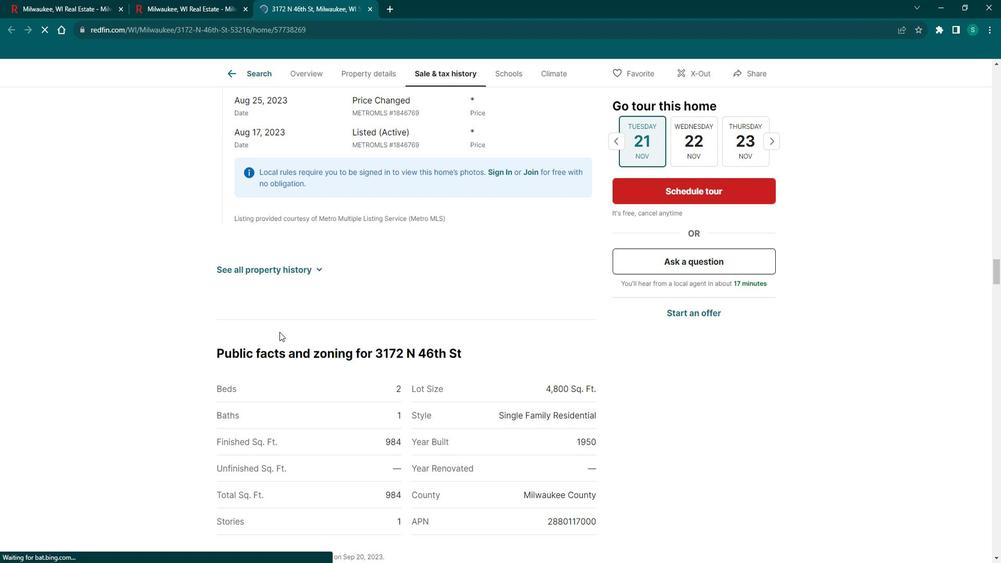 
Action: Mouse scrolled (279, 319) with delta (0, 0)
Screenshot: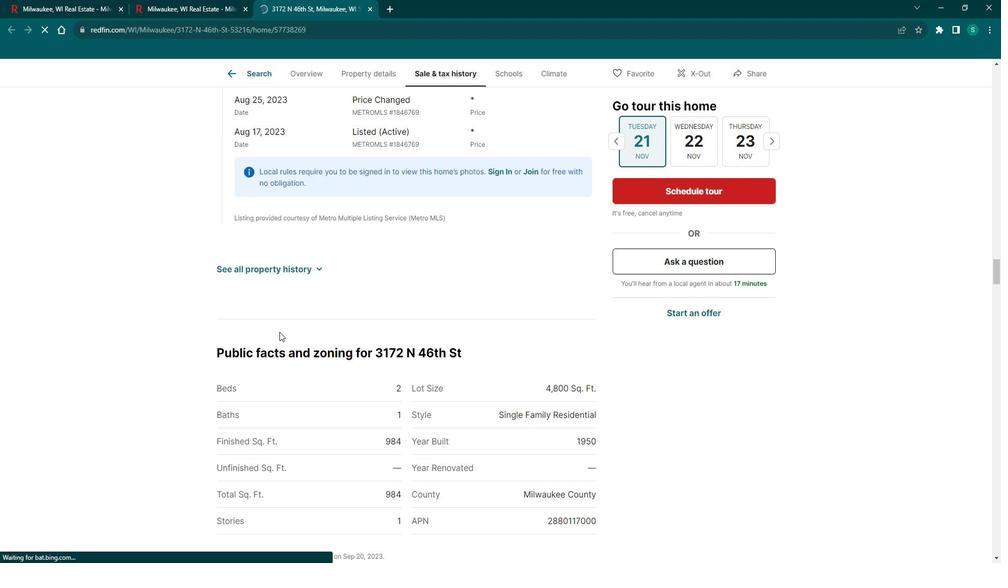 
Action: Mouse scrolled (279, 319) with delta (0, 0)
Screenshot: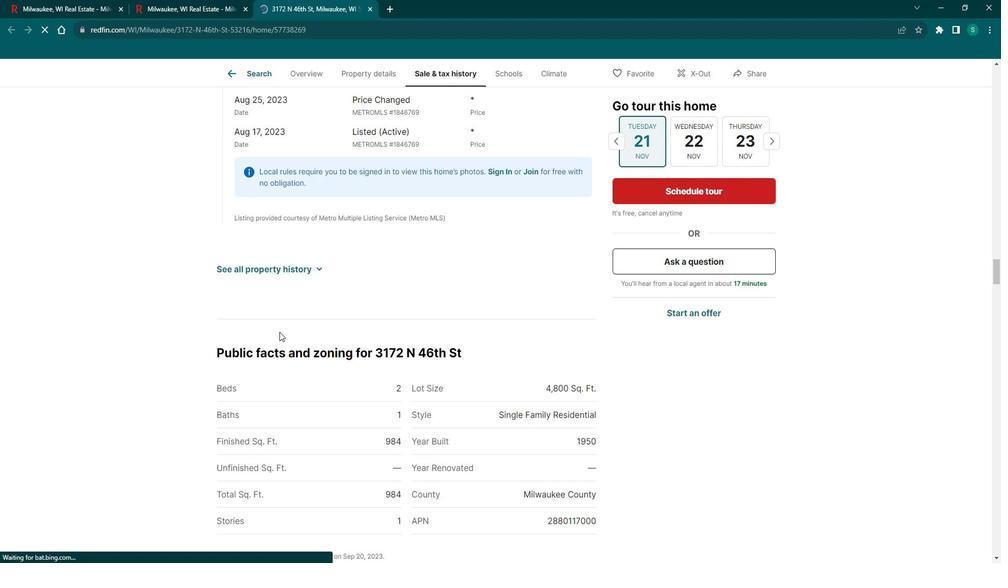 
Action: Mouse scrolled (279, 319) with delta (0, 0)
Screenshot: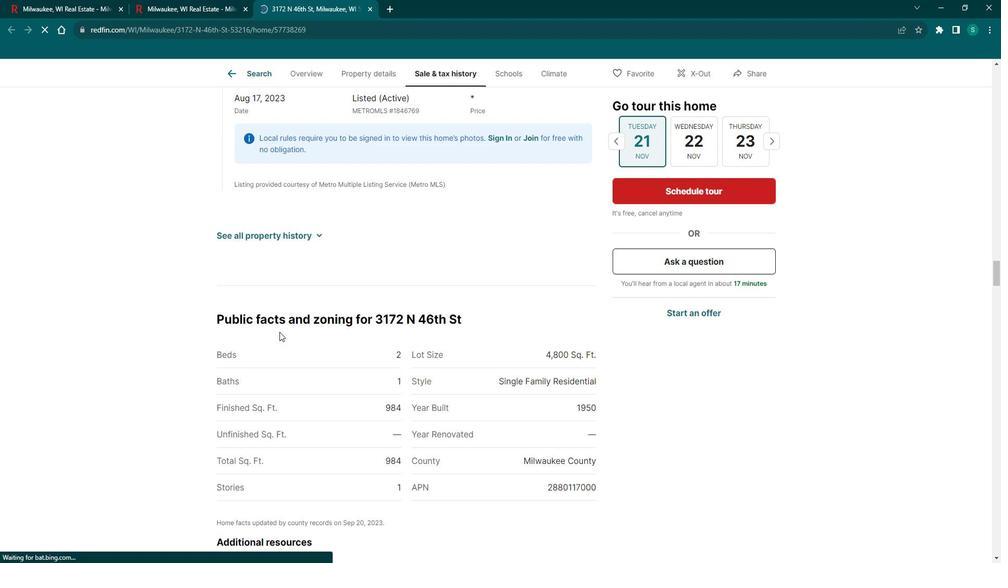 
Action: Mouse scrolled (279, 319) with delta (0, 0)
Screenshot: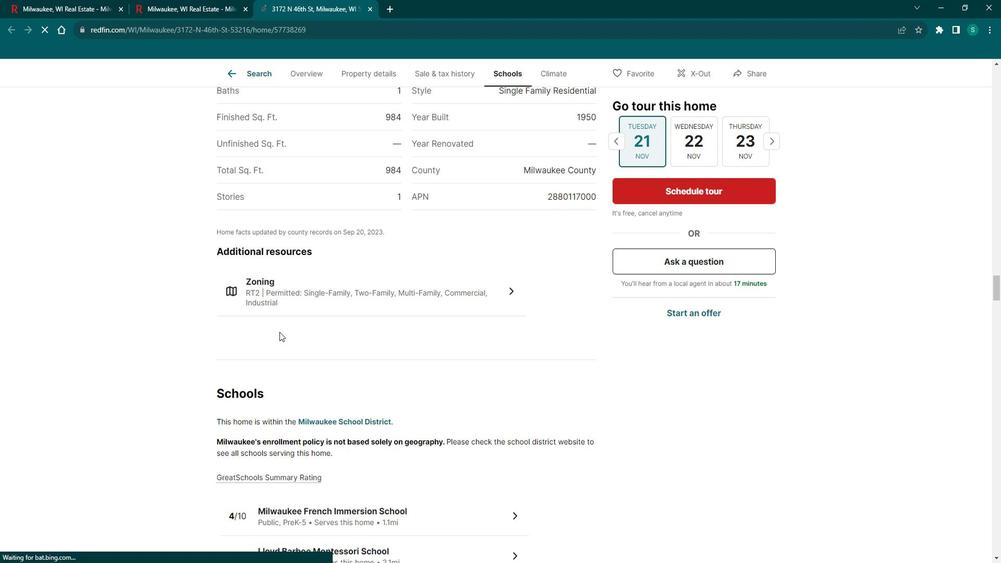 
Action: Mouse scrolled (279, 319) with delta (0, 0)
Screenshot: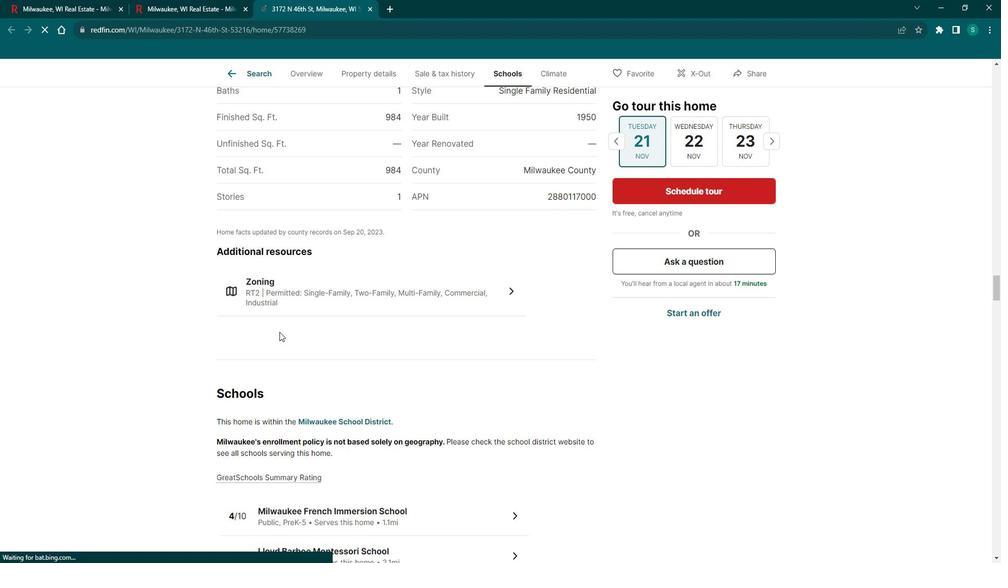 
Action: Mouse scrolled (279, 319) with delta (0, 0)
Screenshot: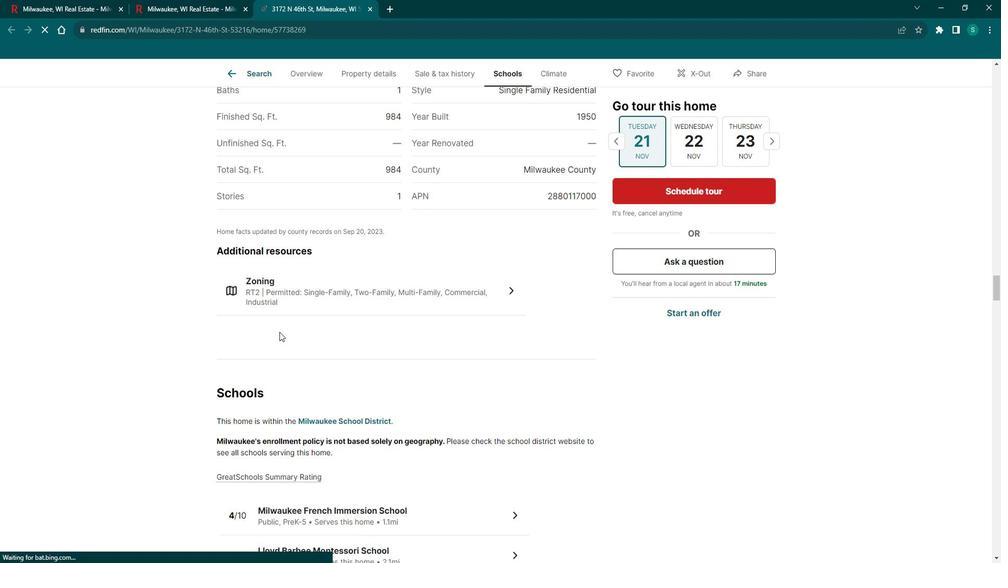 
Action: Mouse scrolled (279, 319) with delta (0, 0)
Screenshot: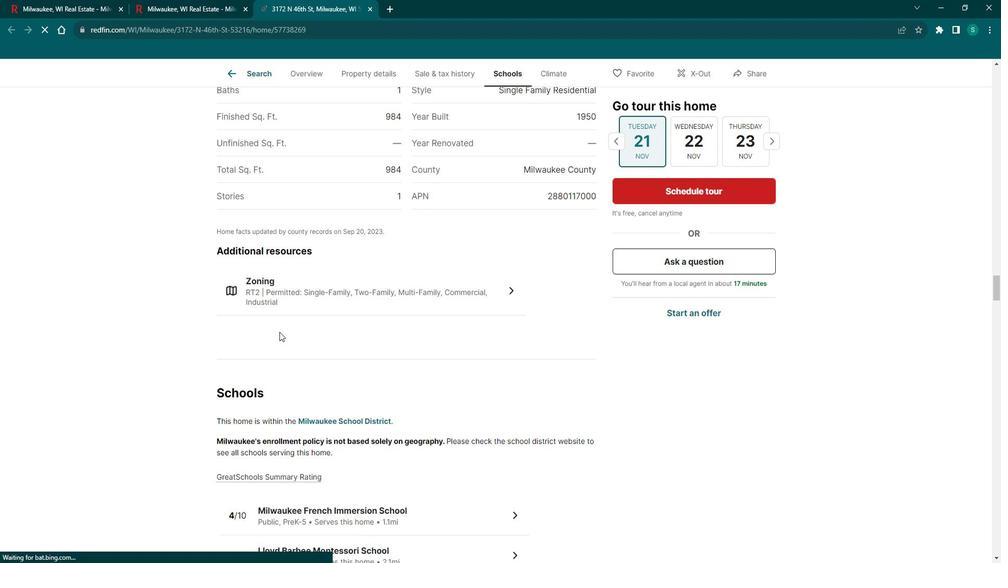 
Action: Mouse scrolled (279, 319) with delta (0, 0)
Screenshot: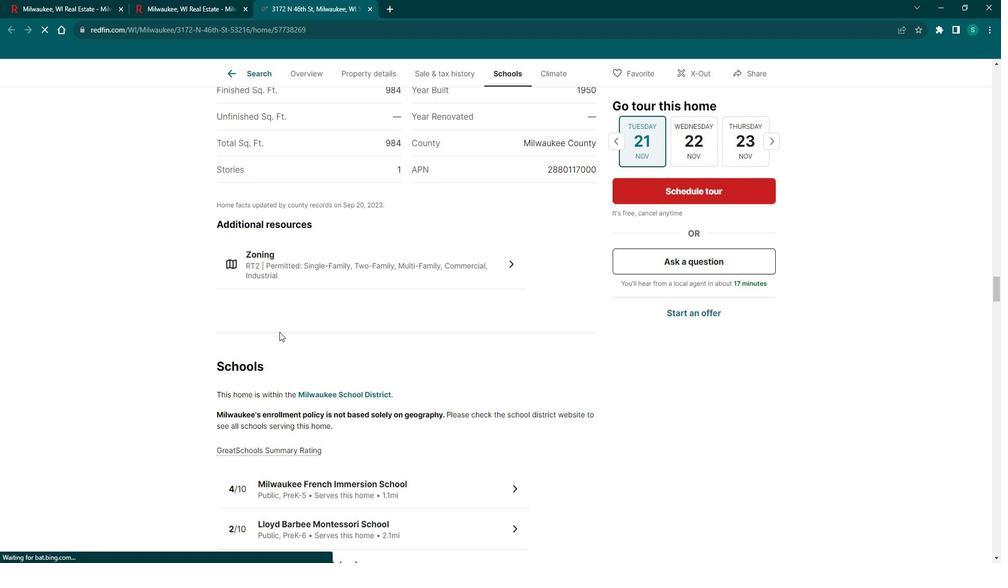 
Action: Mouse scrolled (279, 319) with delta (0, 0)
Screenshot: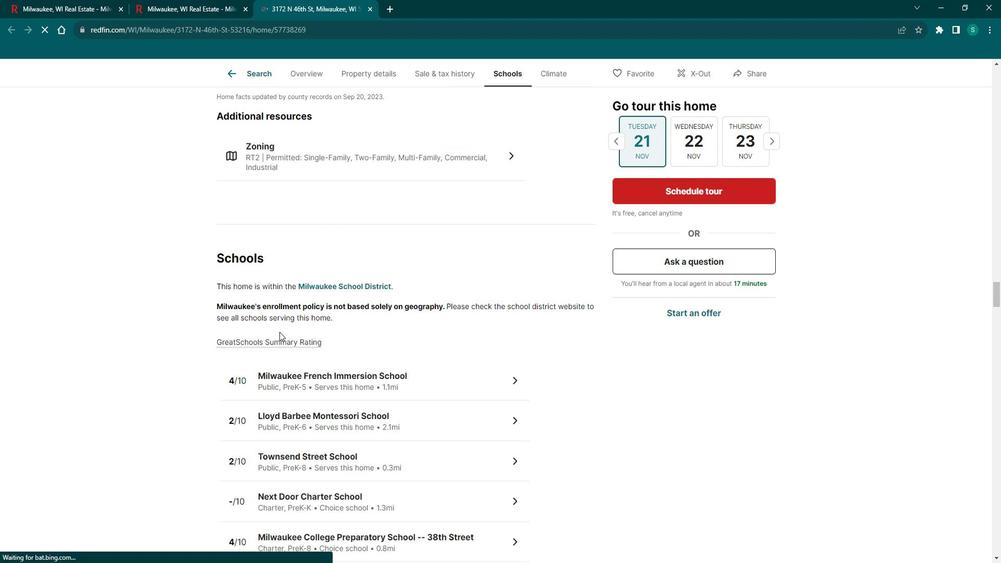 
Action: Mouse scrolled (279, 319) with delta (0, 0)
Screenshot: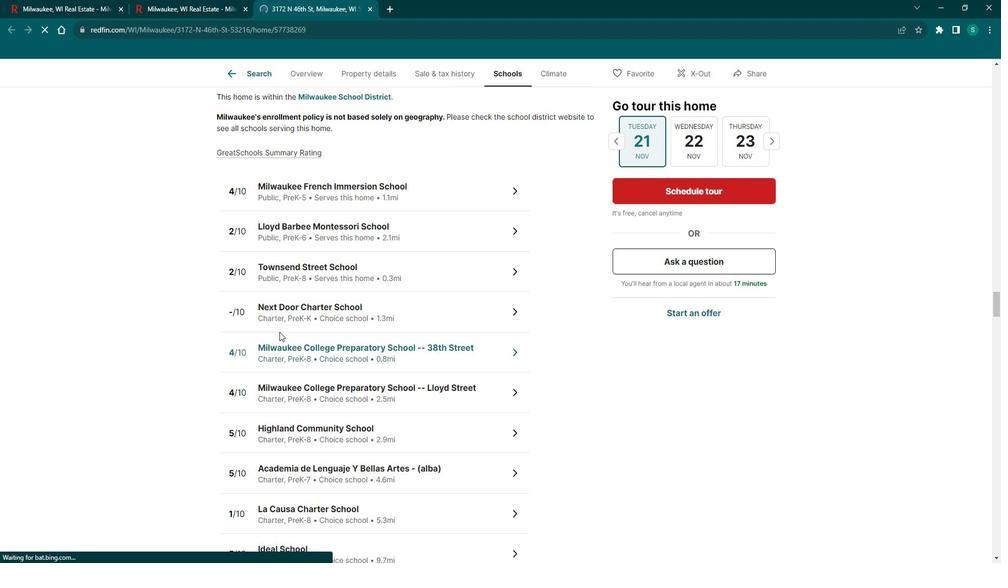 
Action: Mouse scrolled (279, 319) with delta (0, 0)
Screenshot: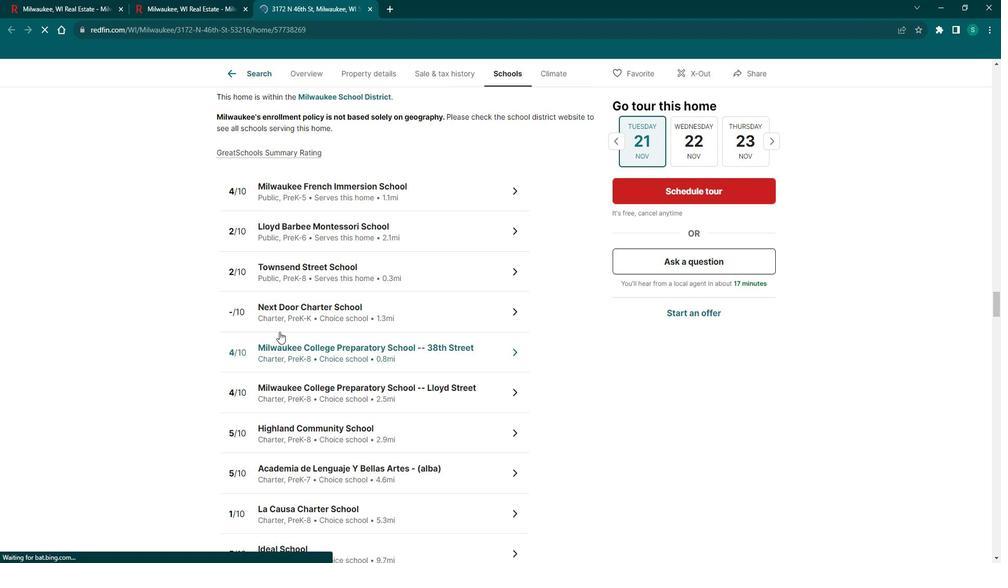 
Action: Mouse scrolled (279, 319) with delta (0, 0)
Screenshot: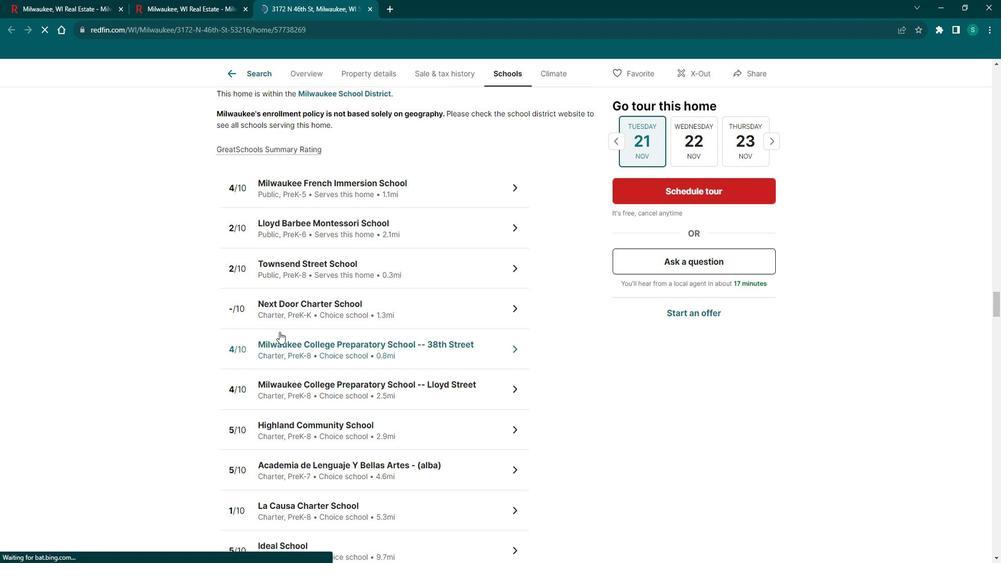 
Action: Mouse scrolled (279, 319) with delta (0, 0)
Screenshot: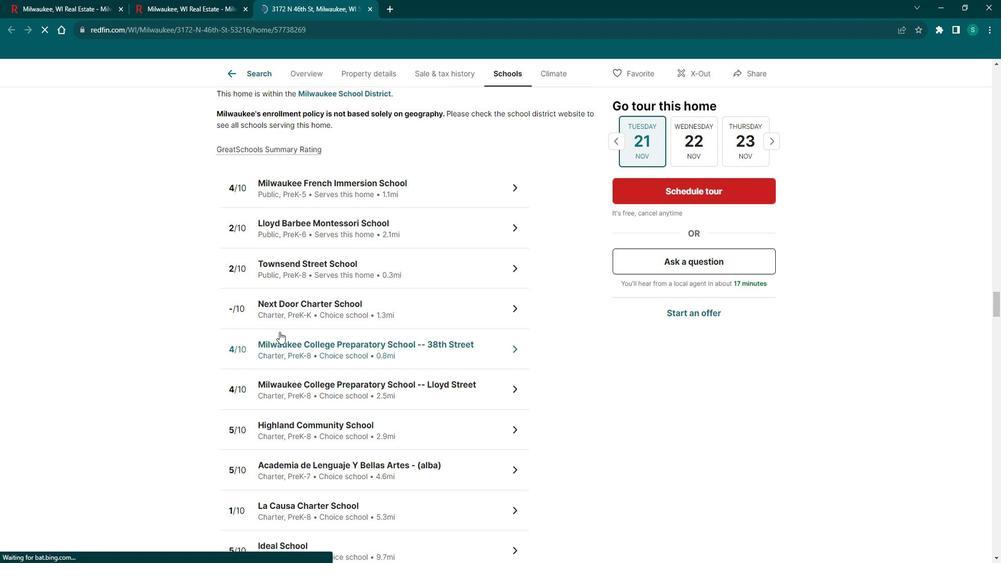 
Action: Mouse scrolled (279, 319) with delta (0, 0)
